 Task: Play online Dominion games in medium mode.
Action: Mouse moved to (486, 599)
Screenshot: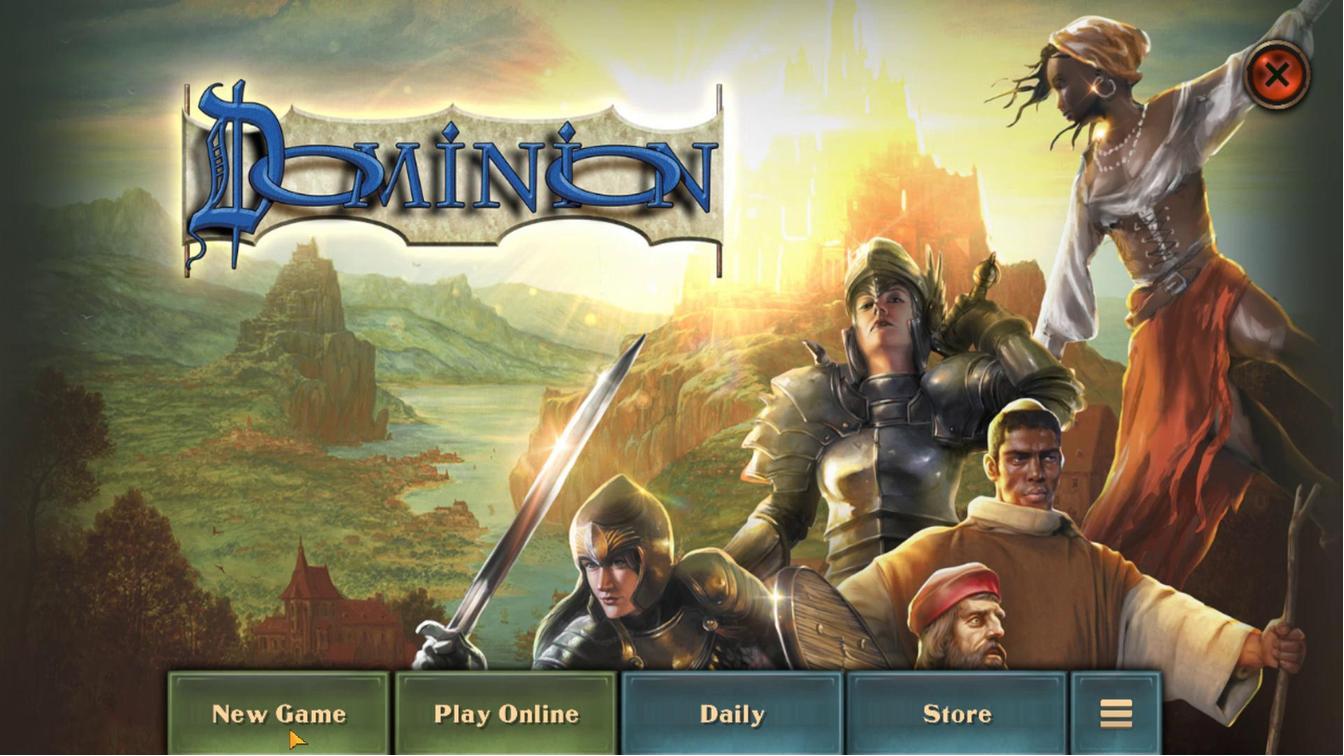 
Action: Mouse pressed left at (486, 599)
Screenshot: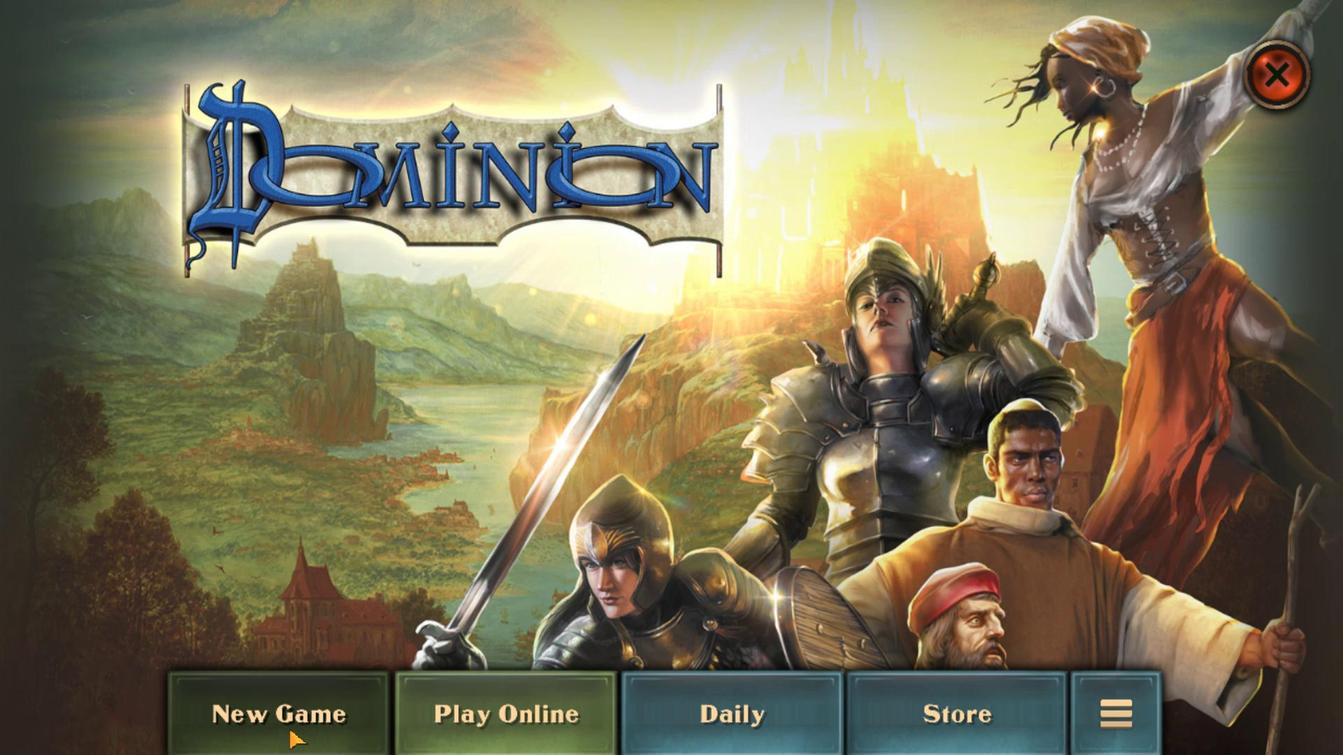 
Action: Mouse moved to (644, 568)
Screenshot: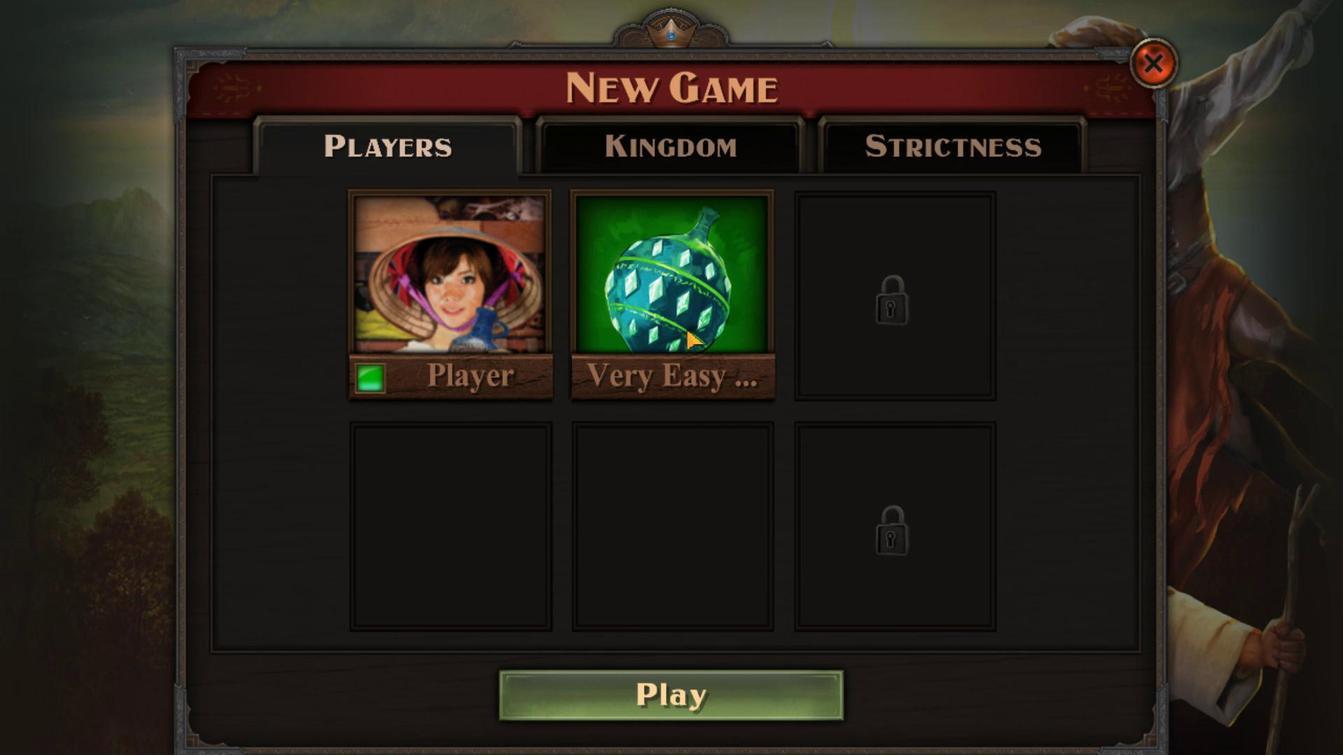 
Action: Mouse pressed left at (644, 568)
Screenshot: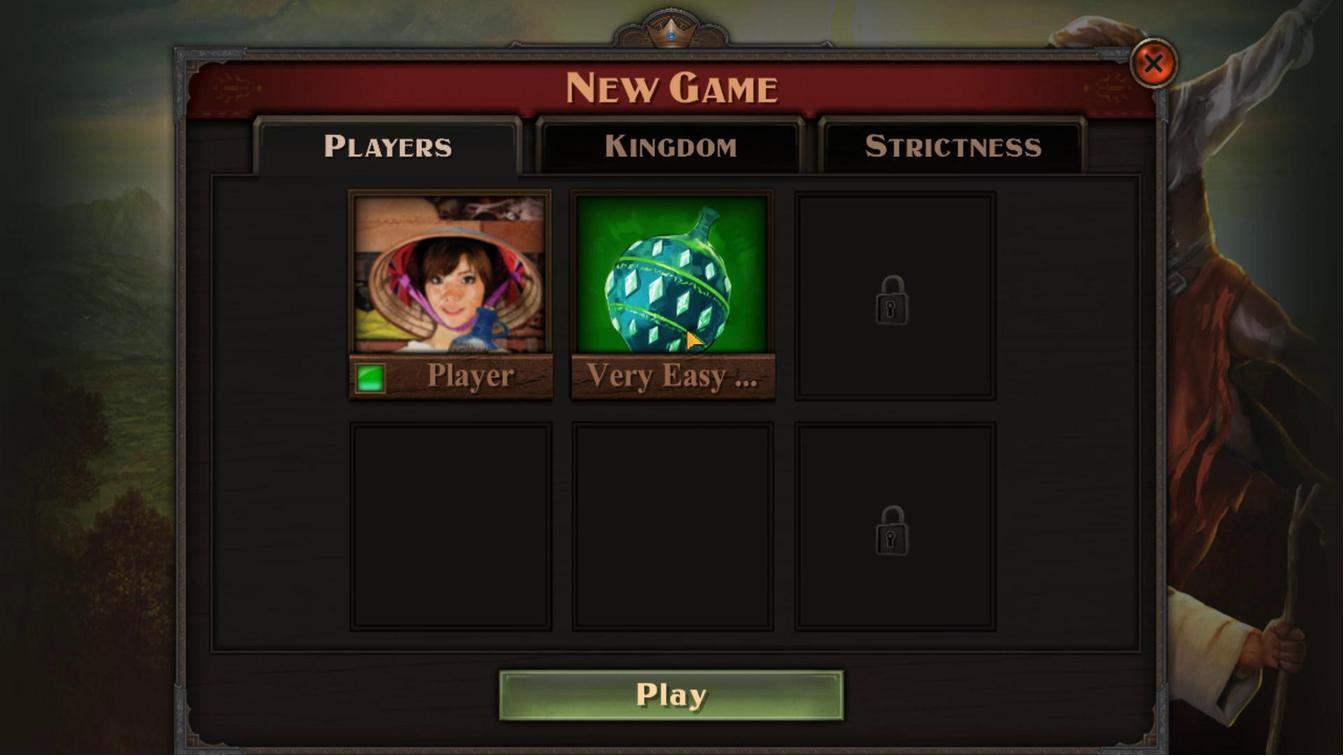 
Action: Mouse moved to (531, 582)
Screenshot: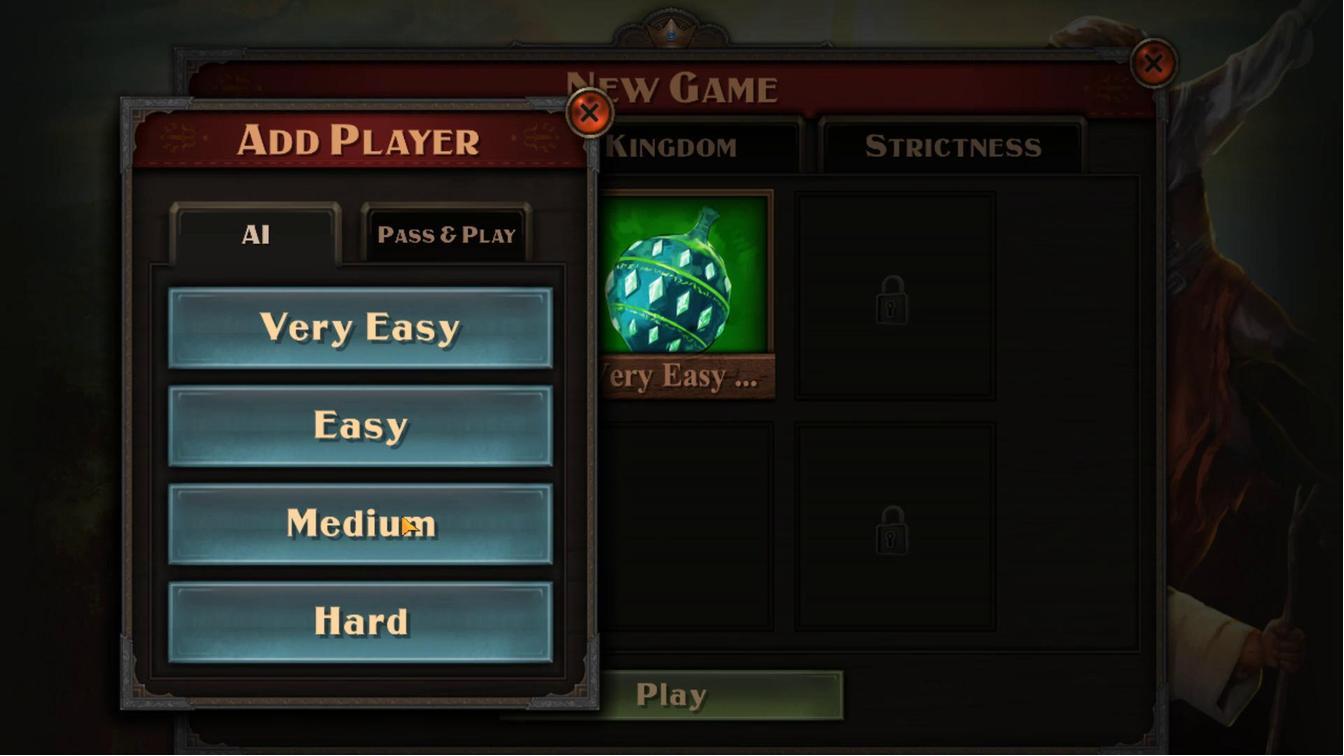 
Action: Mouse pressed left at (531, 582)
Screenshot: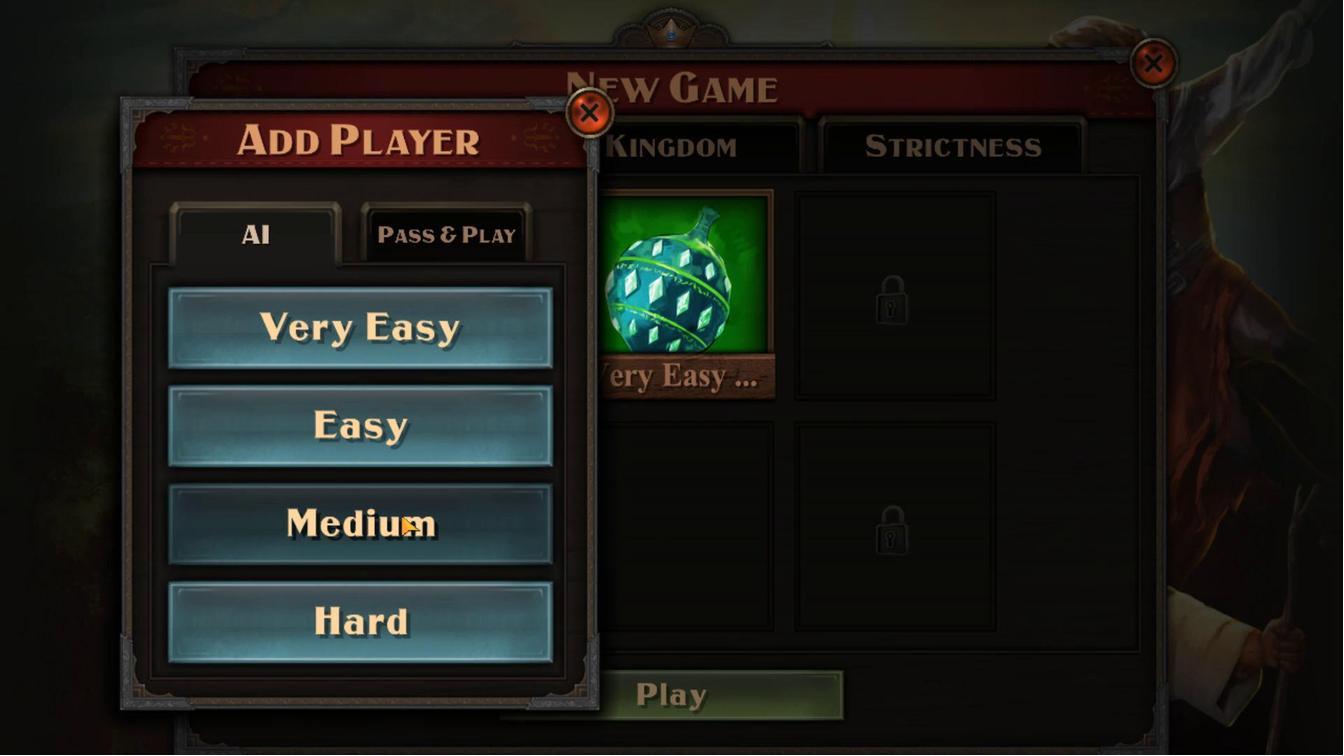 
Action: Mouse moved to (658, 596)
Screenshot: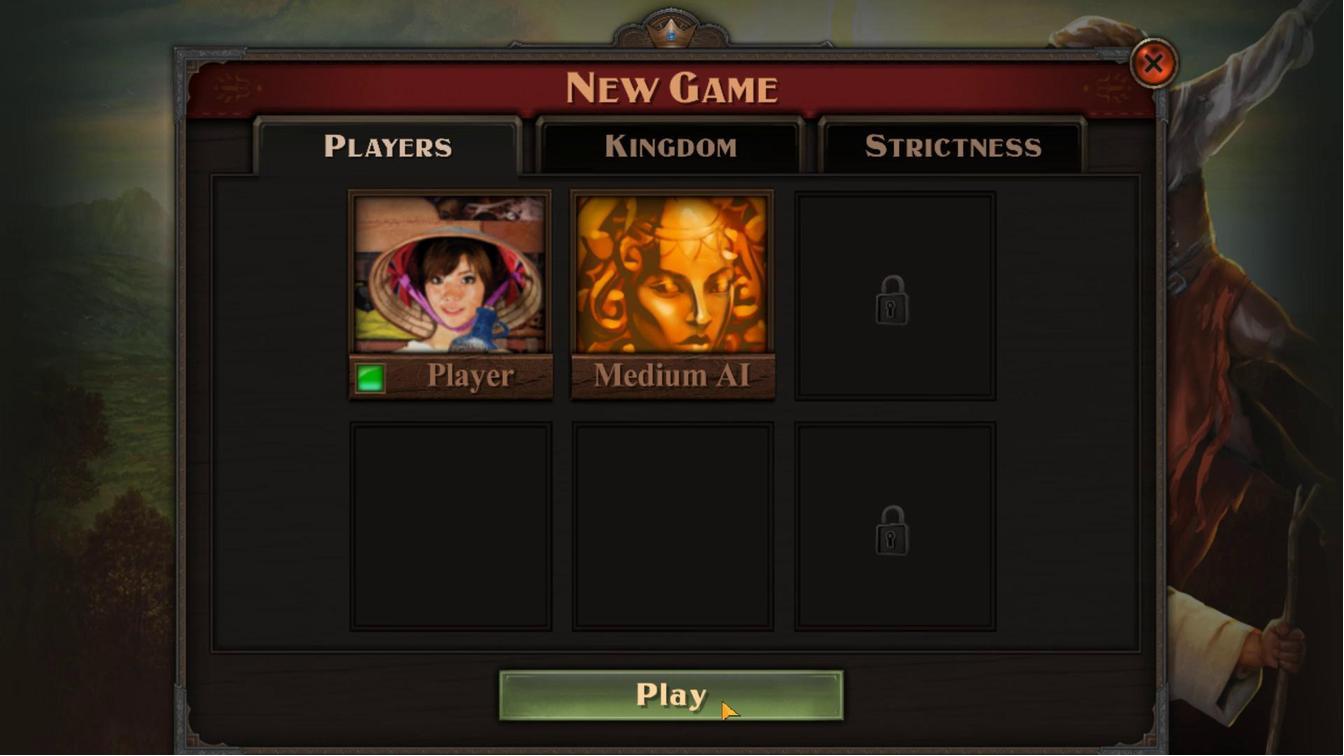 
Action: Mouse pressed left at (658, 596)
Screenshot: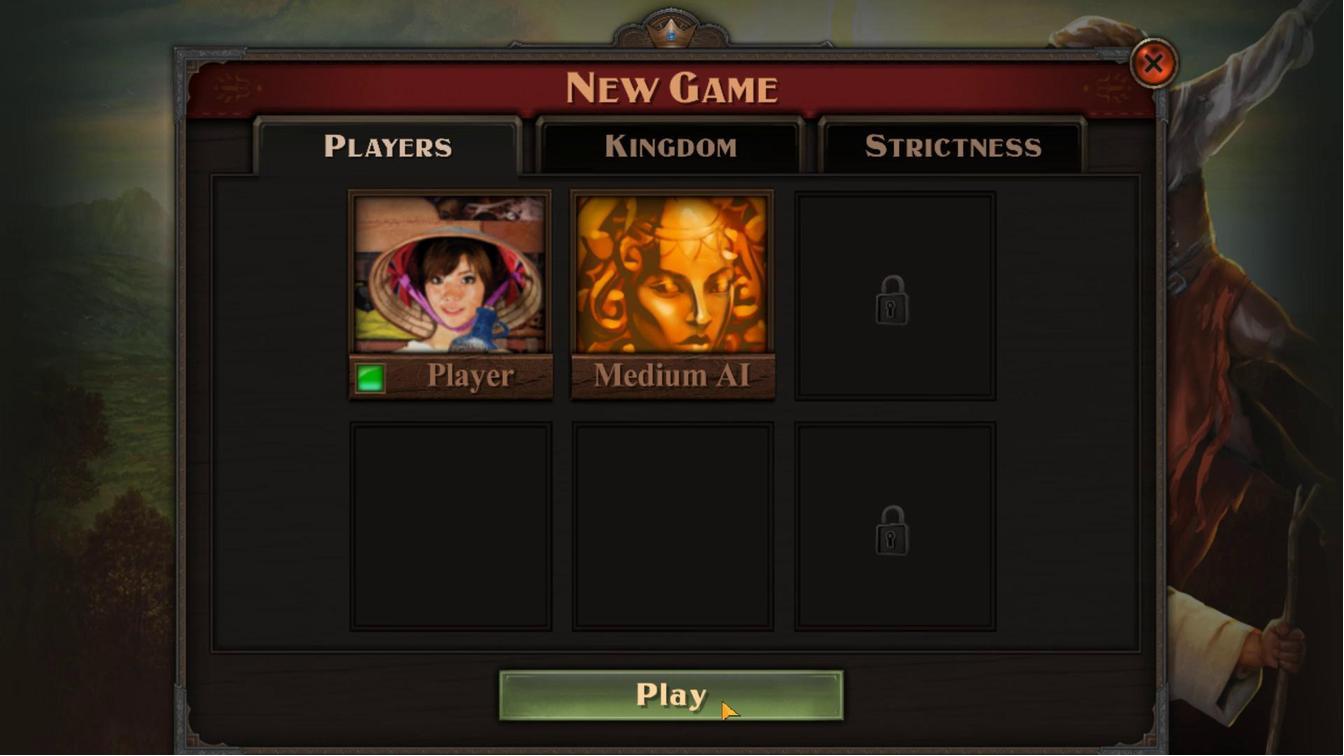 
Action: Mouse moved to (621, 593)
Screenshot: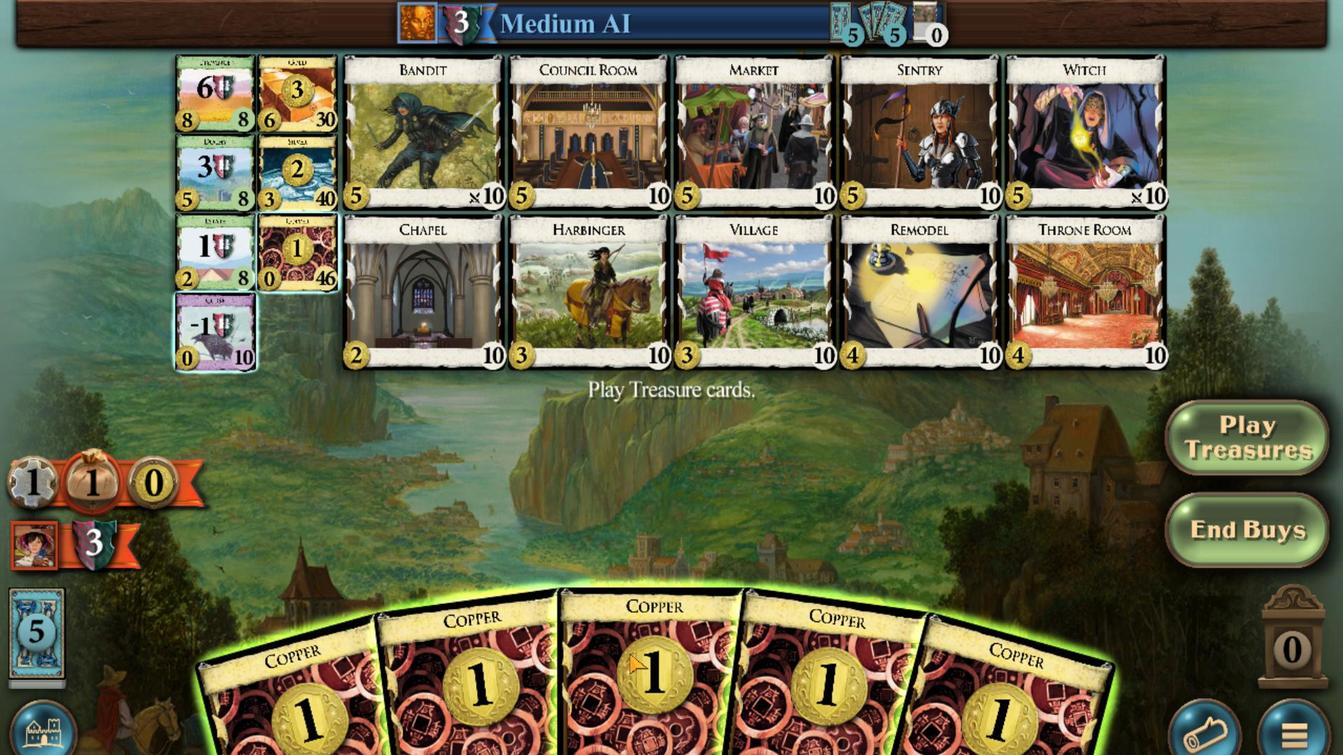 
Action: Mouse scrolled (621, 593) with delta (0, 0)
Screenshot: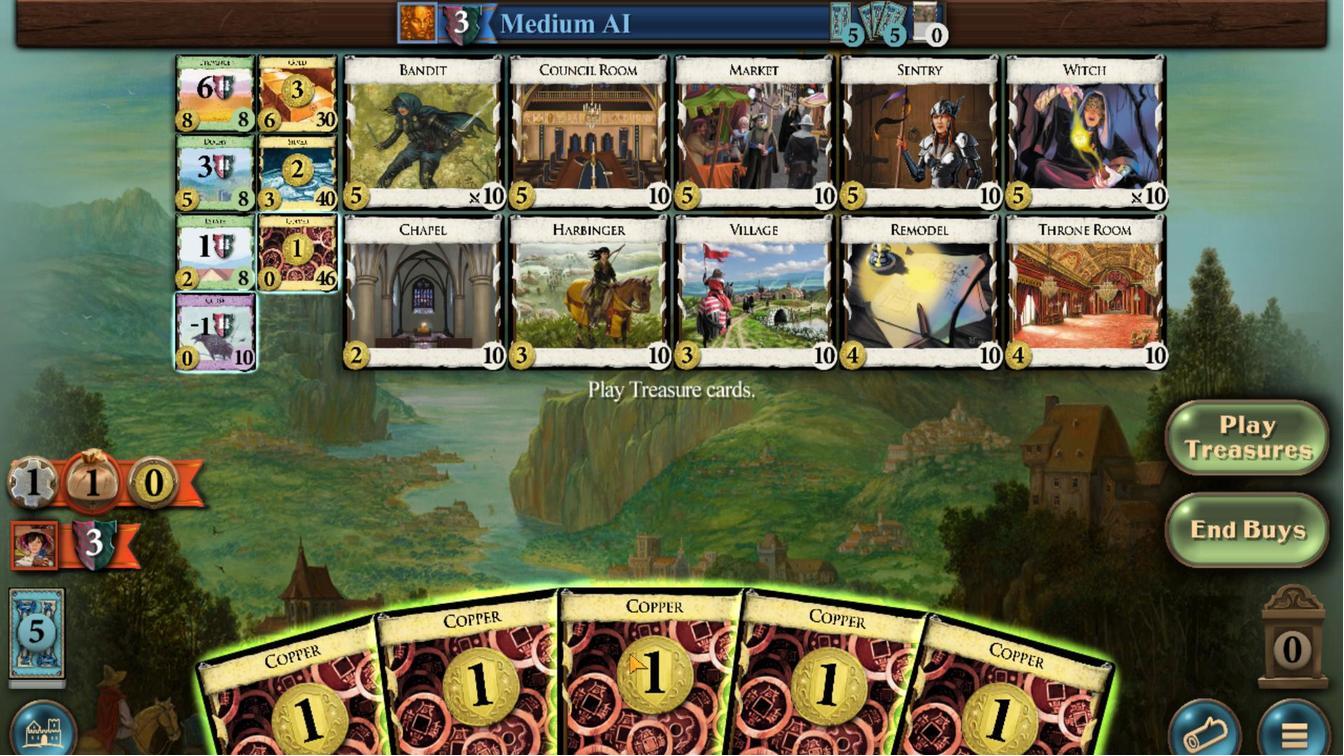 
Action: Mouse moved to (597, 594)
Screenshot: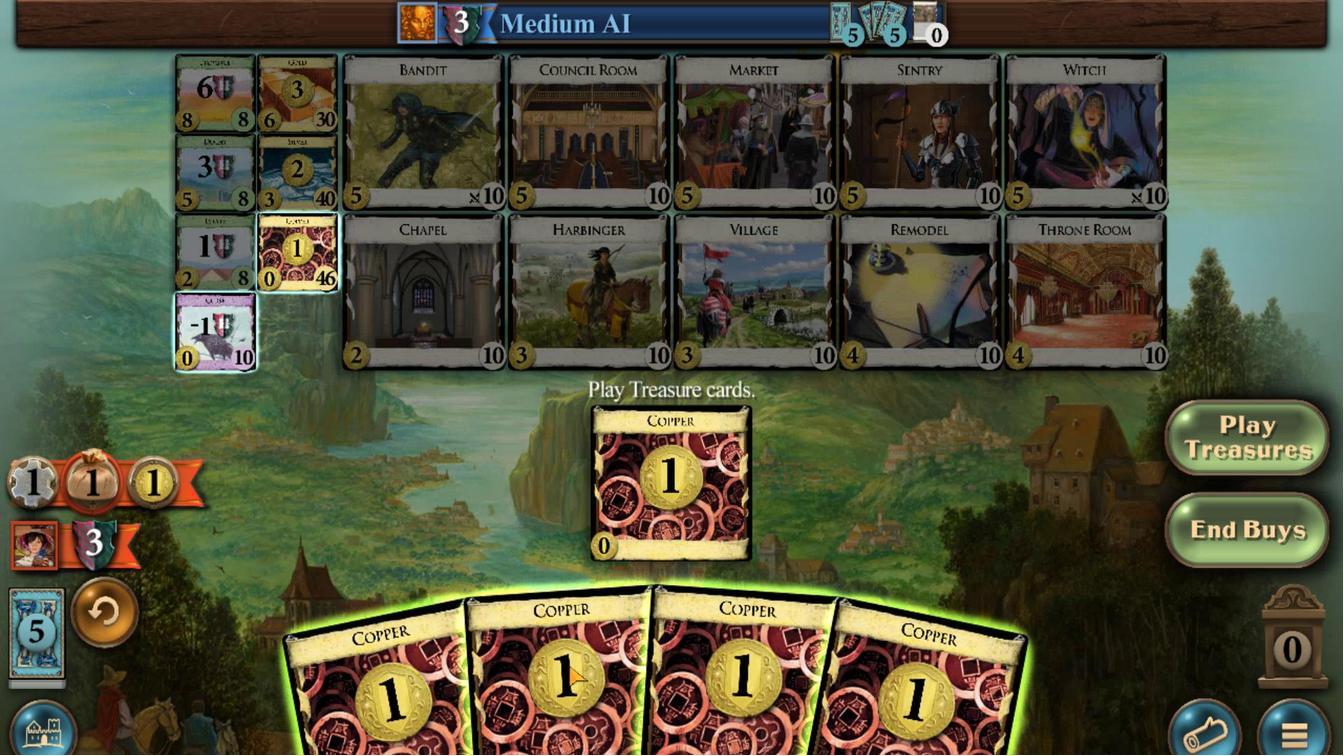 
Action: Mouse scrolled (597, 594) with delta (0, 0)
Screenshot: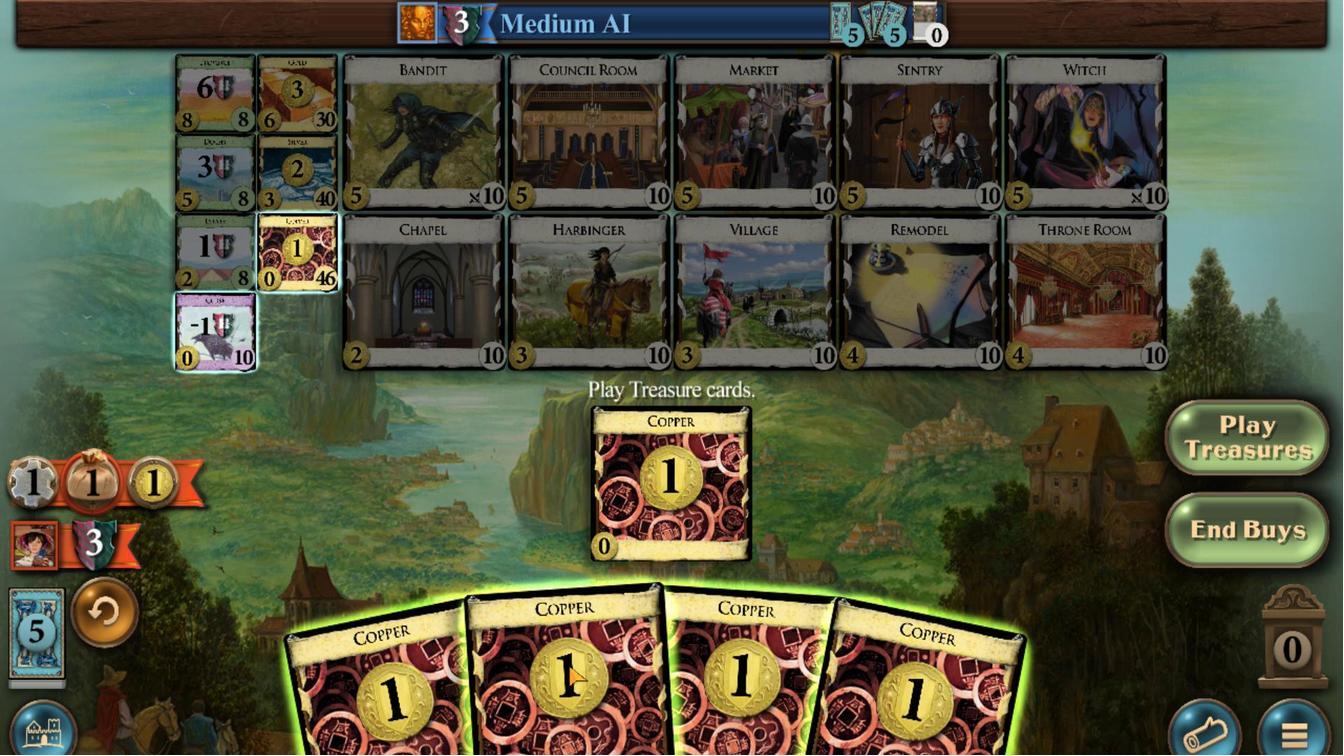 
Action: Mouse moved to (585, 594)
Screenshot: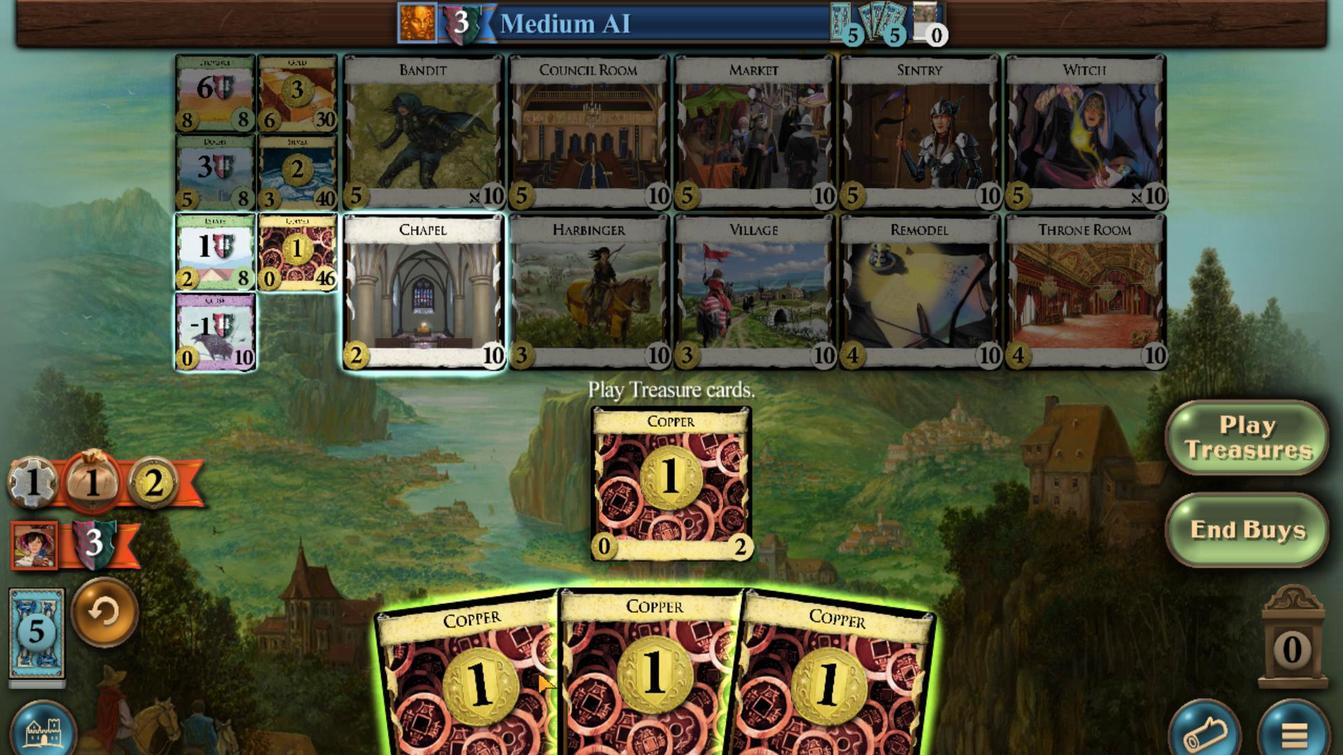 
Action: Mouse scrolled (585, 594) with delta (0, 0)
Screenshot: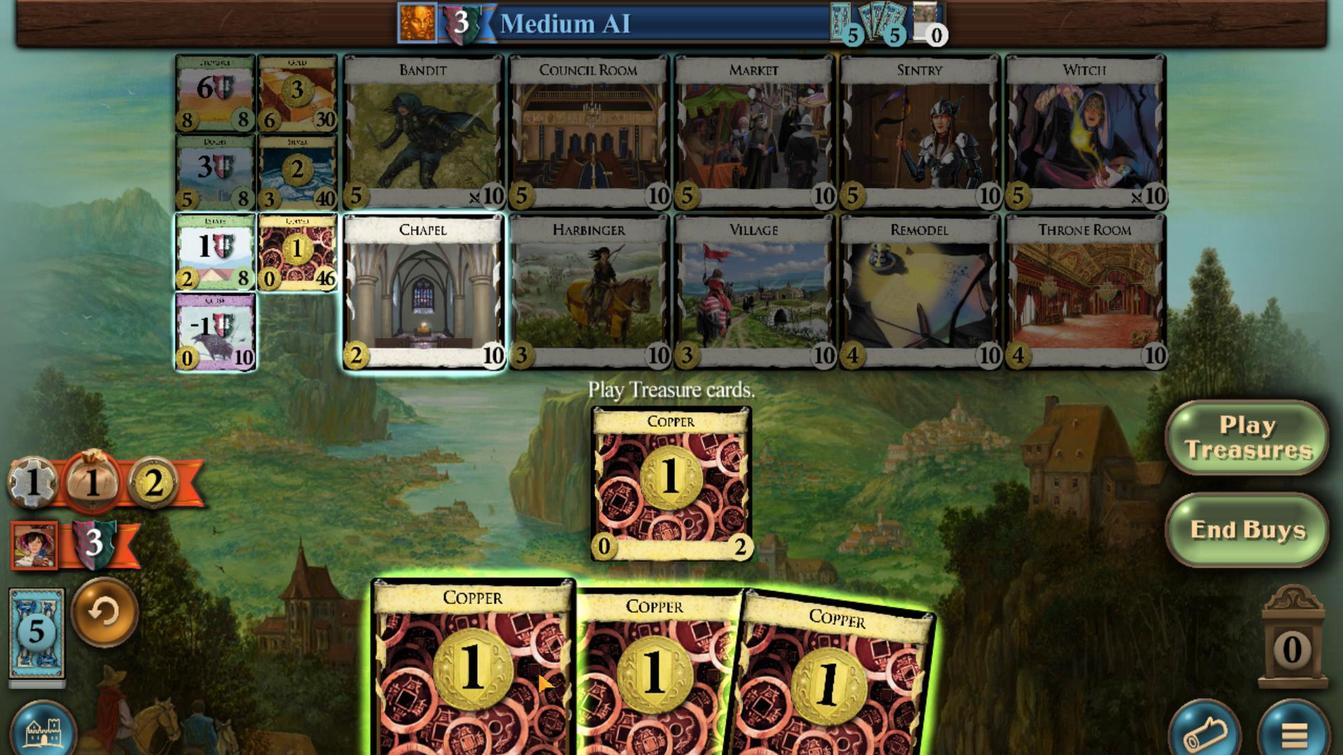 
Action: Mouse moved to (603, 594)
Screenshot: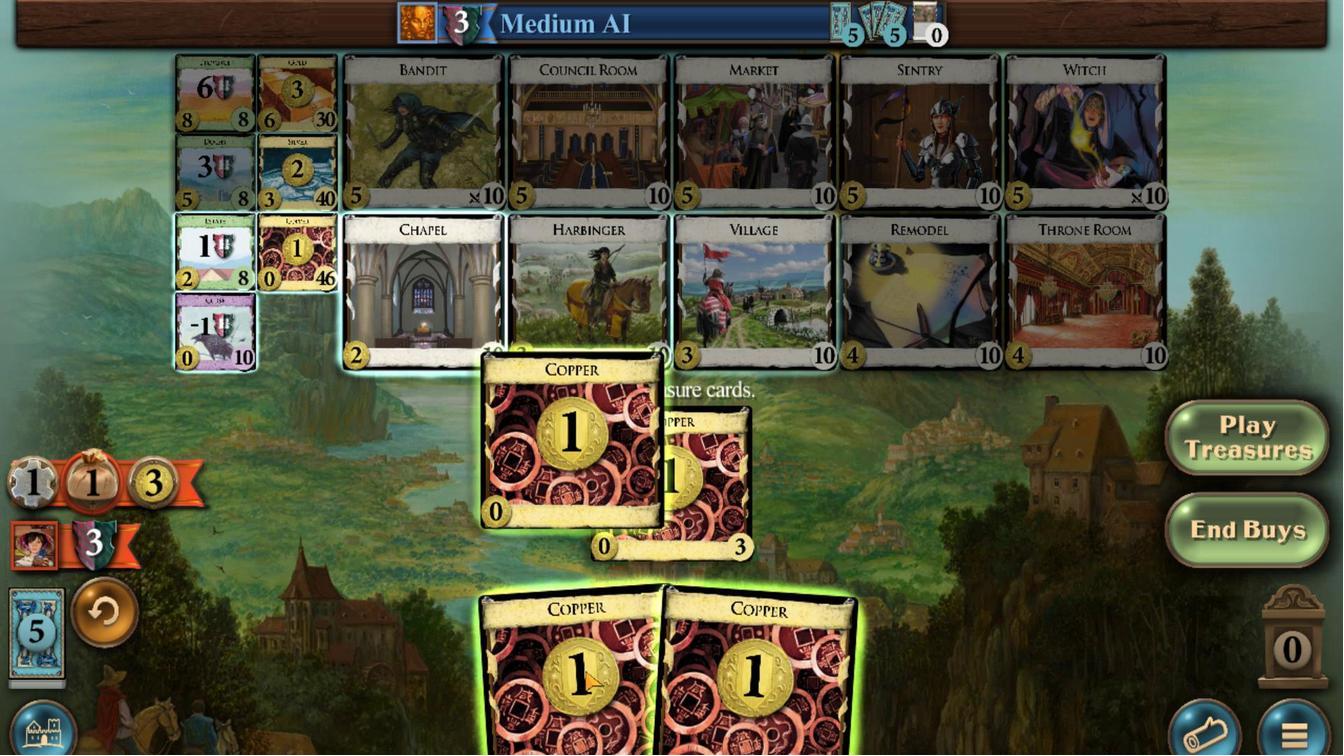 
Action: Mouse scrolled (603, 594) with delta (0, 0)
Screenshot: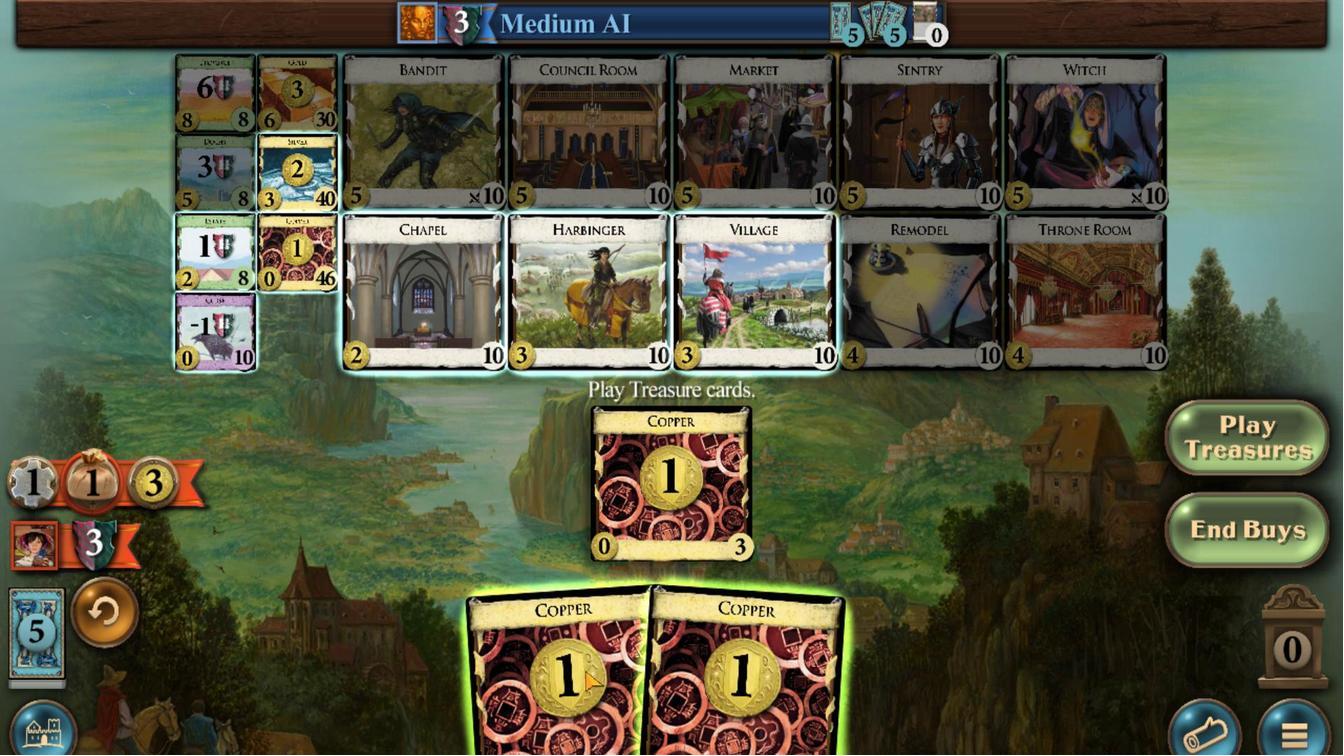 
Action: Mouse moved to (629, 594)
Screenshot: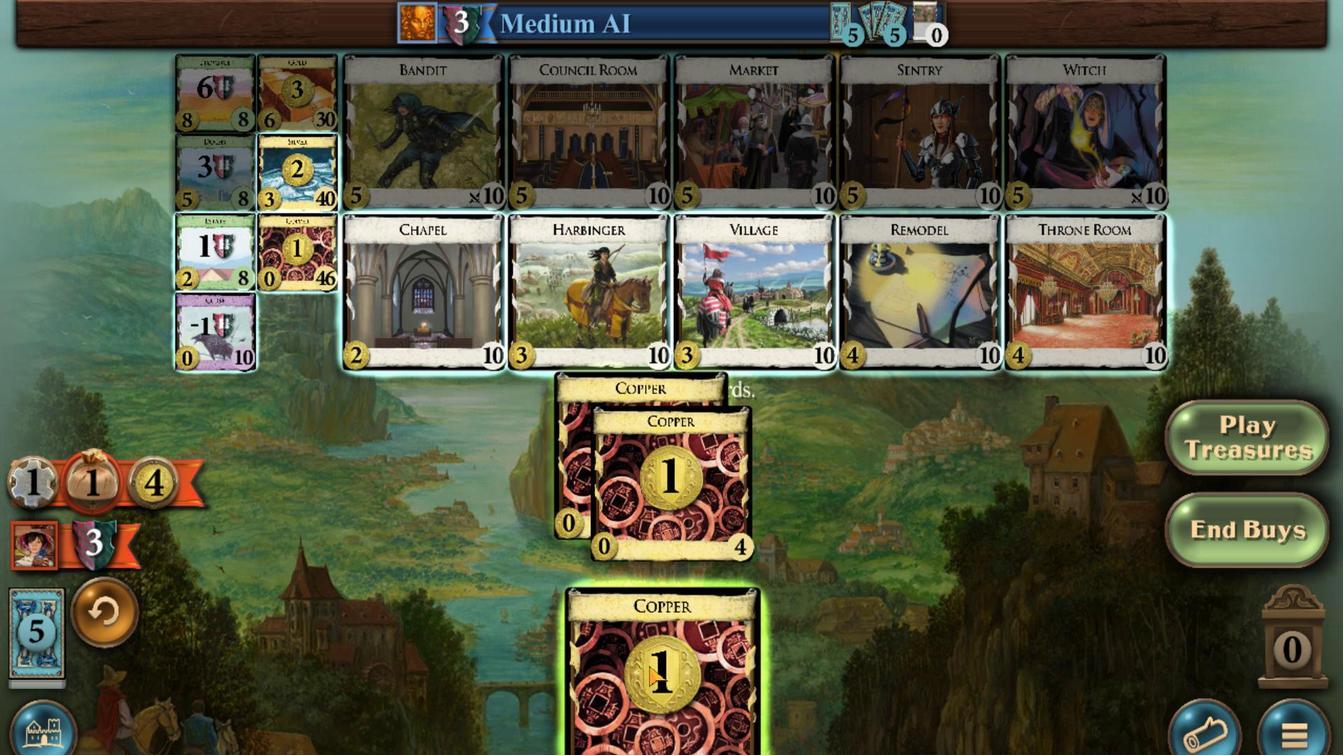 
Action: Mouse scrolled (629, 594) with delta (0, 0)
Screenshot: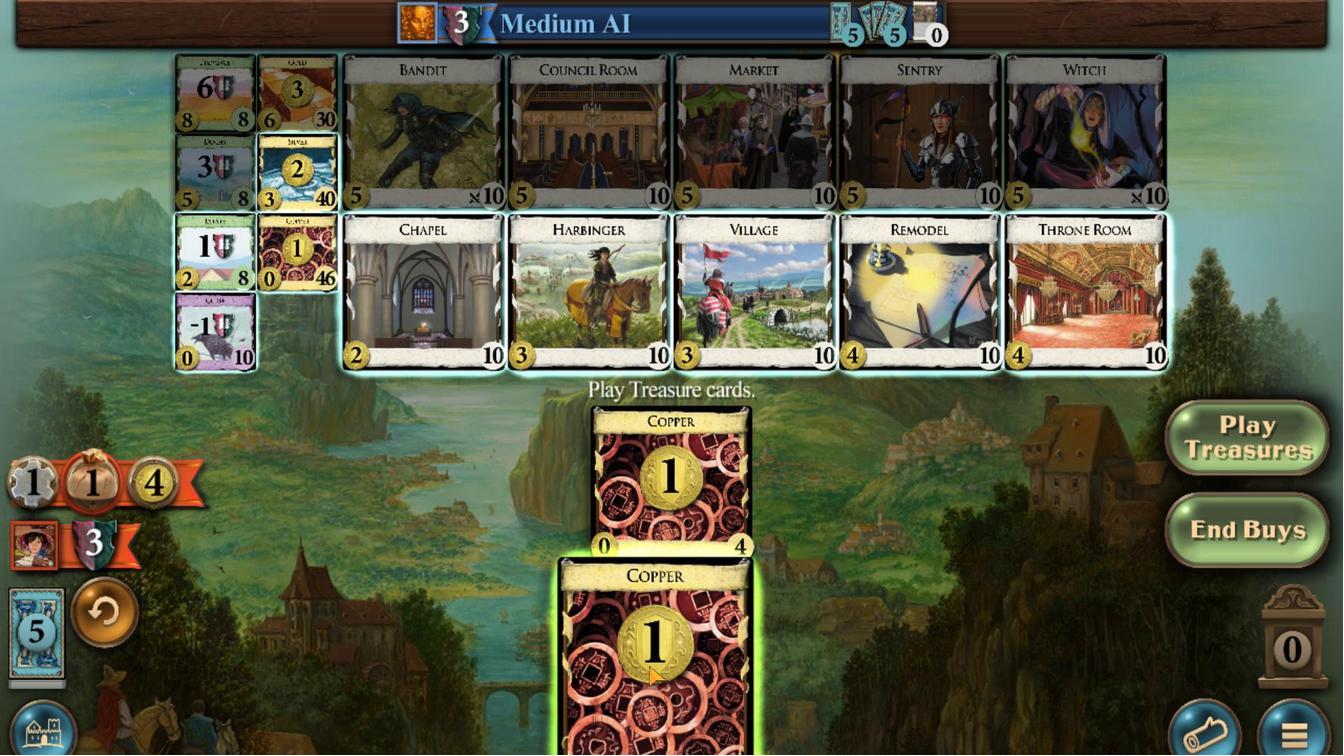 
Action: Mouse moved to (460, 558)
Screenshot: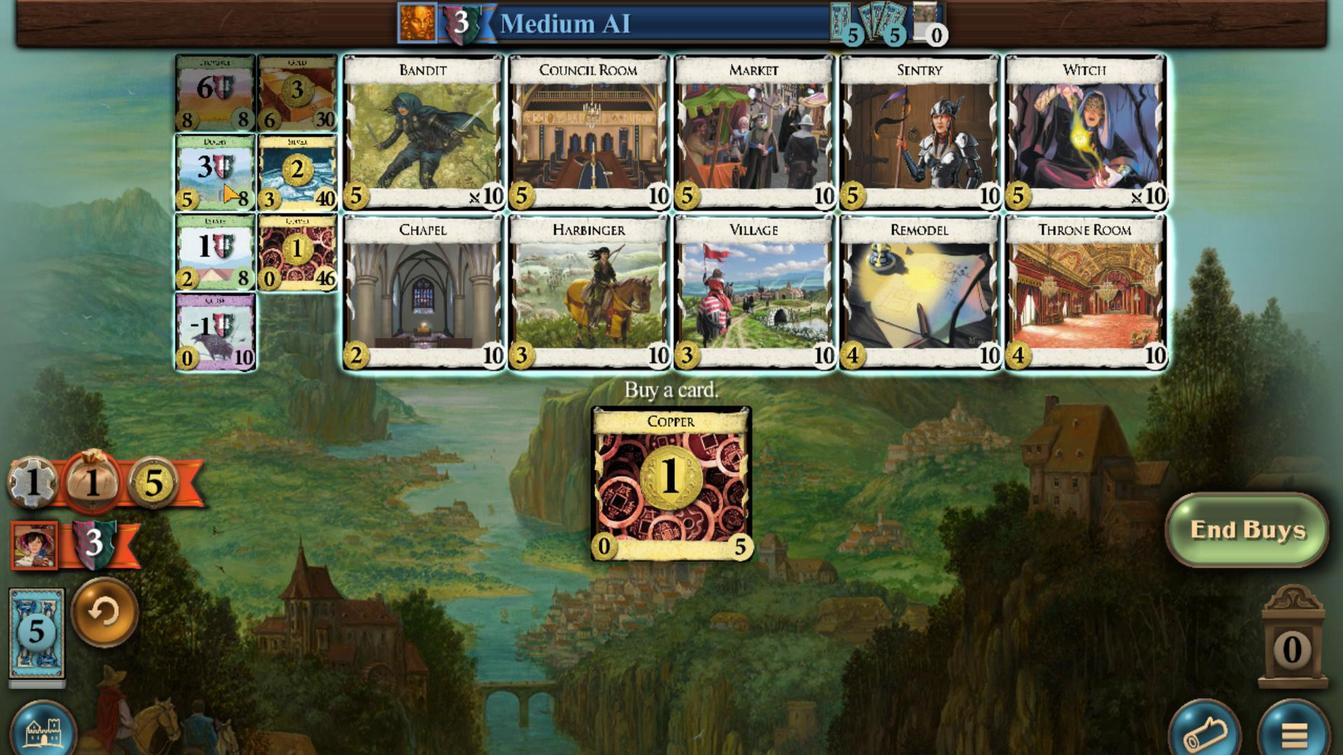 
Action: Mouse scrolled (460, 558) with delta (0, 0)
Screenshot: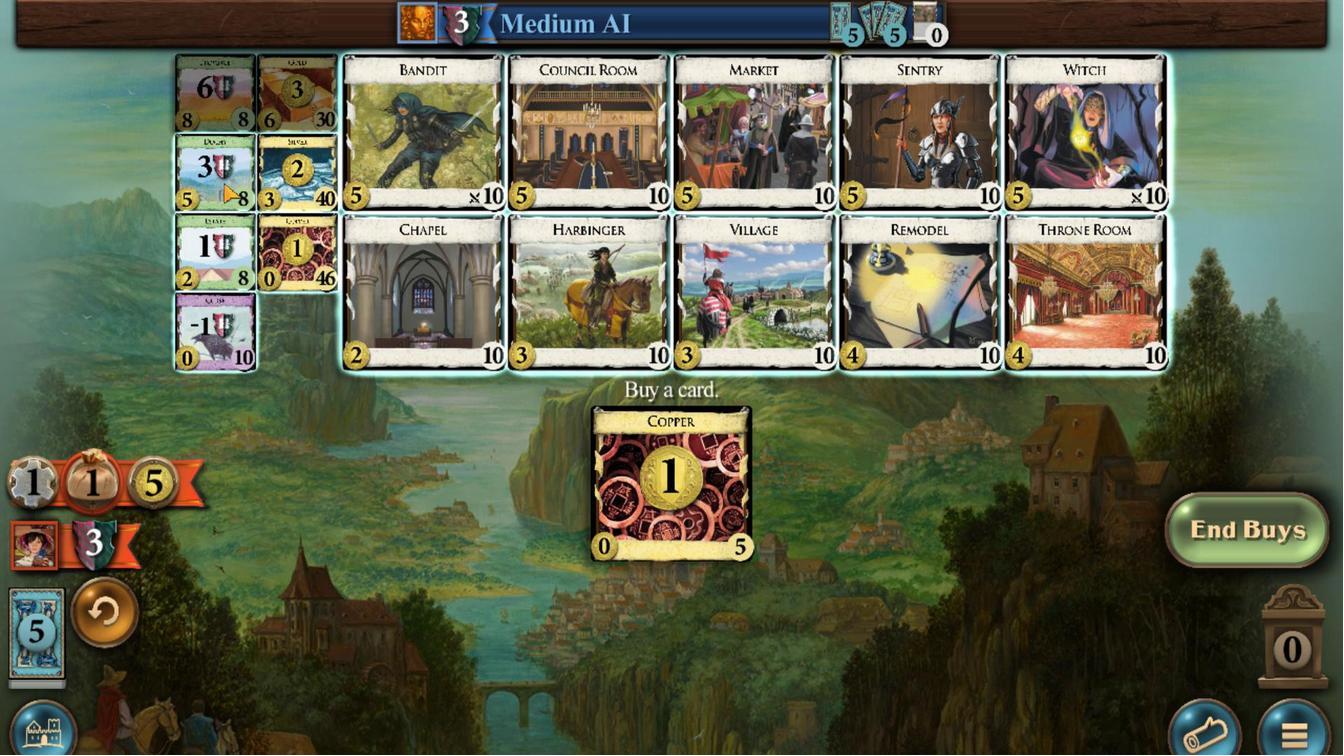 
Action: Mouse scrolled (460, 558) with delta (0, 0)
Screenshot: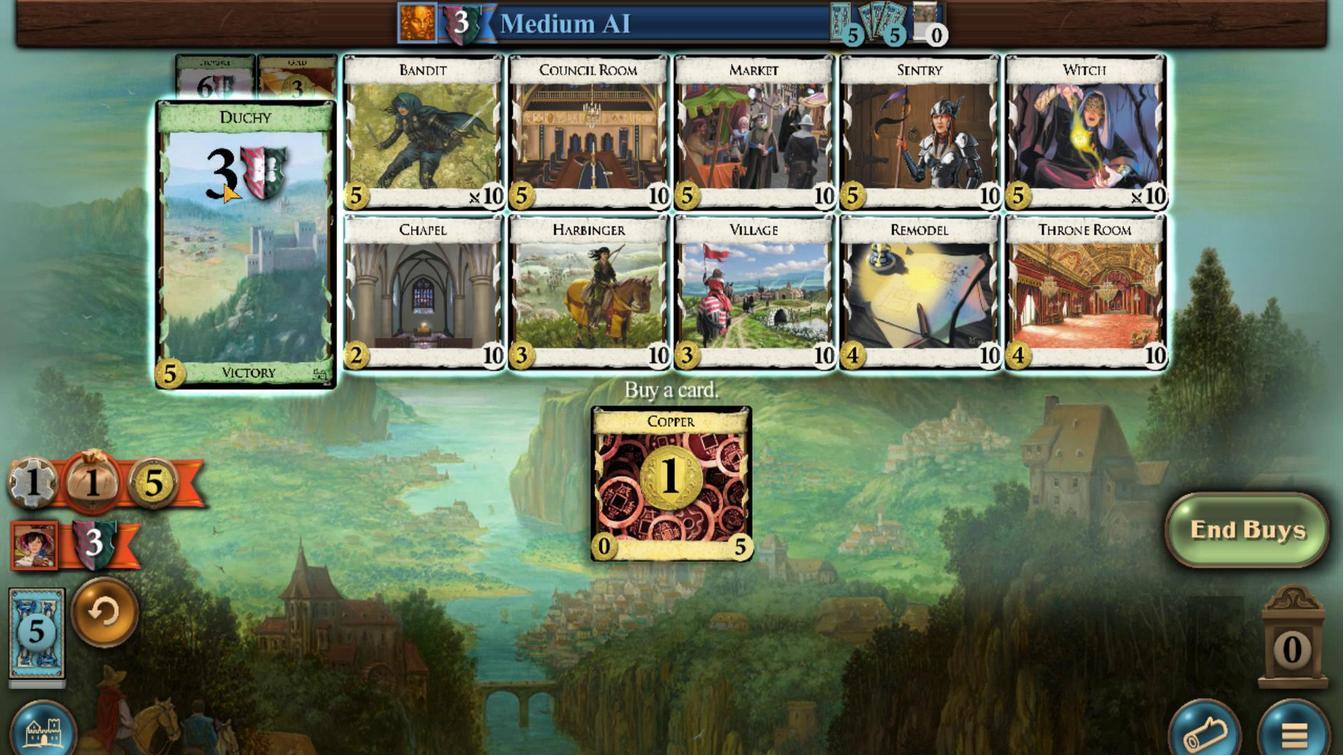 
Action: Mouse scrolled (460, 558) with delta (0, 0)
Screenshot: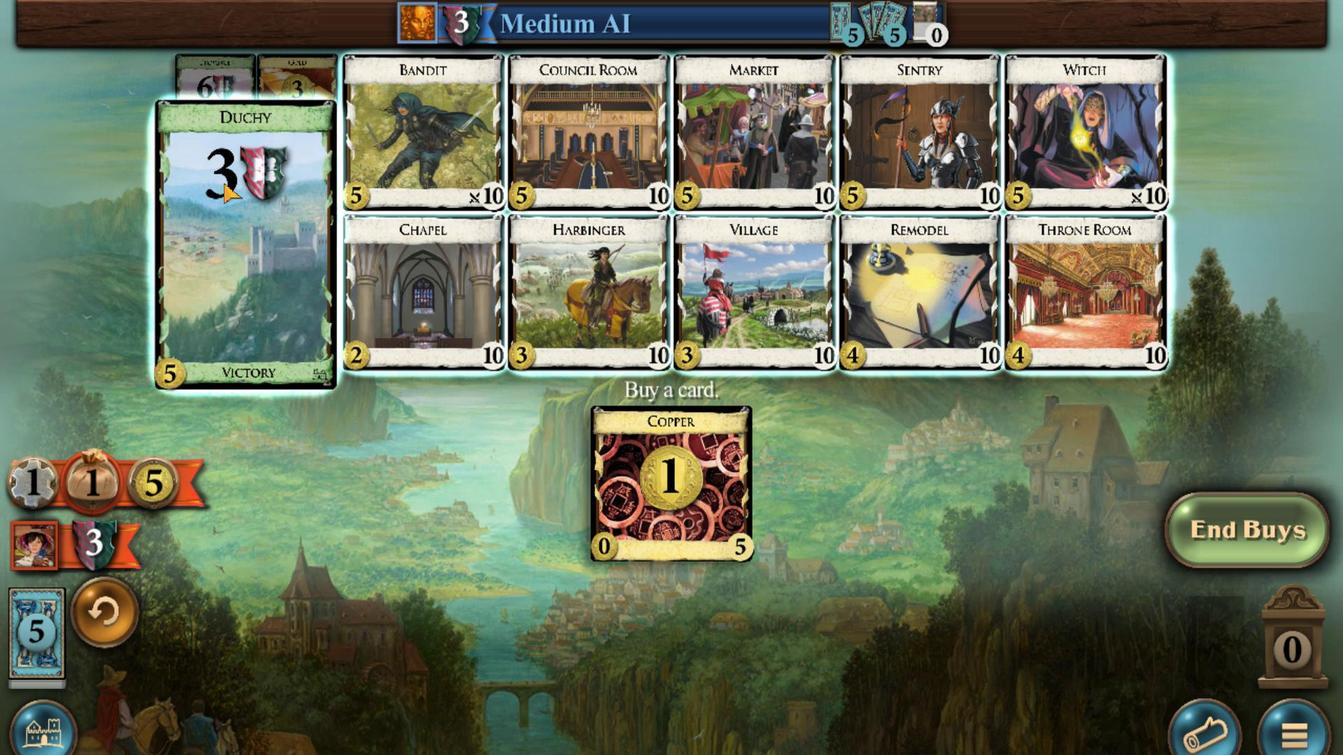 
Action: Mouse scrolled (460, 558) with delta (0, 0)
Screenshot: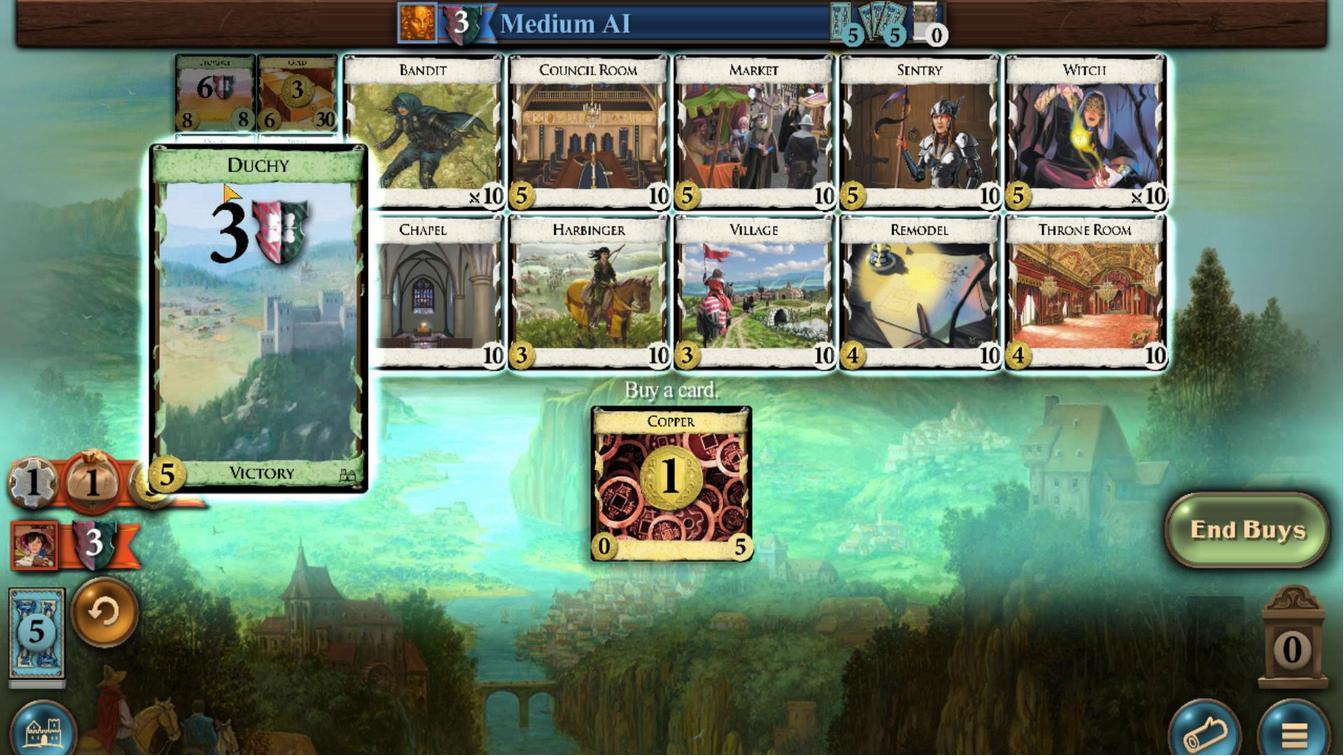 
Action: Mouse scrolled (460, 558) with delta (0, 0)
Screenshot: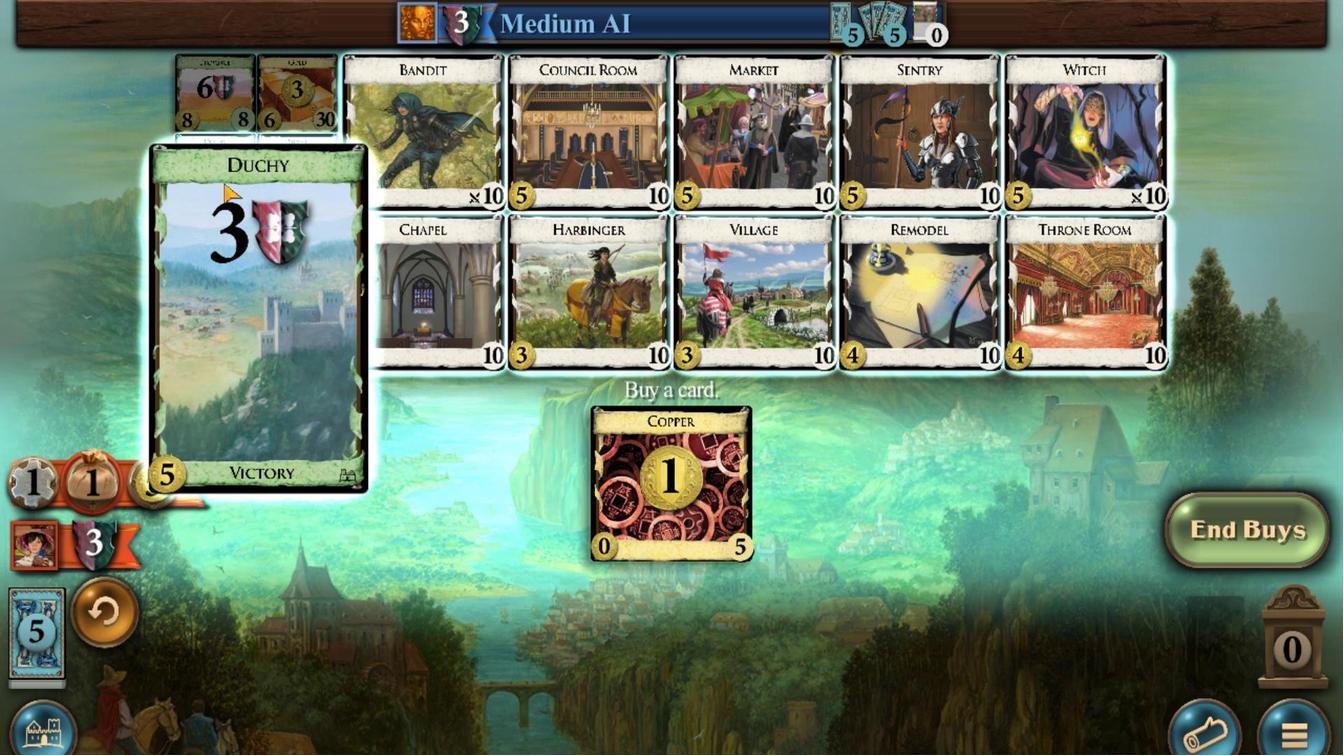 
Action: Mouse scrolled (460, 558) with delta (0, 0)
Screenshot: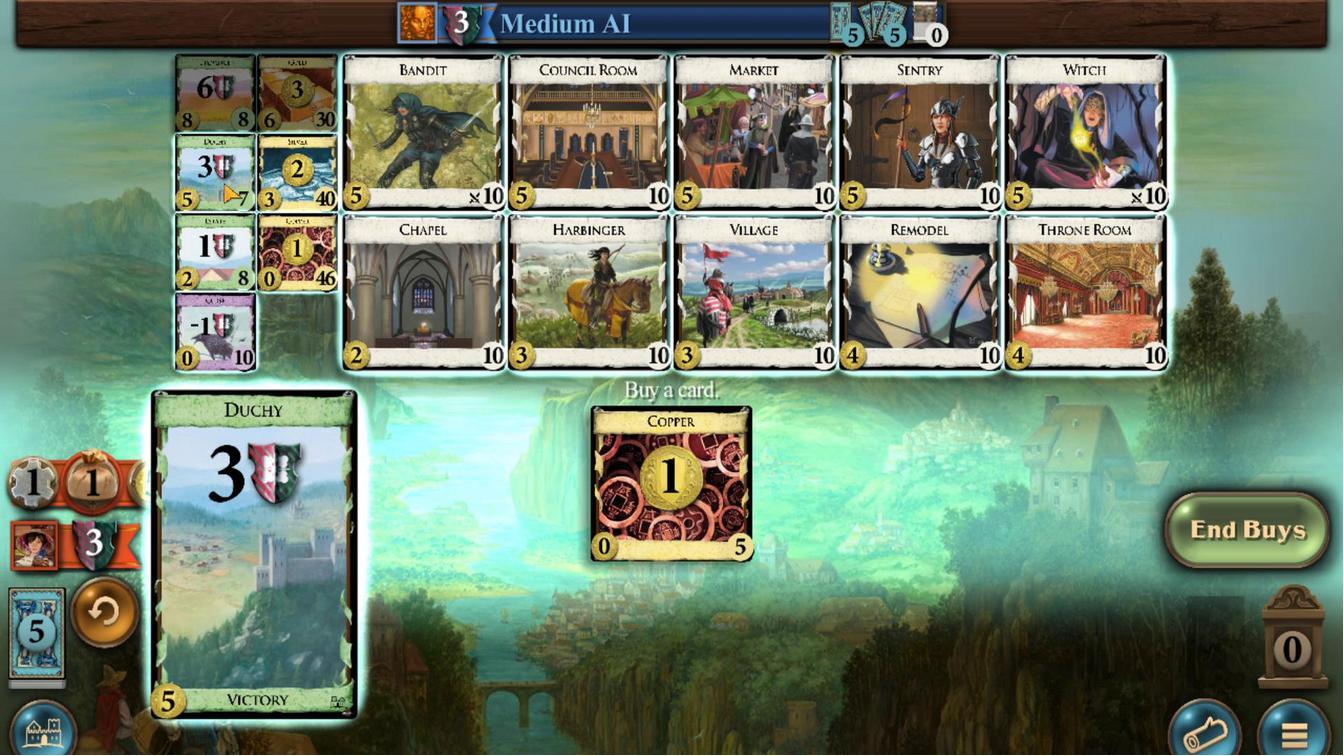 
Action: Mouse moved to (585, 595)
Screenshot: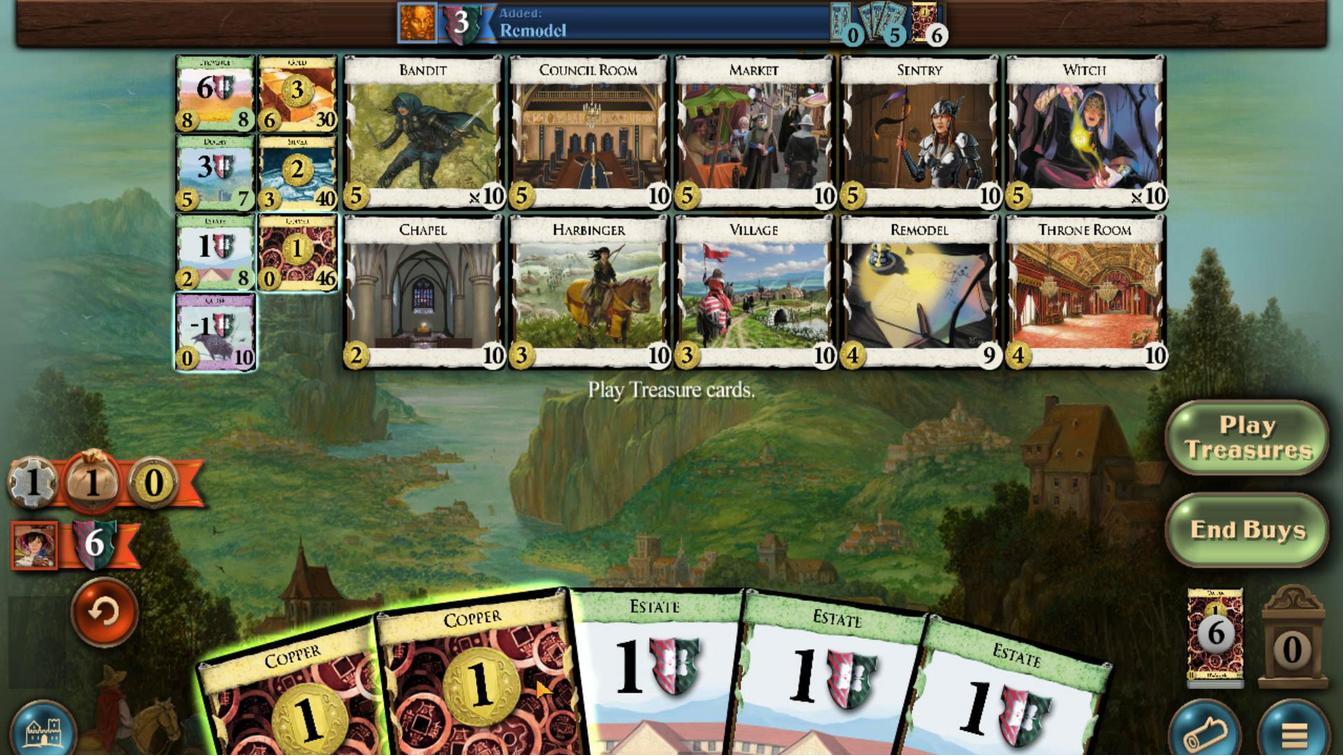 
Action: Mouse scrolled (585, 595) with delta (0, 0)
Screenshot: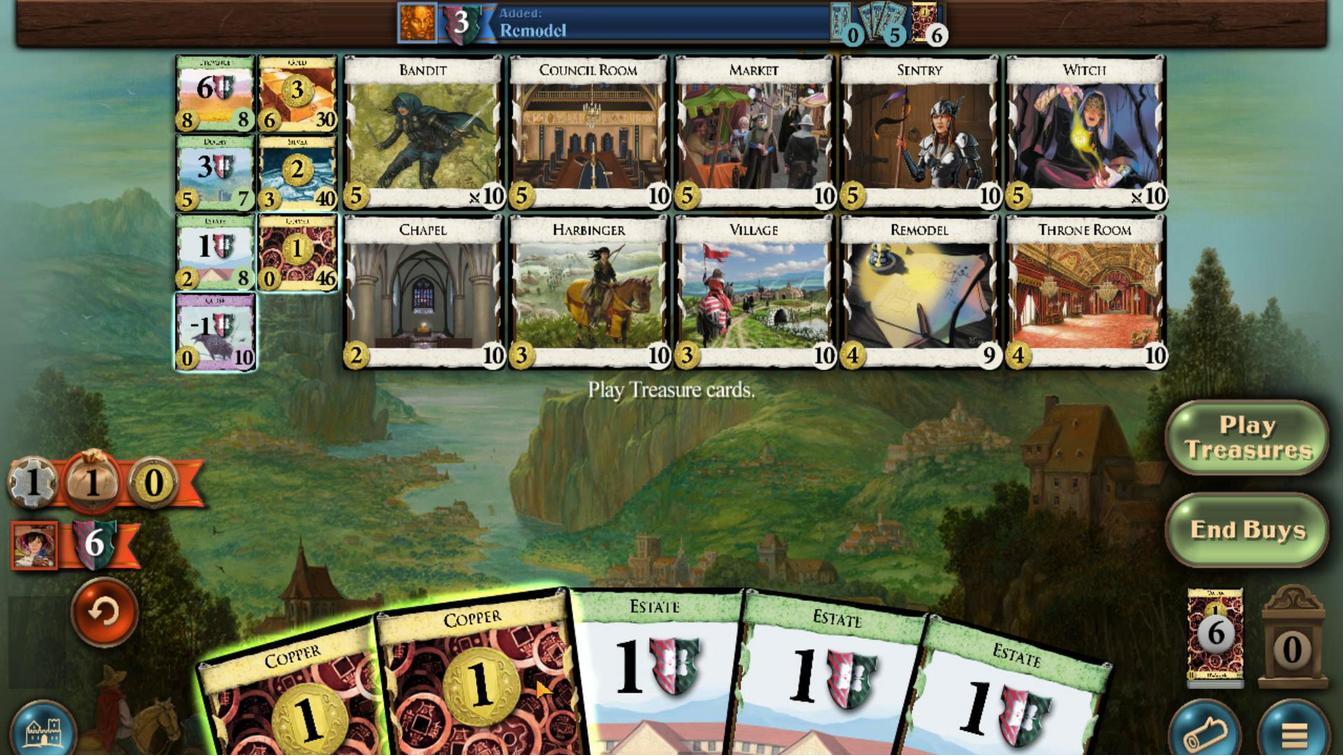 
Action: Mouse moved to (551, 596)
Screenshot: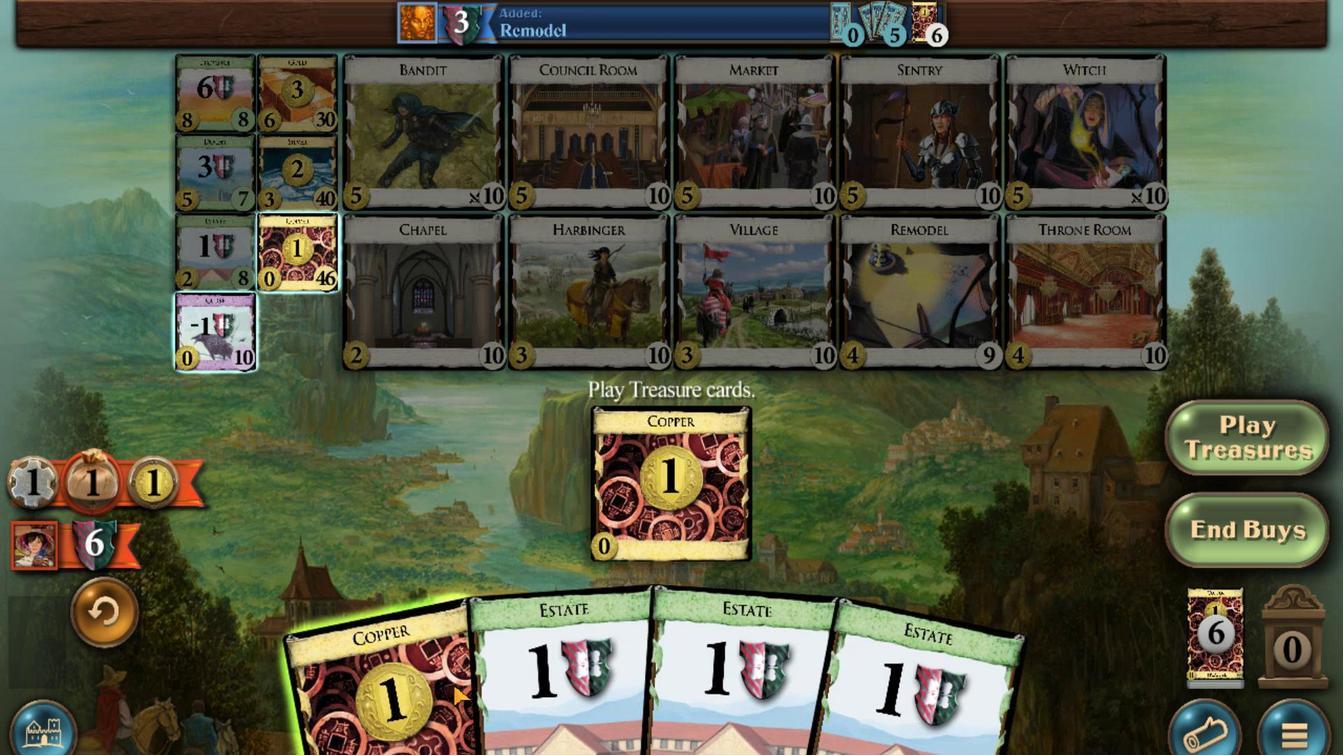 
Action: Mouse scrolled (551, 596) with delta (0, 0)
Screenshot: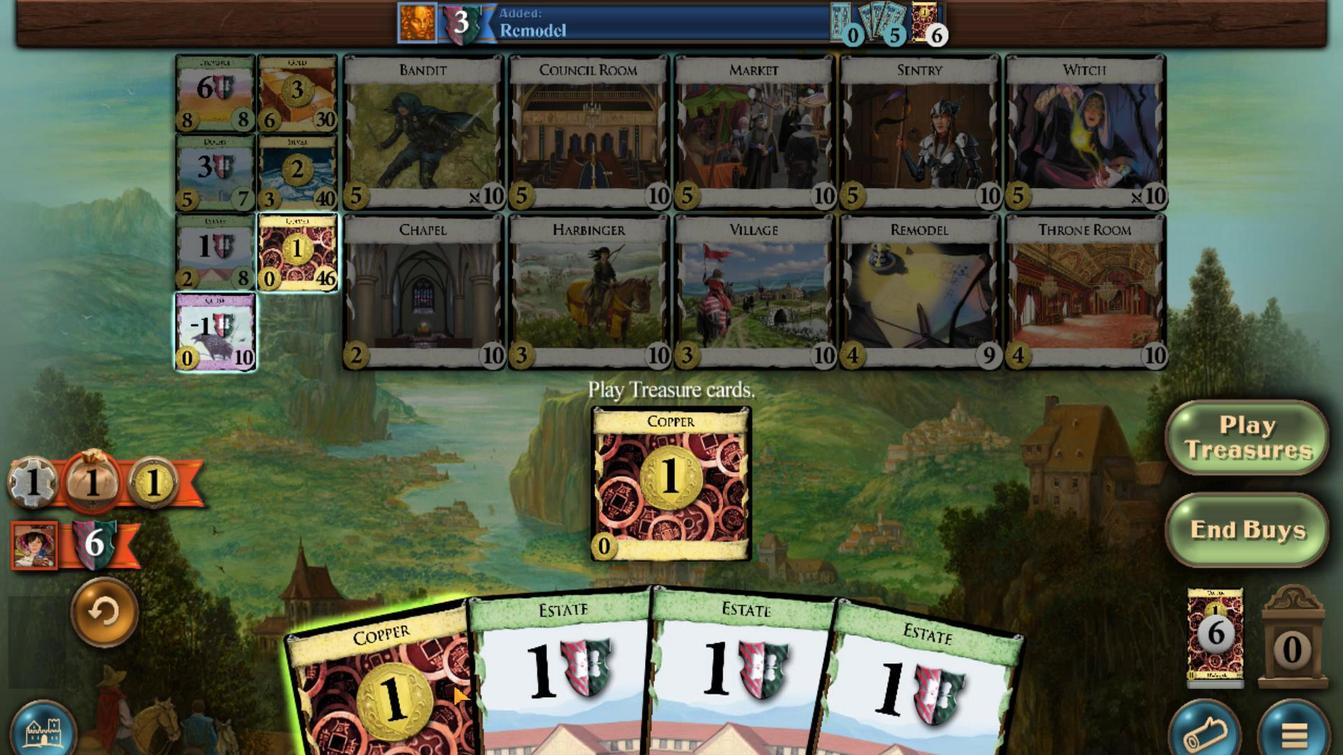 
Action: Mouse moved to (459, 563)
Screenshot: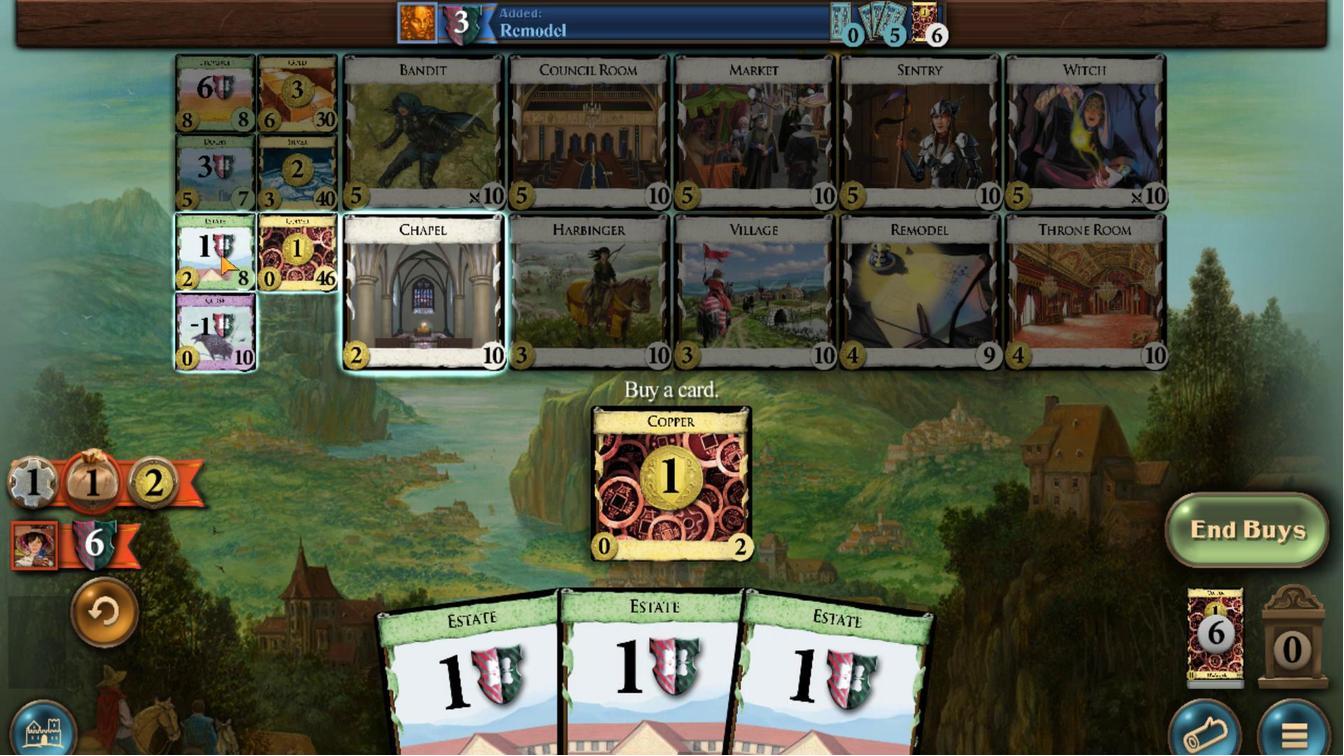 
Action: Mouse scrolled (459, 563) with delta (0, 0)
Screenshot: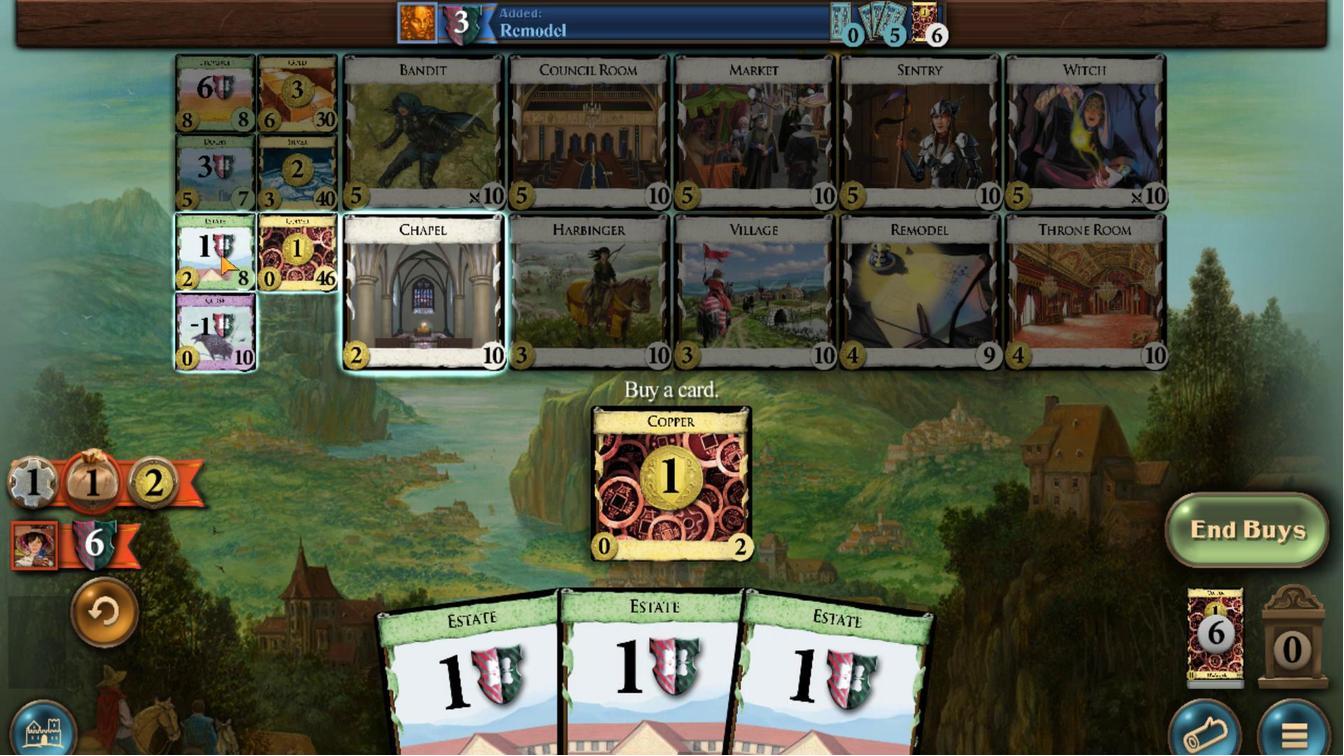 
Action: Mouse scrolled (459, 563) with delta (0, 0)
Screenshot: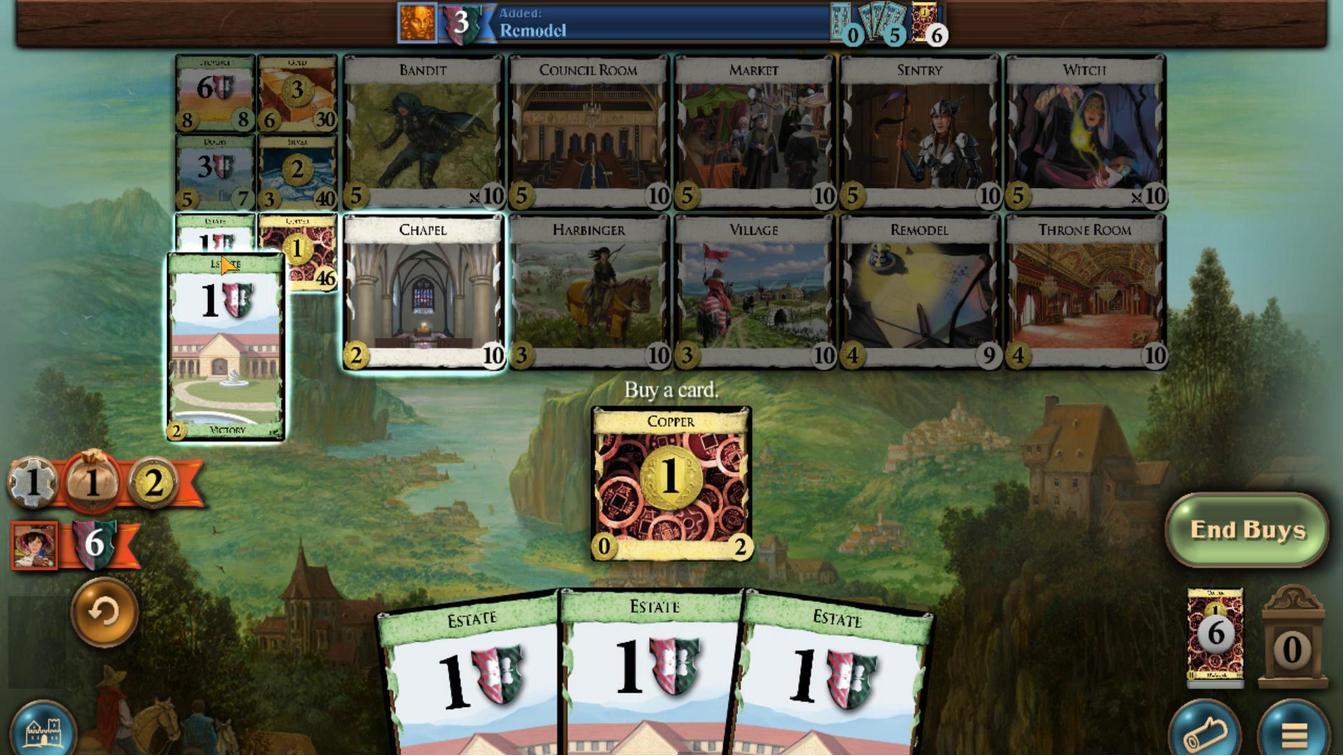 
Action: Mouse scrolled (459, 563) with delta (0, 0)
Screenshot: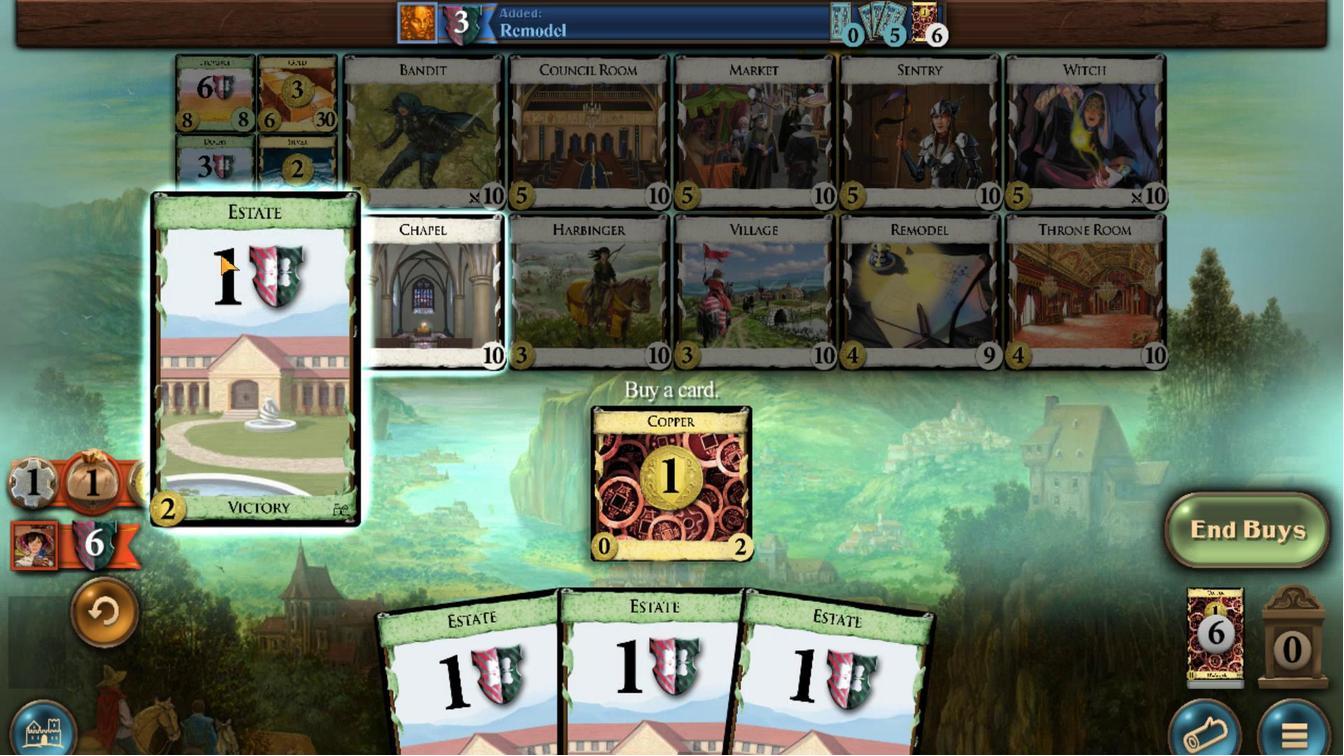 
Action: Mouse scrolled (459, 563) with delta (0, 0)
Screenshot: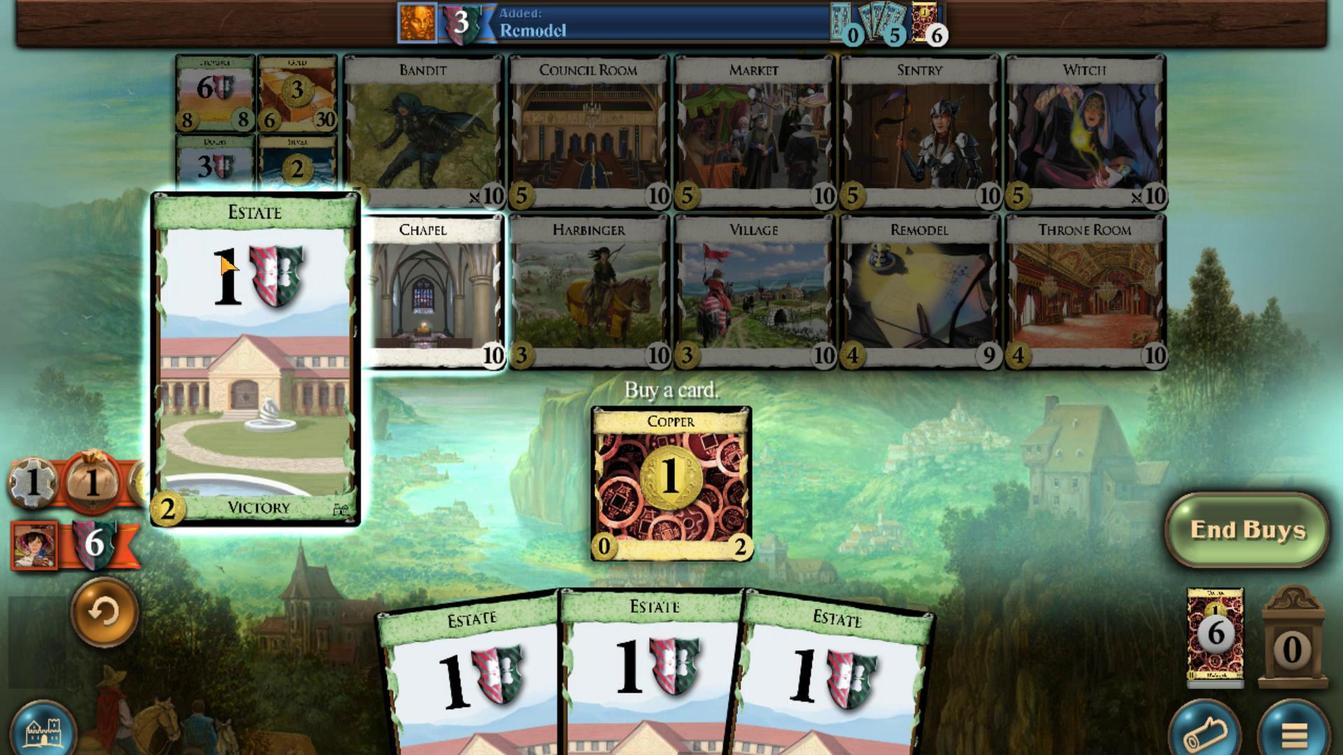 
Action: Mouse moved to (619, 593)
Screenshot: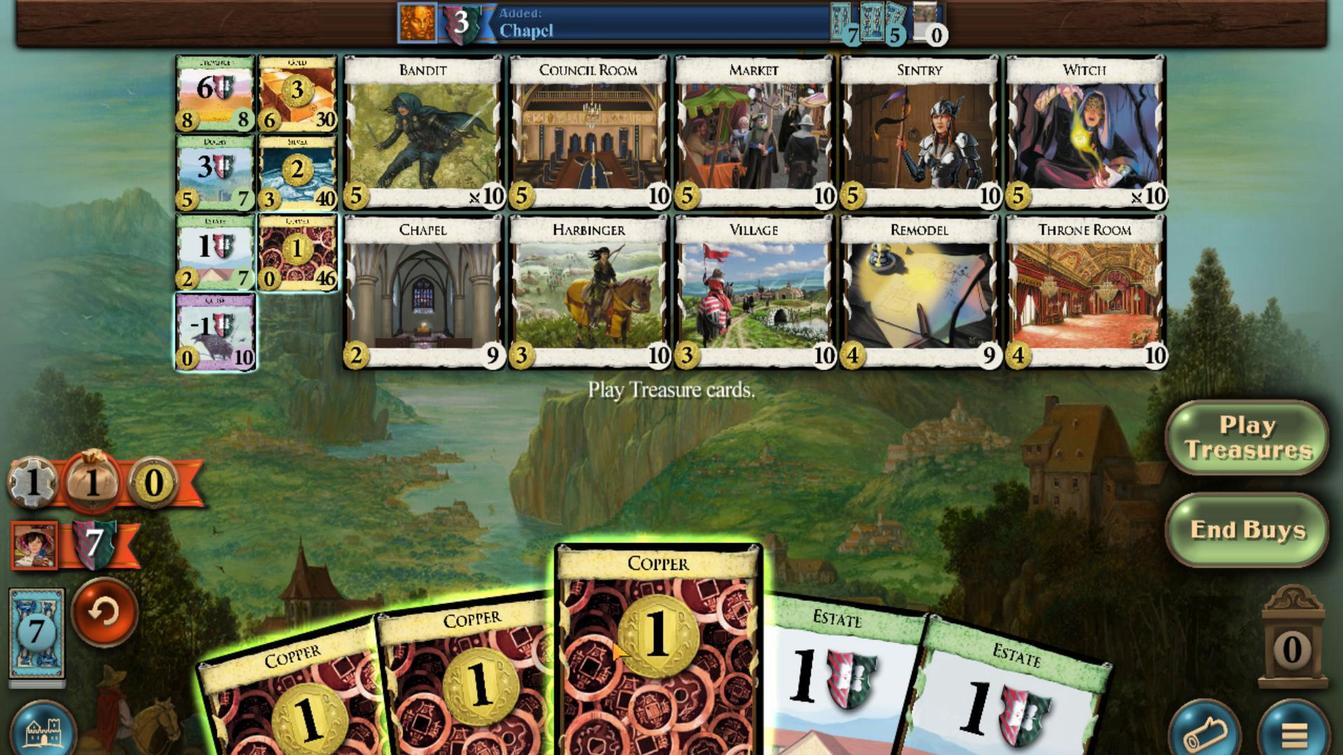 
Action: Mouse scrolled (619, 593) with delta (0, 0)
Screenshot: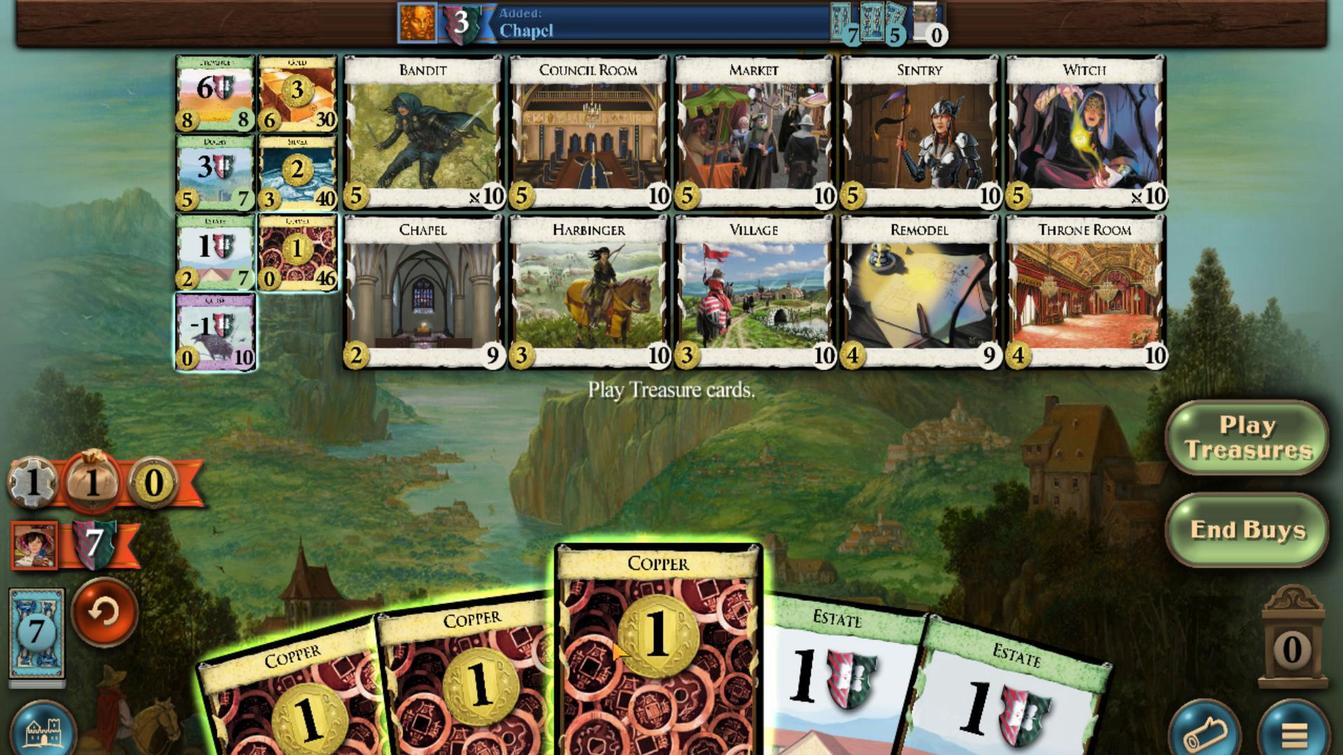 
Action: Mouse moved to (582, 592)
Screenshot: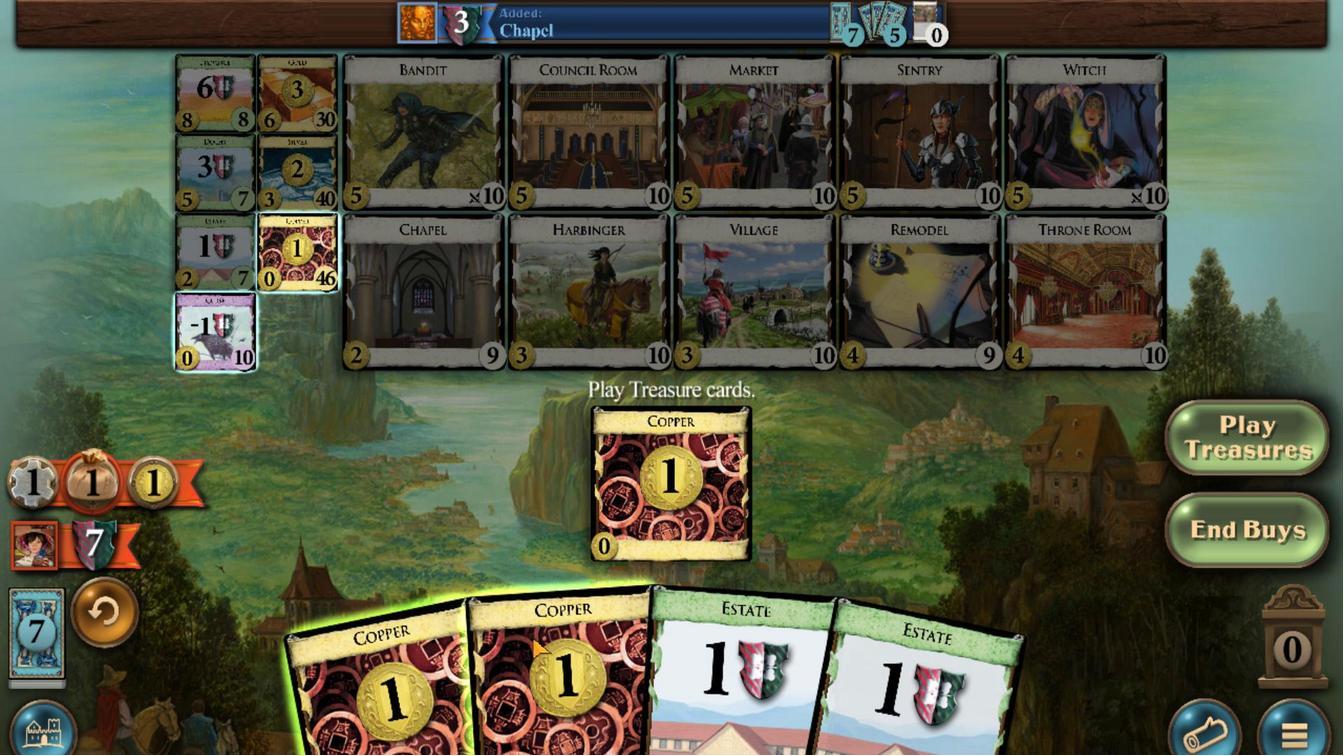 
Action: Mouse scrolled (582, 592) with delta (0, 0)
Screenshot: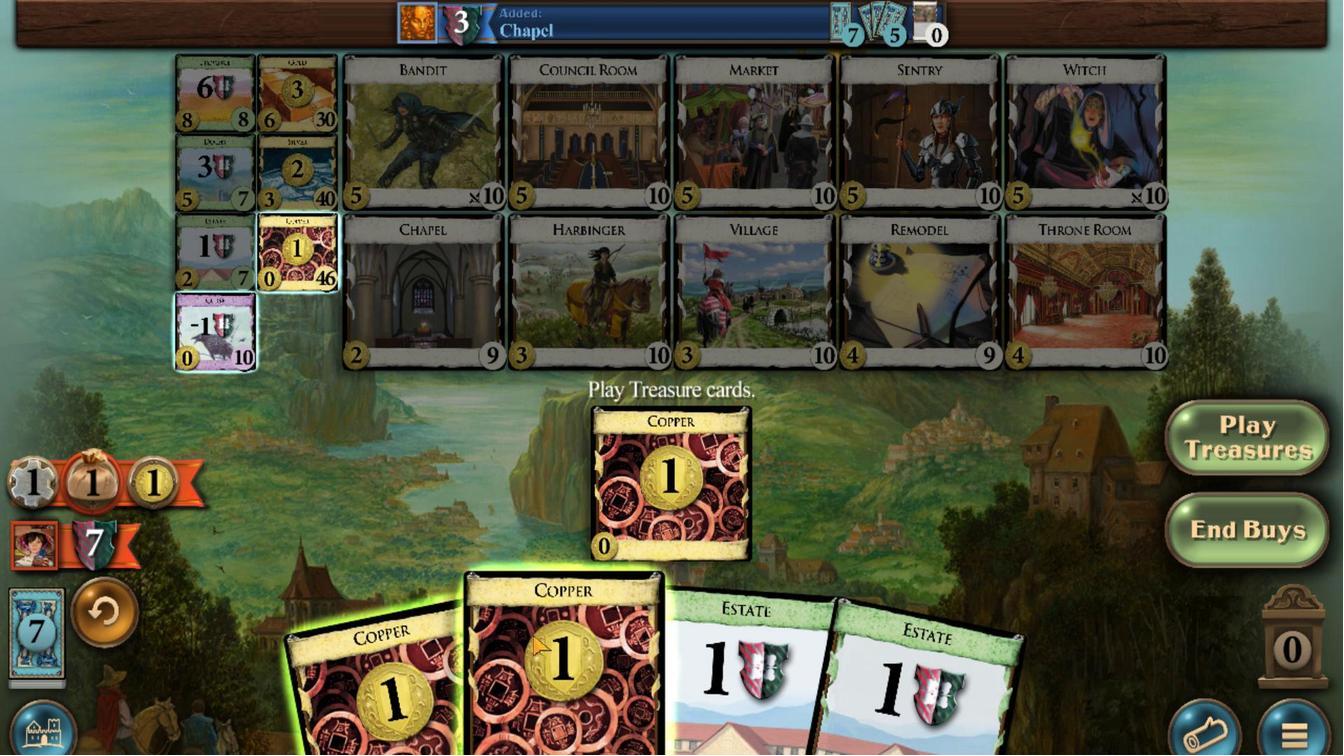 
Action: Mouse moved to (566, 591)
Screenshot: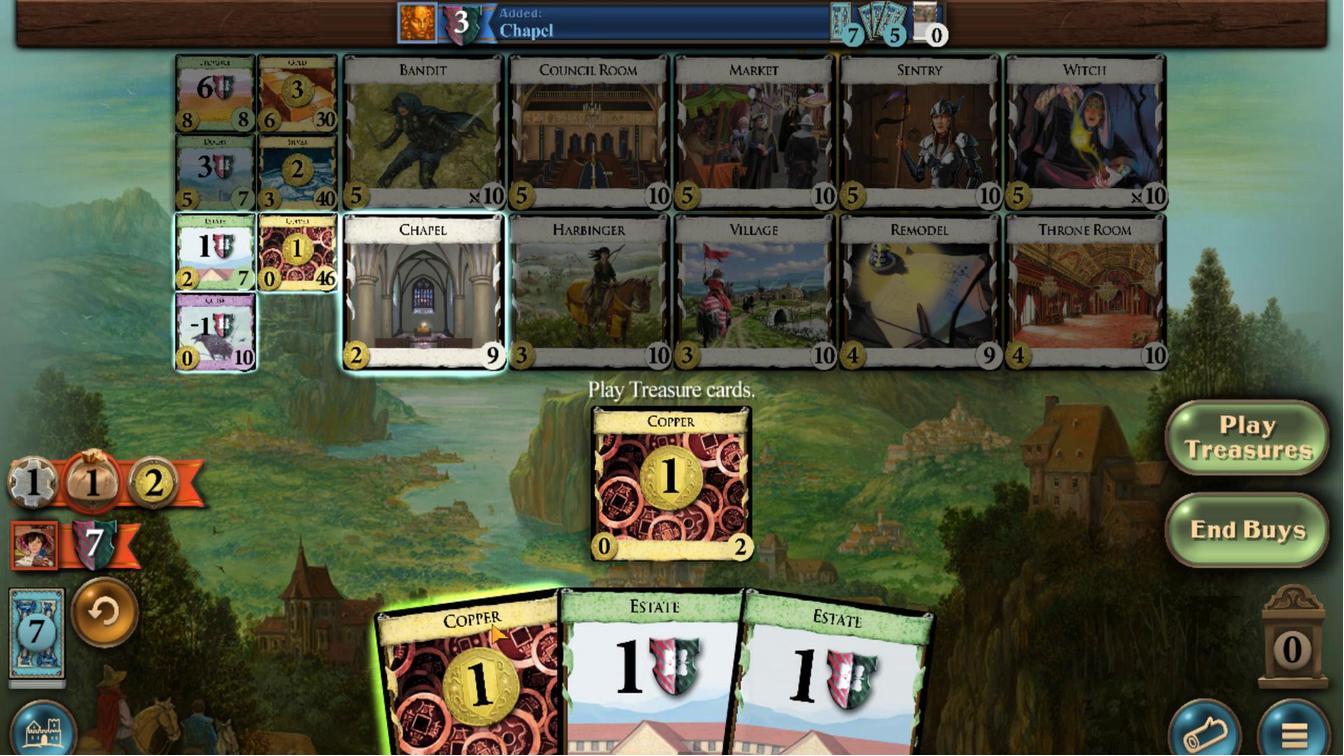 
Action: Mouse scrolled (566, 591) with delta (0, 0)
Screenshot: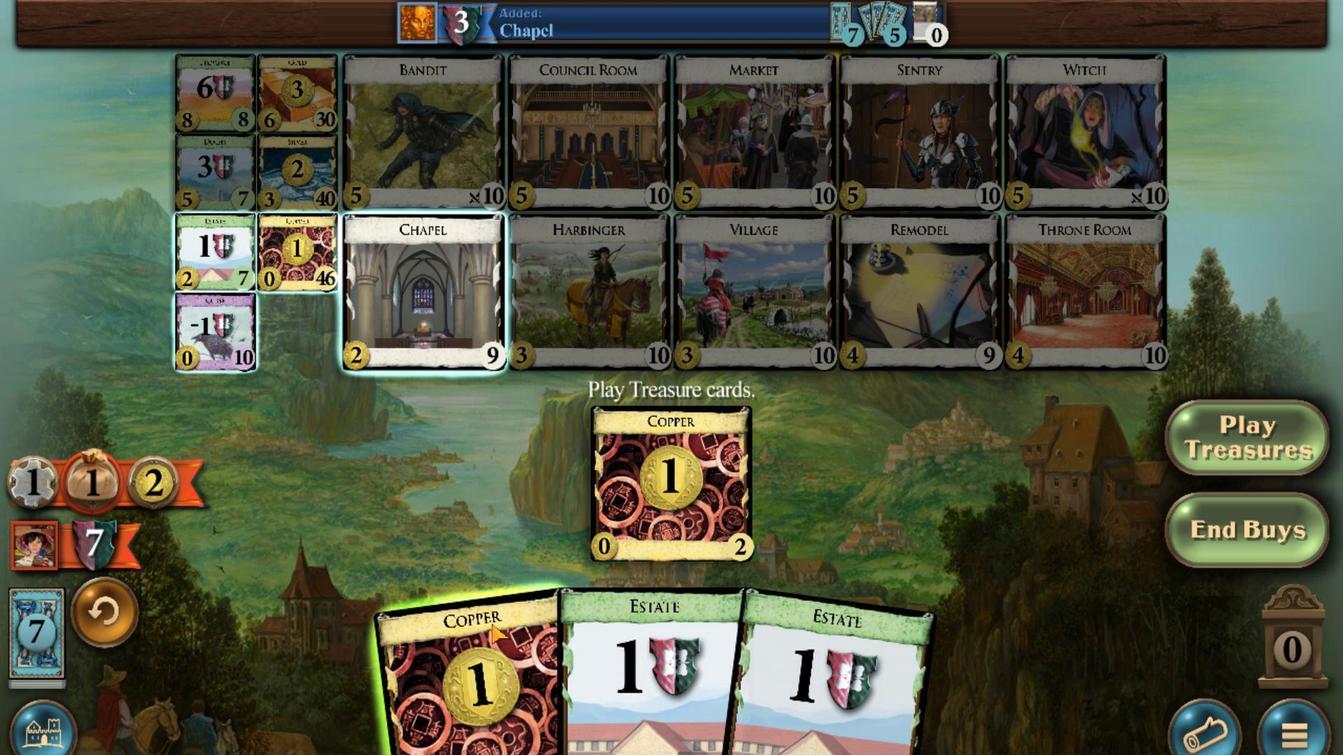 
Action: Mouse moved to (489, 558)
Screenshot: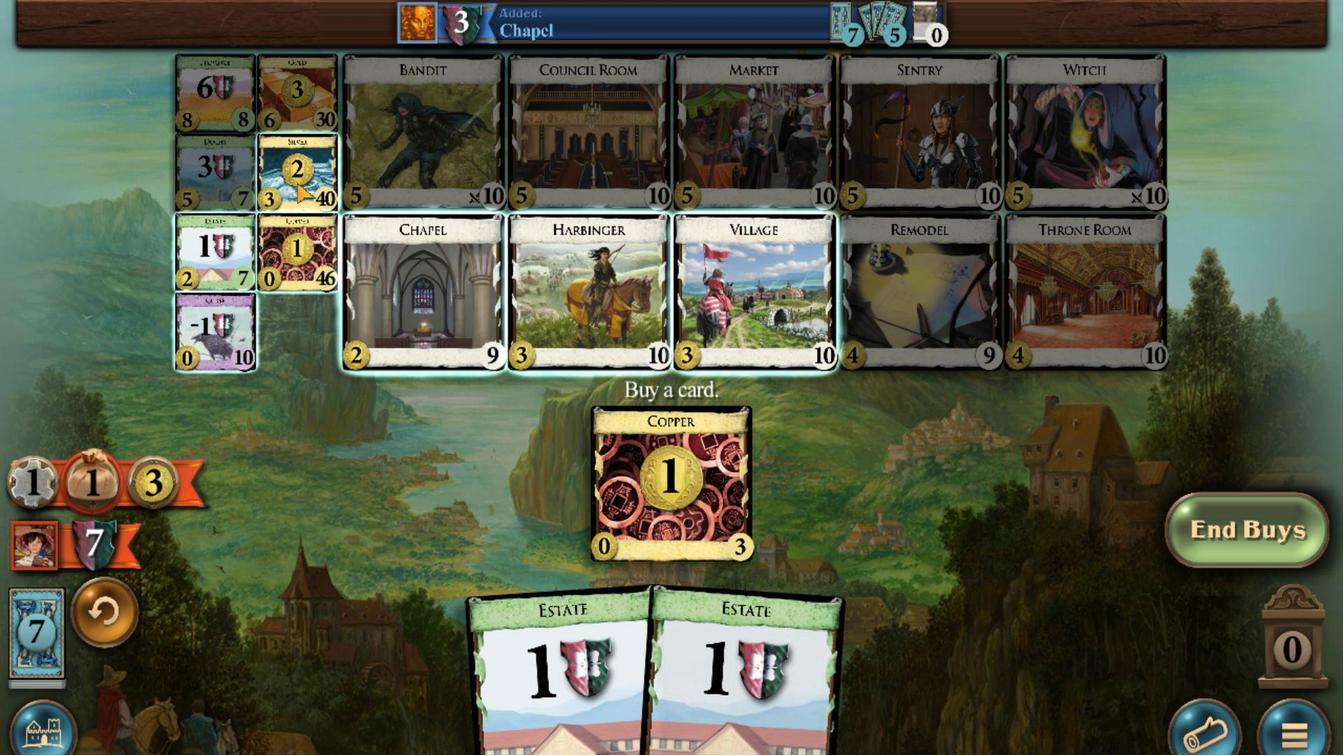 
Action: Mouse scrolled (489, 558) with delta (0, 0)
Screenshot: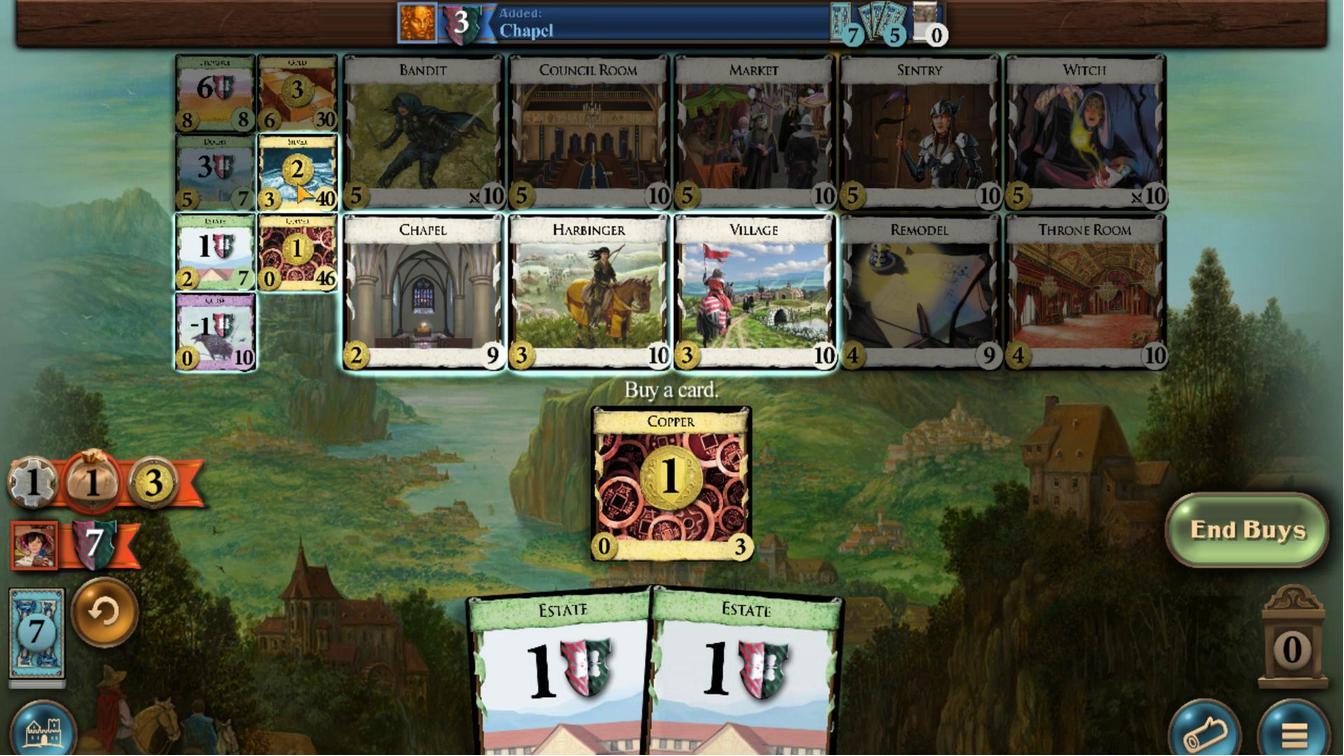 
Action: Mouse scrolled (489, 558) with delta (0, 0)
Screenshot: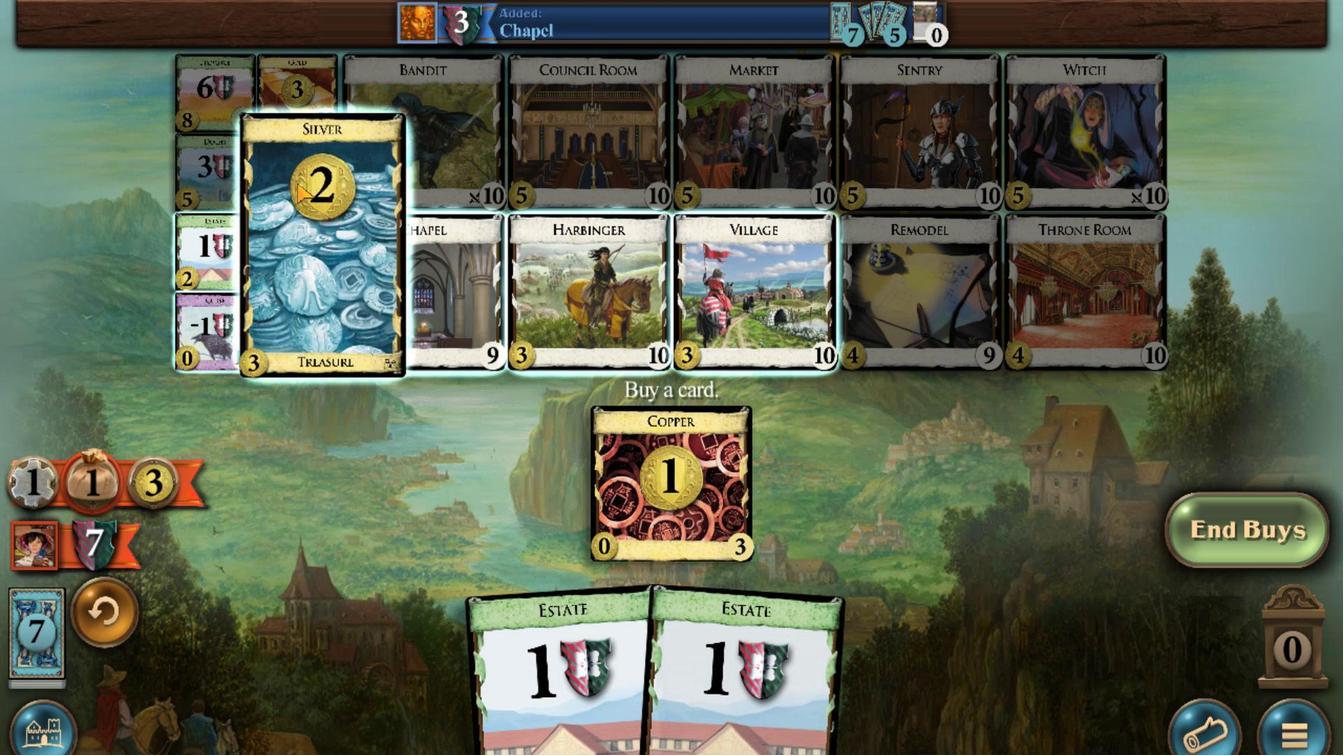 
Action: Mouse scrolled (489, 558) with delta (0, 0)
Screenshot: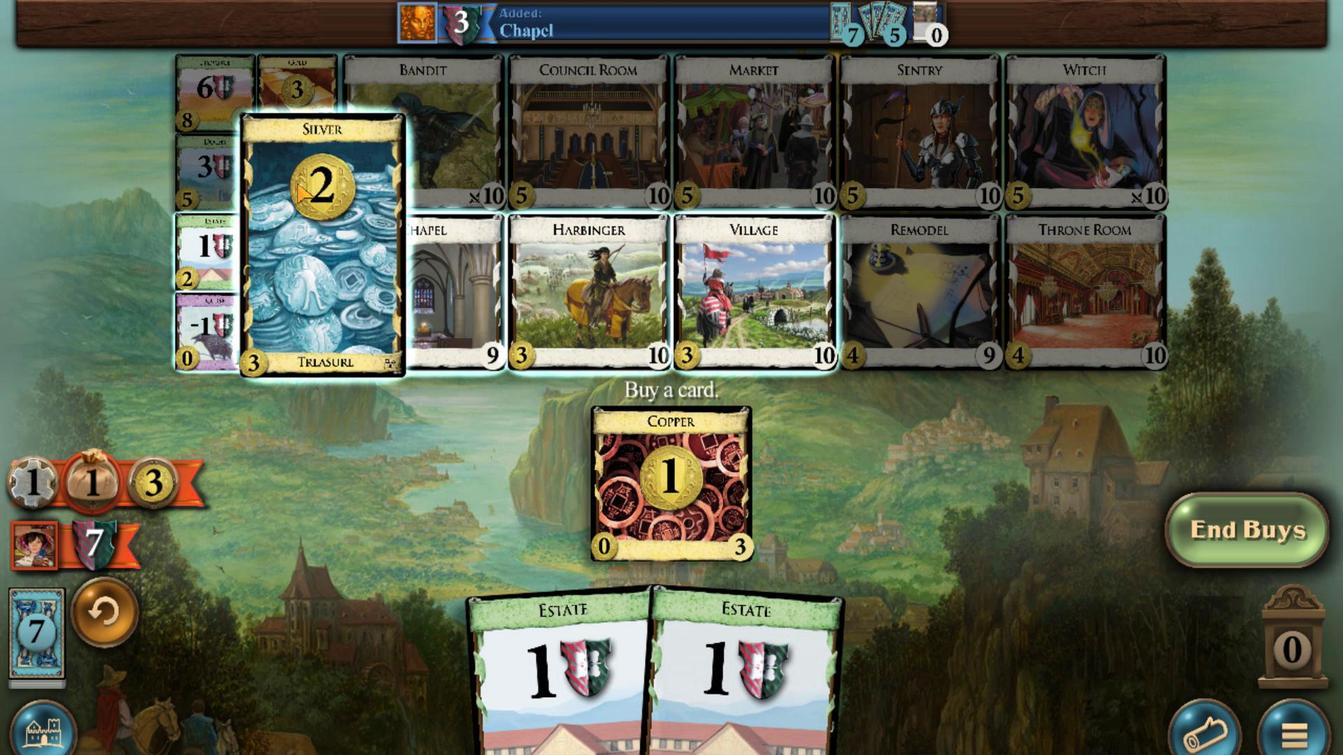 
Action: Mouse scrolled (489, 558) with delta (0, 0)
Screenshot: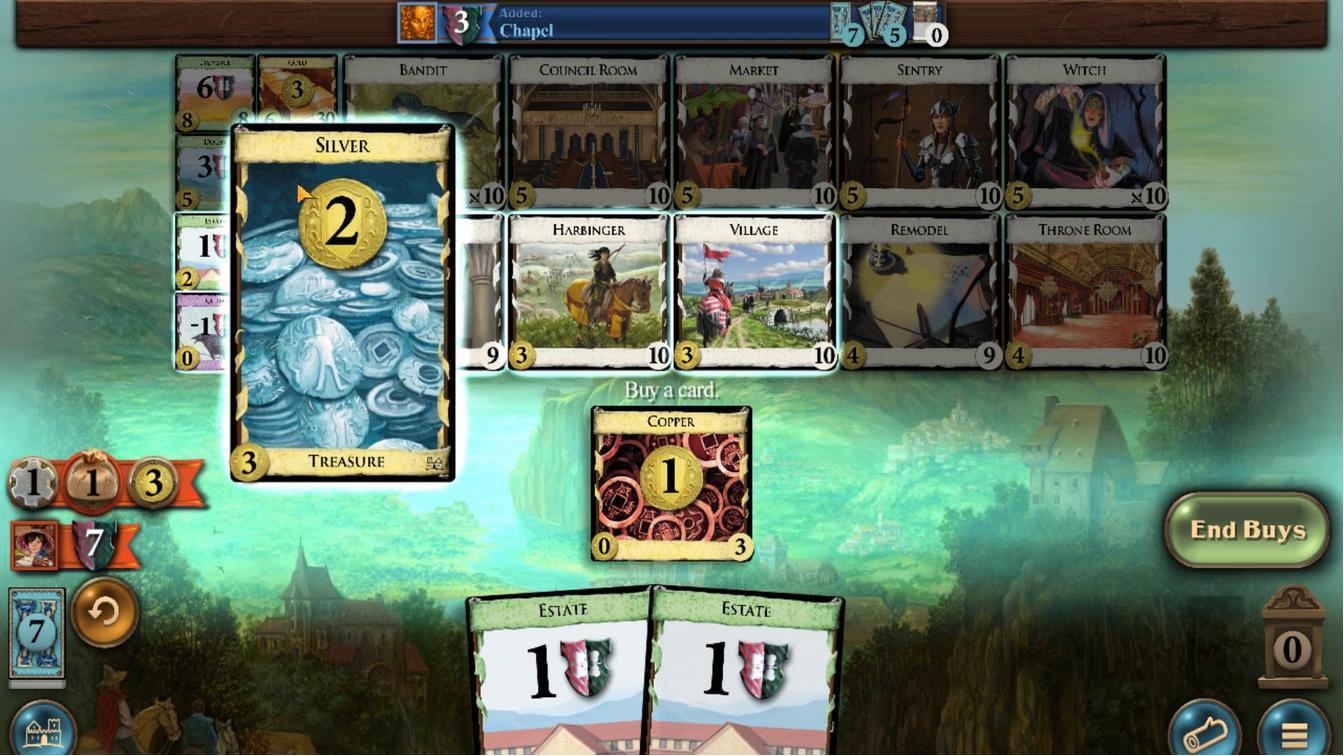 
Action: Mouse scrolled (489, 558) with delta (0, 0)
Screenshot: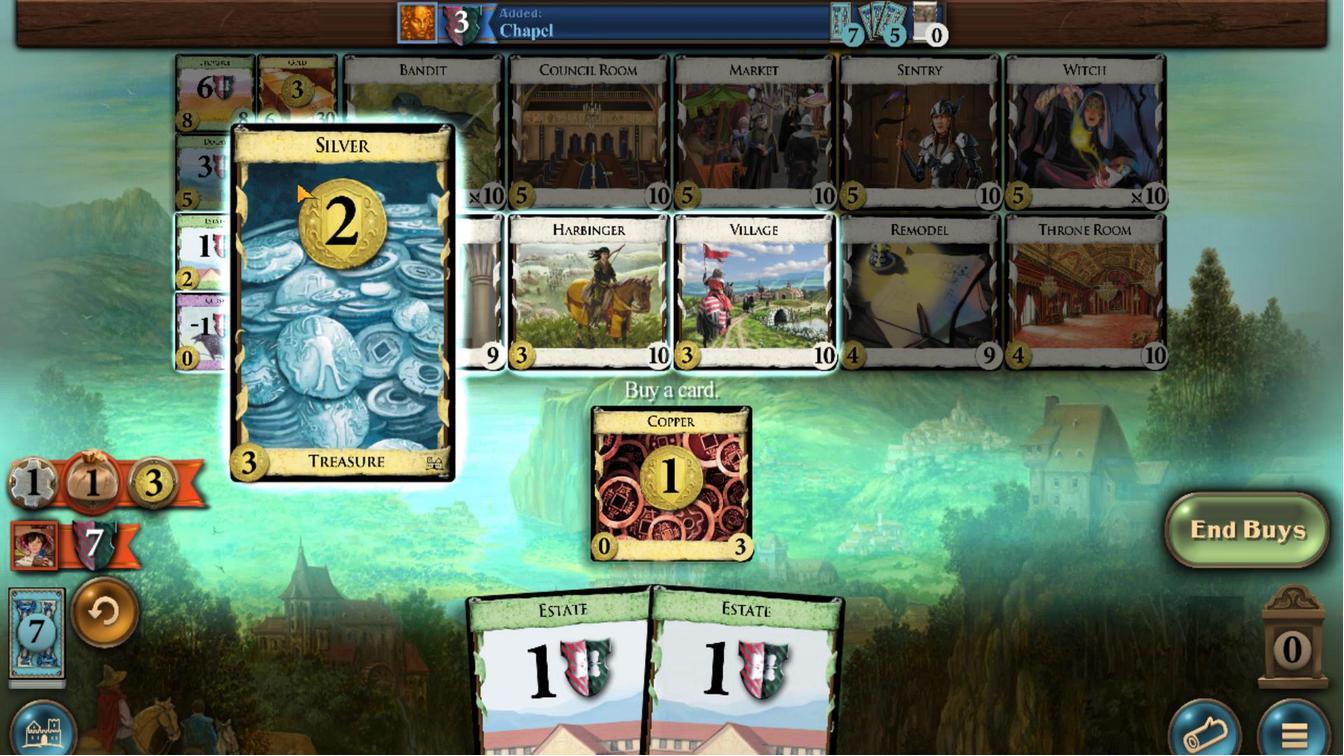 
Action: Mouse scrolled (489, 558) with delta (0, 0)
Screenshot: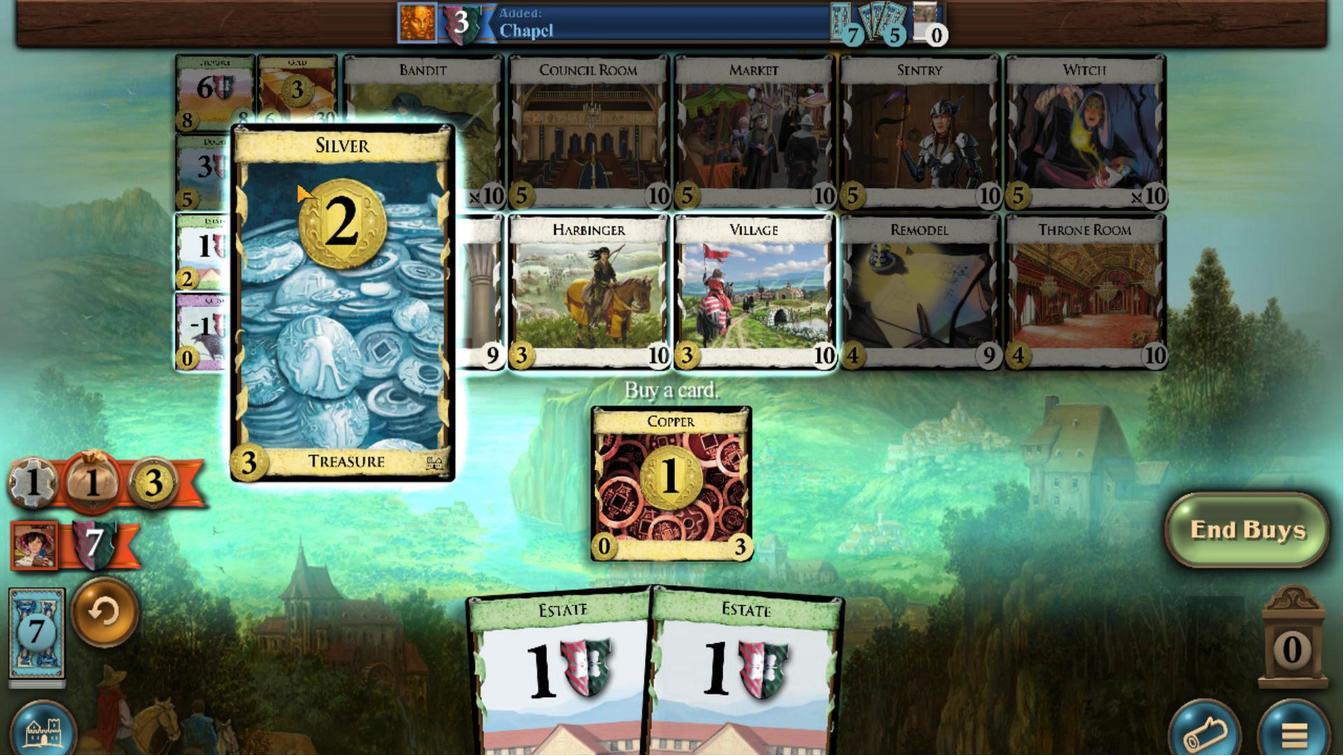 
Action: Mouse moved to (620, 591)
Screenshot: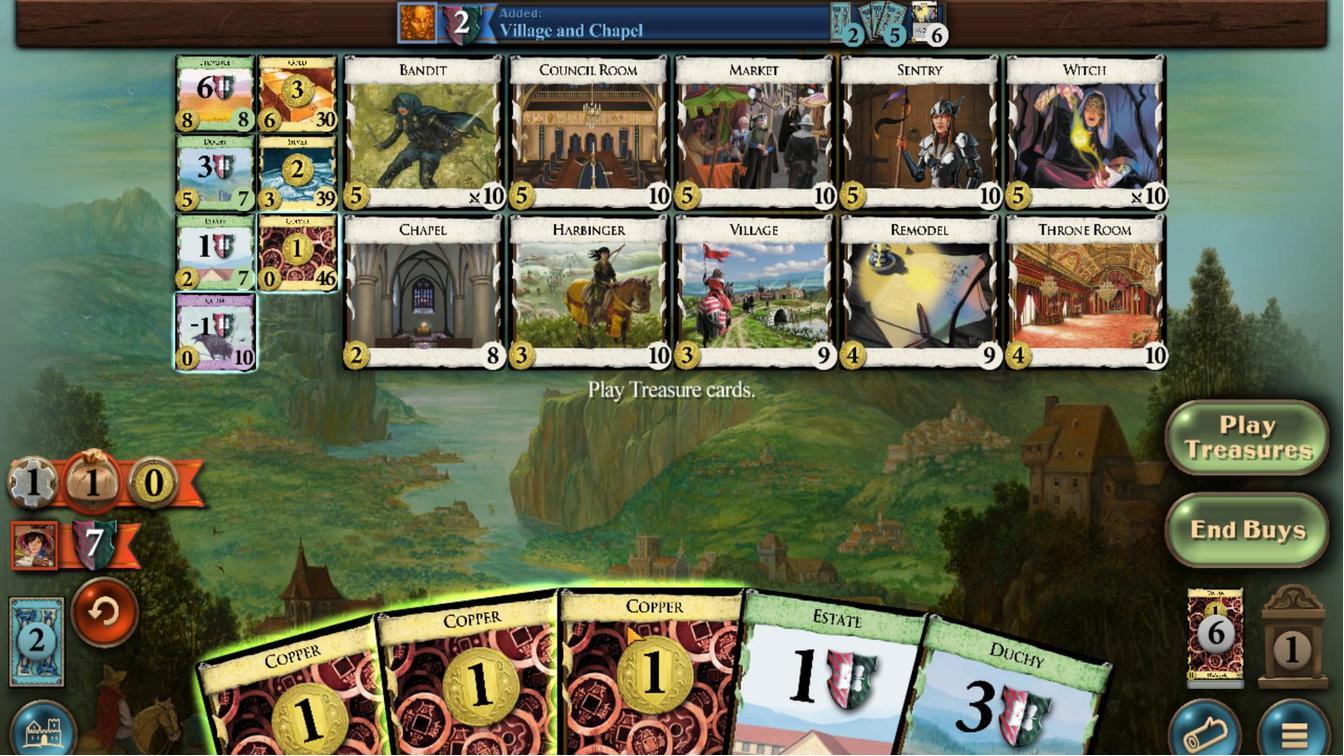 
Action: Mouse scrolled (620, 591) with delta (0, 0)
Screenshot: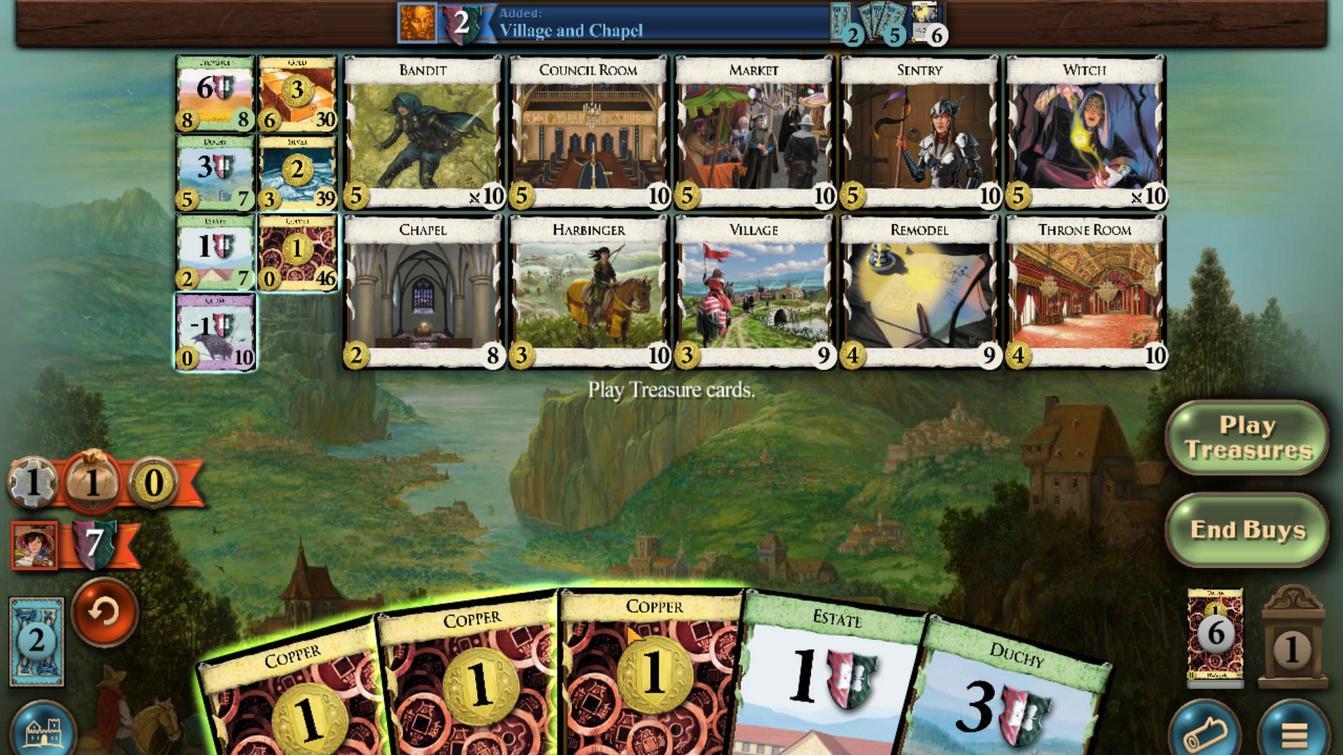 
Action: Mouse moved to (588, 593)
Screenshot: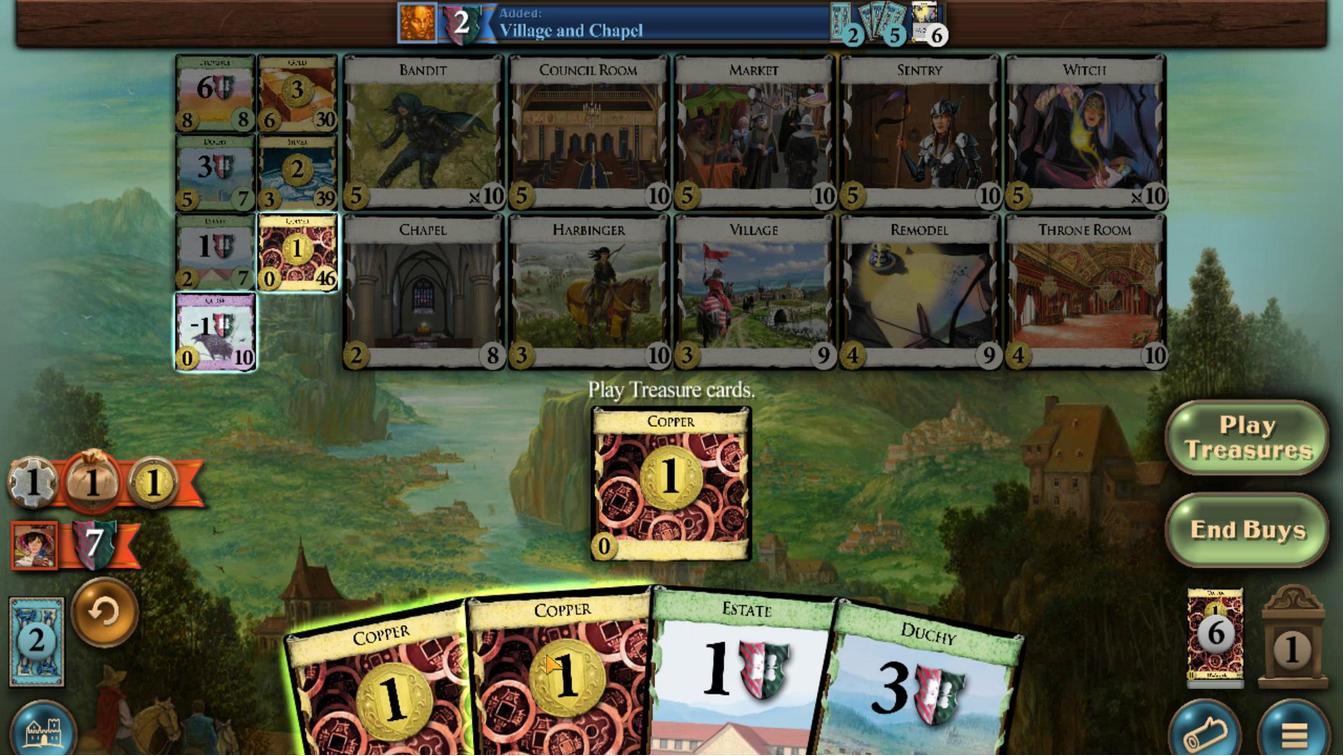 
Action: Mouse scrolled (588, 593) with delta (0, 0)
Screenshot: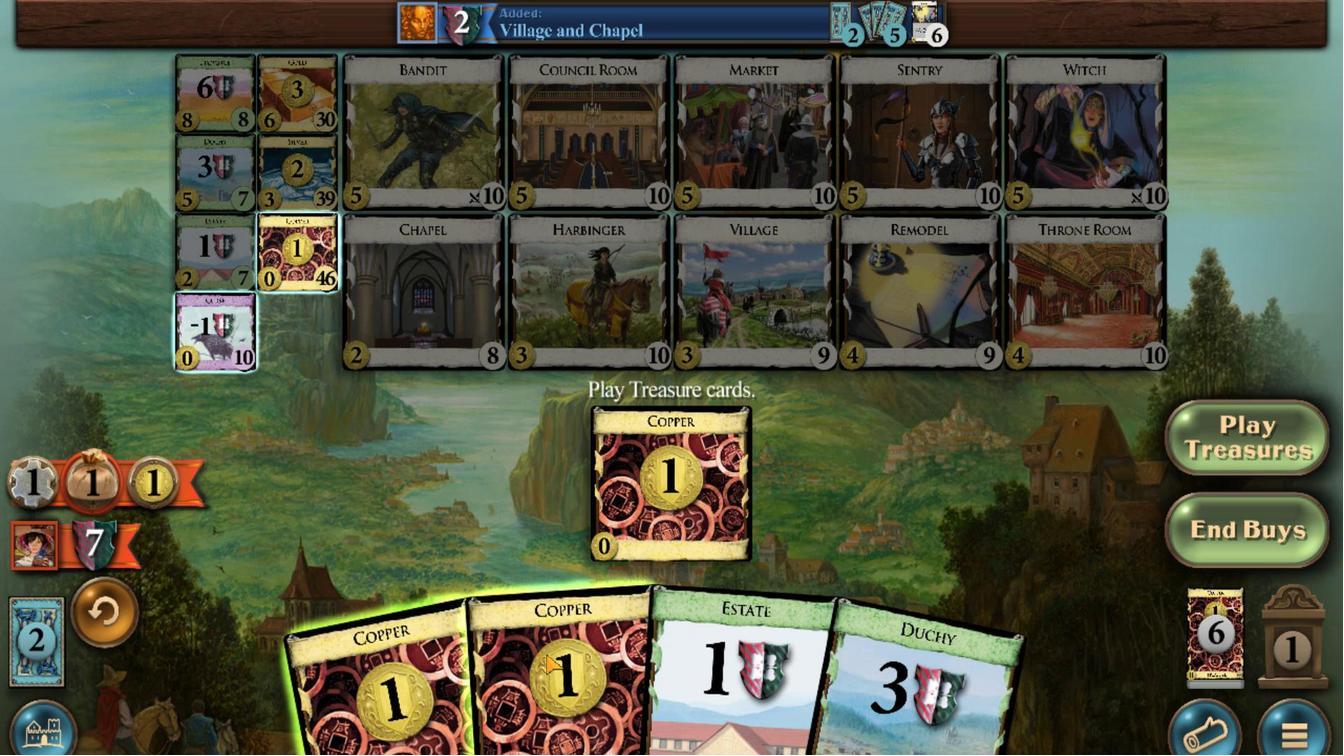 
Action: Mouse moved to (578, 596)
Screenshot: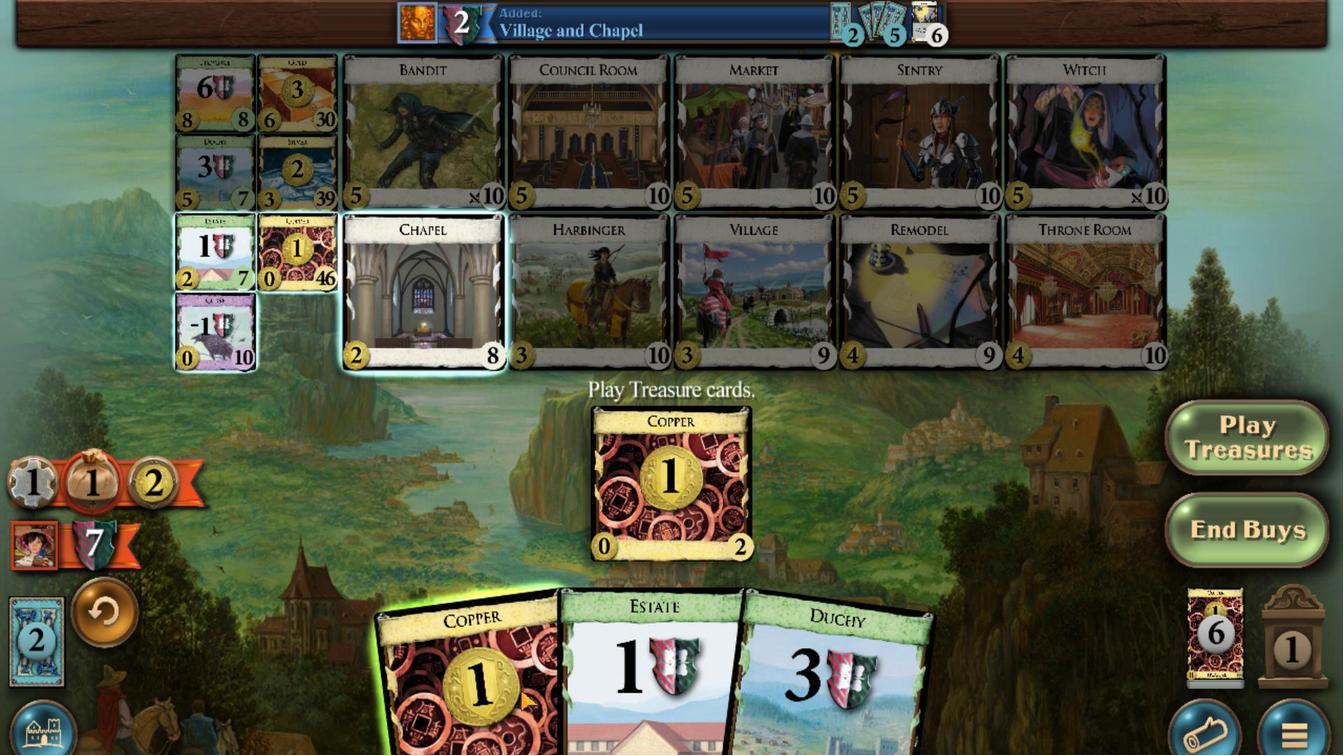 
Action: Mouse scrolled (578, 596) with delta (0, 0)
Screenshot: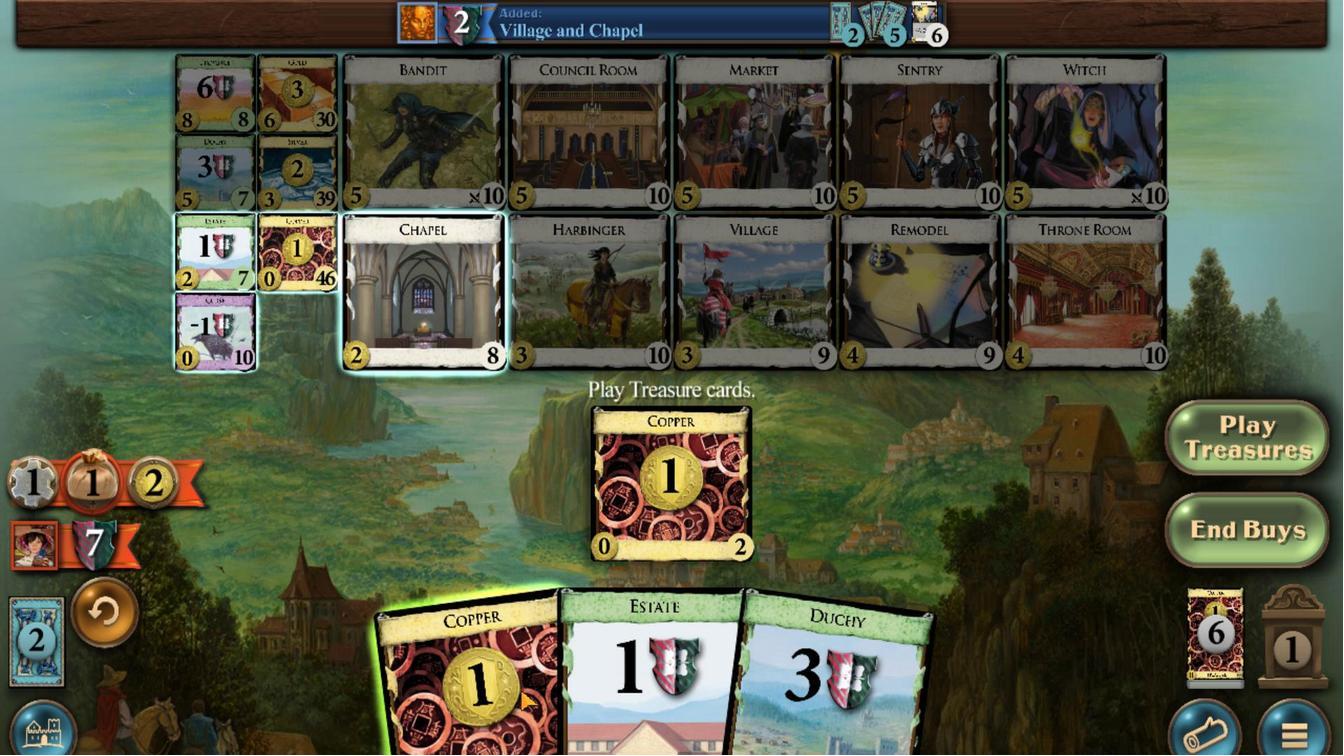 
Action: Mouse moved to (489, 557)
Screenshot: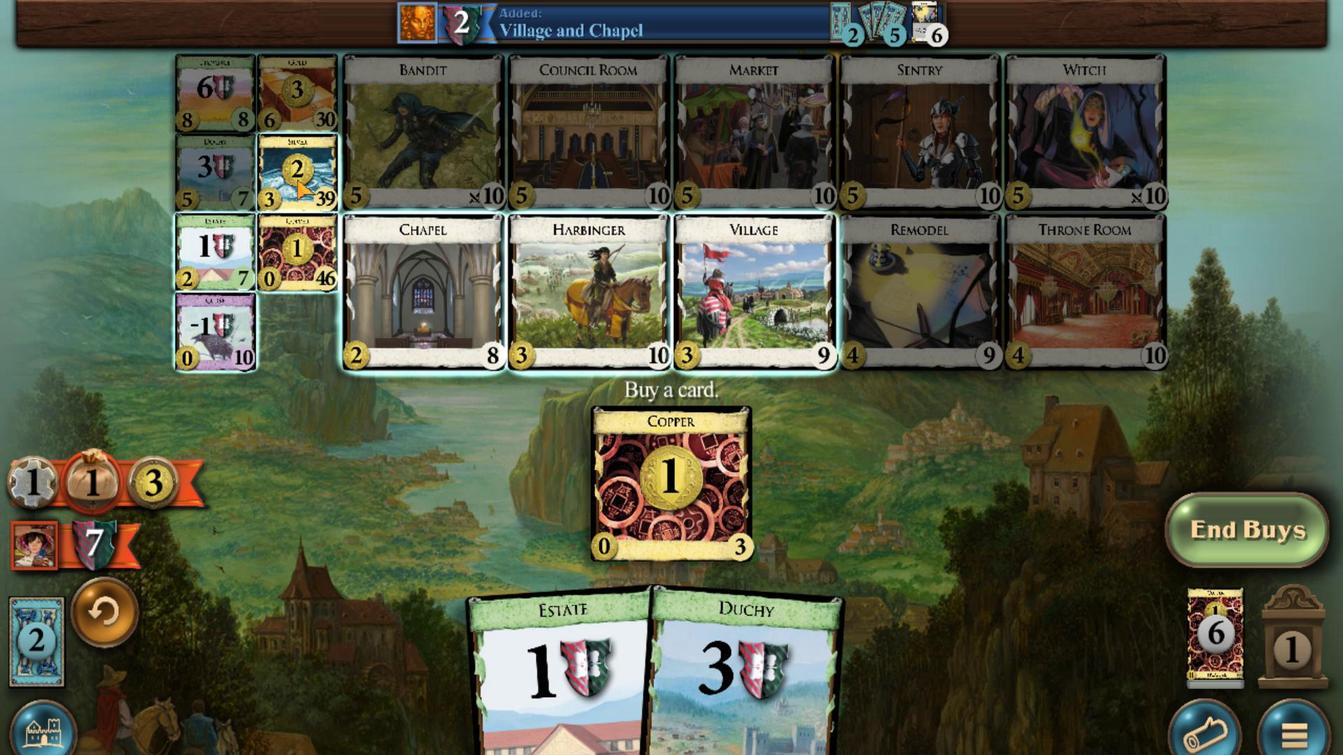 
Action: Mouse scrolled (489, 557) with delta (0, 0)
Screenshot: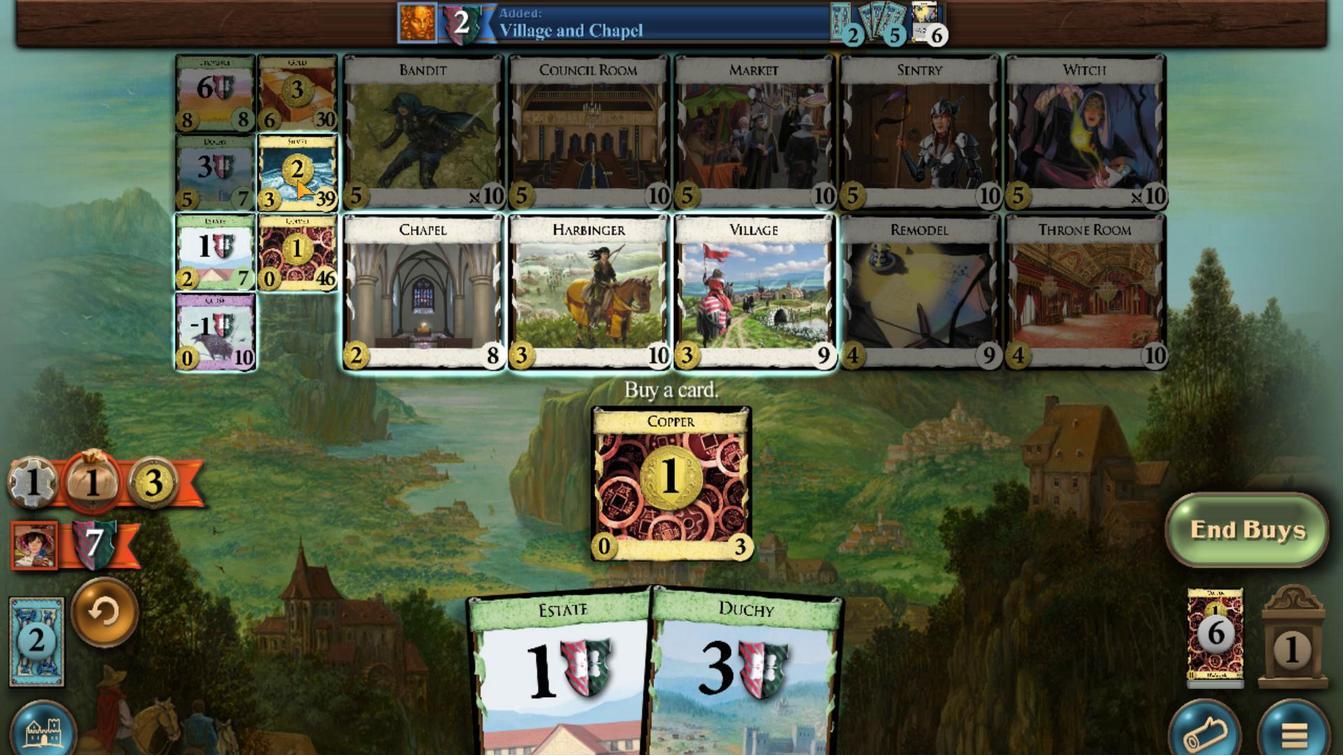 
Action: Mouse scrolled (489, 557) with delta (0, 0)
Screenshot: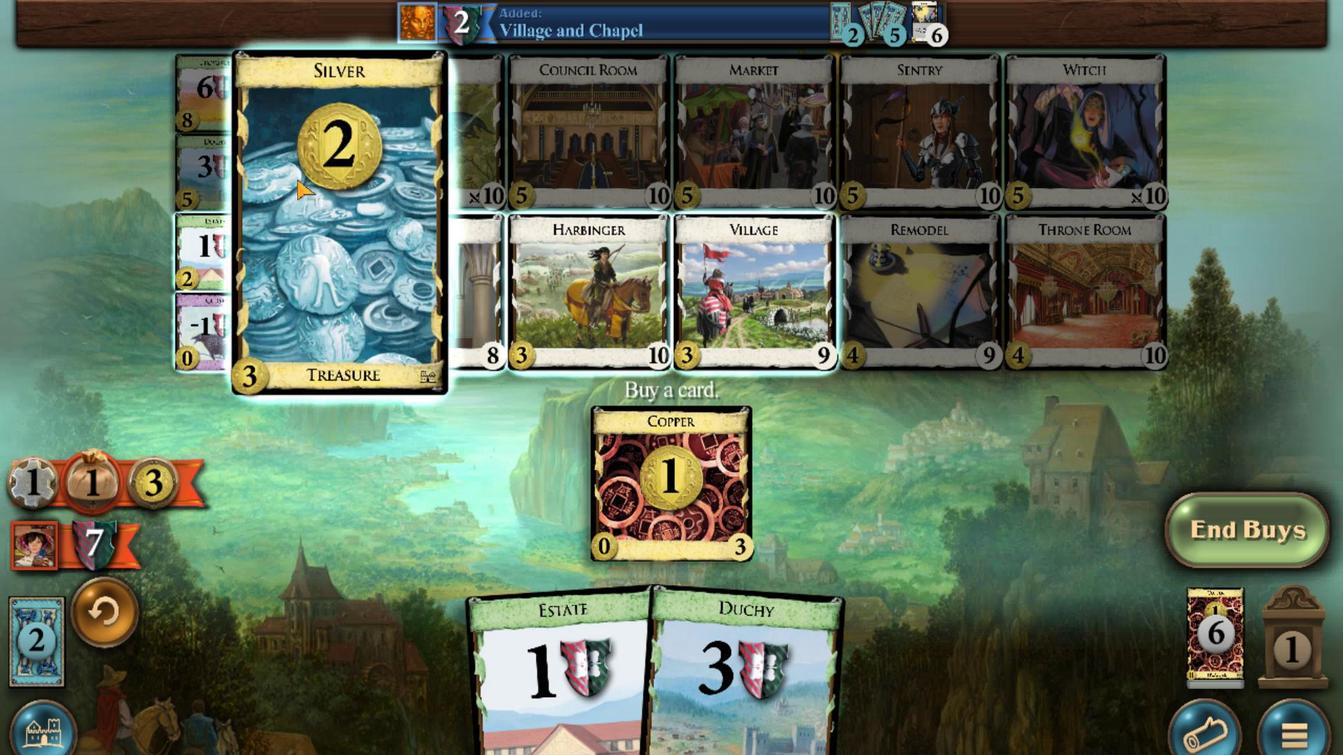 
Action: Mouse scrolled (489, 557) with delta (0, 0)
Screenshot: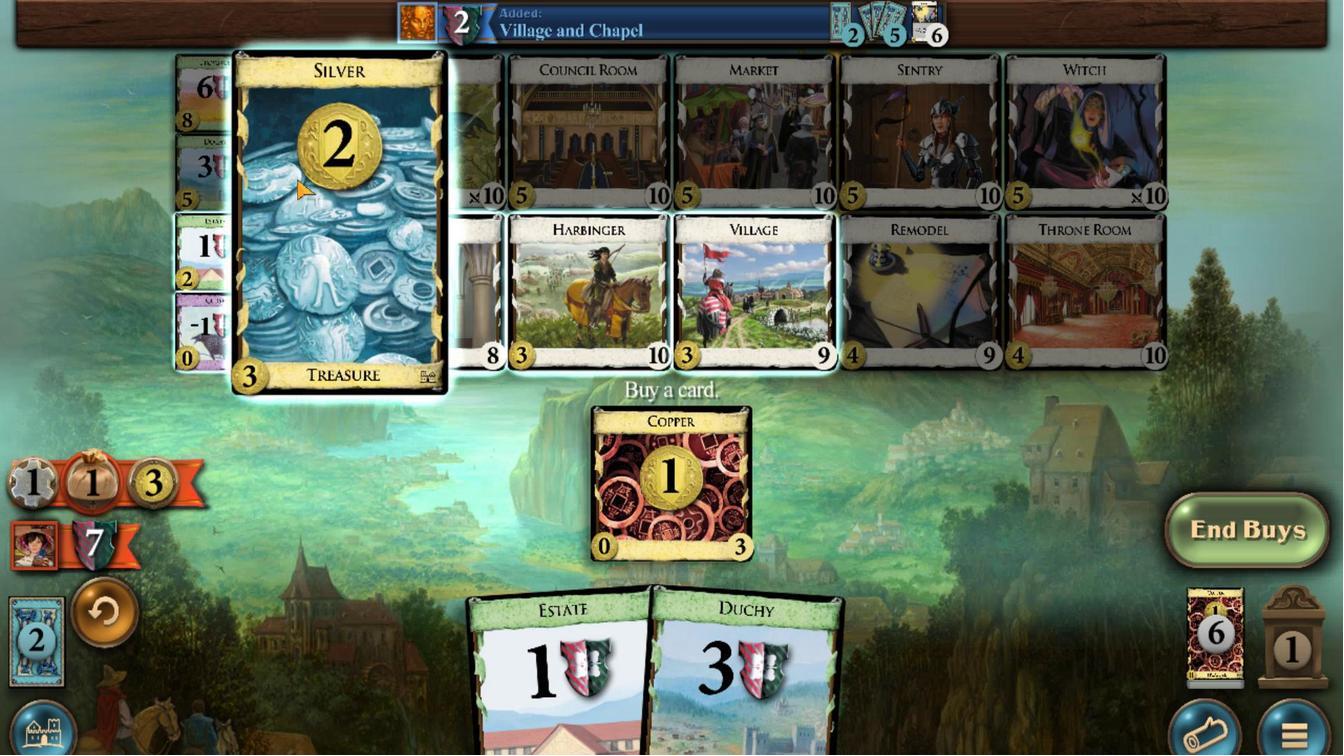 
Action: Mouse scrolled (489, 557) with delta (0, 0)
Screenshot: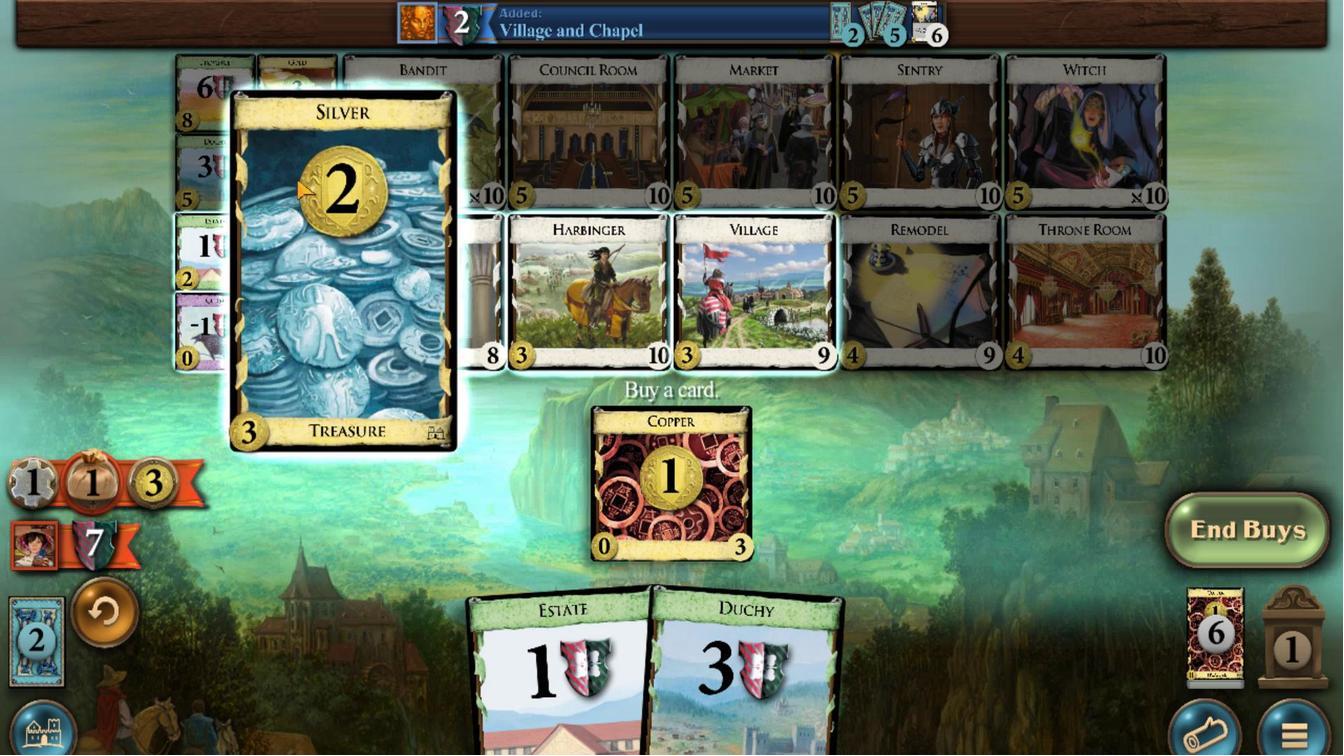 
Action: Mouse scrolled (489, 557) with delta (0, 0)
Screenshot: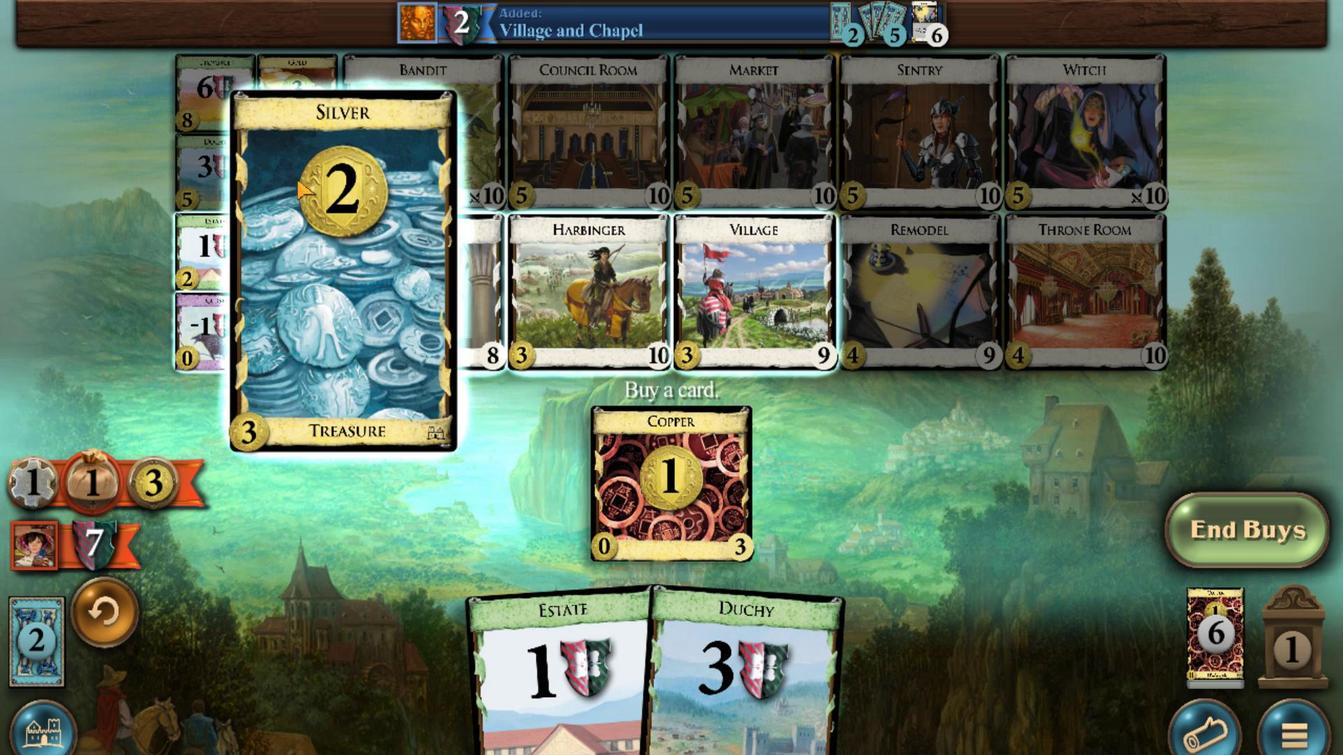 
Action: Mouse moved to (631, 590)
Screenshot: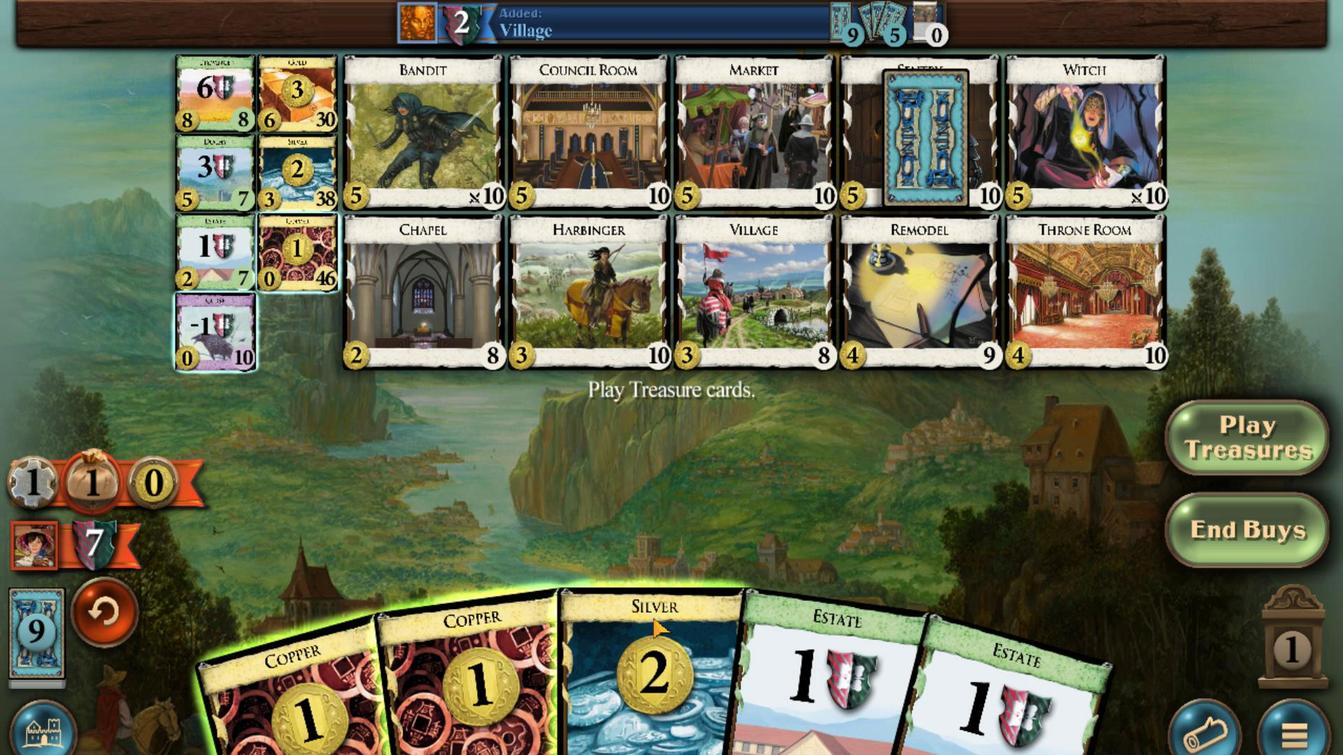 
Action: Mouse scrolled (631, 590) with delta (0, 0)
Screenshot: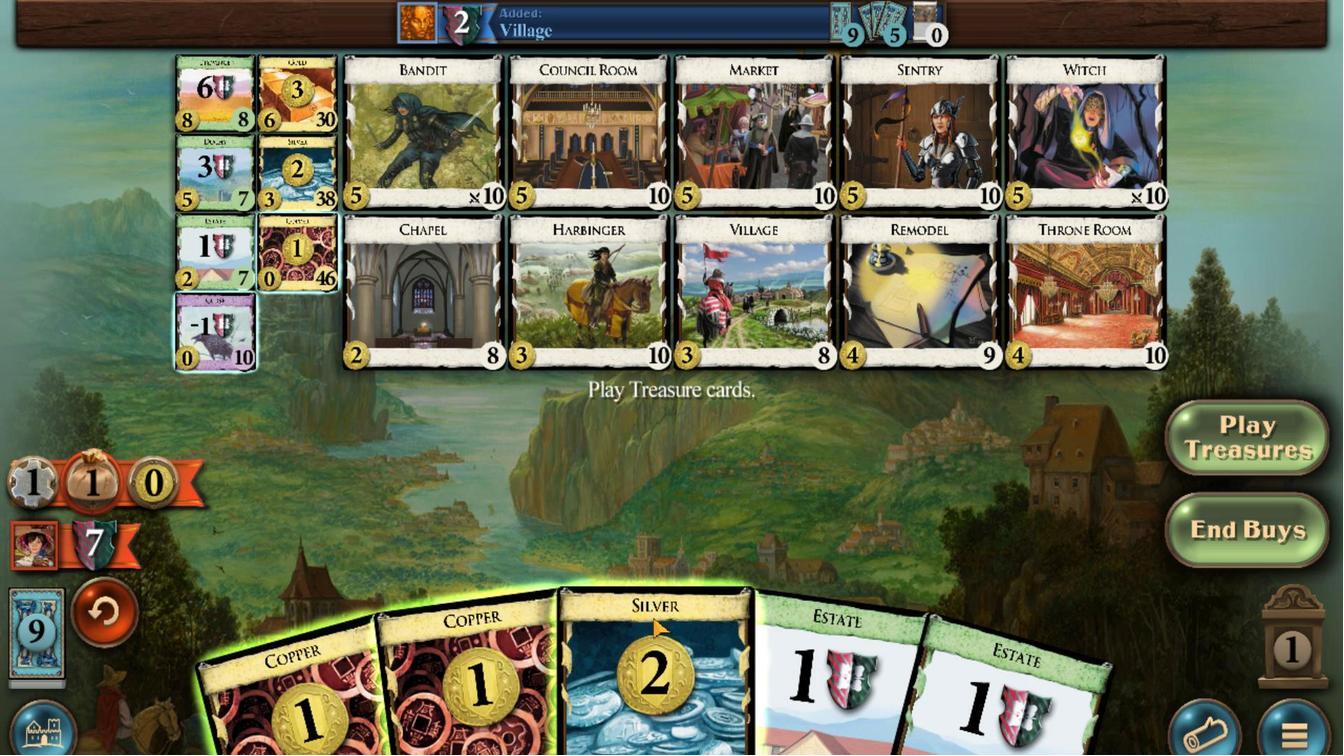 
Action: Mouse moved to (608, 591)
Screenshot: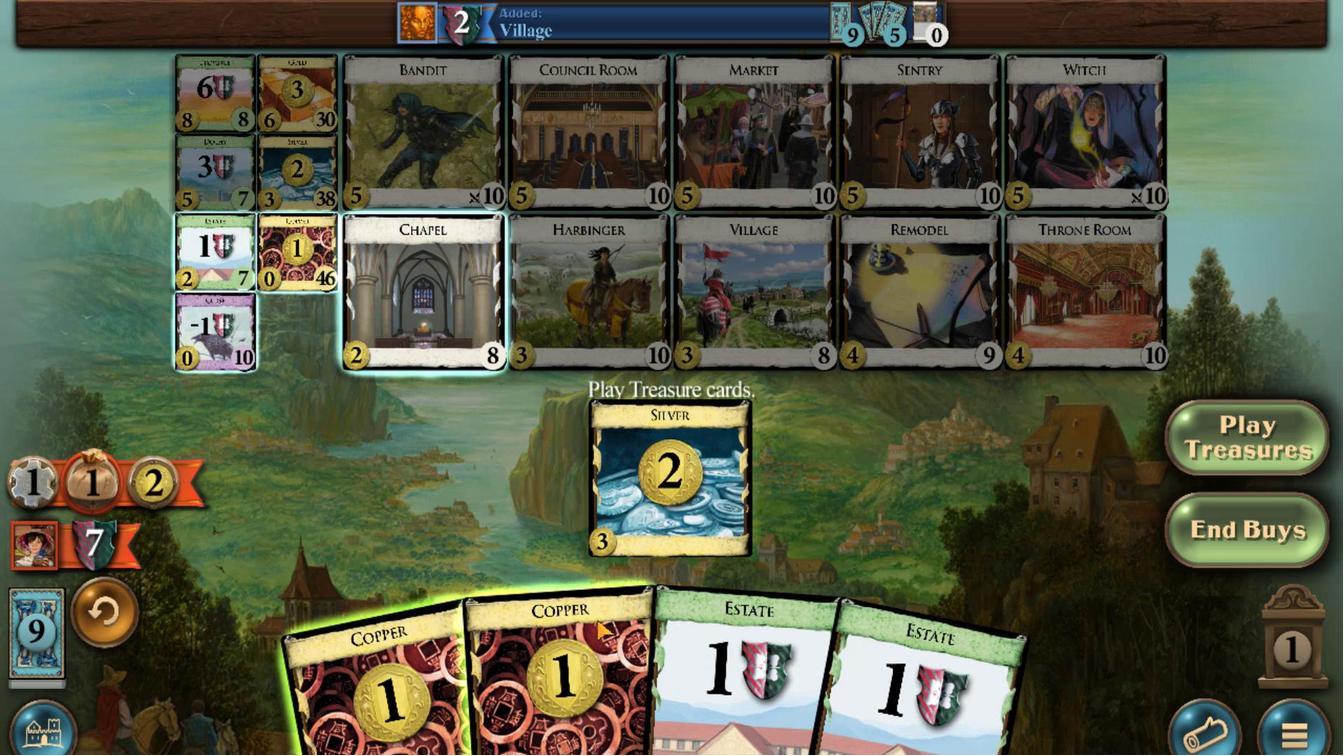 
Action: Mouse scrolled (608, 591) with delta (0, 0)
Screenshot: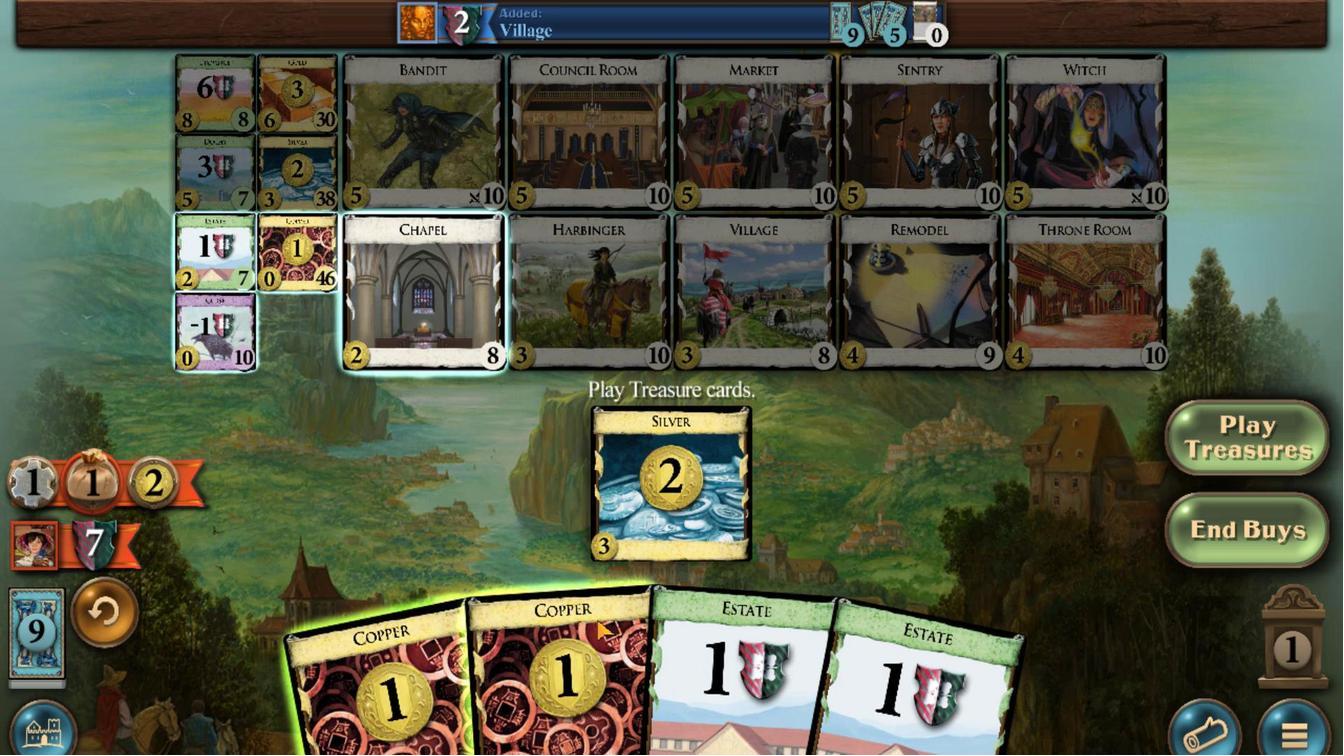
Action: Mouse moved to (572, 592)
Screenshot: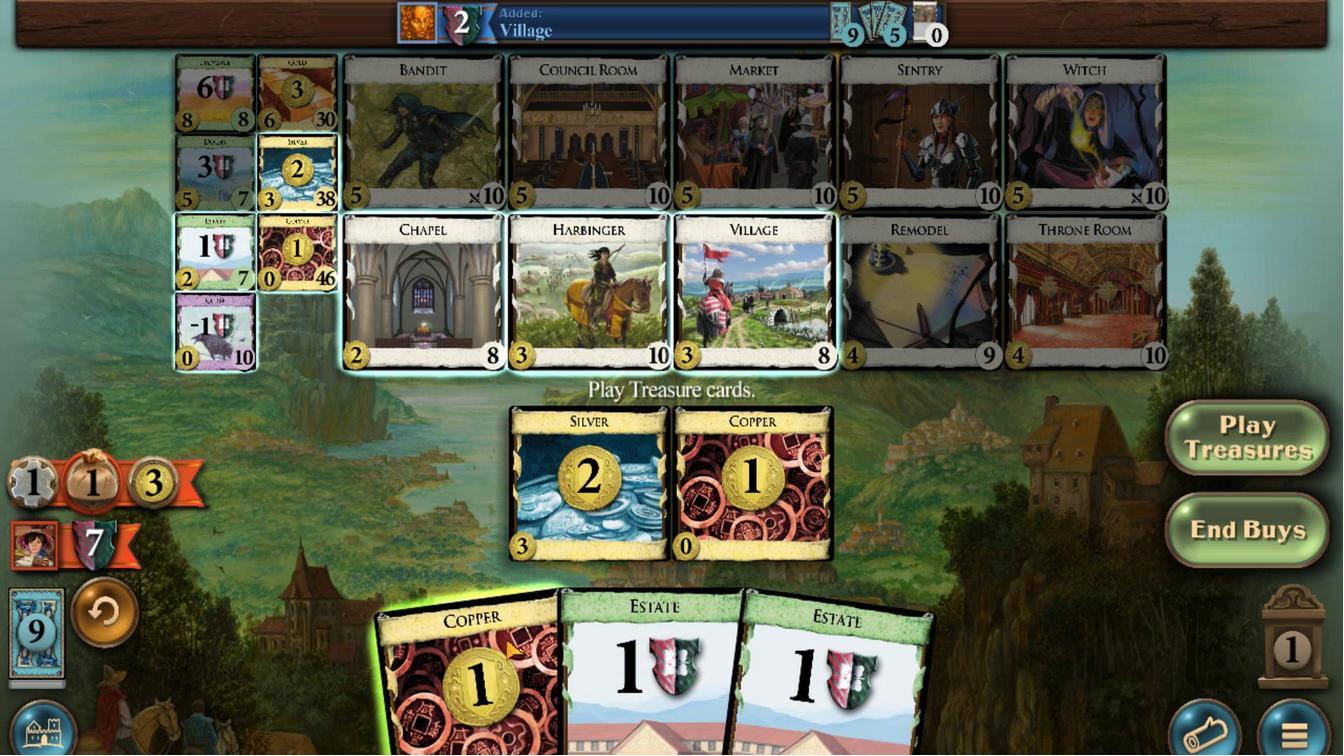 
Action: Mouse scrolled (572, 592) with delta (0, 0)
Screenshot: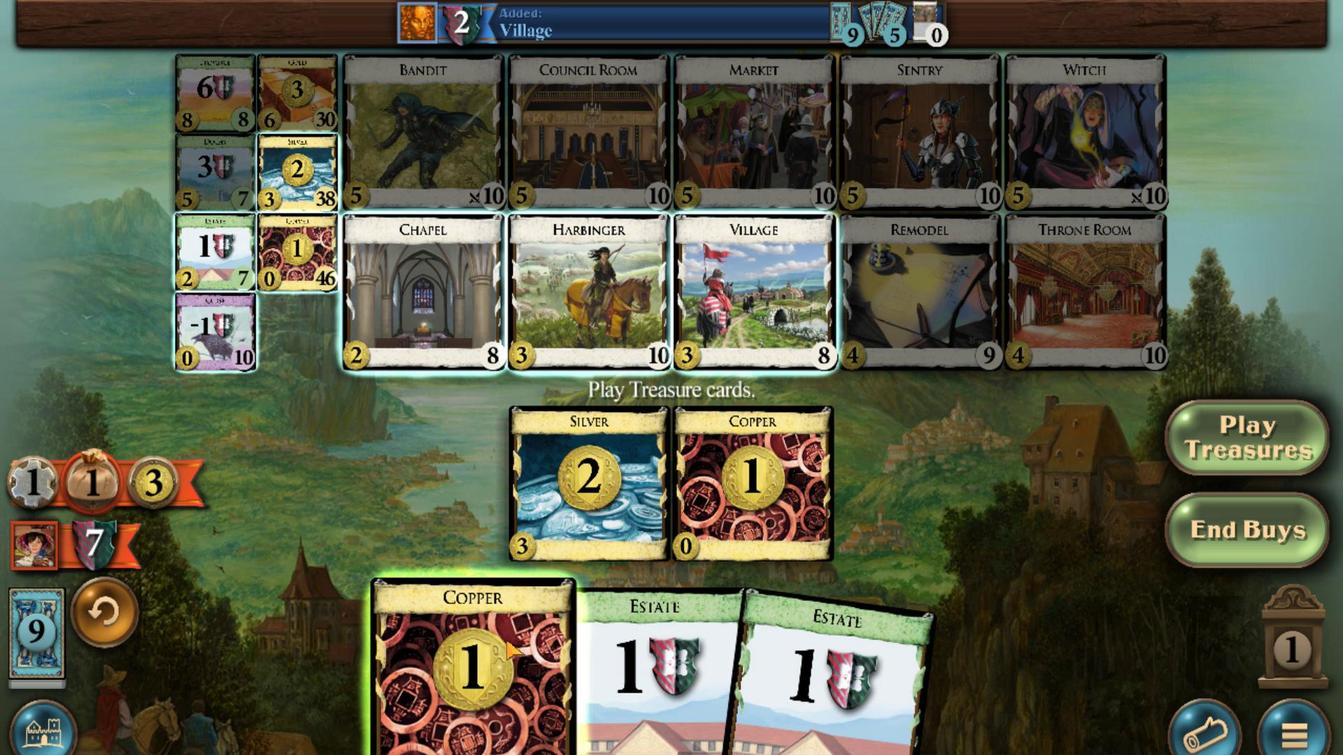 
Action: Mouse moved to (490, 555)
Screenshot: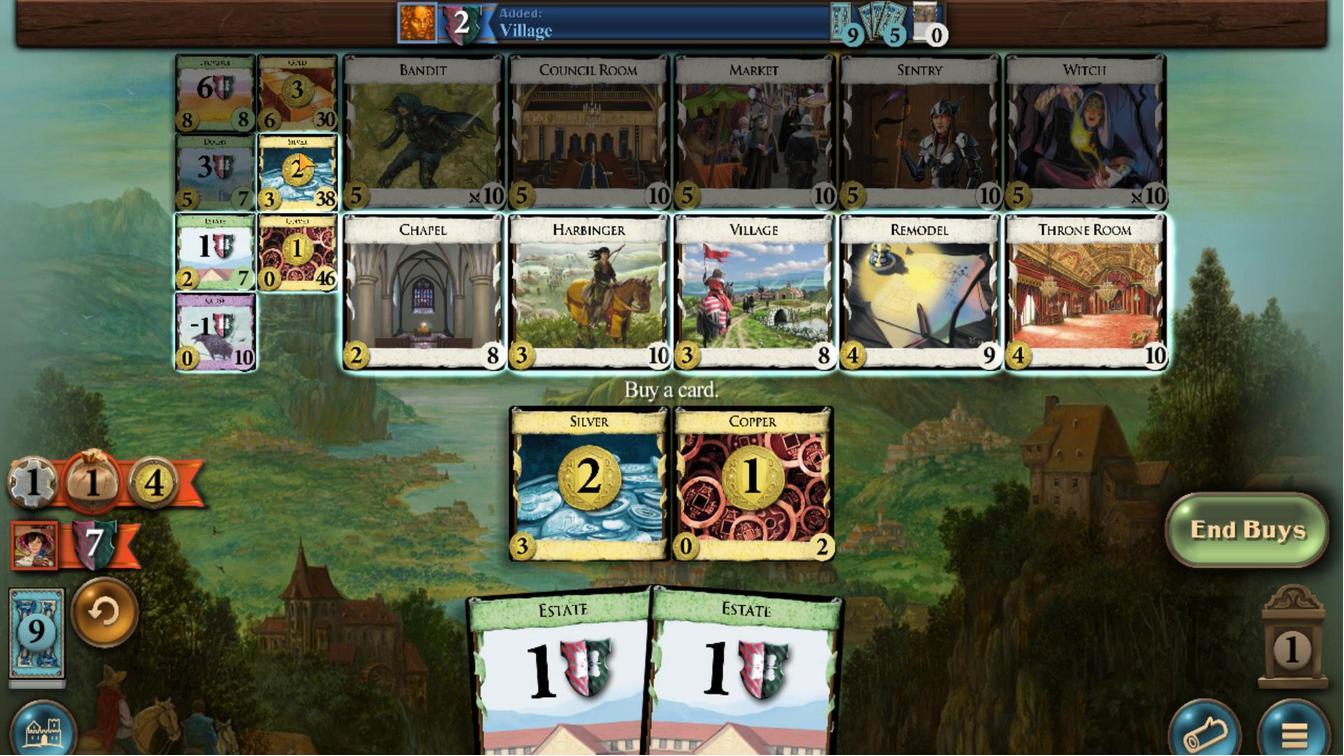 
Action: Mouse scrolled (490, 555) with delta (0, 0)
Screenshot: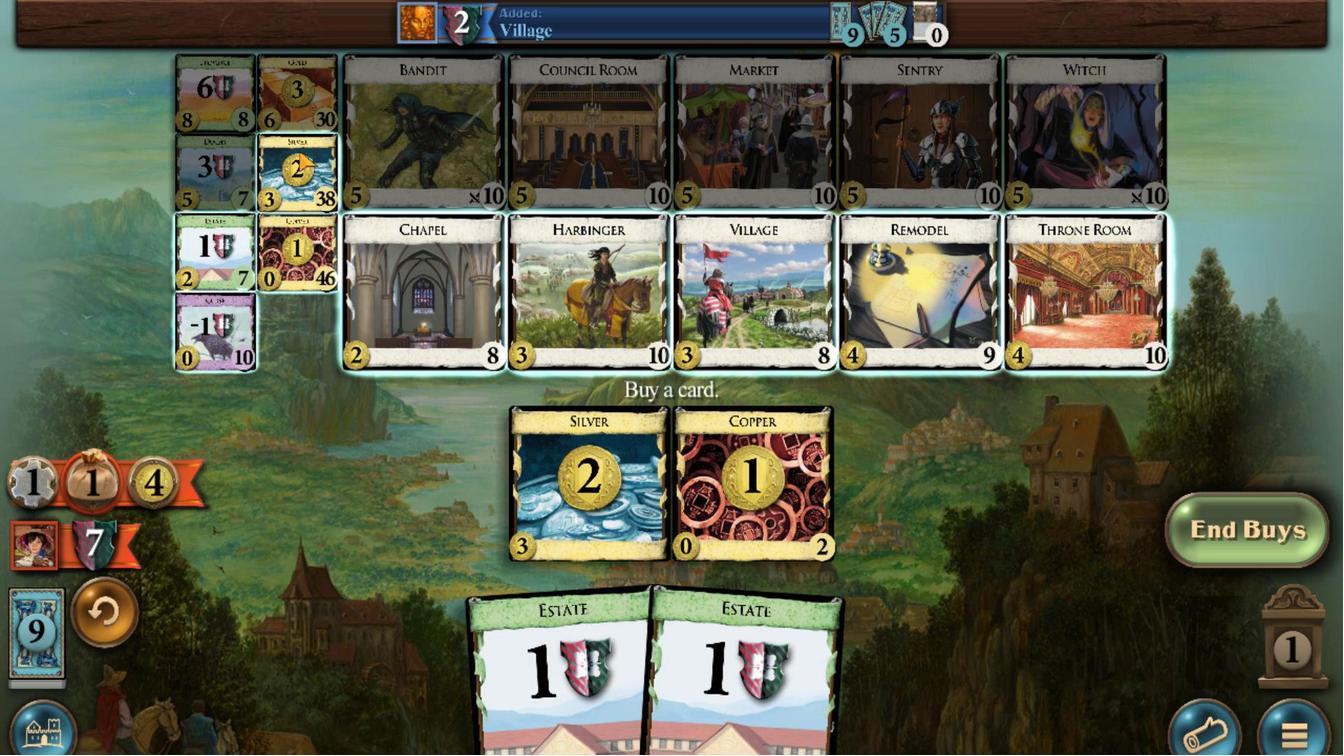 
Action: Mouse scrolled (490, 555) with delta (0, 0)
Screenshot: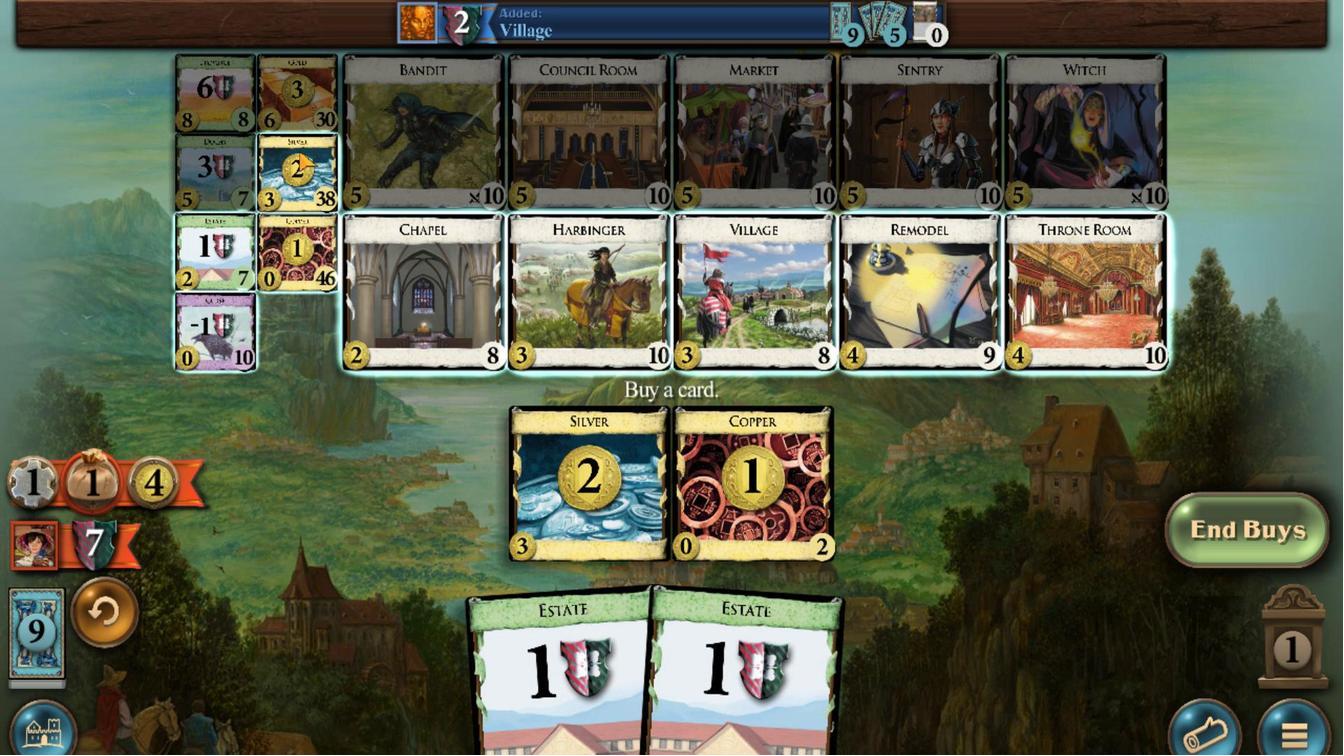 
Action: Mouse scrolled (490, 555) with delta (0, 0)
Screenshot: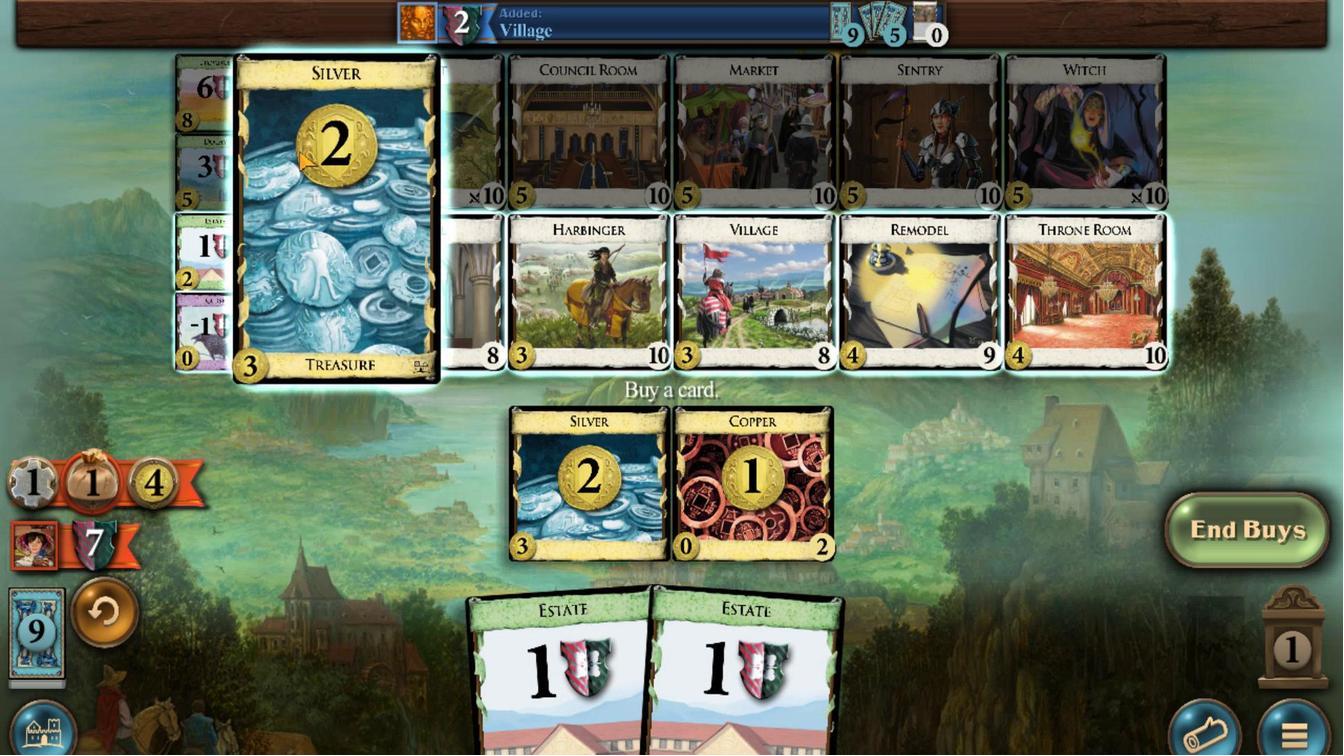 
Action: Mouse scrolled (490, 555) with delta (0, 0)
Screenshot: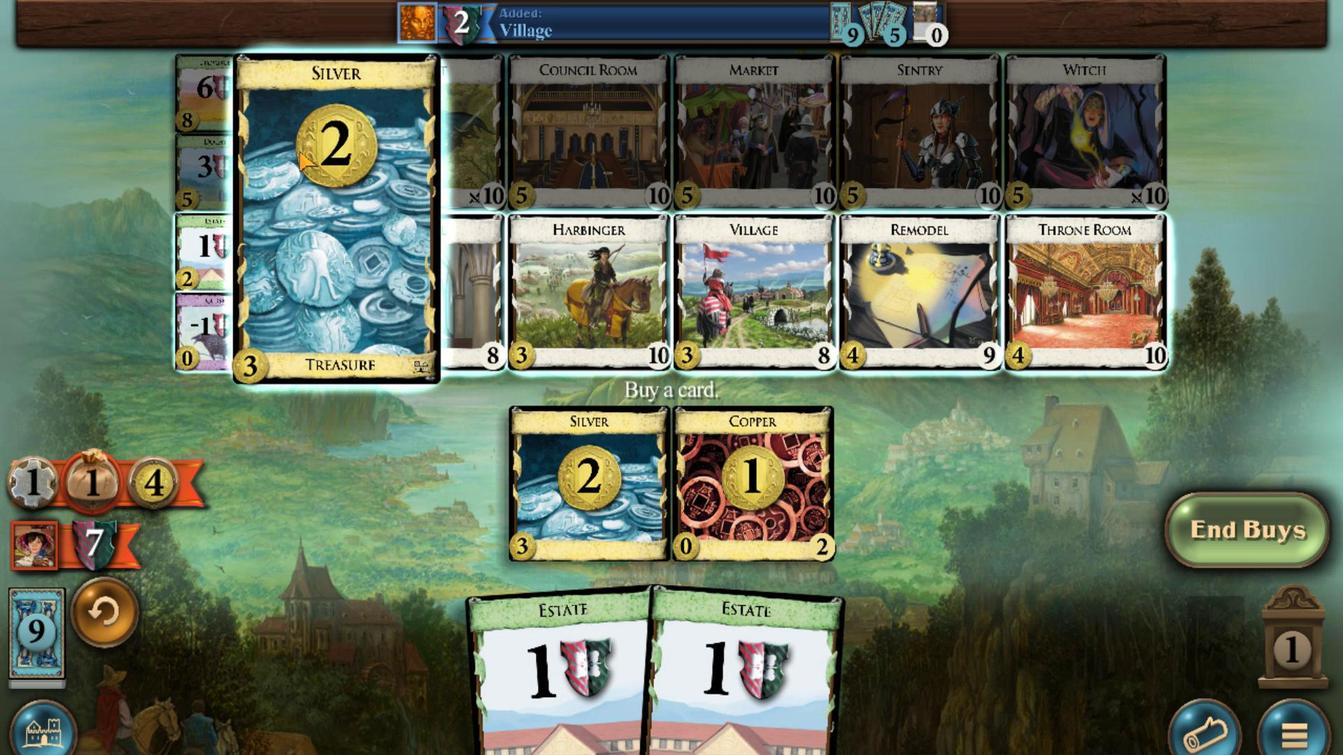 
Action: Mouse scrolled (490, 555) with delta (0, 0)
Screenshot: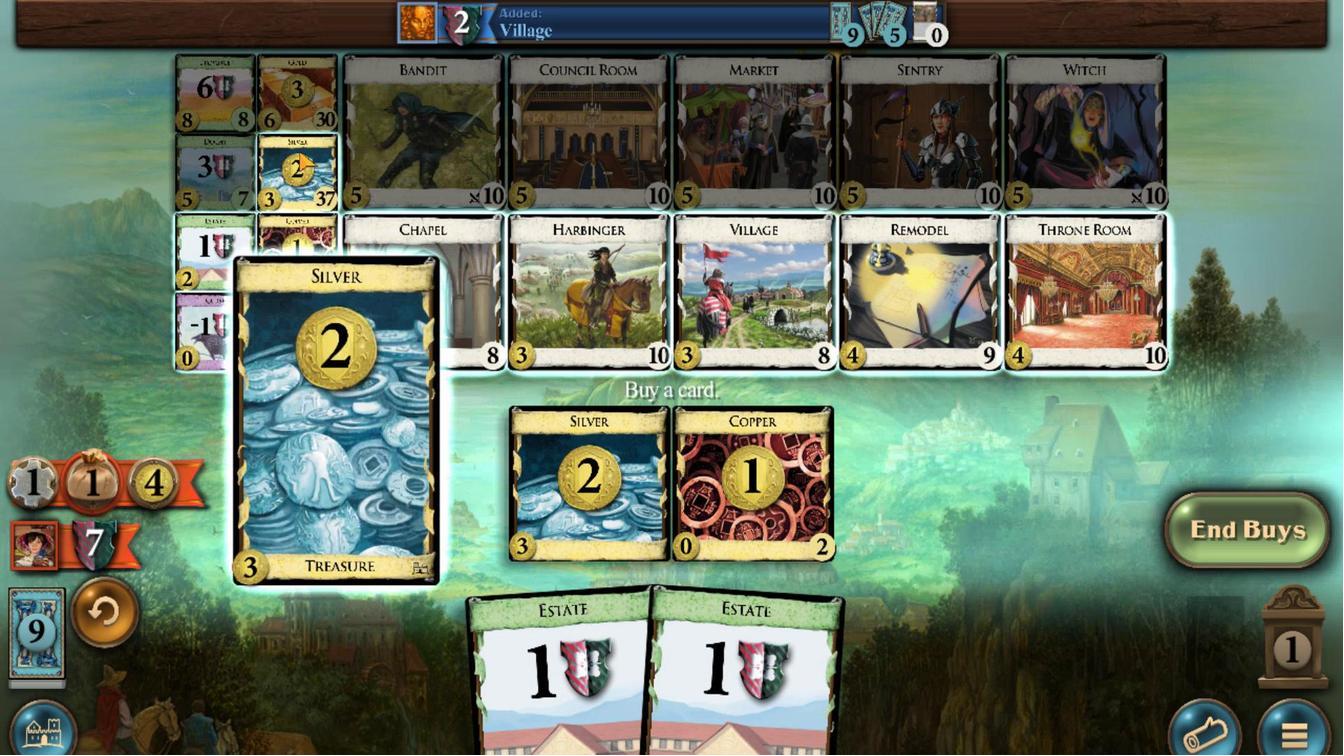 
Action: Mouse moved to (619, 590)
Screenshot: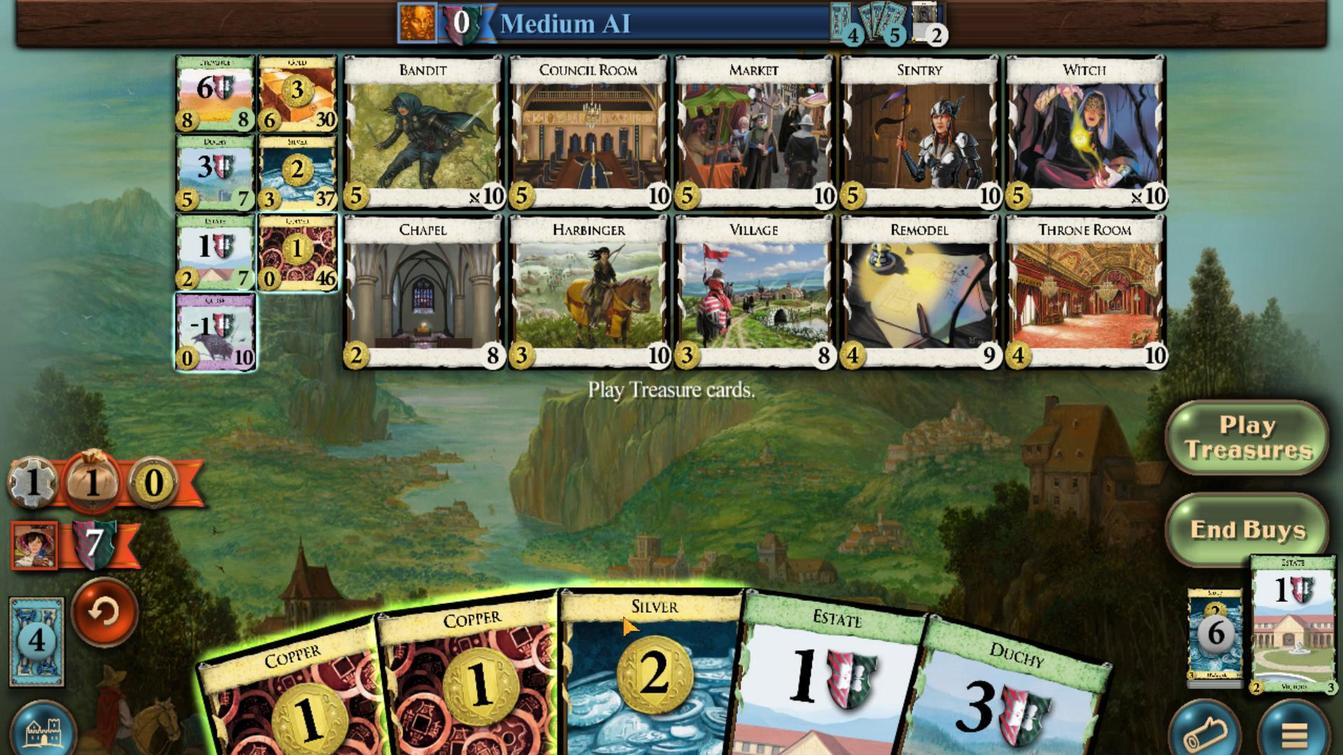 
Action: Mouse scrolled (619, 590) with delta (0, 0)
Screenshot: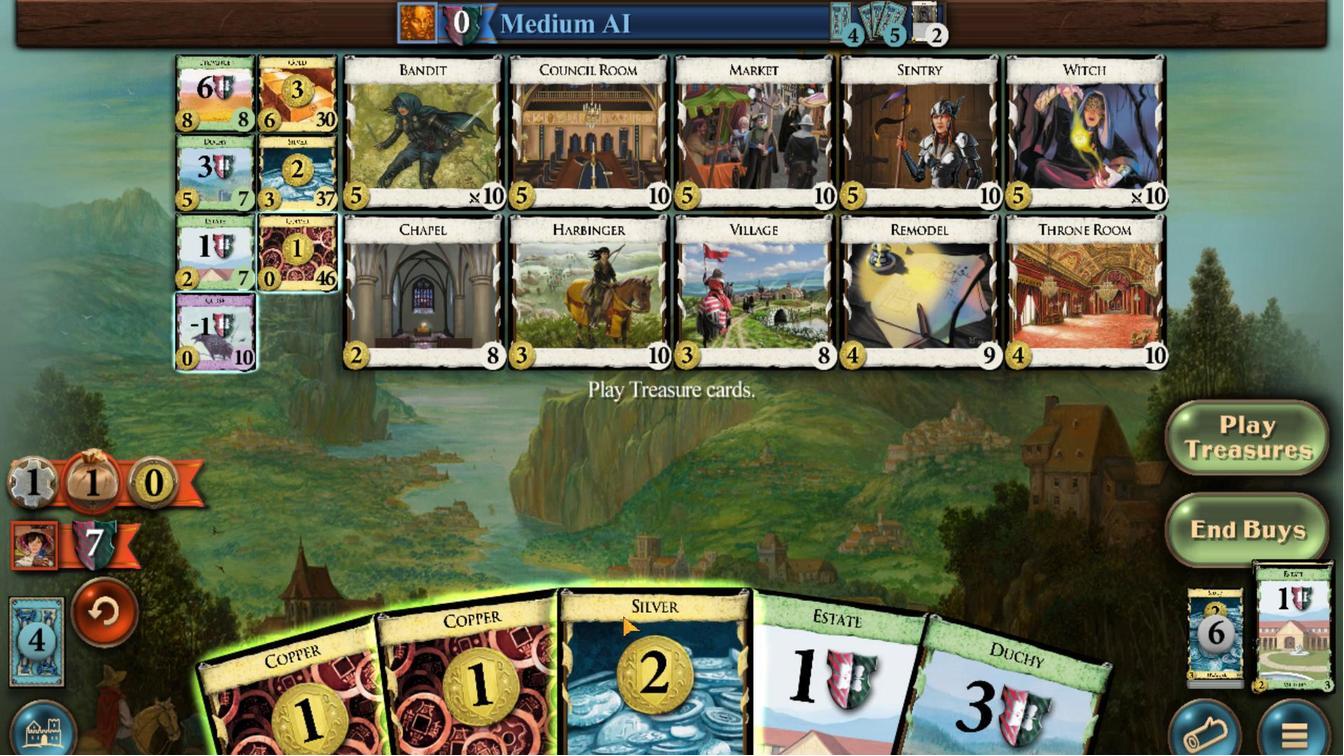 
Action: Mouse moved to (599, 592)
Screenshot: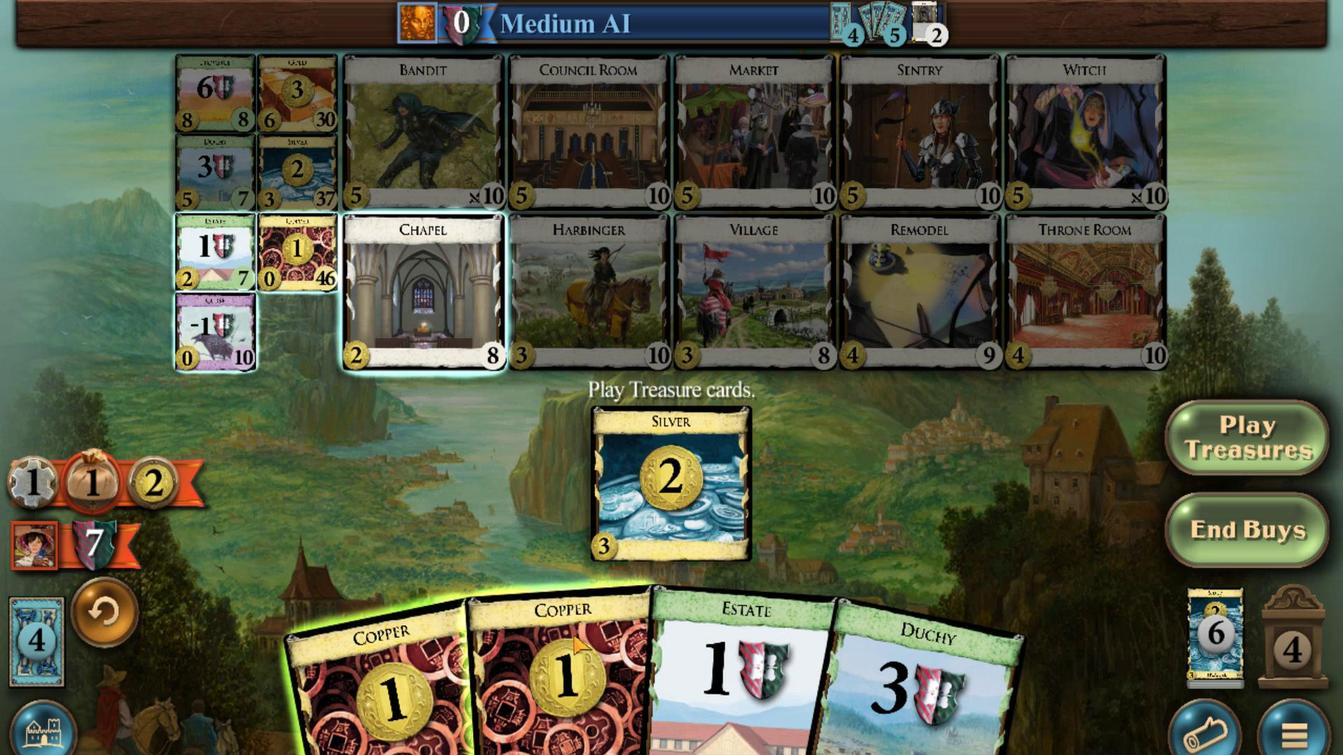 
Action: Mouse scrolled (599, 592) with delta (0, 0)
Screenshot: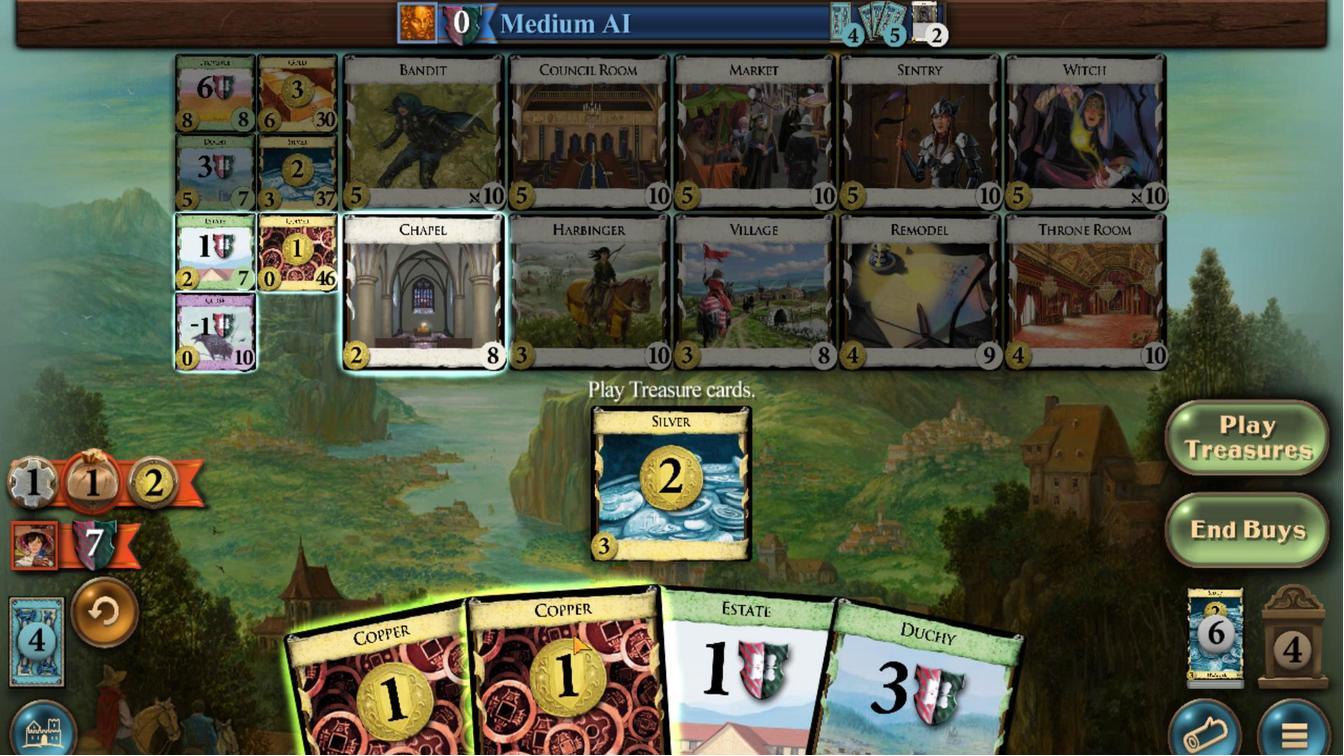 
Action: Mouse moved to (574, 592)
Screenshot: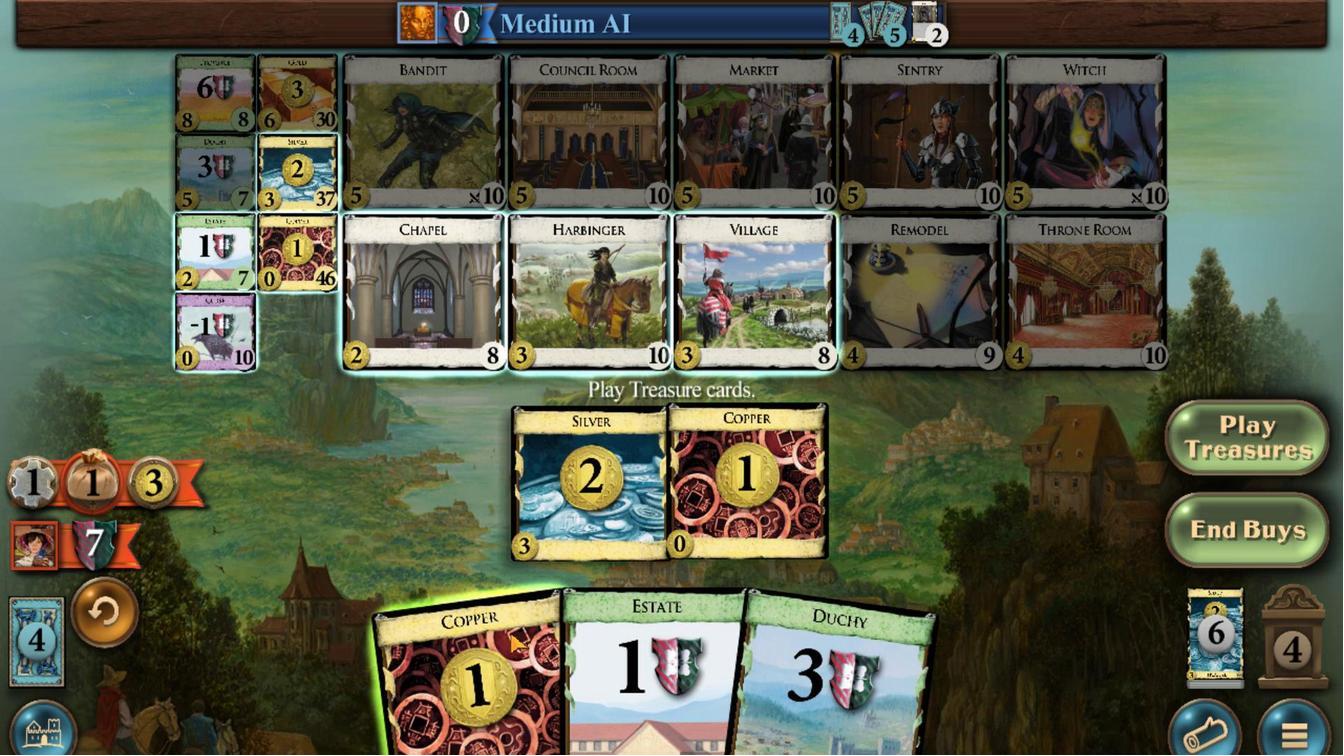 
Action: Mouse scrolled (574, 592) with delta (0, 0)
Screenshot: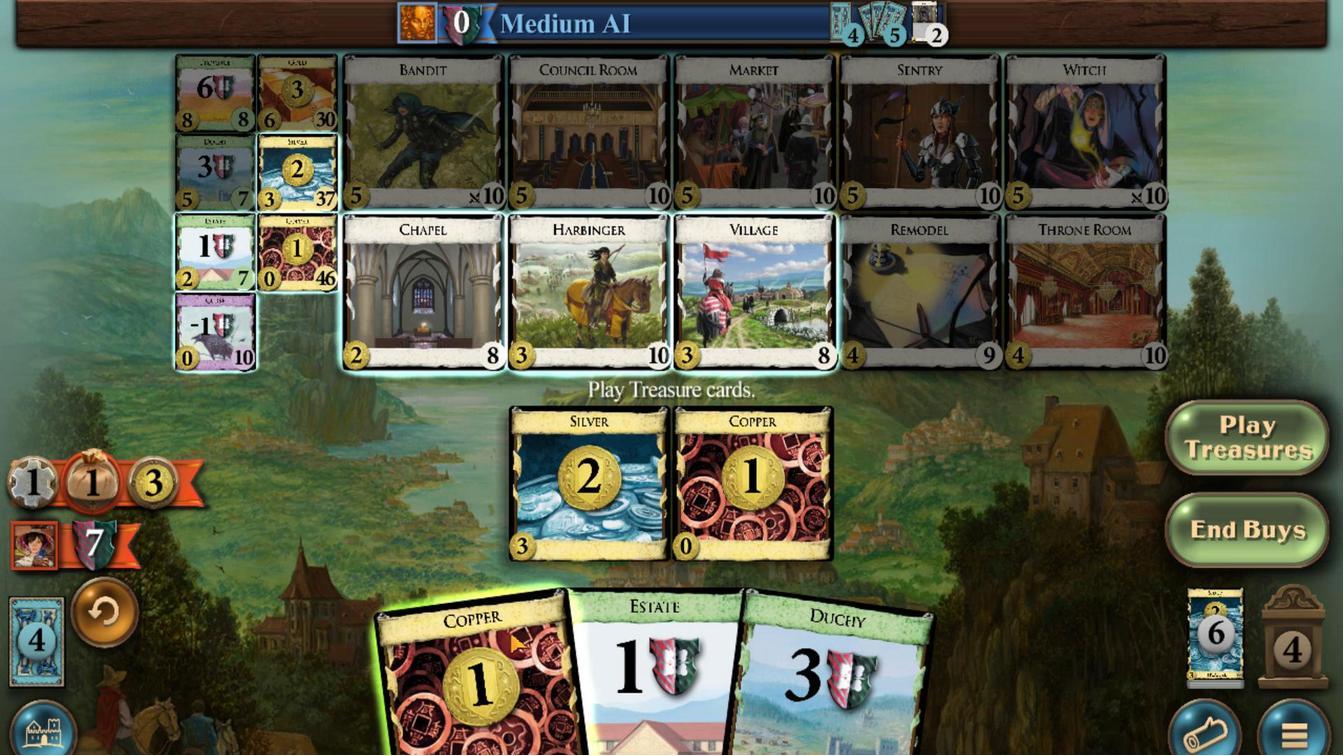 
Action: Mouse moved to (492, 559)
Screenshot: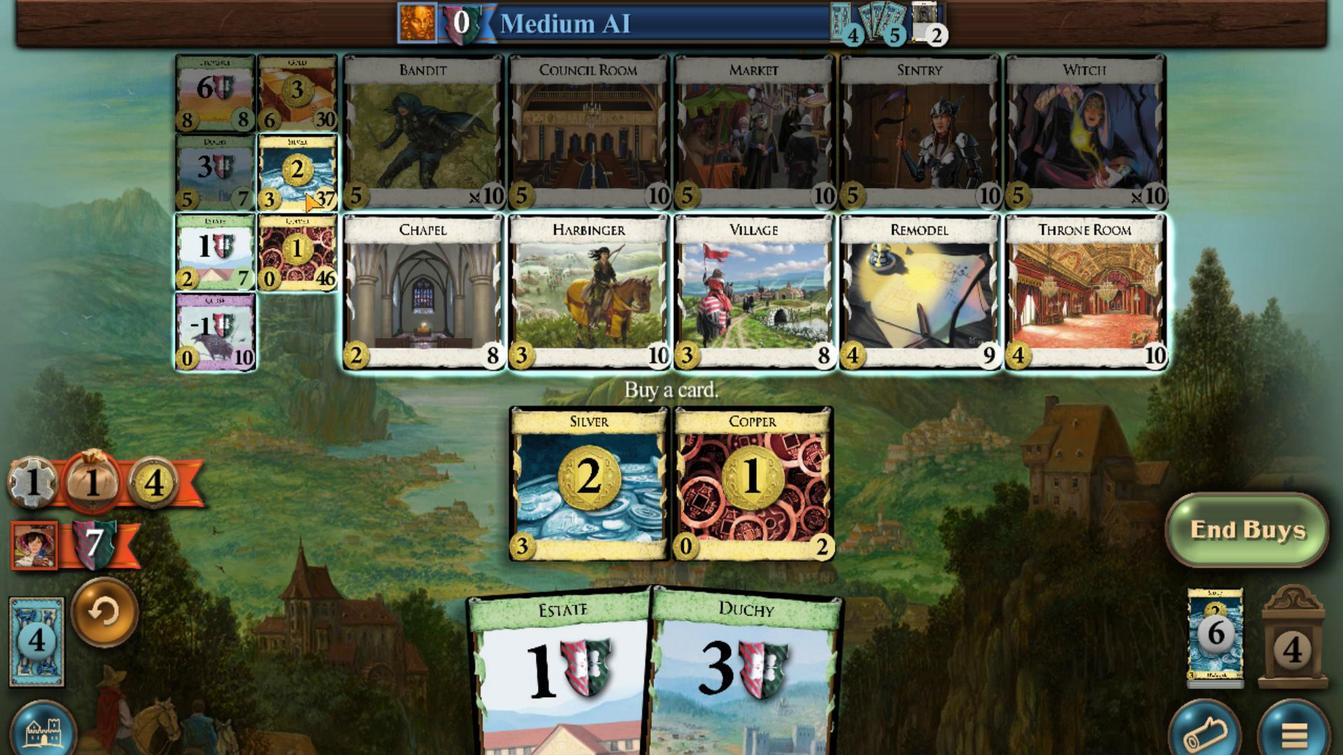 
Action: Mouse scrolled (492, 559) with delta (0, 0)
Screenshot: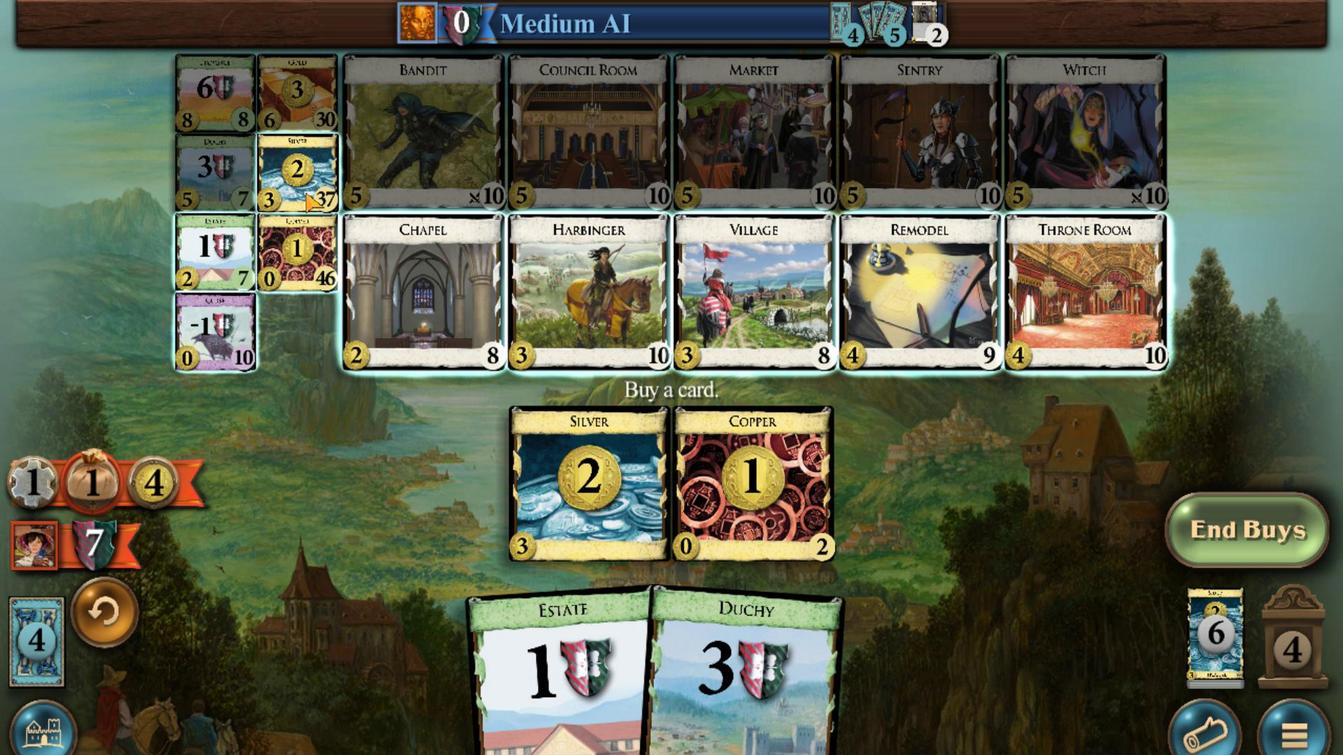 
Action: Mouse scrolled (492, 559) with delta (0, 0)
Screenshot: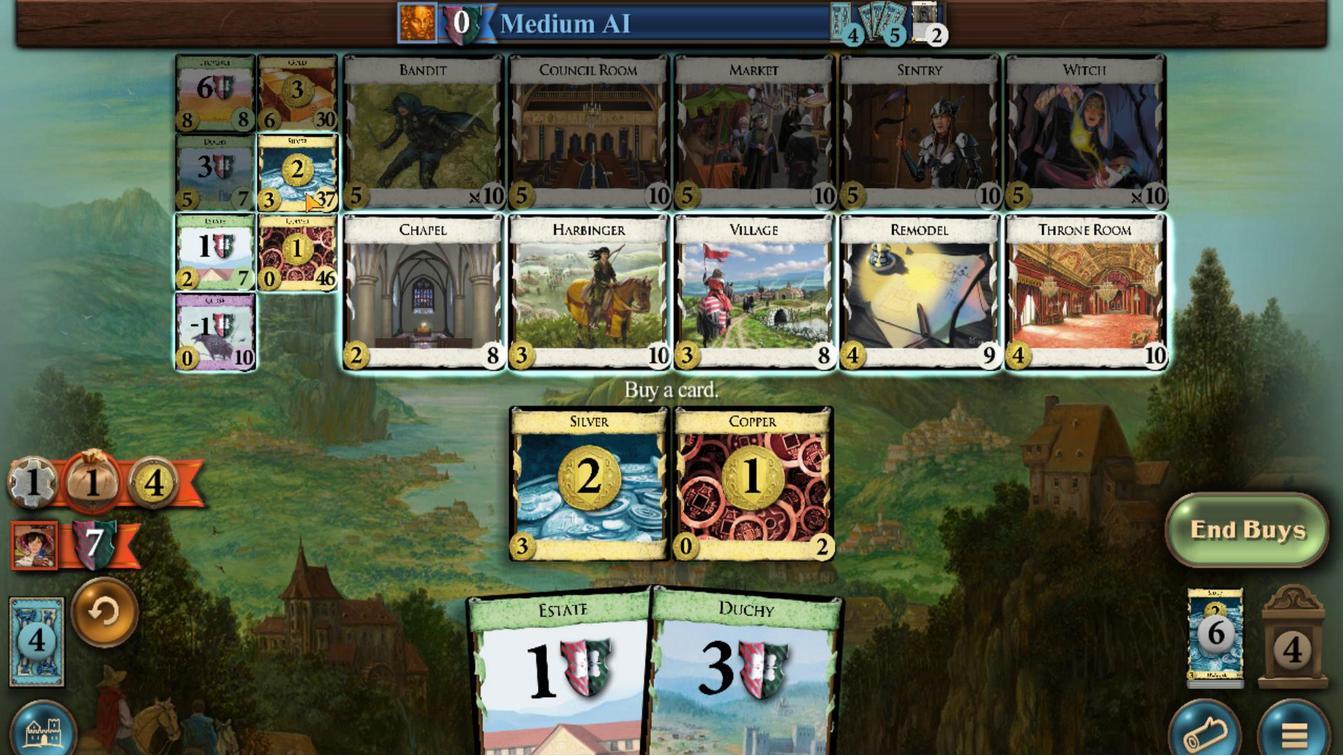 
Action: Mouse scrolled (492, 559) with delta (0, 0)
Screenshot: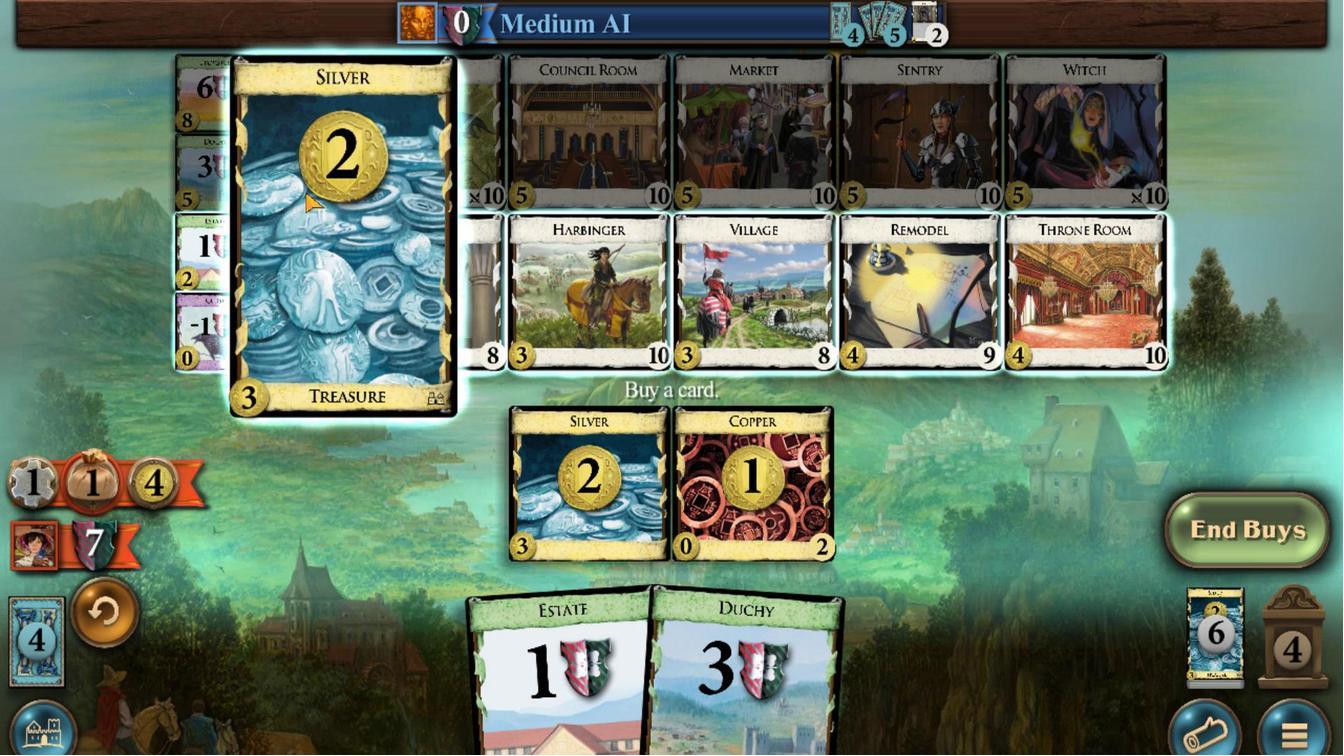 
Action: Mouse scrolled (492, 559) with delta (0, 0)
Screenshot: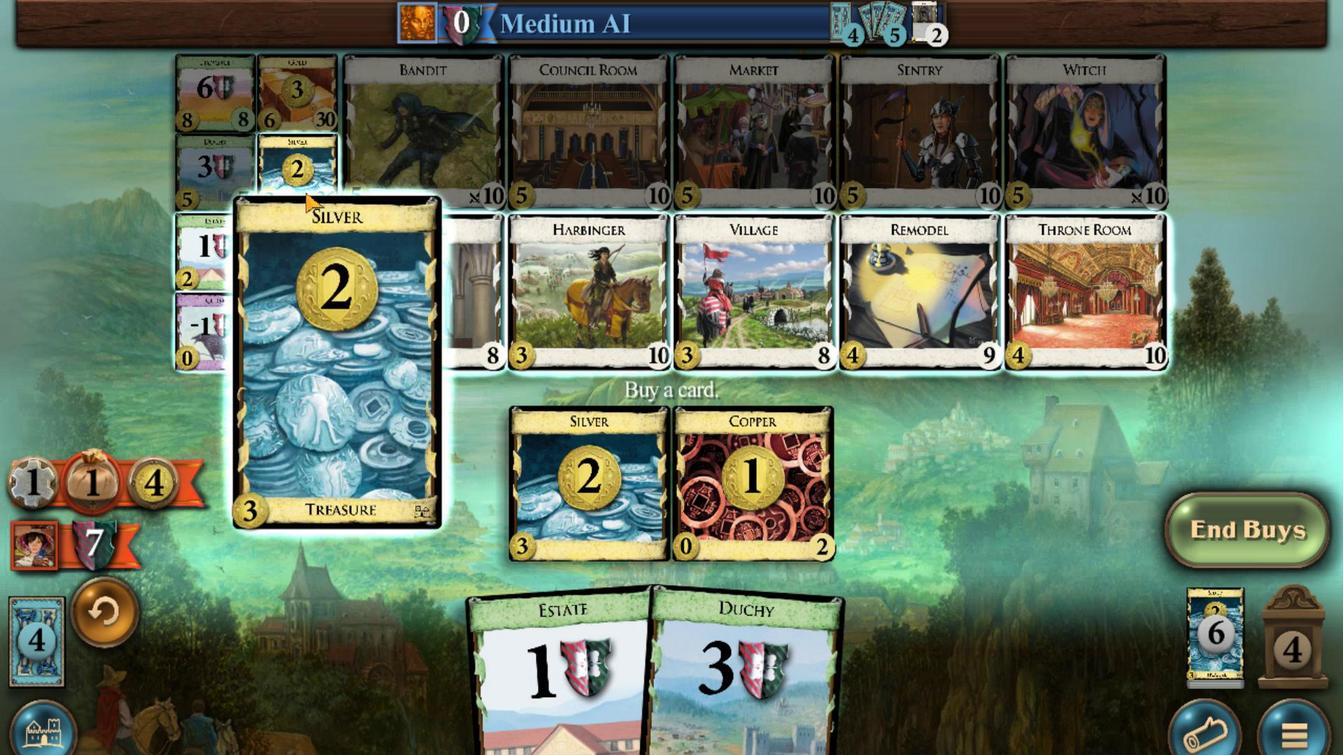 
Action: Mouse scrolled (492, 559) with delta (0, 0)
Screenshot: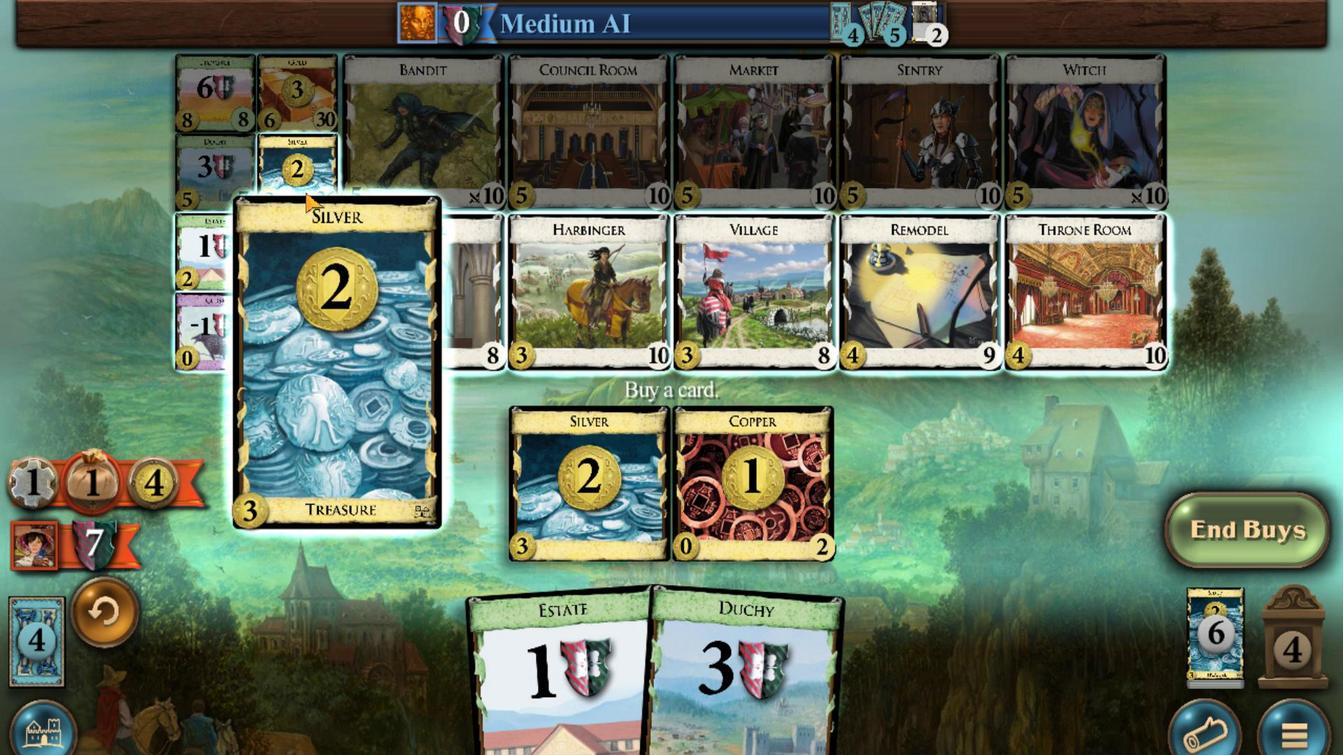 
Action: Mouse moved to (722, 593)
Screenshot: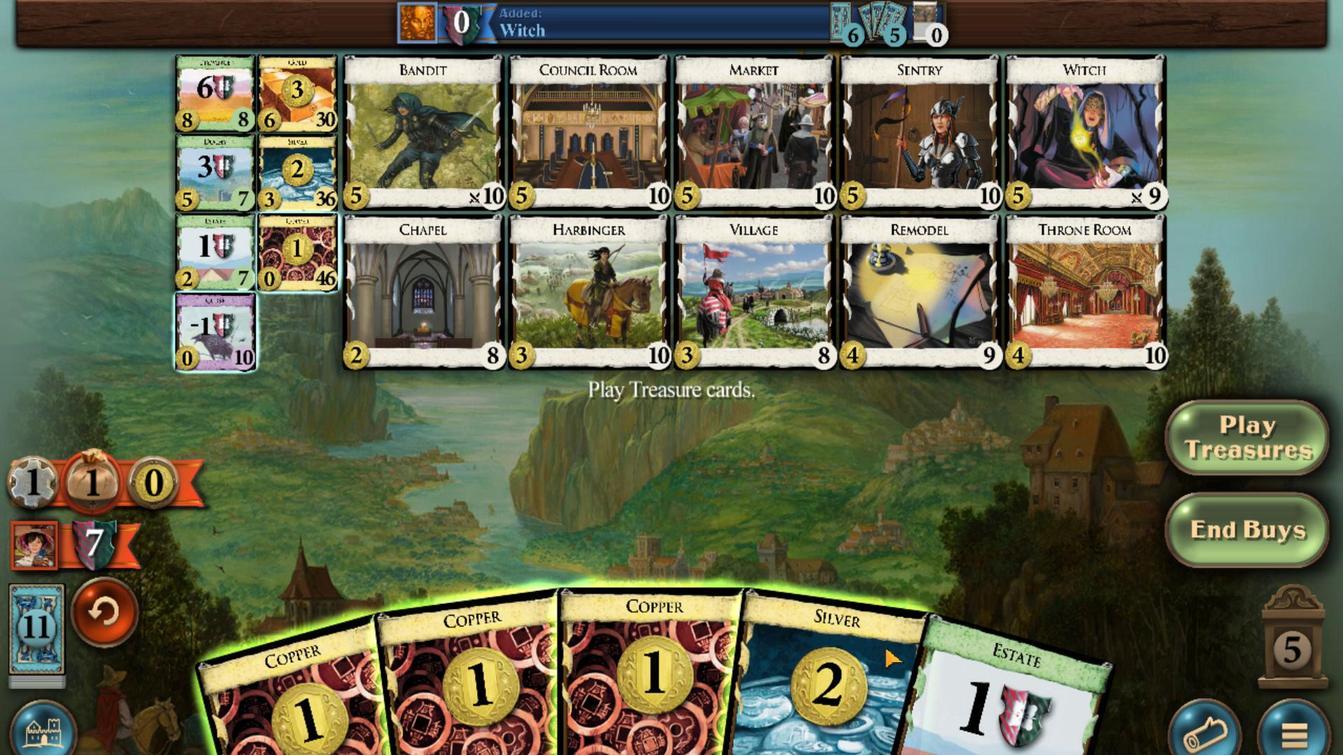 
Action: Mouse scrolled (722, 593) with delta (0, 0)
Screenshot: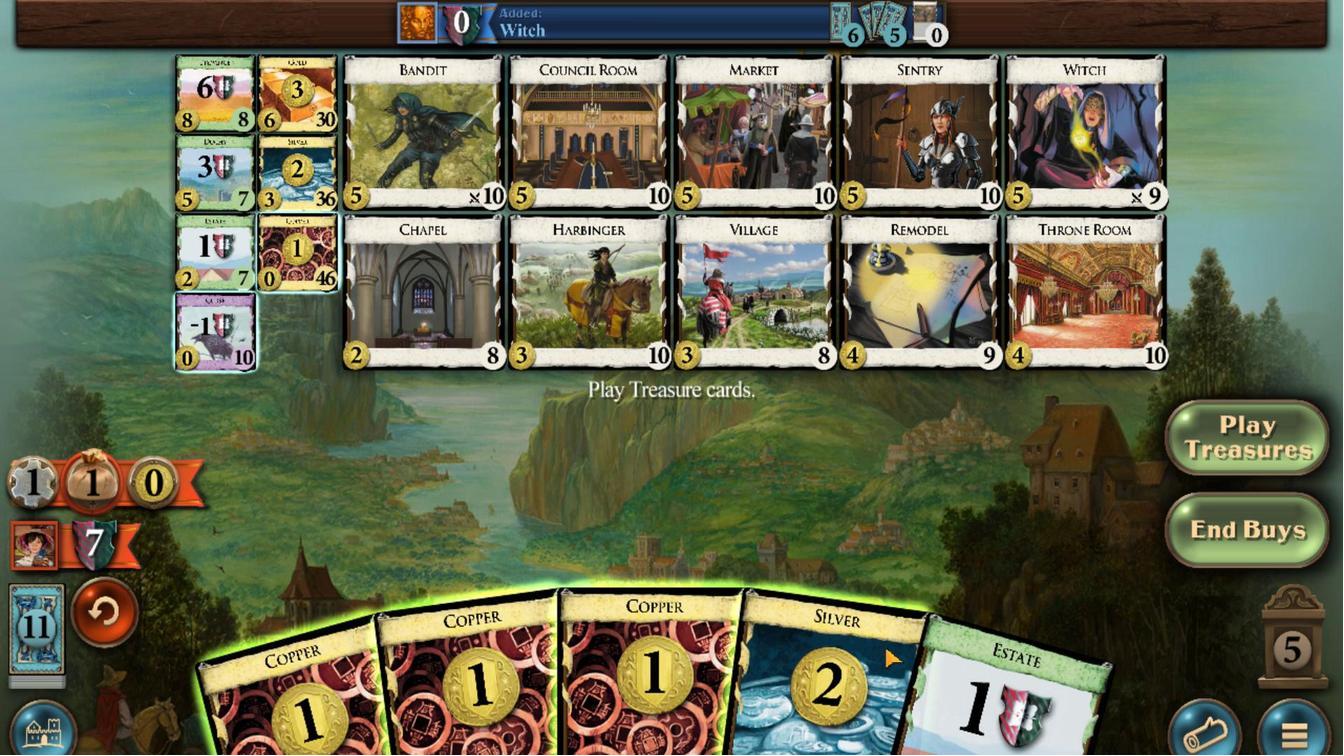 
Action: Mouse moved to (681, 593)
Screenshot: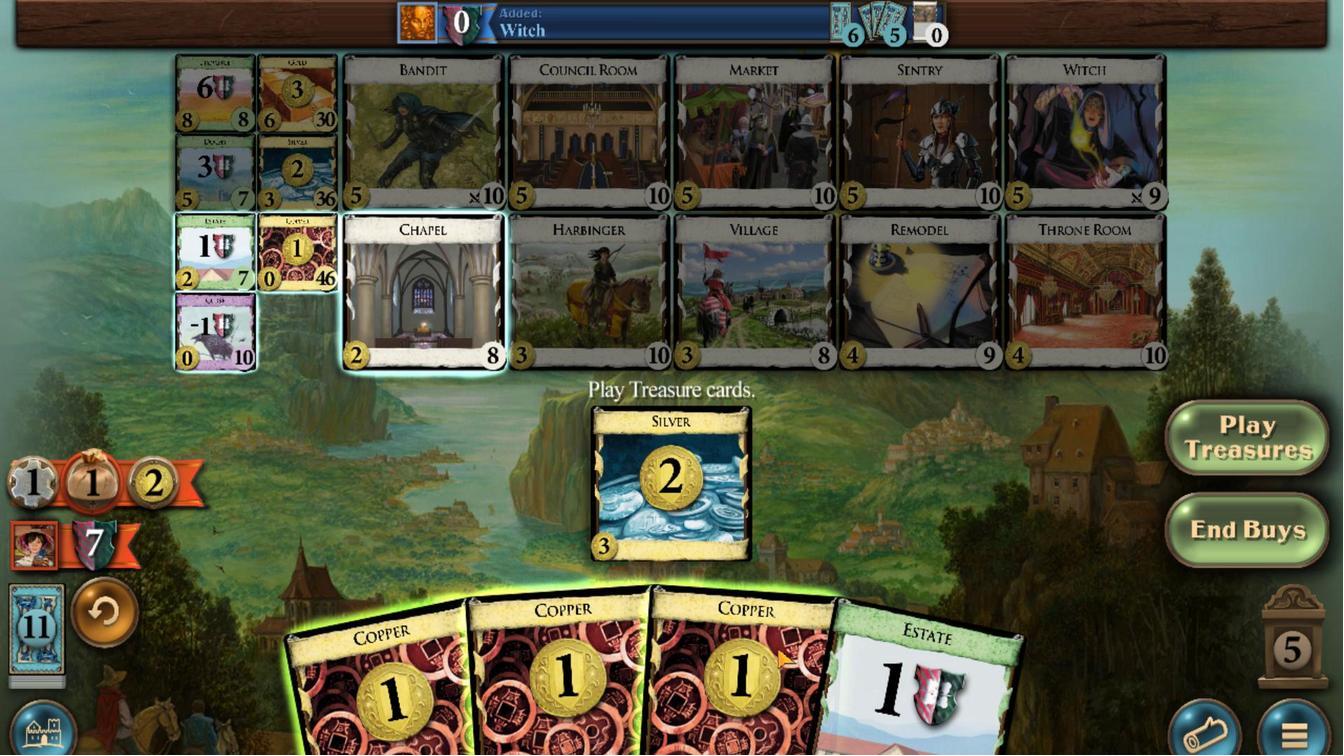 
Action: Mouse scrolled (681, 593) with delta (0, 0)
Screenshot: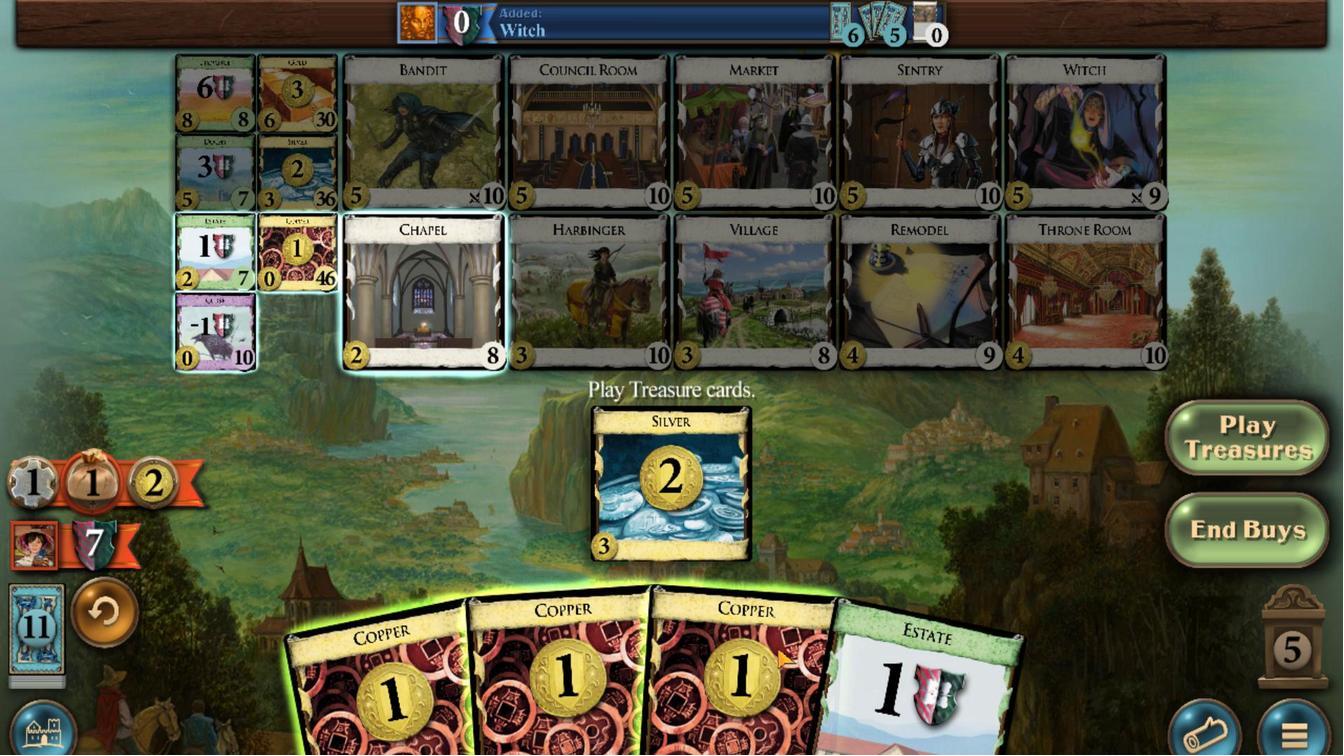 
Action: Mouse moved to (643, 592)
Screenshot: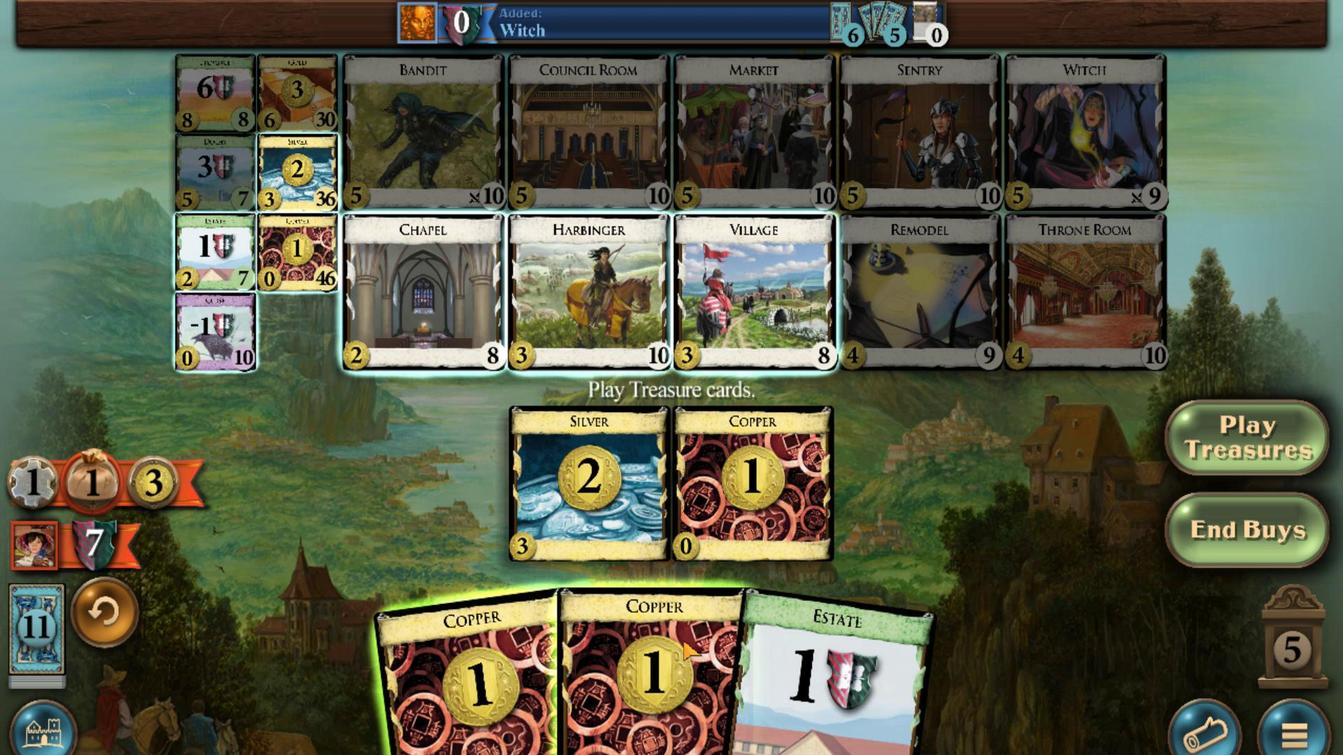 
Action: Mouse scrolled (643, 592) with delta (0, 0)
Screenshot: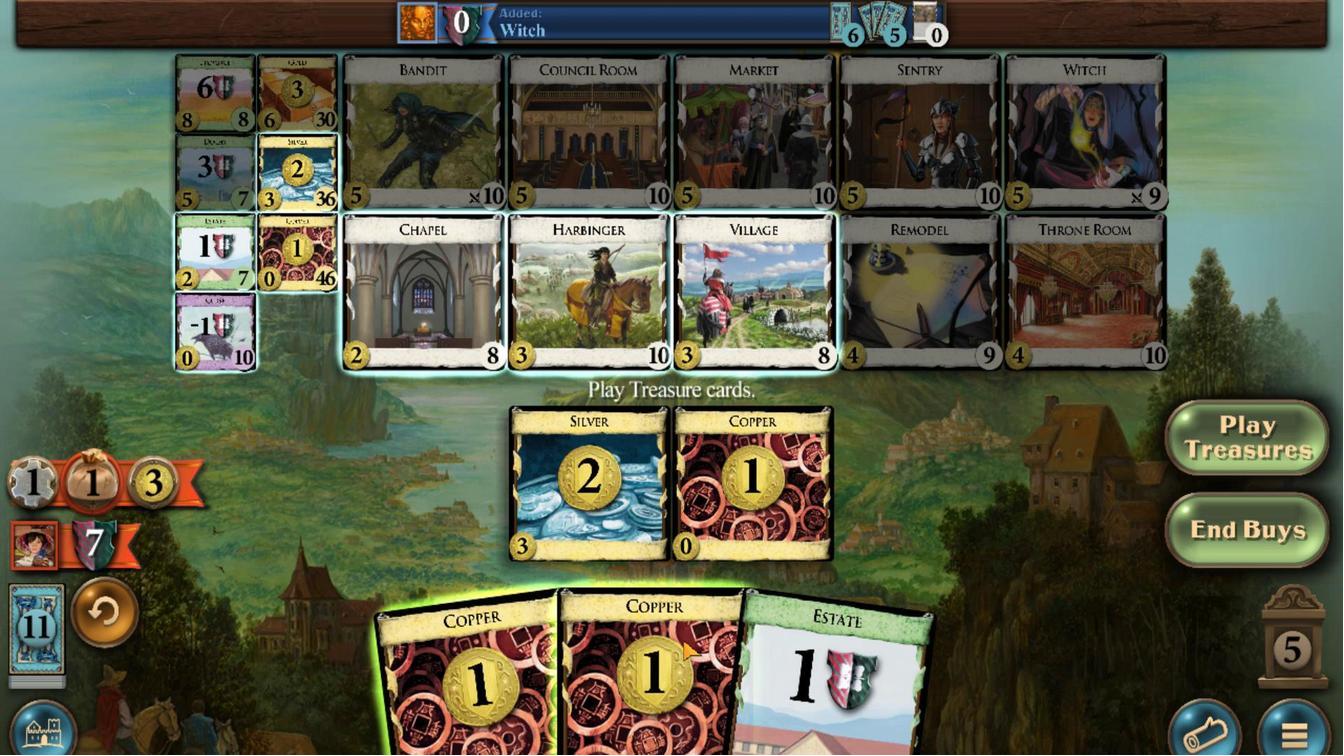 
Action: Mouse moved to (601, 591)
Screenshot: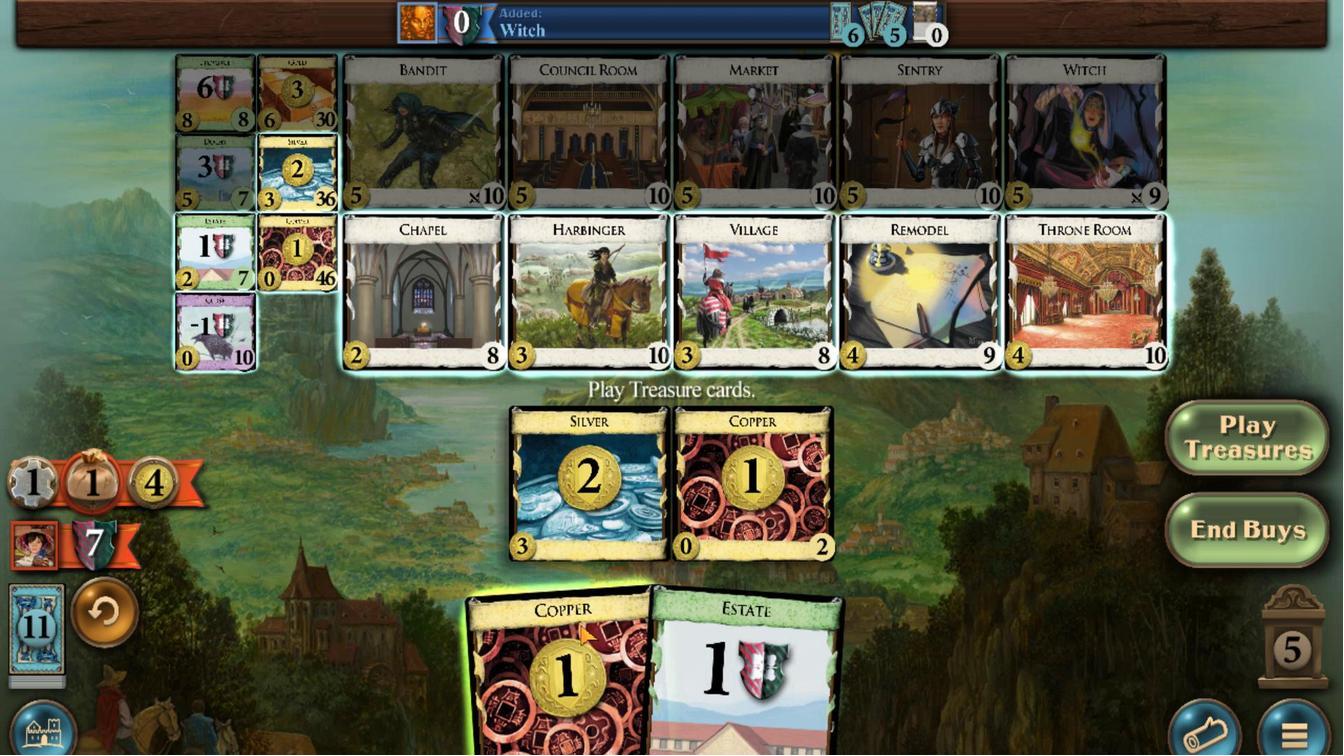 
Action: Mouse scrolled (601, 591) with delta (0, 0)
Screenshot: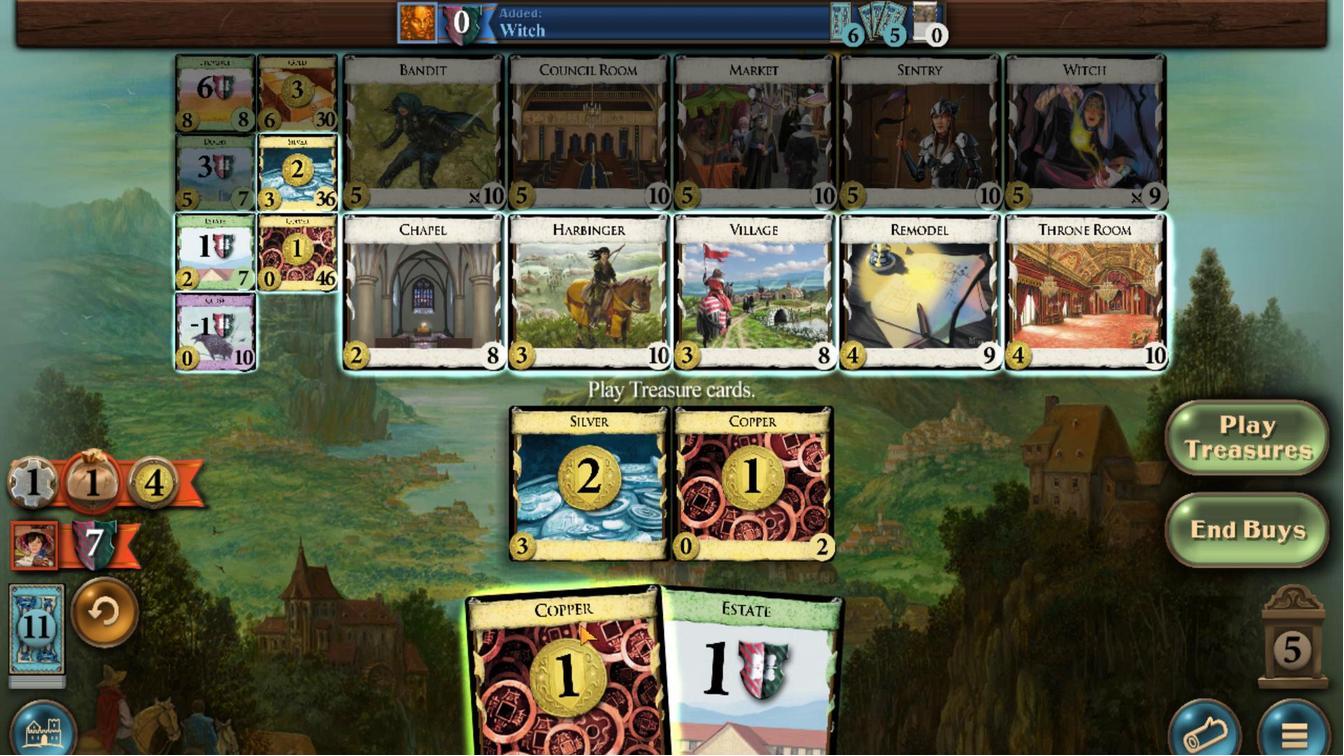 
Action: Mouse moved to (458, 557)
Screenshot: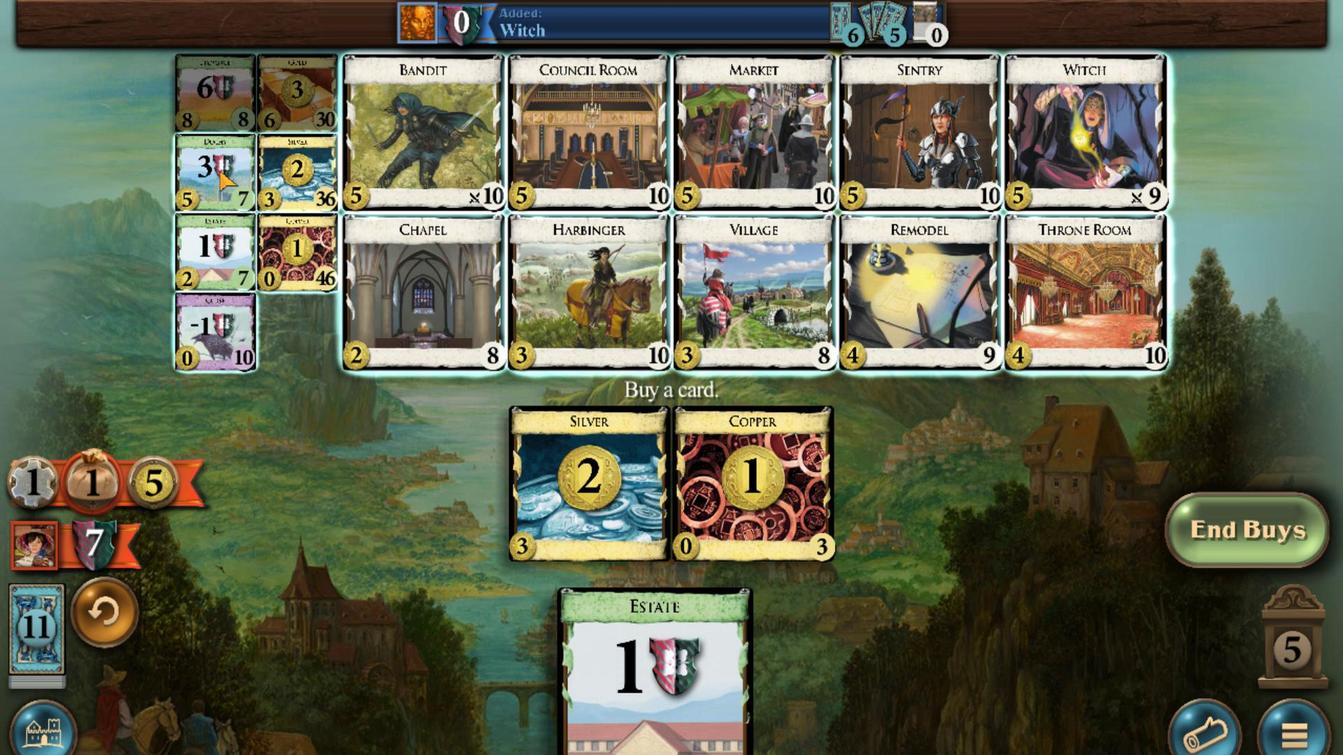 
Action: Mouse scrolled (458, 557) with delta (0, 0)
Screenshot: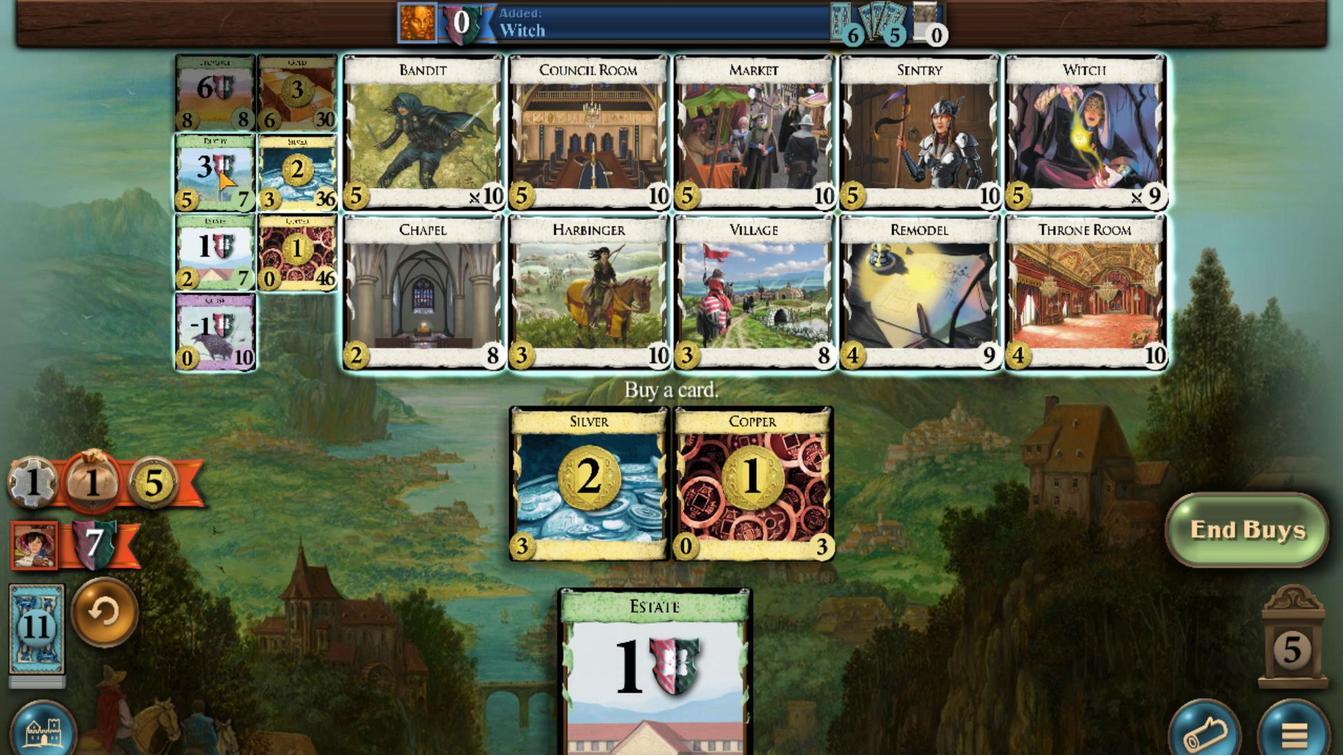 
Action: Mouse scrolled (458, 557) with delta (0, 0)
Screenshot: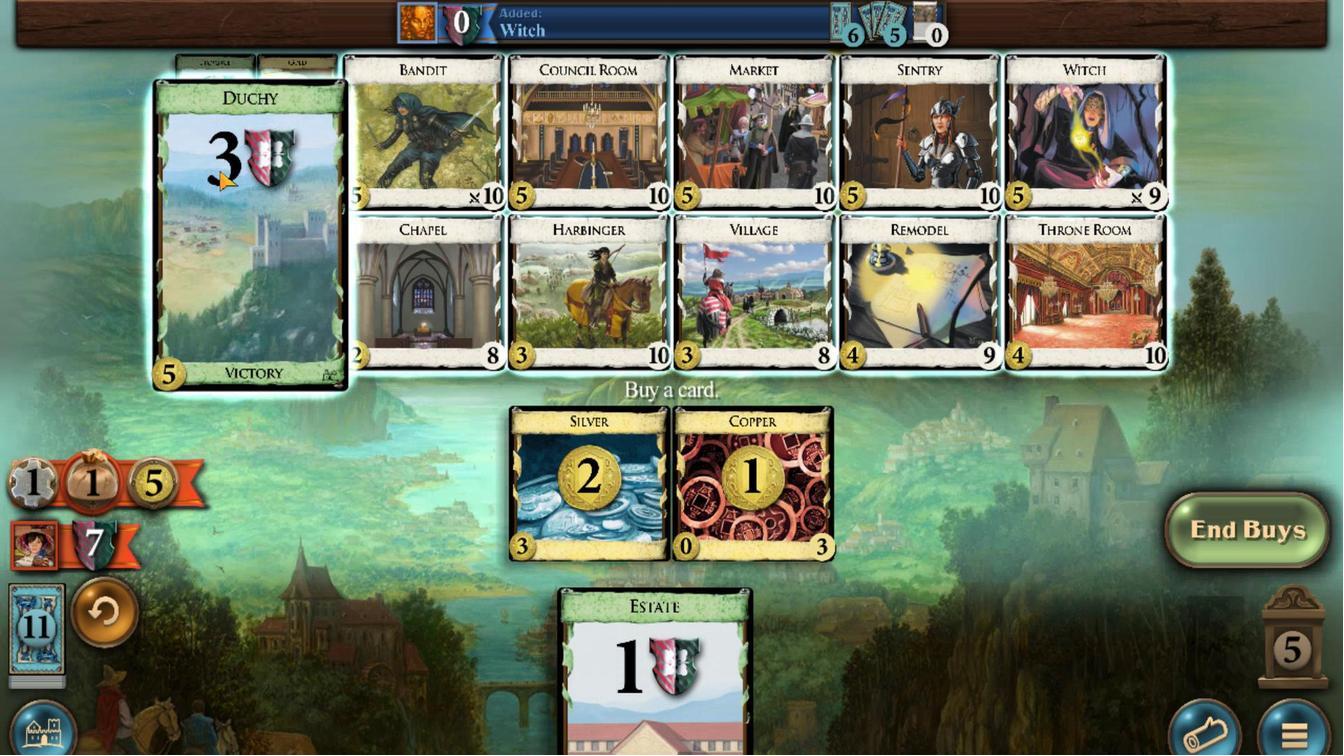 
Action: Mouse scrolled (458, 557) with delta (0, 0)
Screenshot: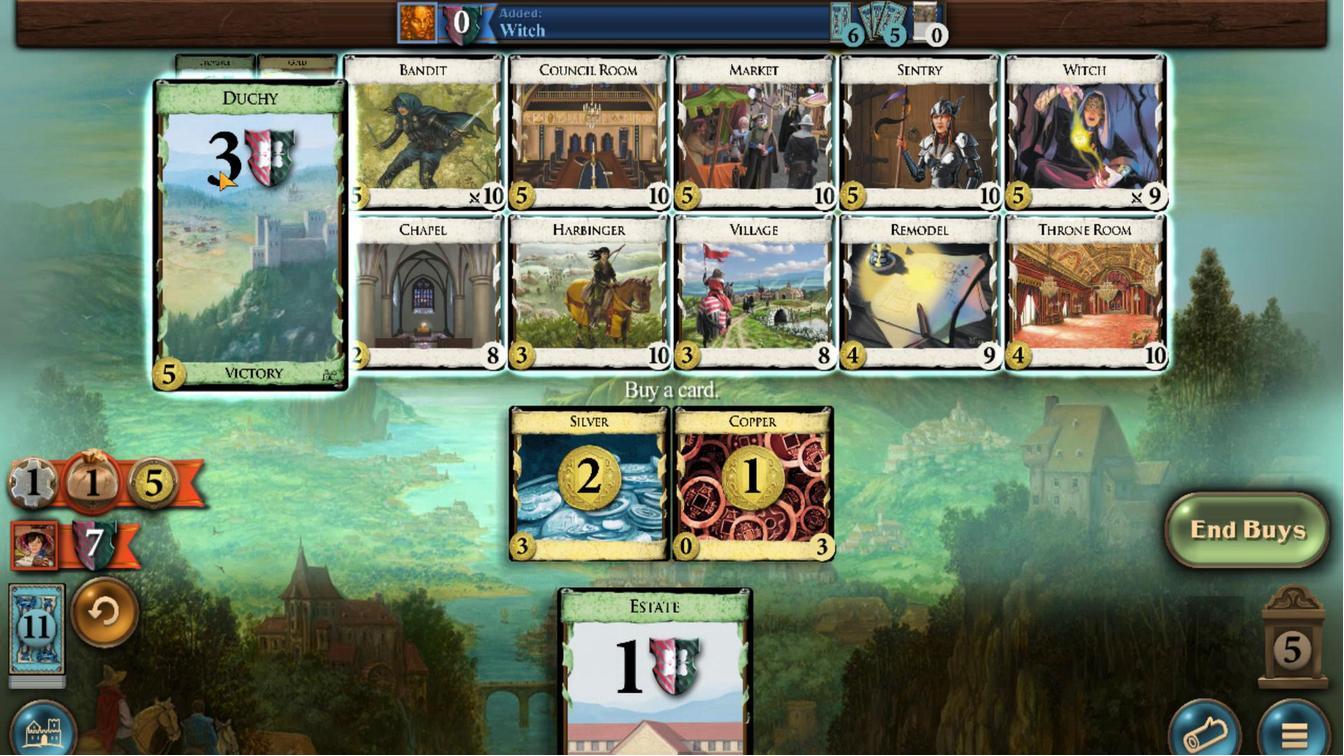 
Action: Mouse scrolled (458, 557) with delta (0, 0)
Screenshot: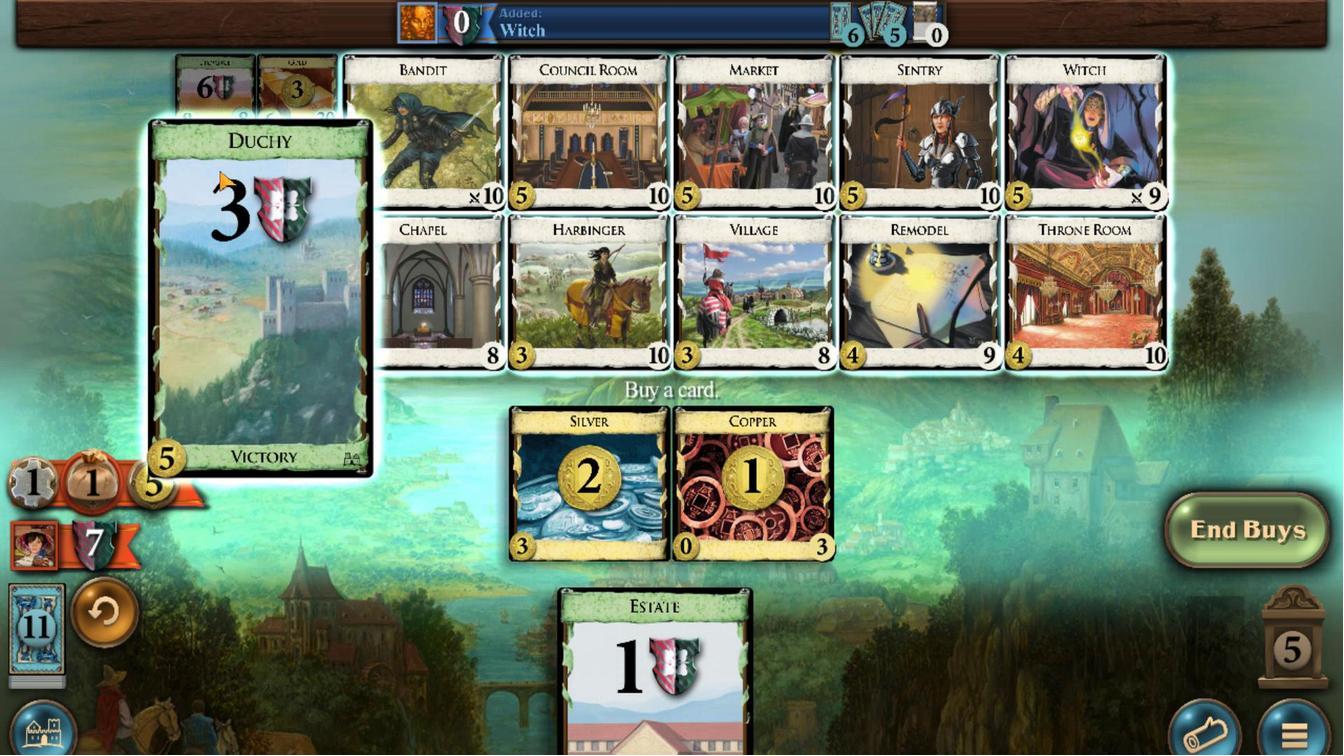 
Action: Mouse scrolled (458, 557) with delta (0, 0)
Screenshot: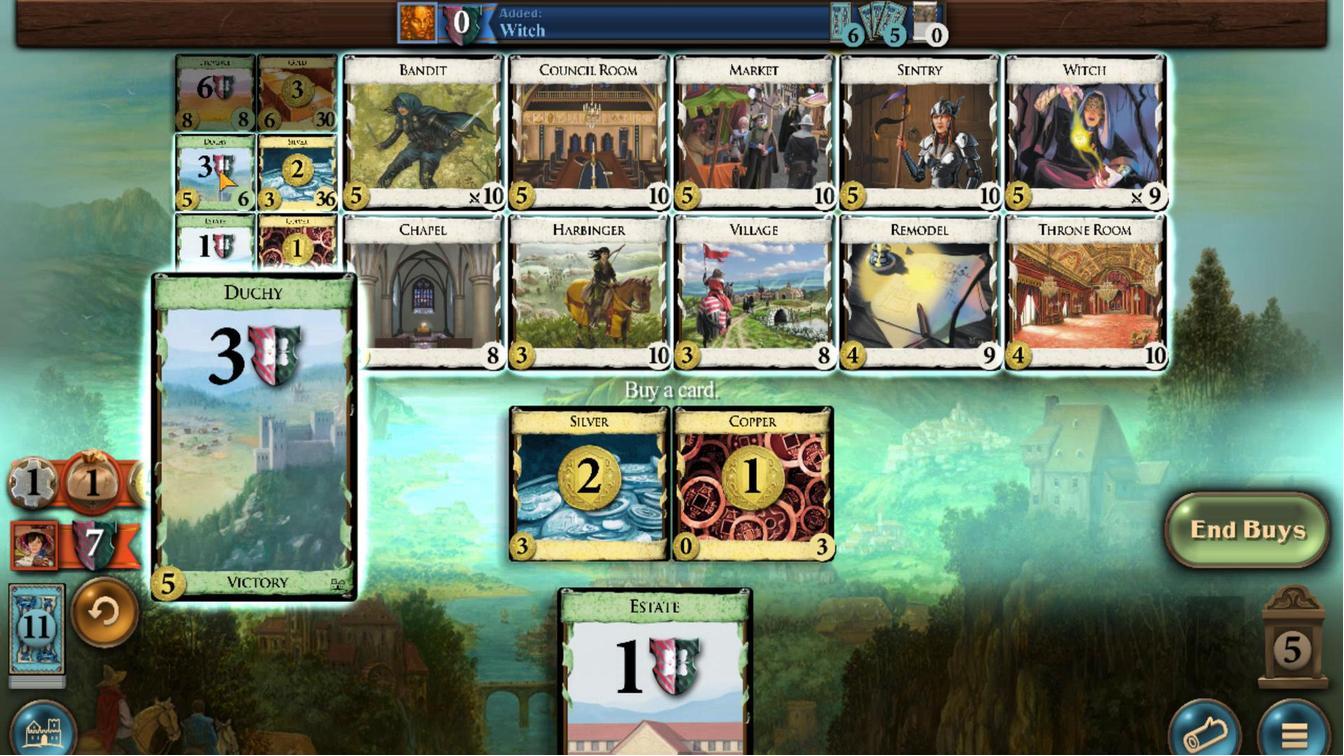 
Action: Mouse moved to (601, 590)
Screenshot: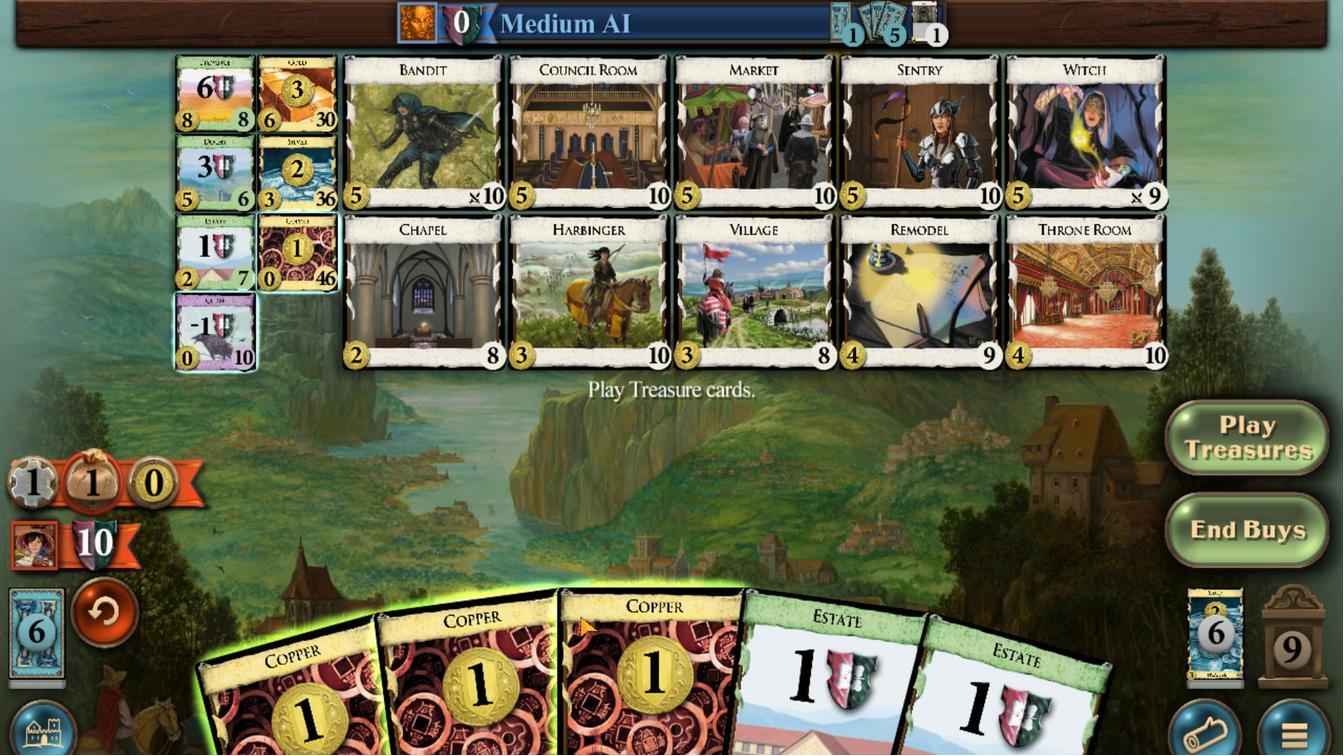 
Action: Mouse scrolled (601, 590) with delta (0, 0)
Screenshot: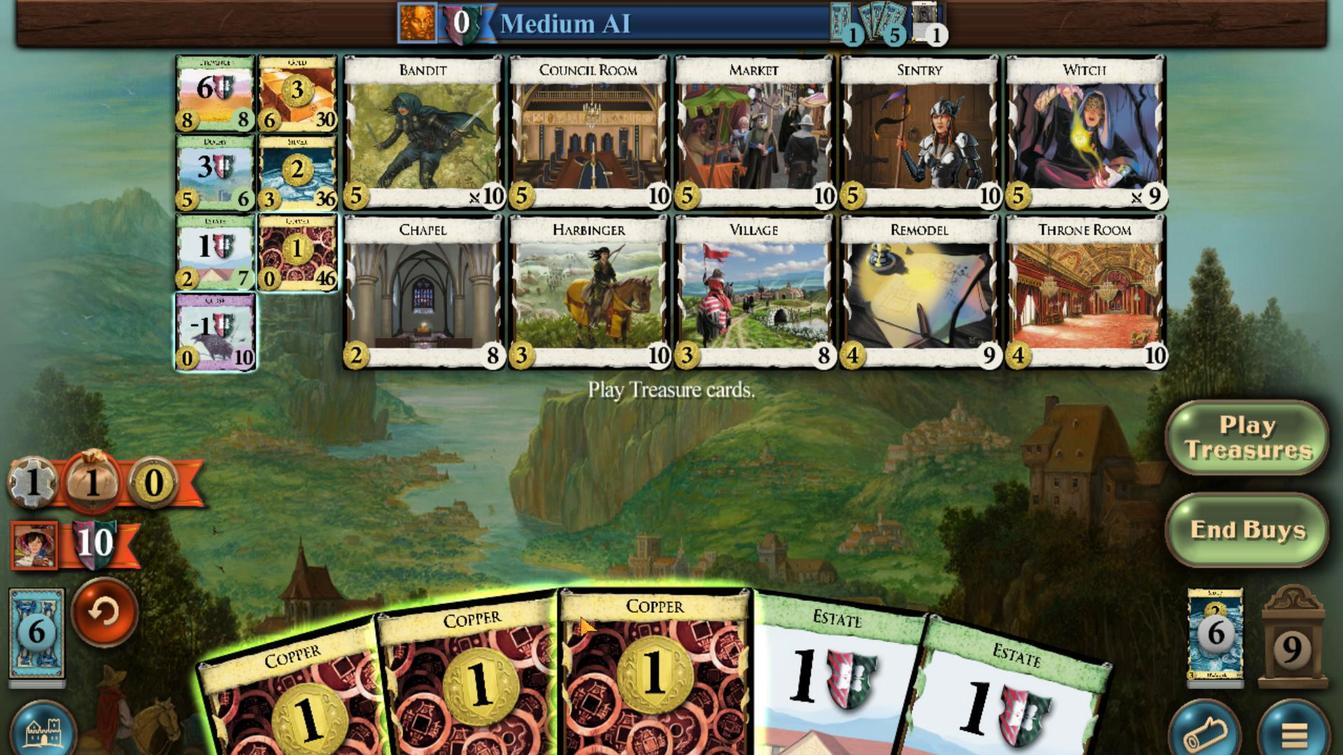 
Action: Mouse moved to (585, 591)
Screenshot: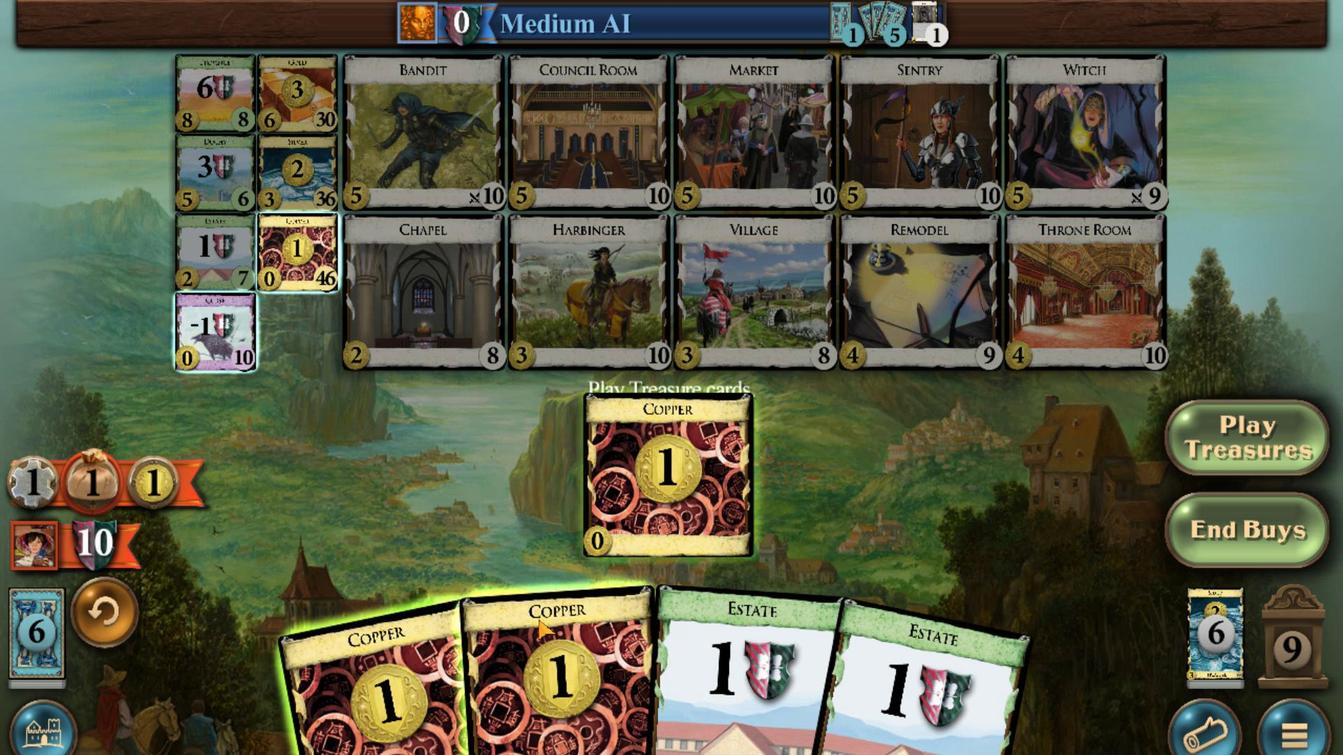 
Action: Mouse scrolled (585, 590) with delta (0, 0)
Screenshot: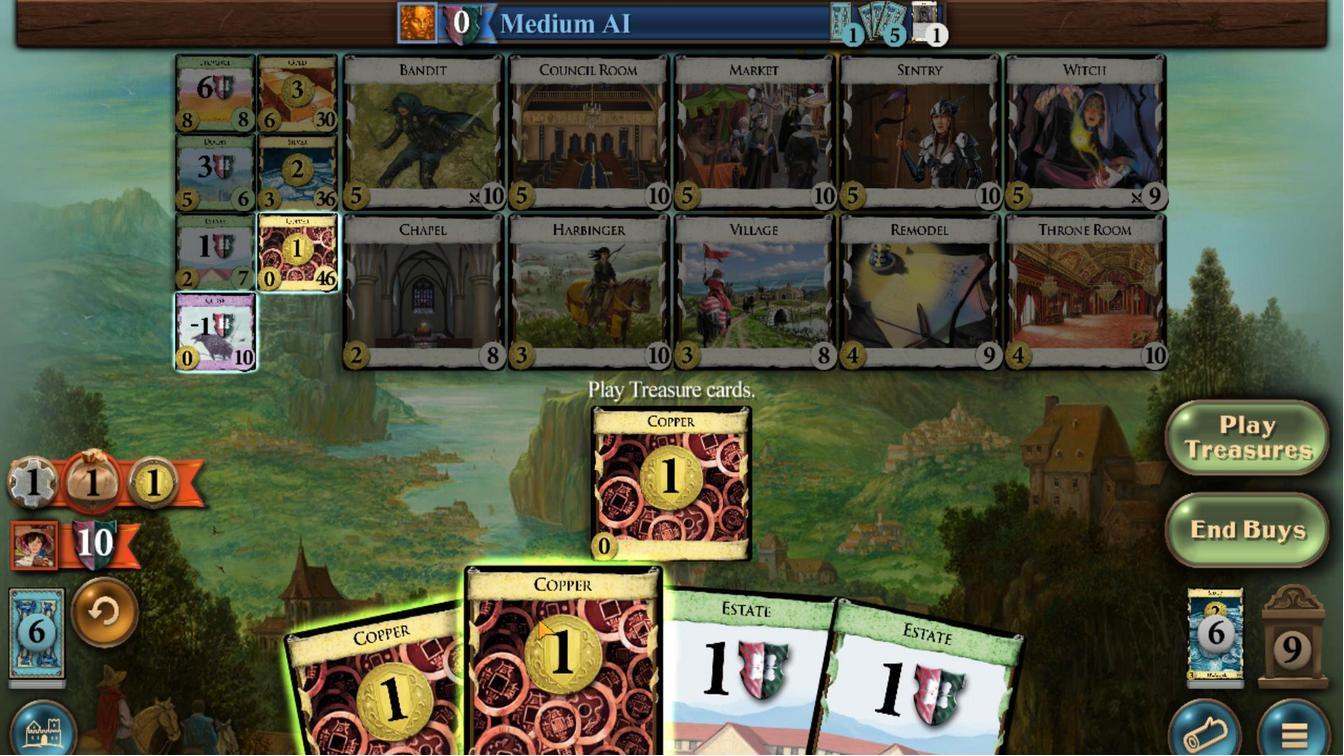 
Action: Mouse moved to (582, 592)
Screenshot: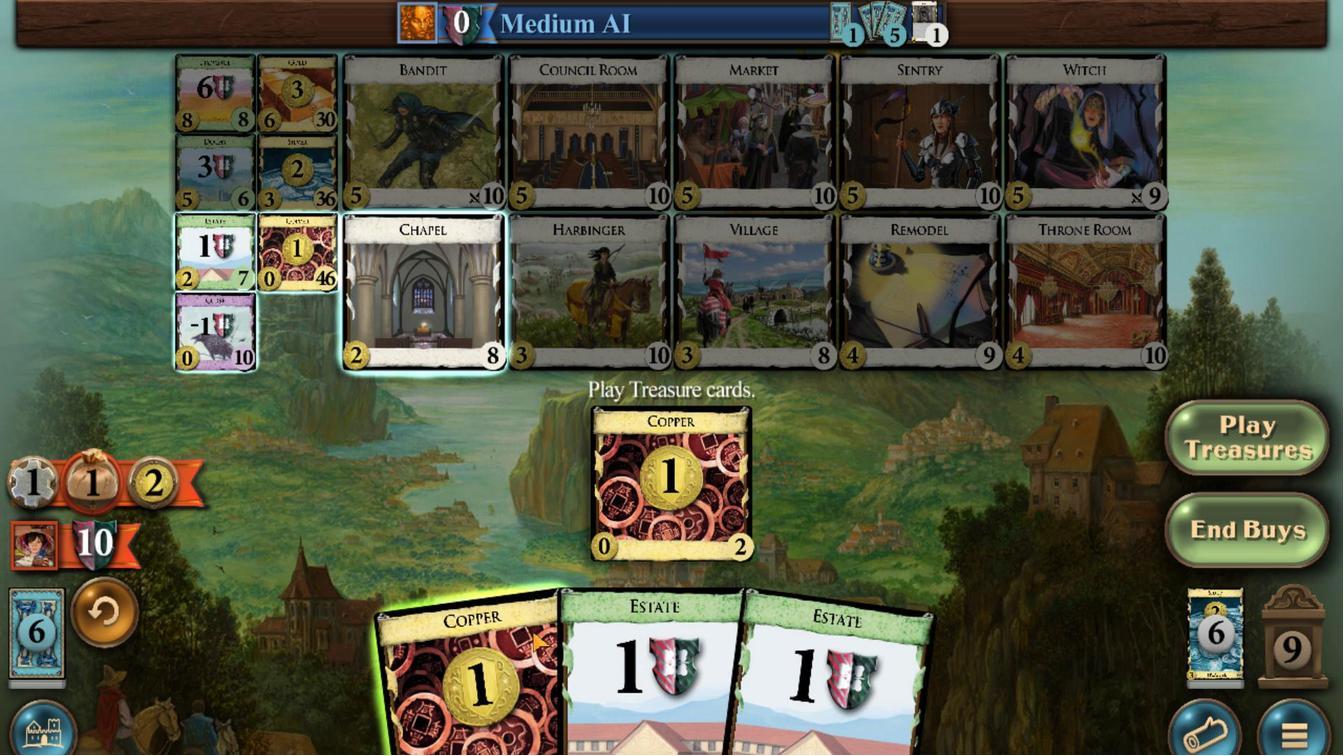 
Action: Mouse scrolled (582, 592) with delta (0, 0)
Screenshot: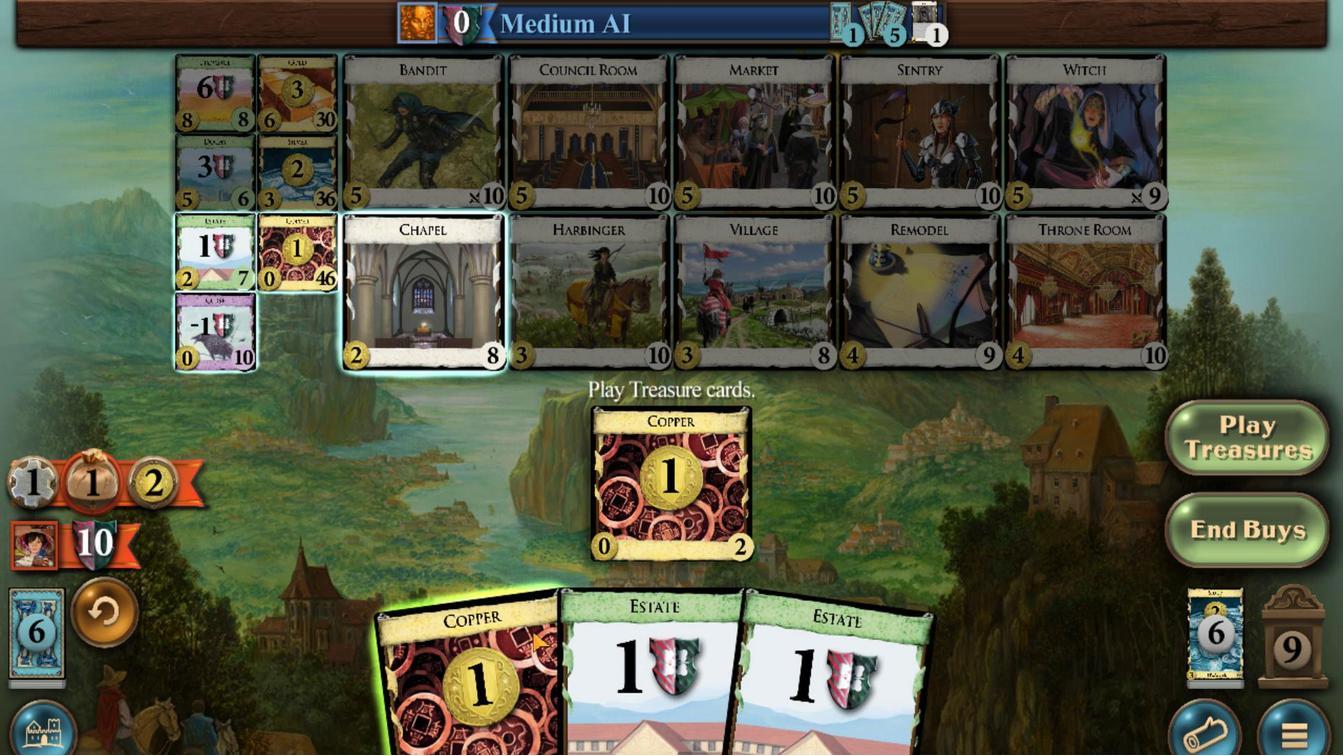 
Action: Mouse moved to (498, 556)
Screenshot: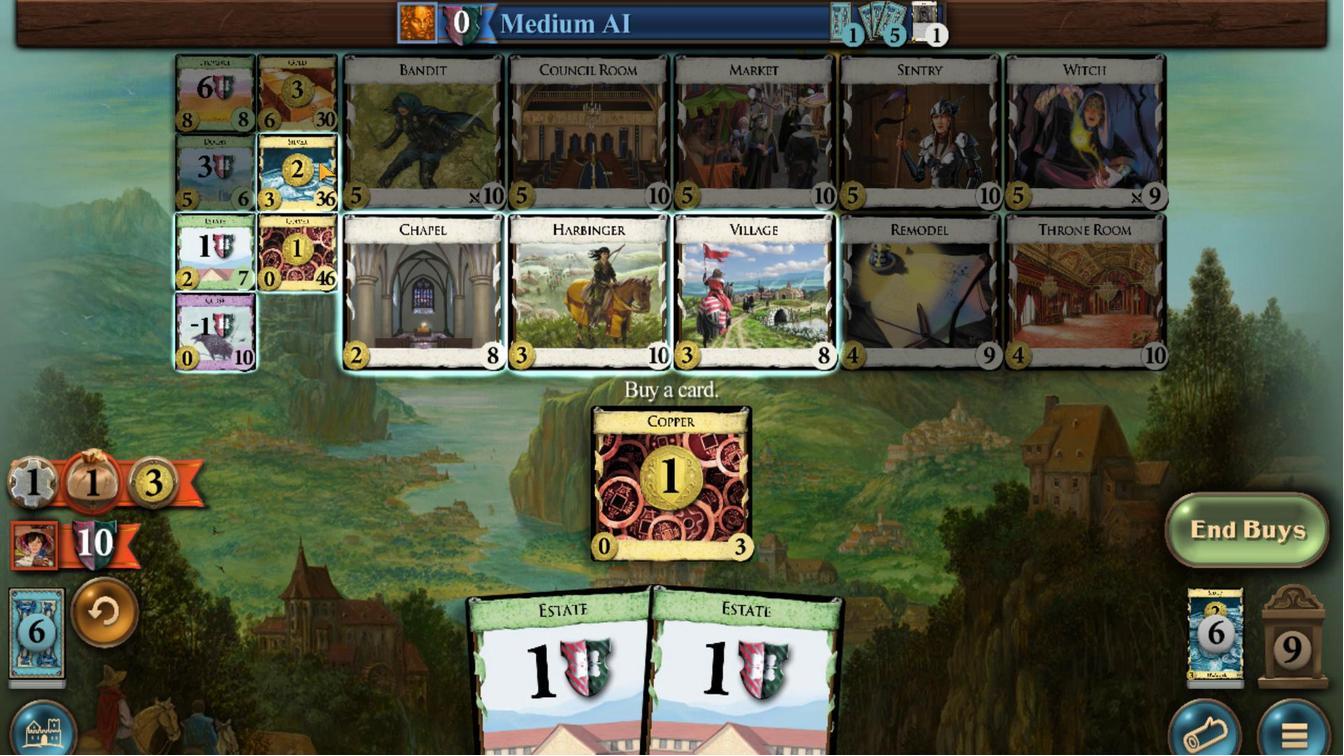 
Action: Mouse scrolled (498, 556) with delta (0, 0)
Screenshot: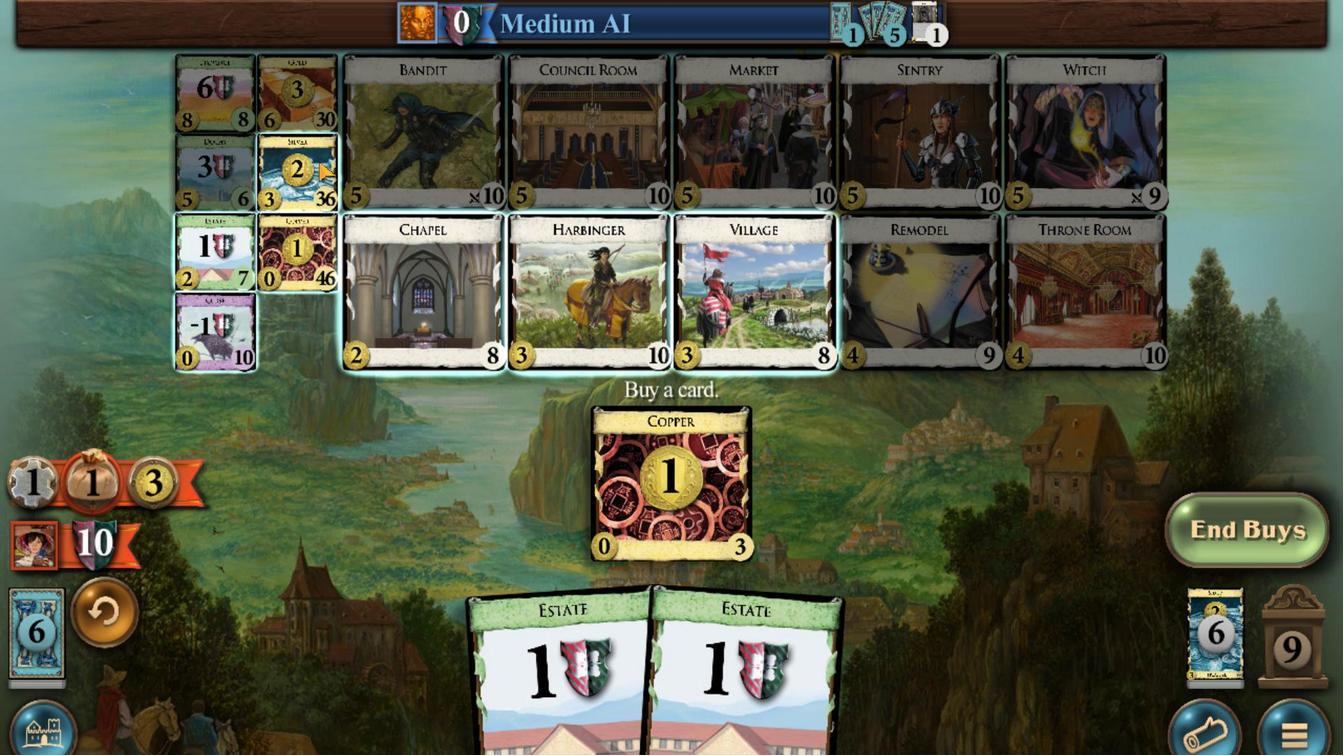 
Action: Mouse scrolled (498, 556) with delta (0, 0)
Screenshot: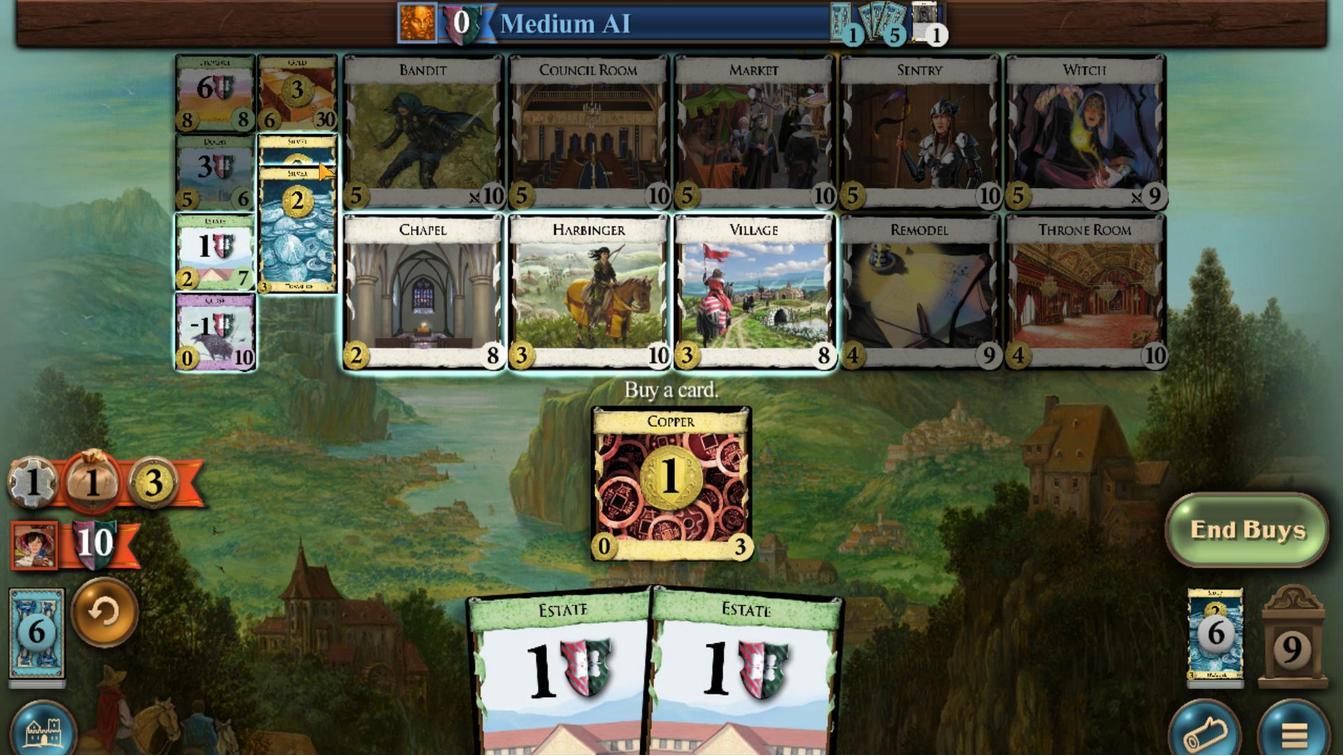 
Action: Mouse scrolled (498, 556) with delta (0, 0)
Screenshot: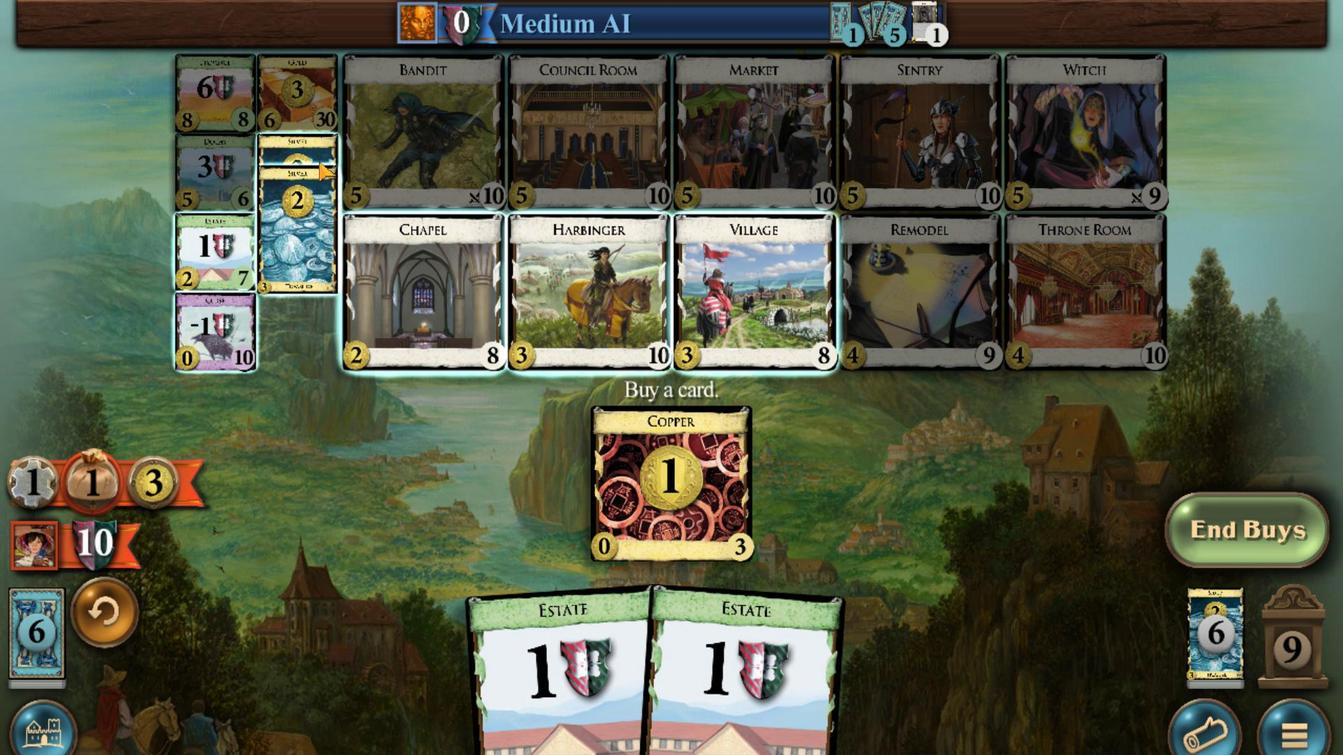 
Action: Mouse scrolled (498, 556) with delta (0, 0)
Screenshot: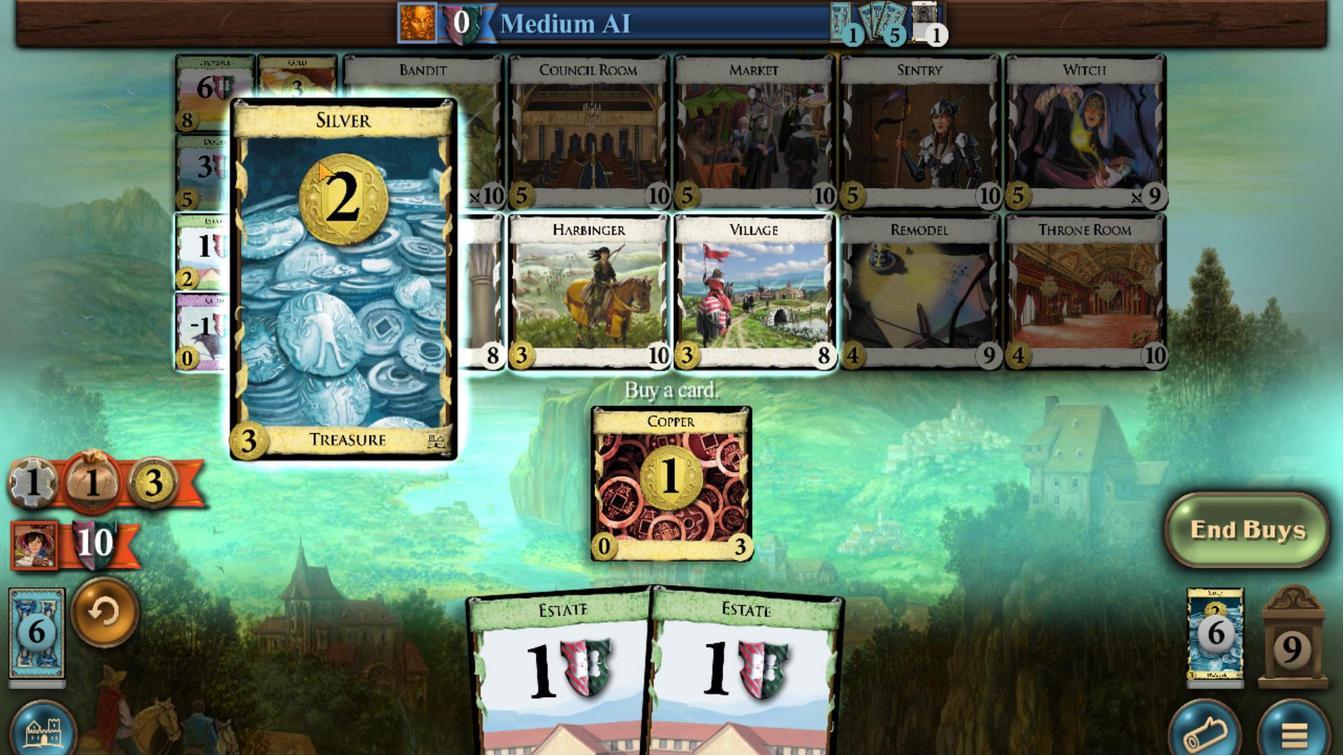 
Action: Mouse moved to (609, 589)
Screenshot: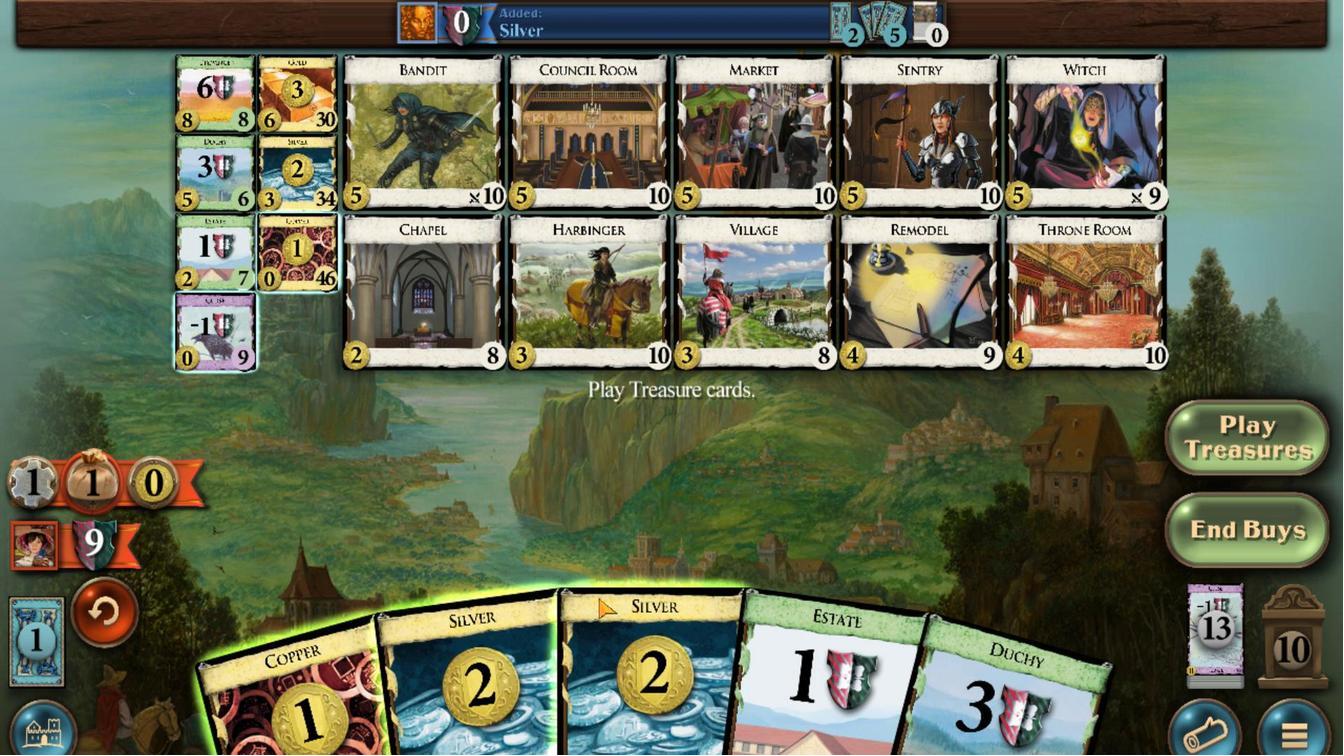 
Action: Mouse scrolled (609, 589) with delta (0, 0)
Screenshot: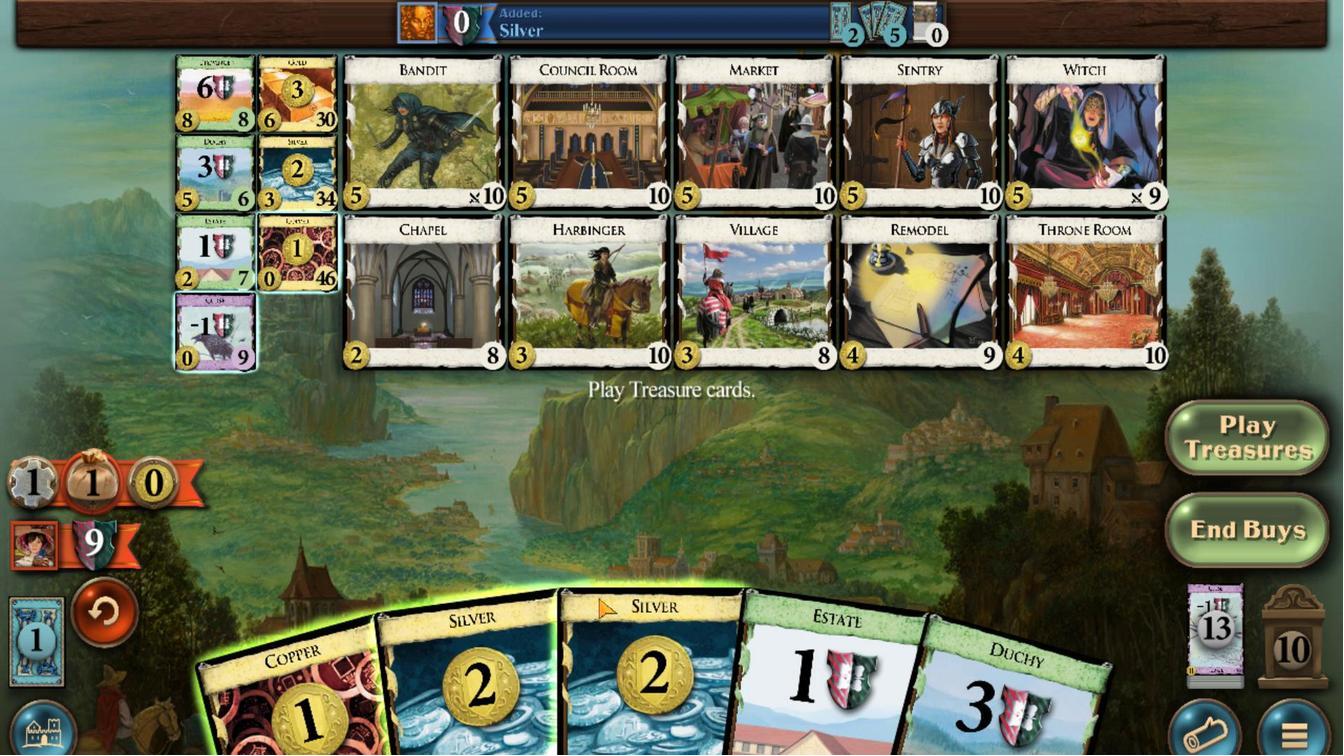 
Action: Mouse moved to (593, 589)
Screenshot: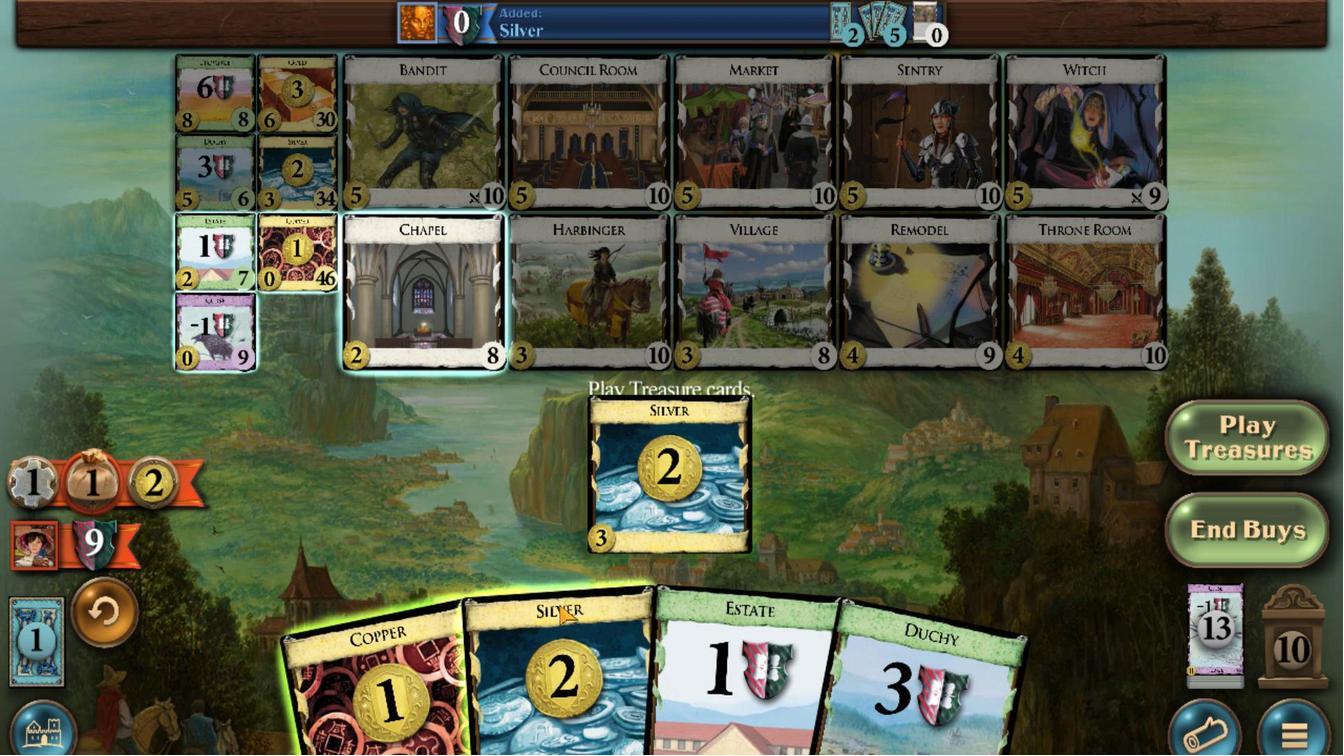 
Action: Mouse scrolled (593, 589) with delta (0, 0)
Screenshot: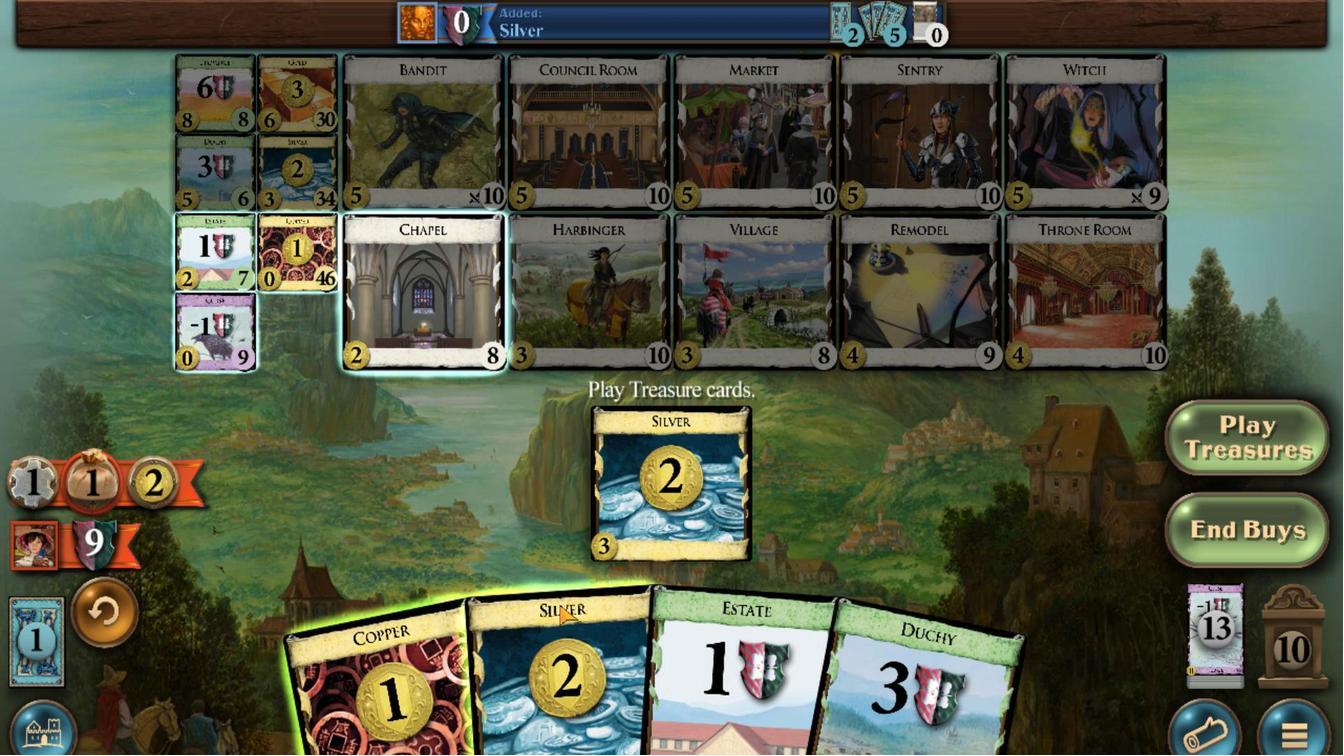 
Action: Mouse moved to (575, 591)
Screenshot: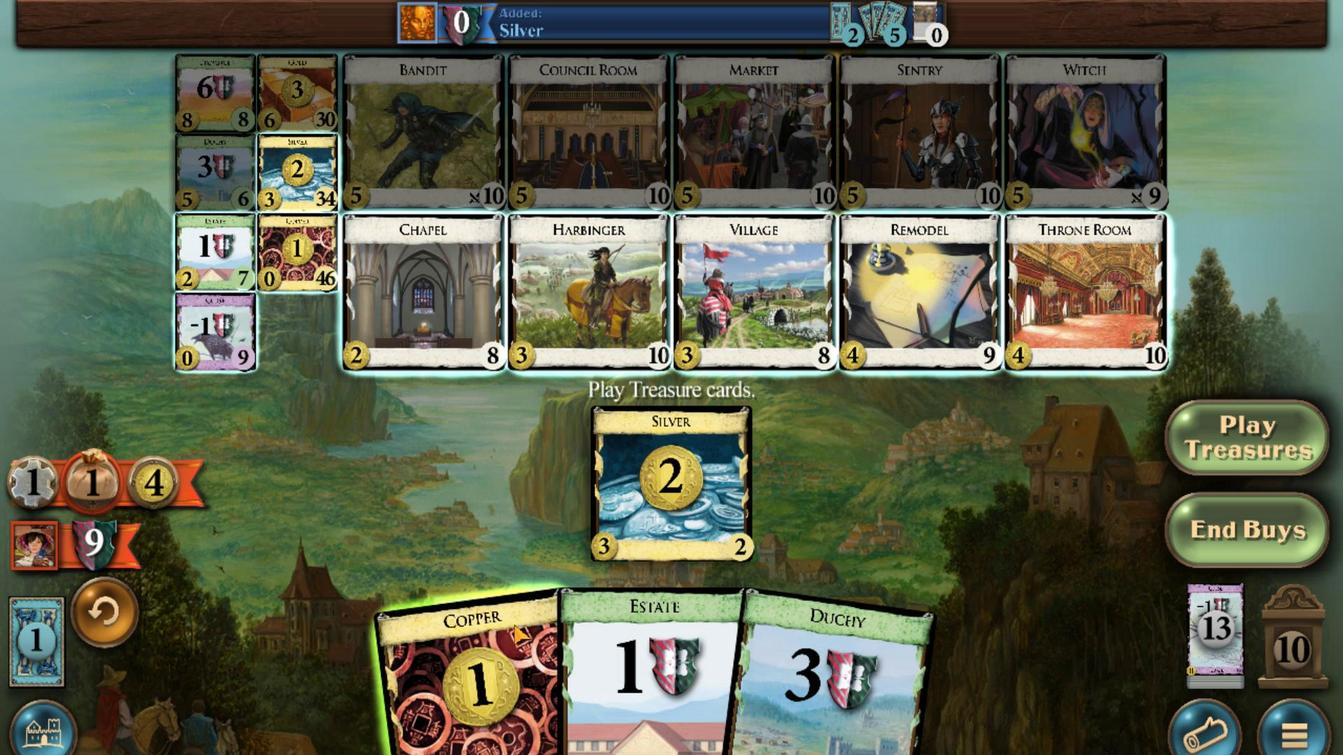 
Action: Mouse scrolled (575, 591) with delta (0, 0)
Screenshot: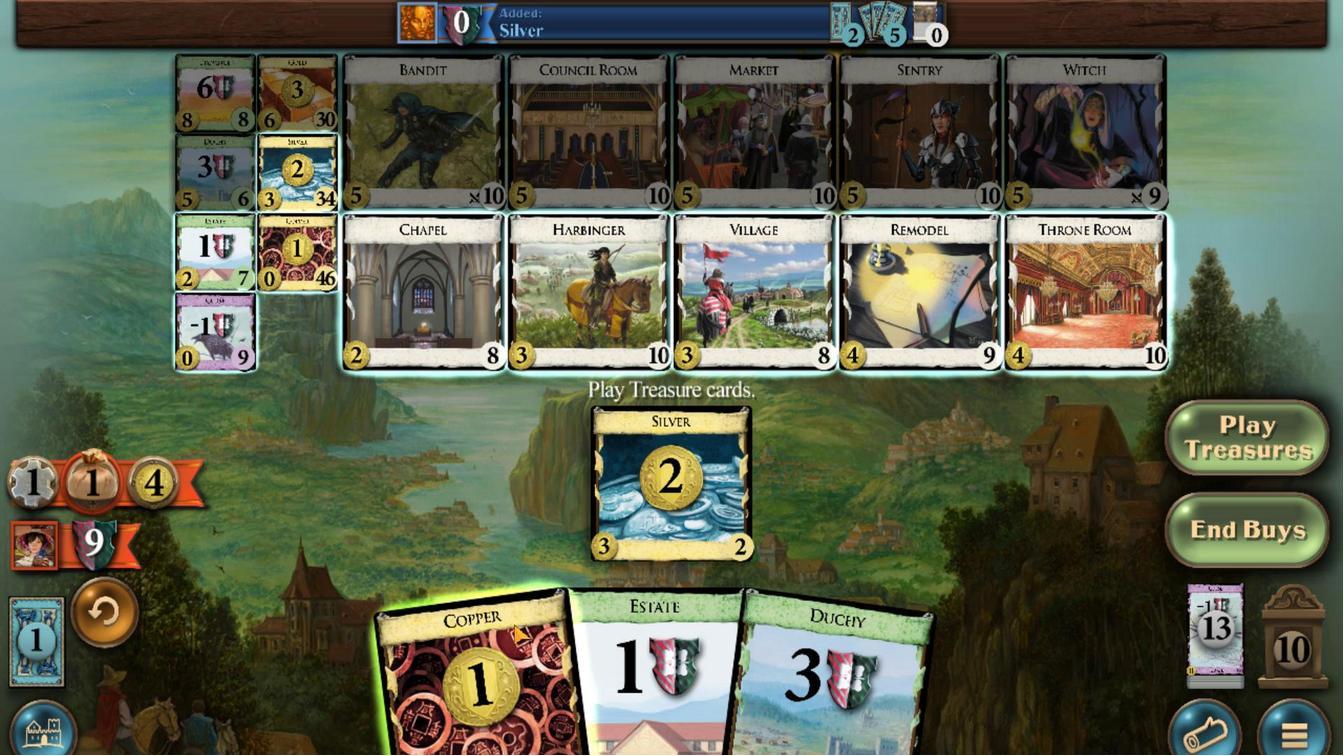 
Action: Mouse moved to (464, 556)
Screenshot: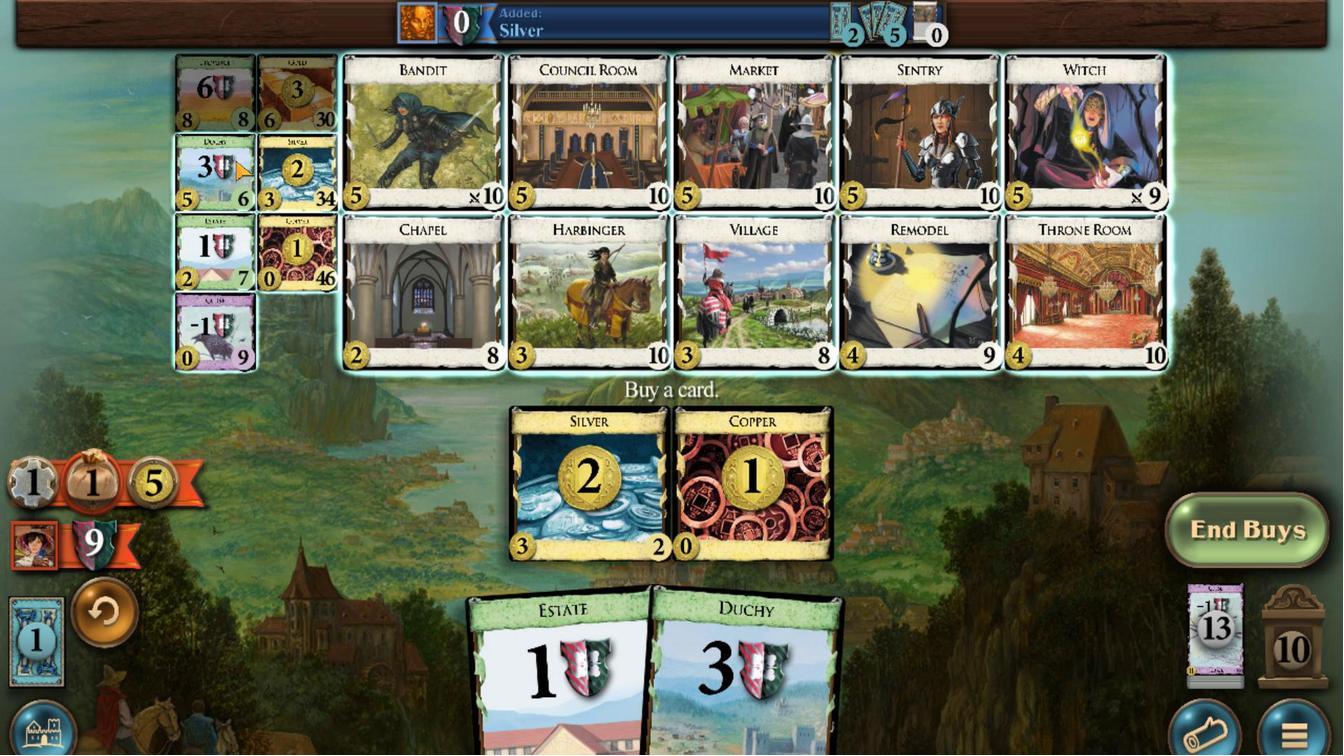 
Action: Mouse scrolled (464, 556) with delta (0, 0)
Screenshot: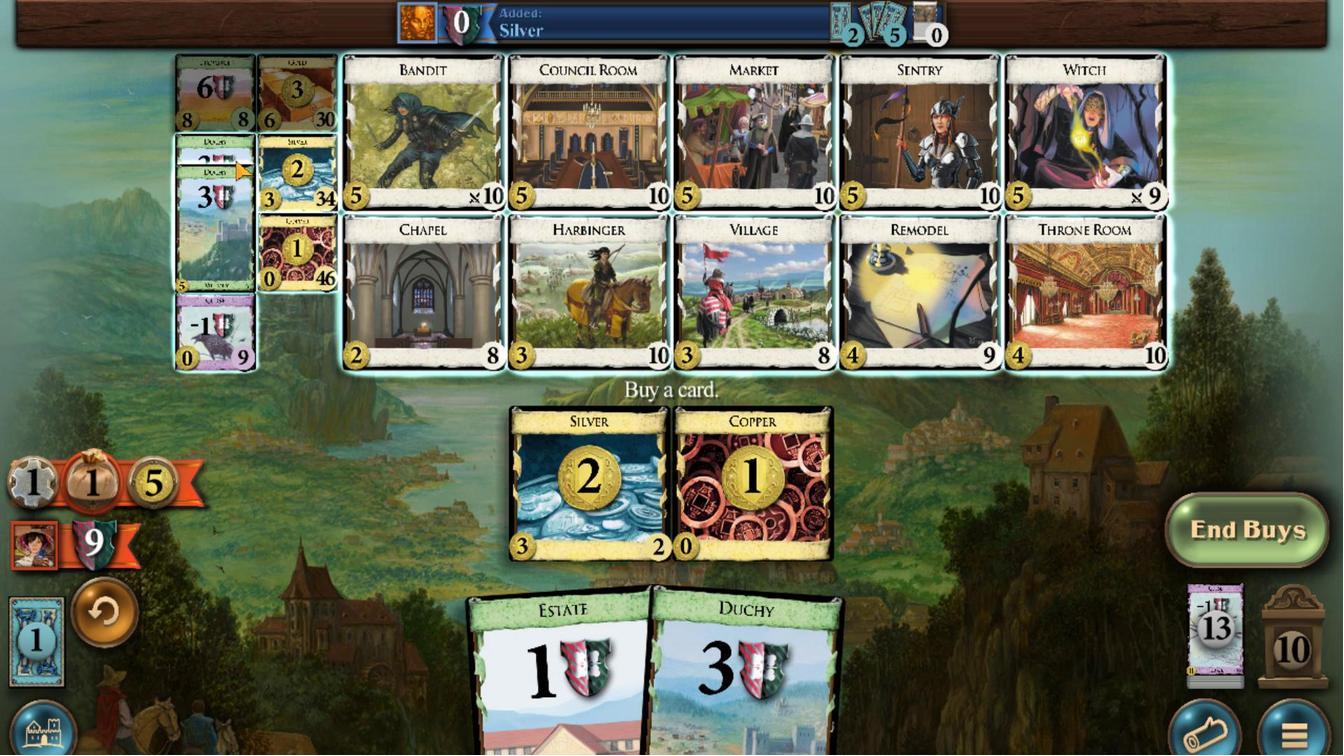 
Action: Mouse scrolled (464, 556) with delta (0, 0)
Screenshot: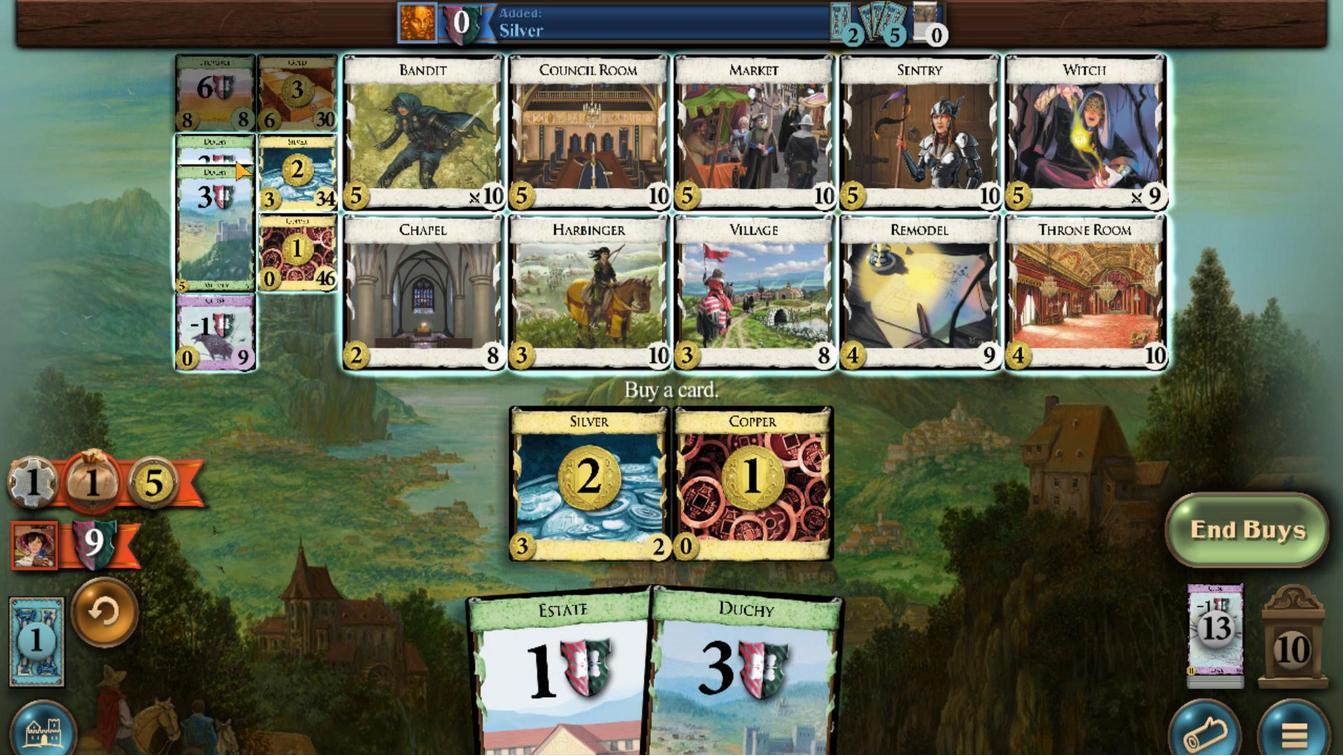 
Action: Mouse scrolled (464, 556) with delta (0, 0)
Screenshot: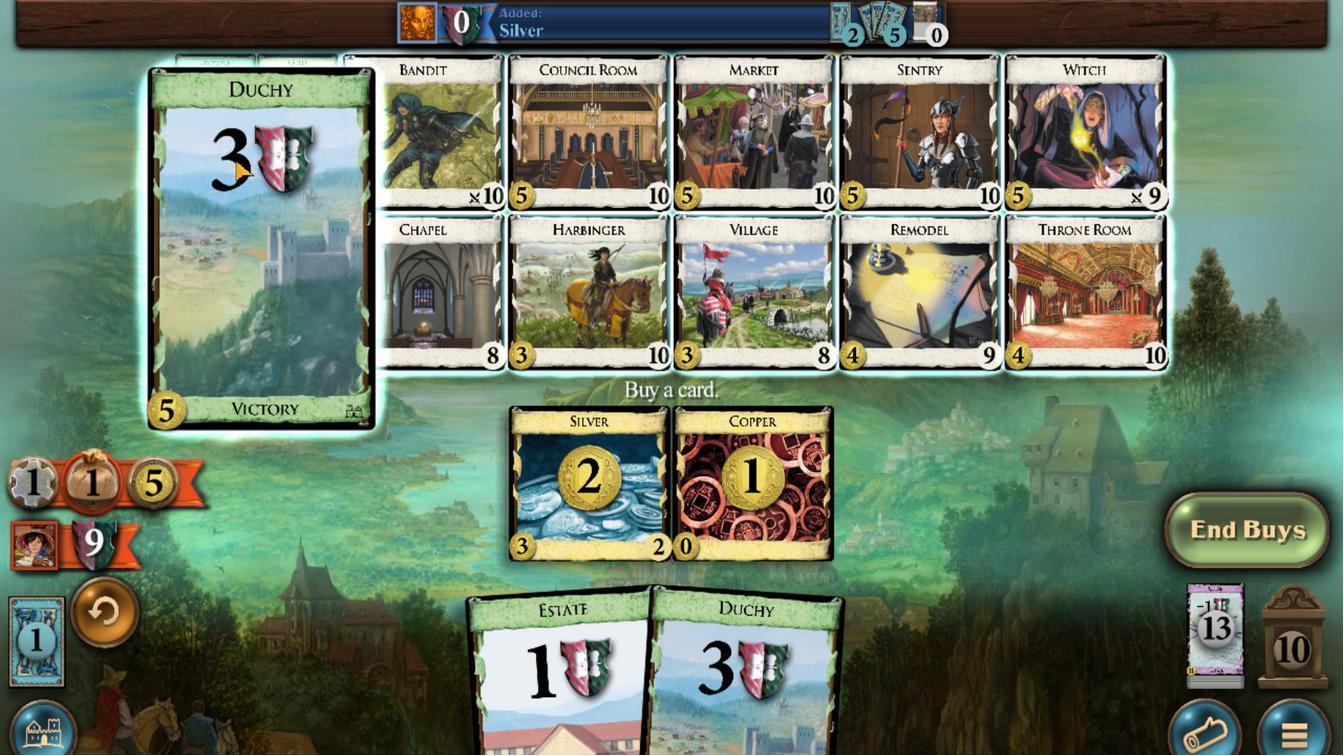 
Action: Mouse scrolled (464, 556) with delta (0, 0)
Screenshot: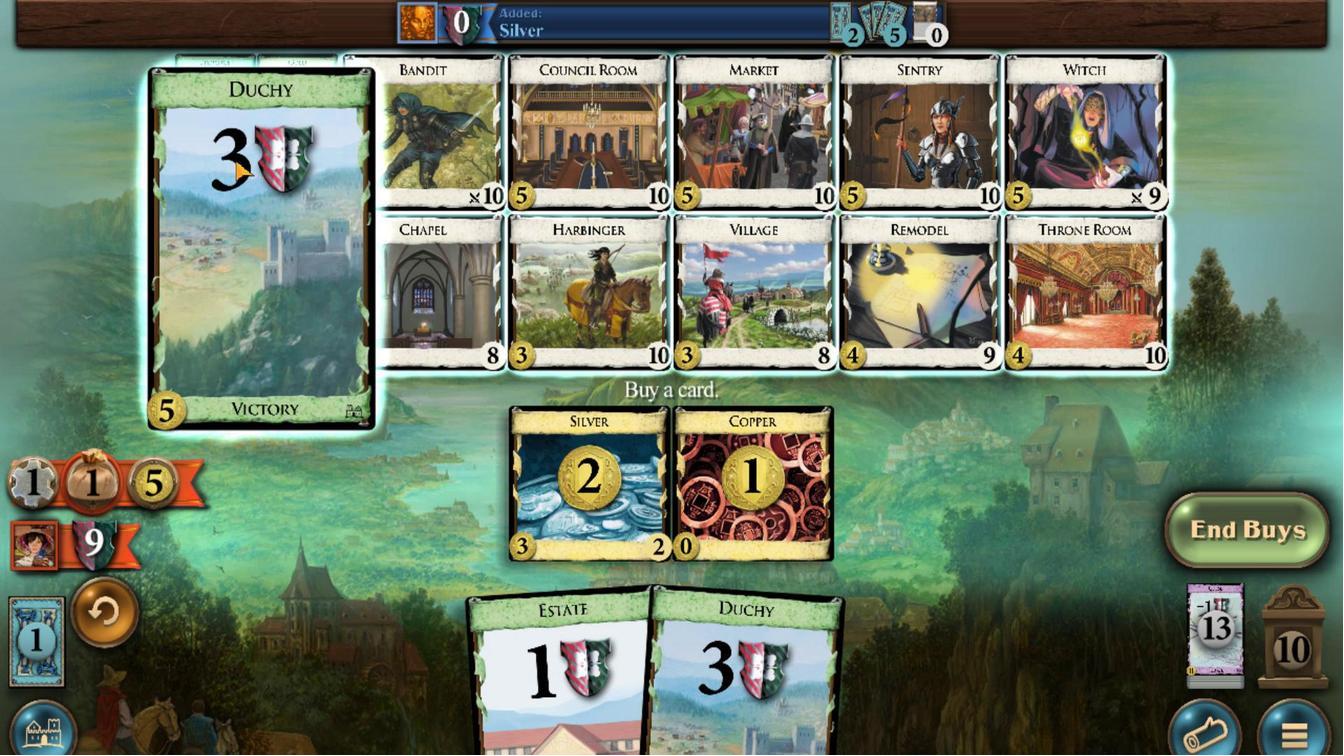 
Action: Mouse scrolled (464, 556) with delta (0, 0)
Screenshot: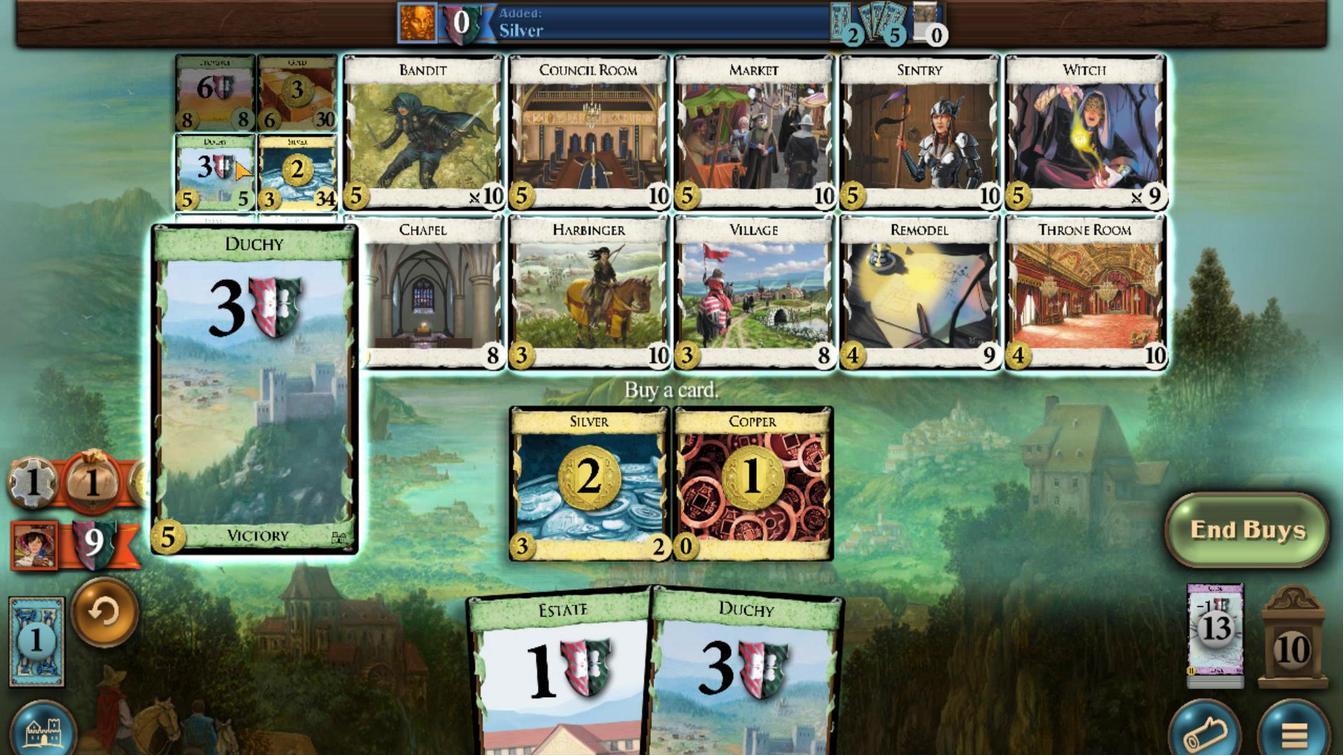 
Action: Mouse moved to (620, 592)
Screenshot: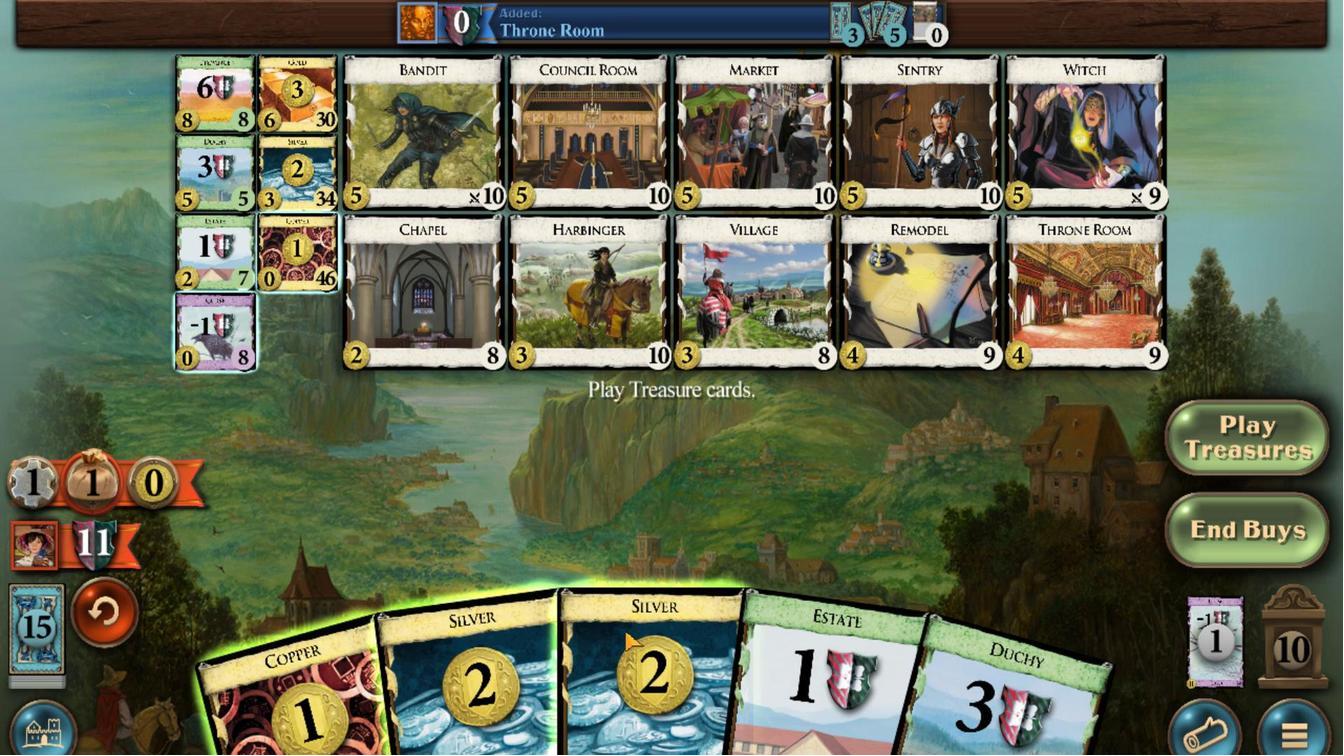 
Action: Mouse scrolled (620, 592) with delta (0, 0)
Screenshot: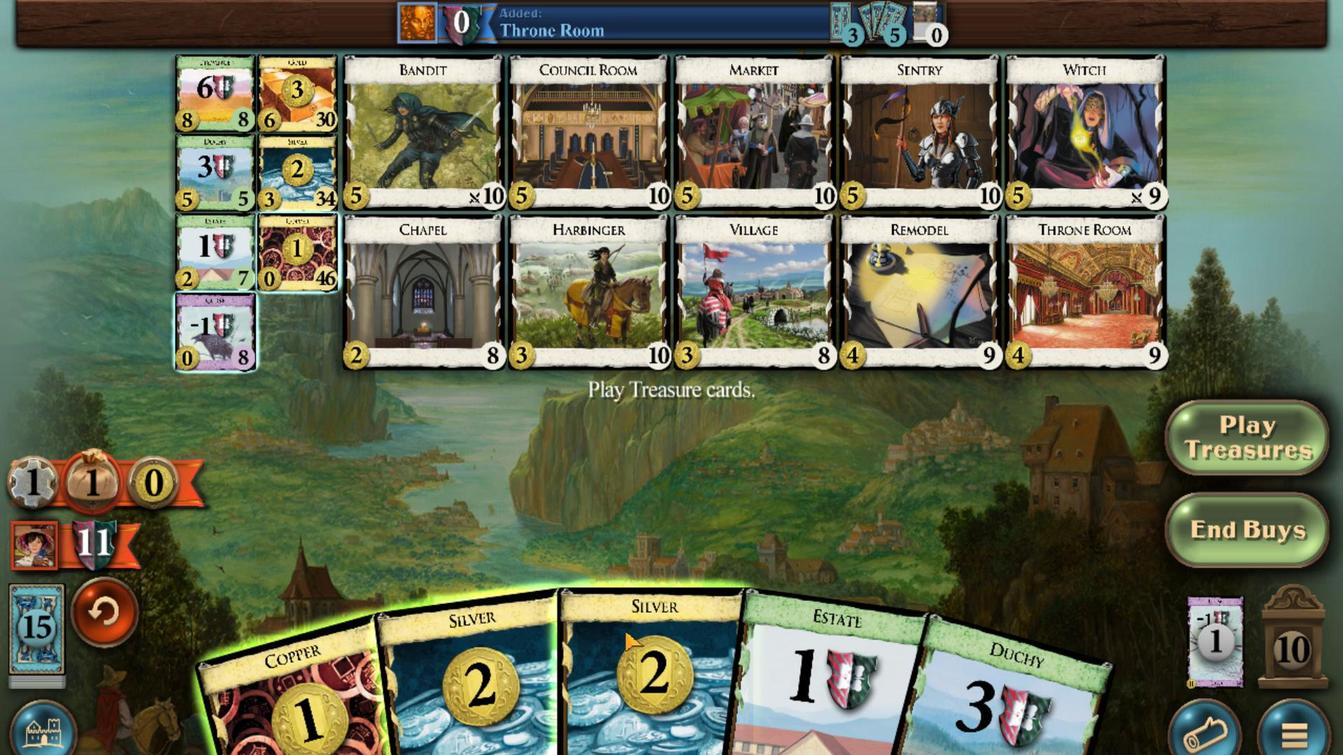 
Action: Mouse moved to (599, 592)
Screenshot: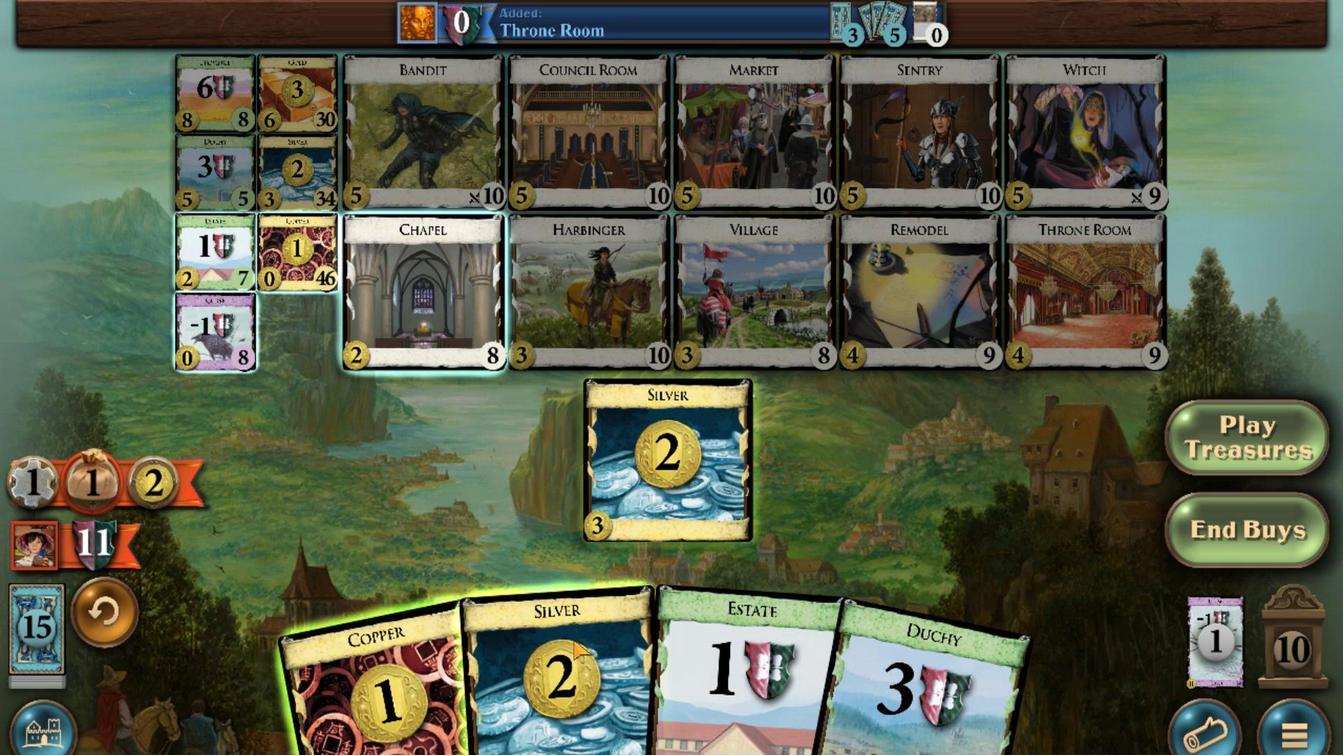 
Action: Mouse scrolled (599, 592) with delta (0, 0)
Screenshot: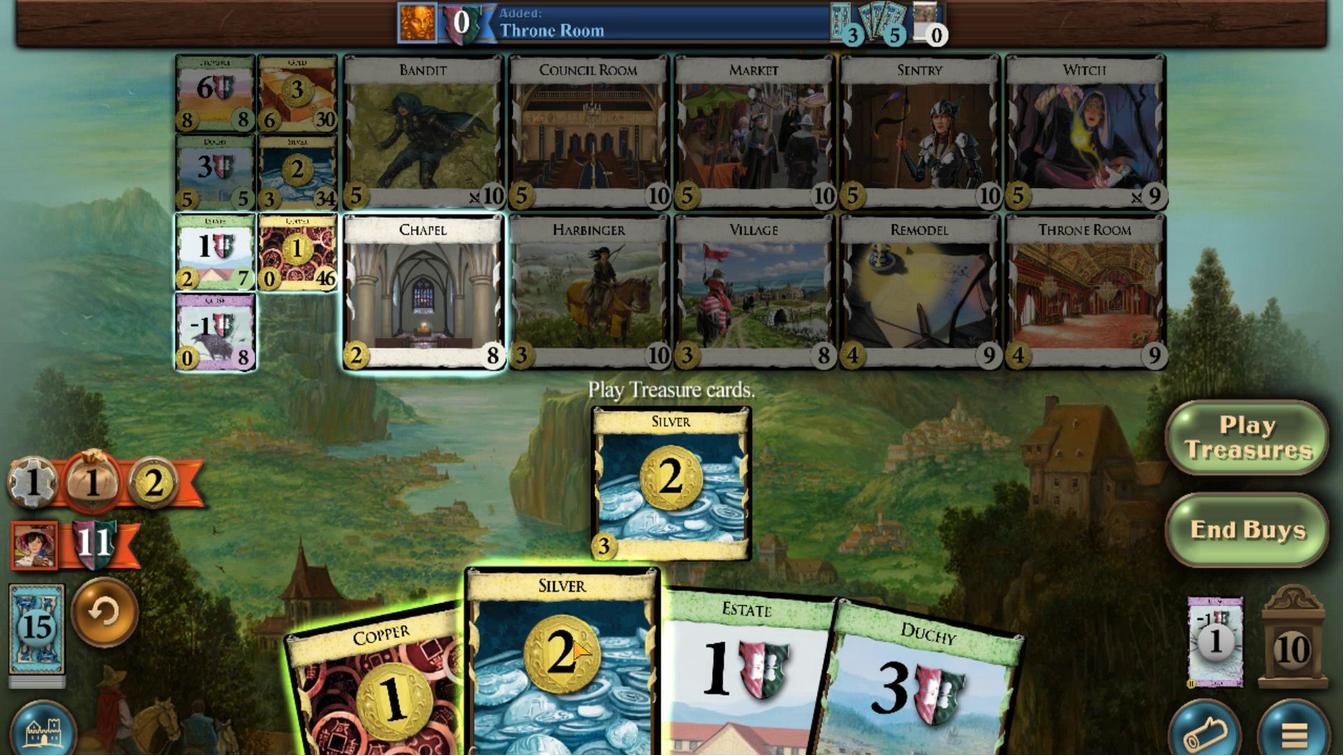 
Action: Mouse moved to (559, 592)
Screenshot: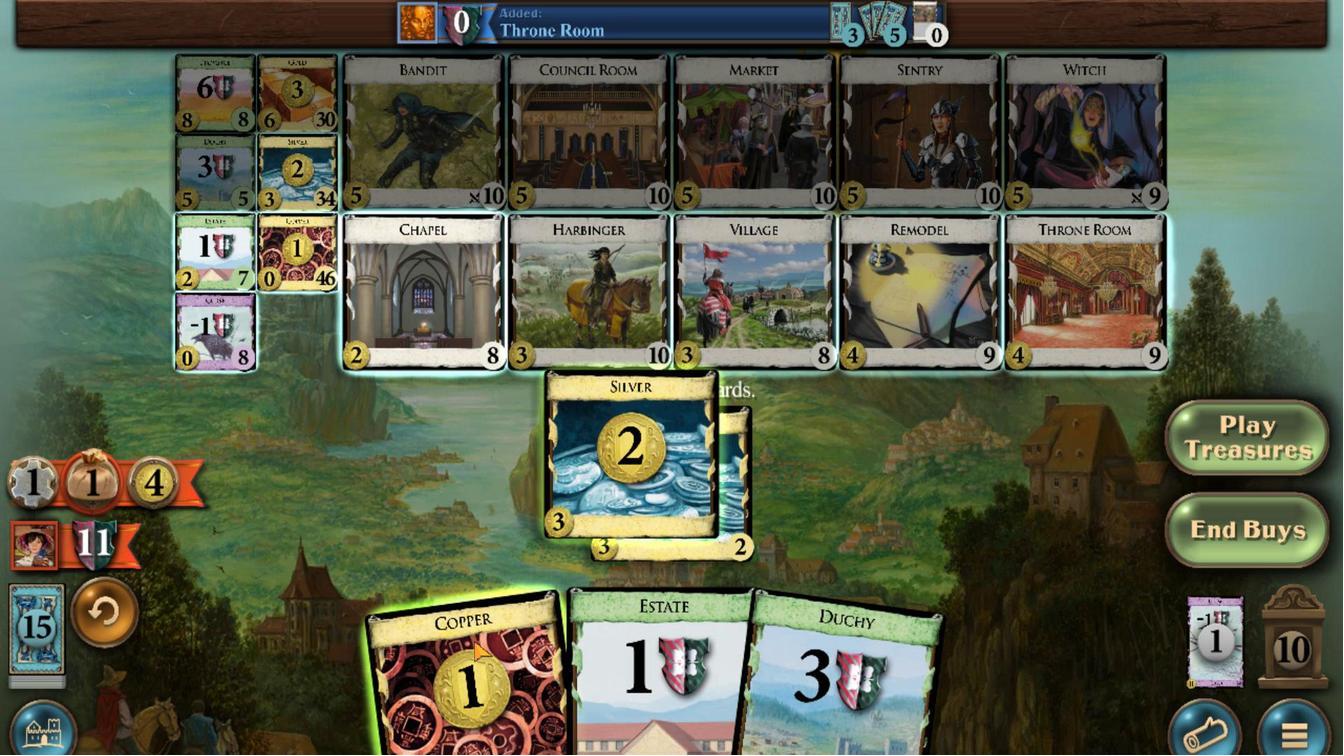
Action: Mouse scrolled (559, 592) with delta (0, 0)
Screenshot: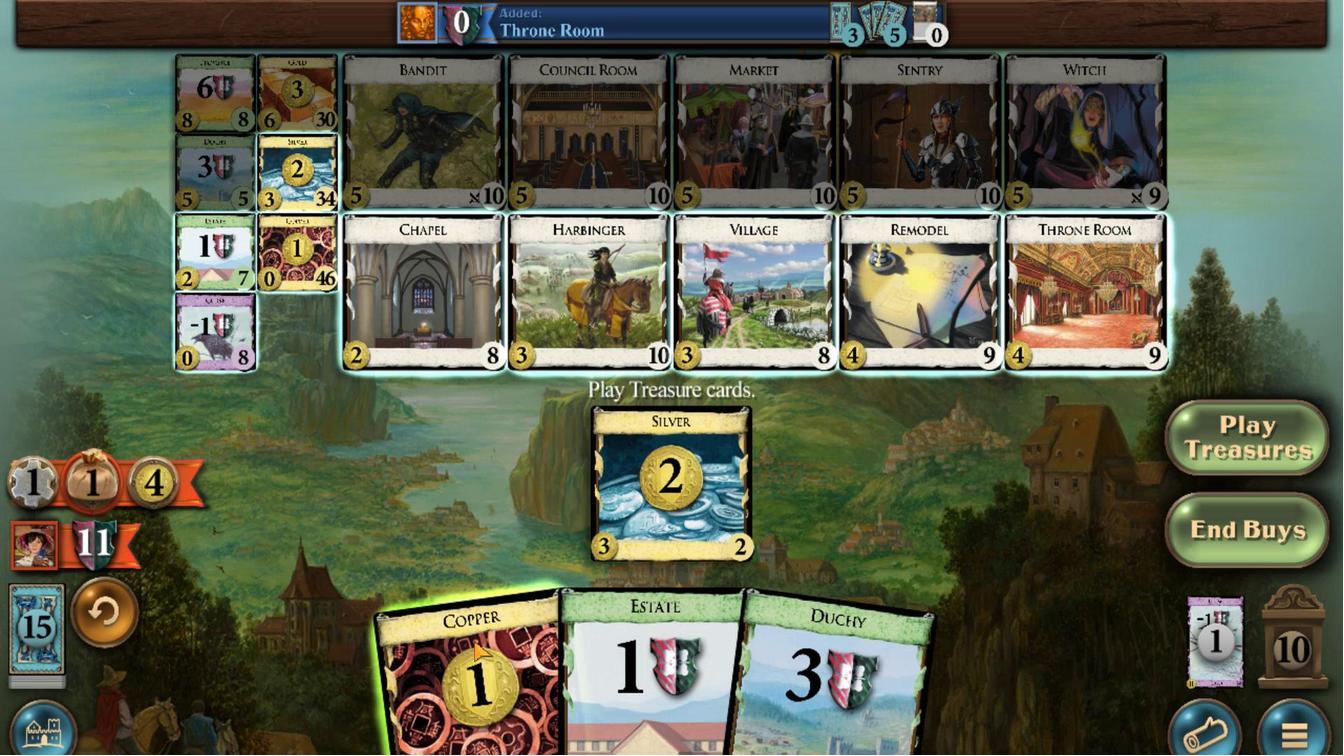 
Action: Mouse moved to (462, 558)
Screenshot: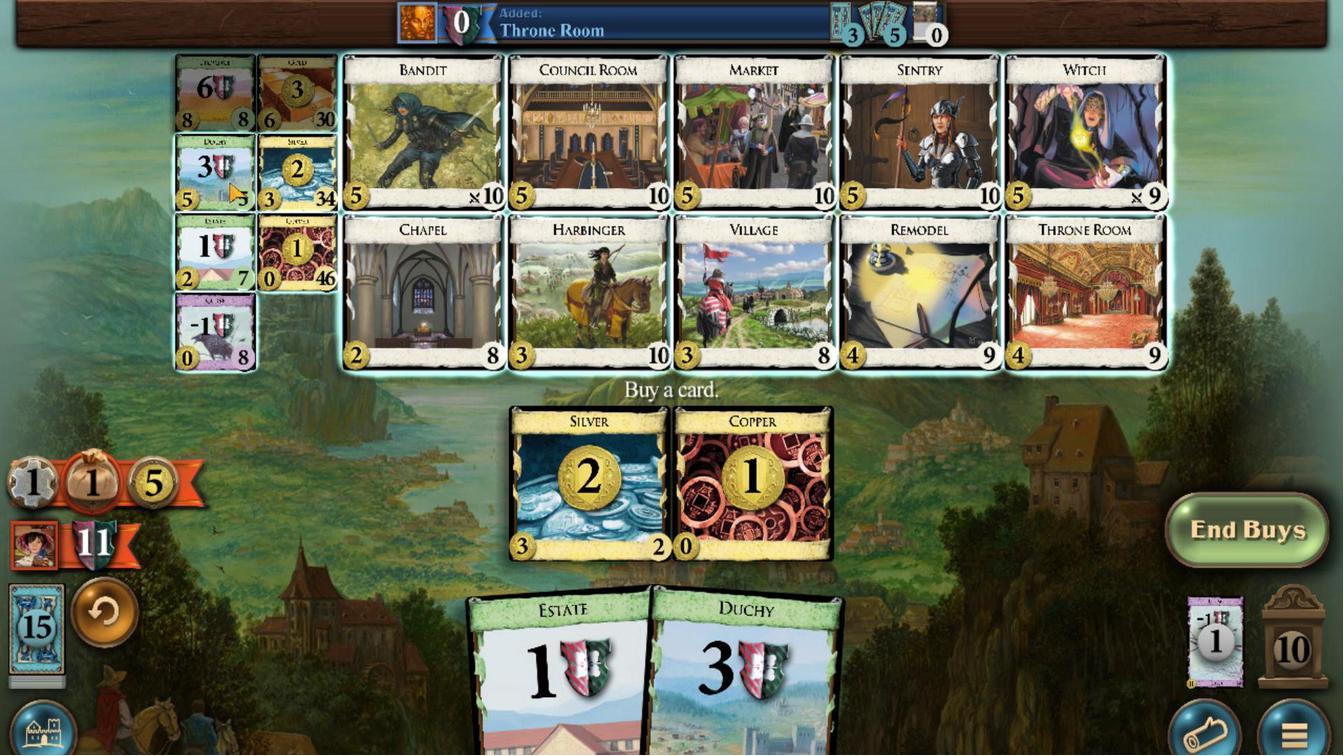
Action: Mouse scrolled (462, 558) with delta (0, 0)
Screenshot: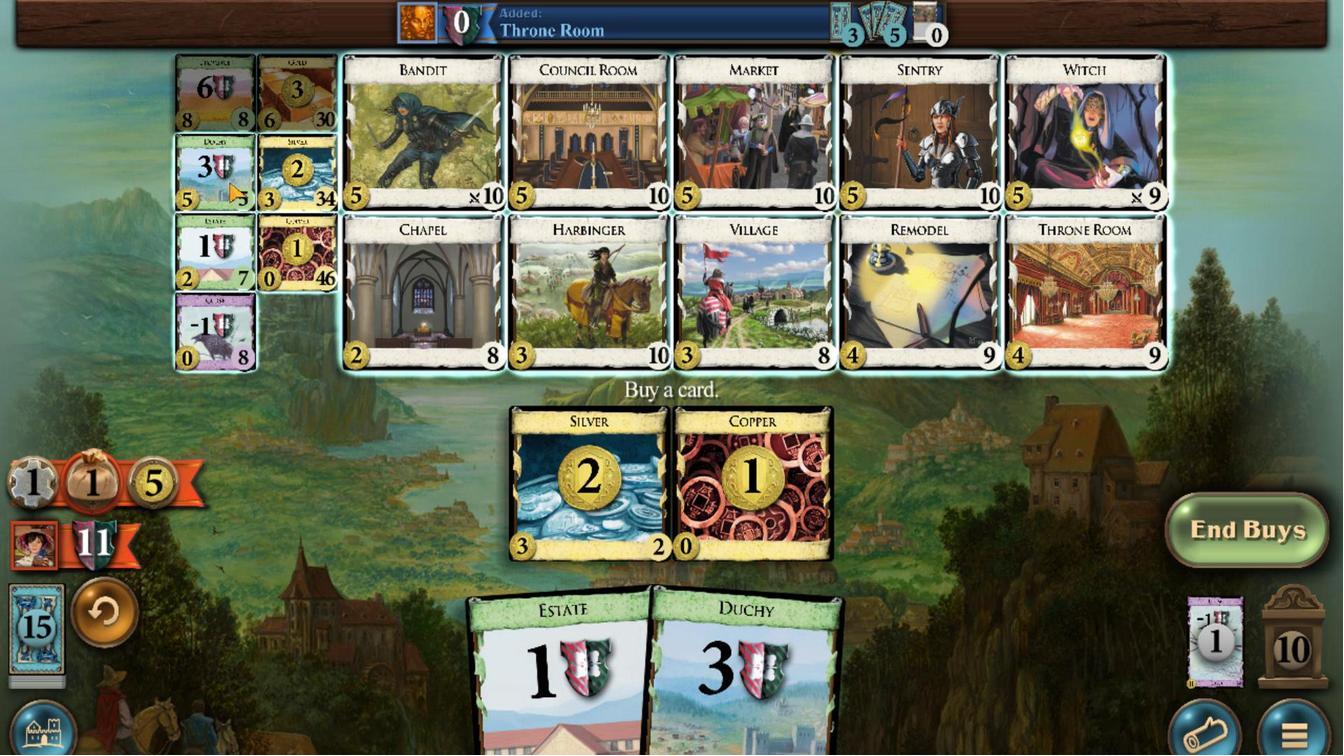 
Action: Mouse scrolled (462, 558) with delta (0, 0)
Screenshot: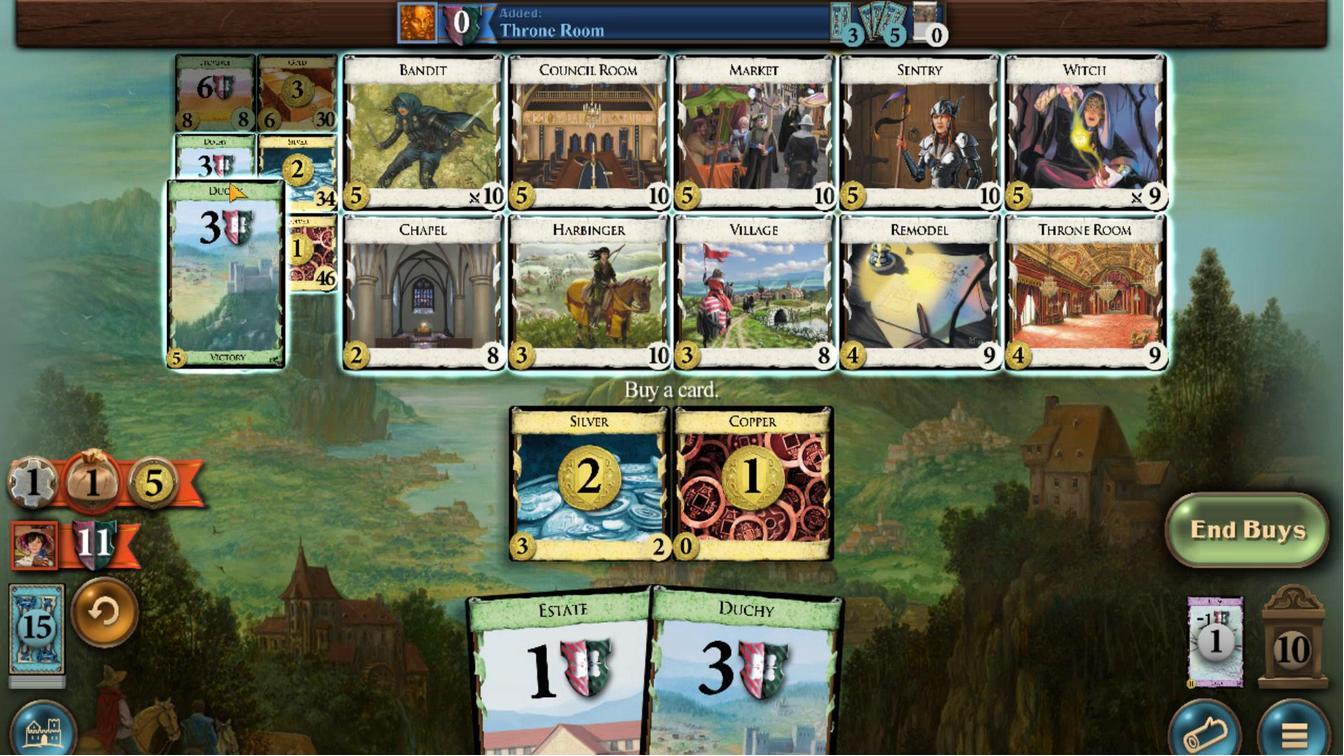 
Action: Mouse scrolled (462, 558) with delta (0, 0)
Screenshot: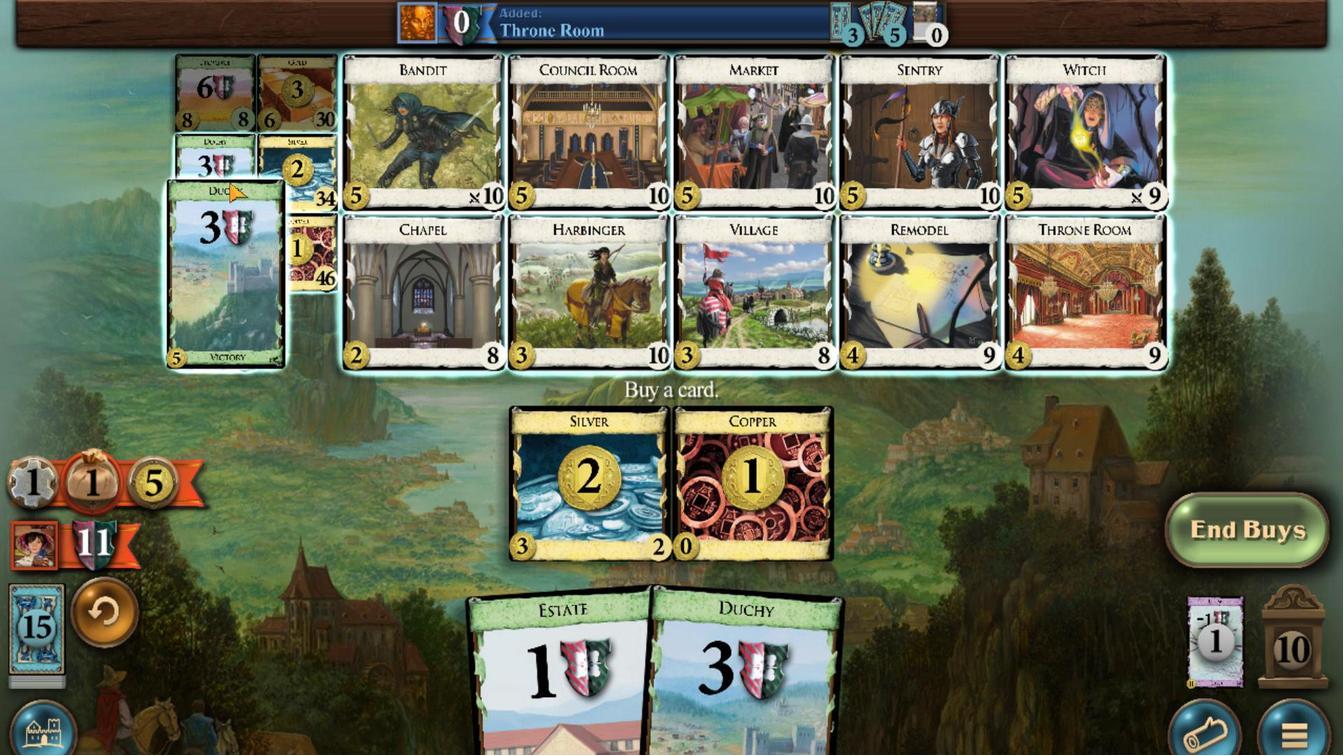 
Action: Mouse scrolled (462, 558) with delta (0, 0)
Screenshot: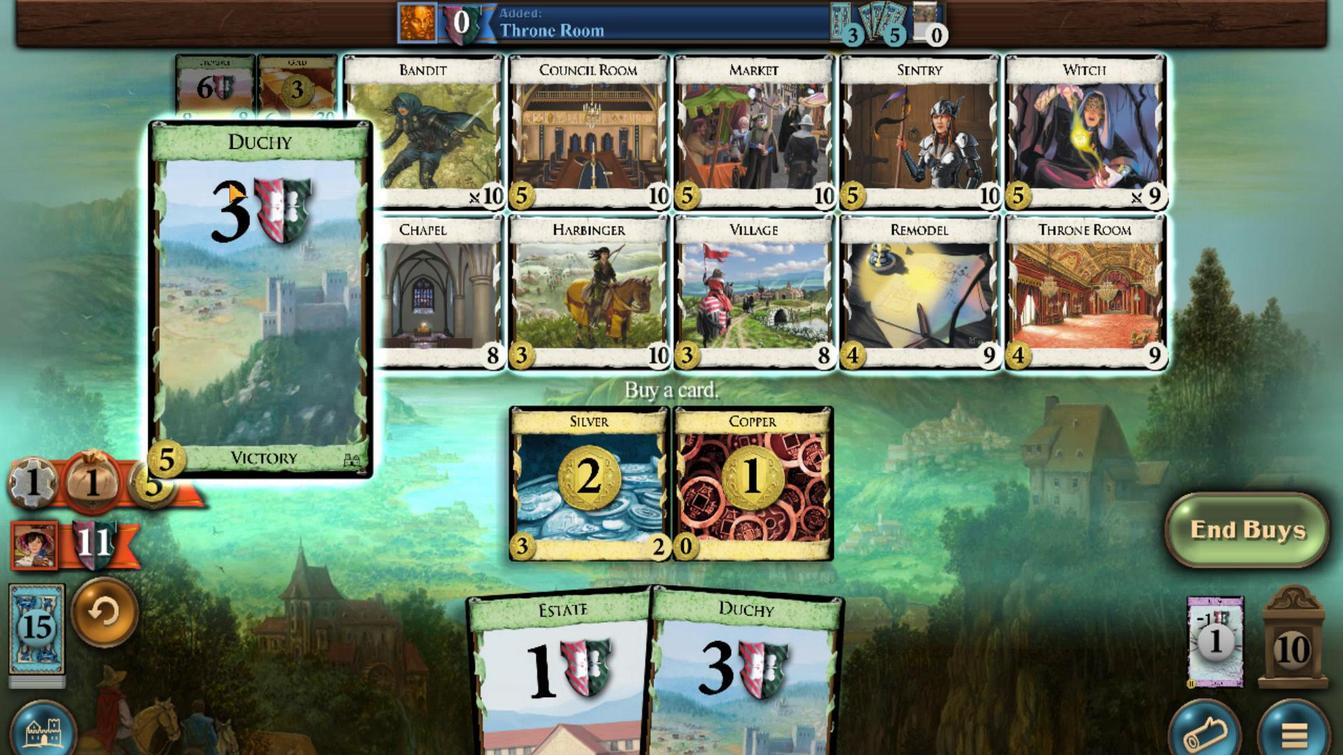 
Action: Mouse scrolled (462, 558) with delta (0, 0)
Screenshot: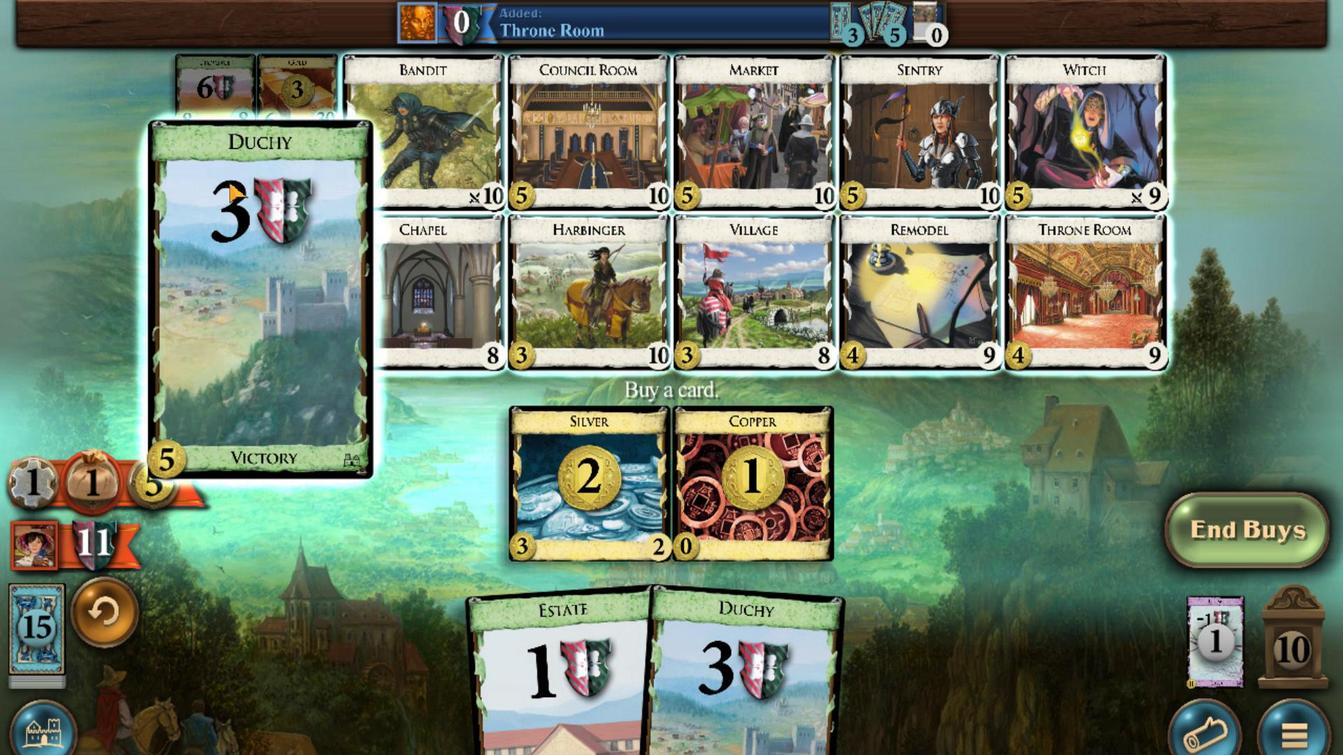 
Action: Mouse moved to (624, 589)
Screenshot: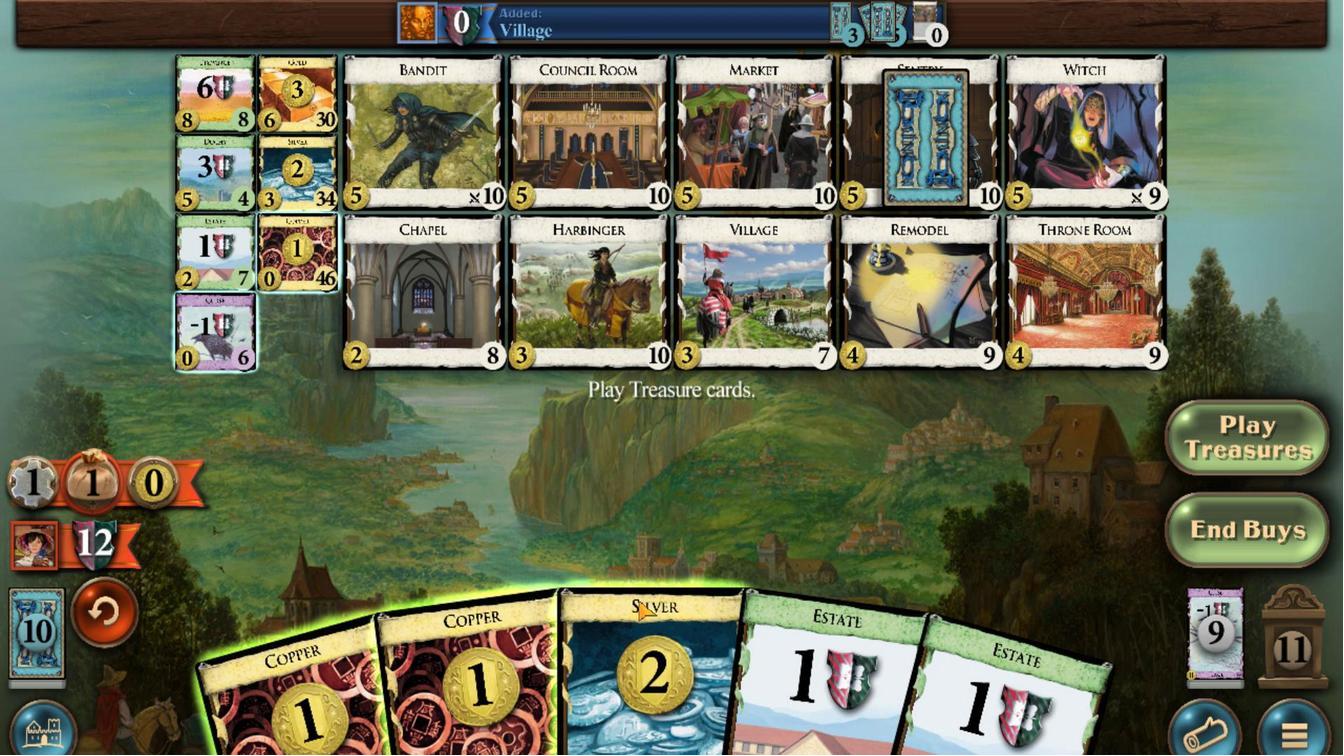 
Action: Mouse scrolled (624, 589) with delta (0, 0)
Screenshot: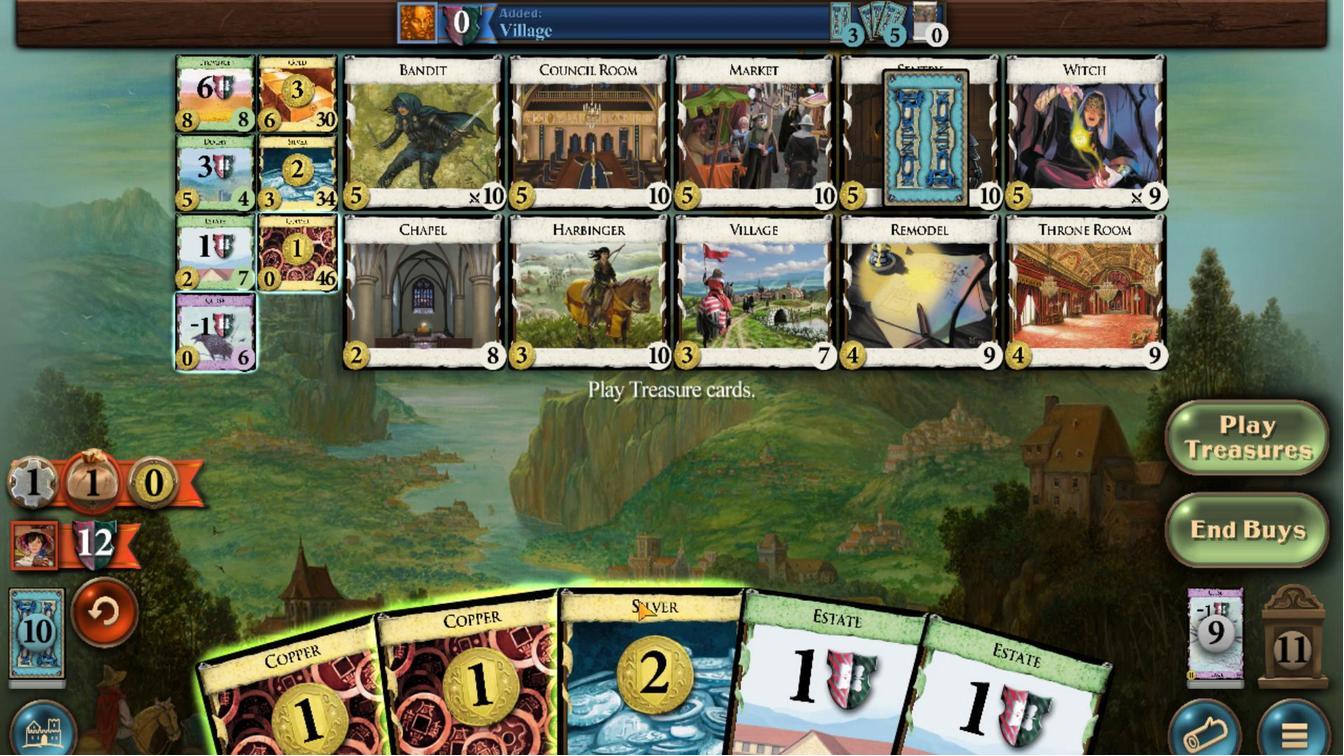 
Action: Mouse moved to (598, 590)
Screenshot: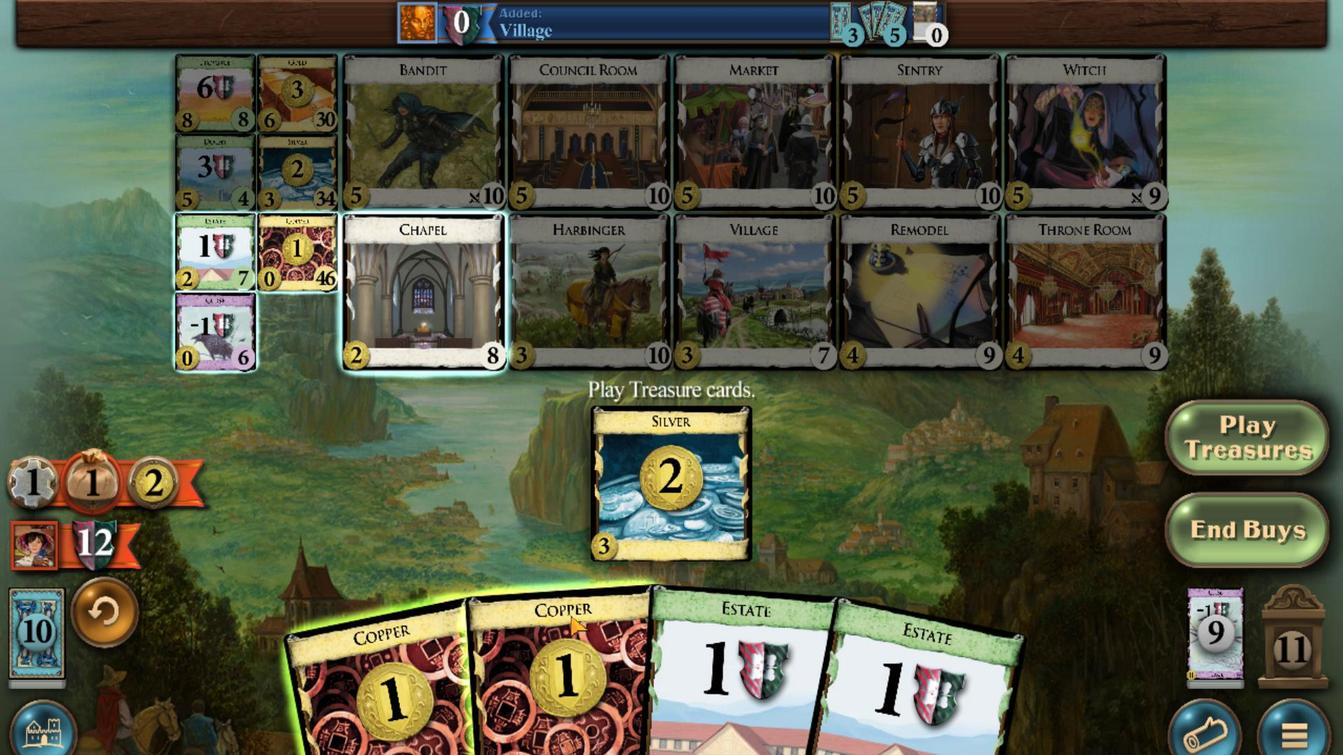 
Action: Mouse scrolled (598, 590) with delta (0, 0)
Screenshot: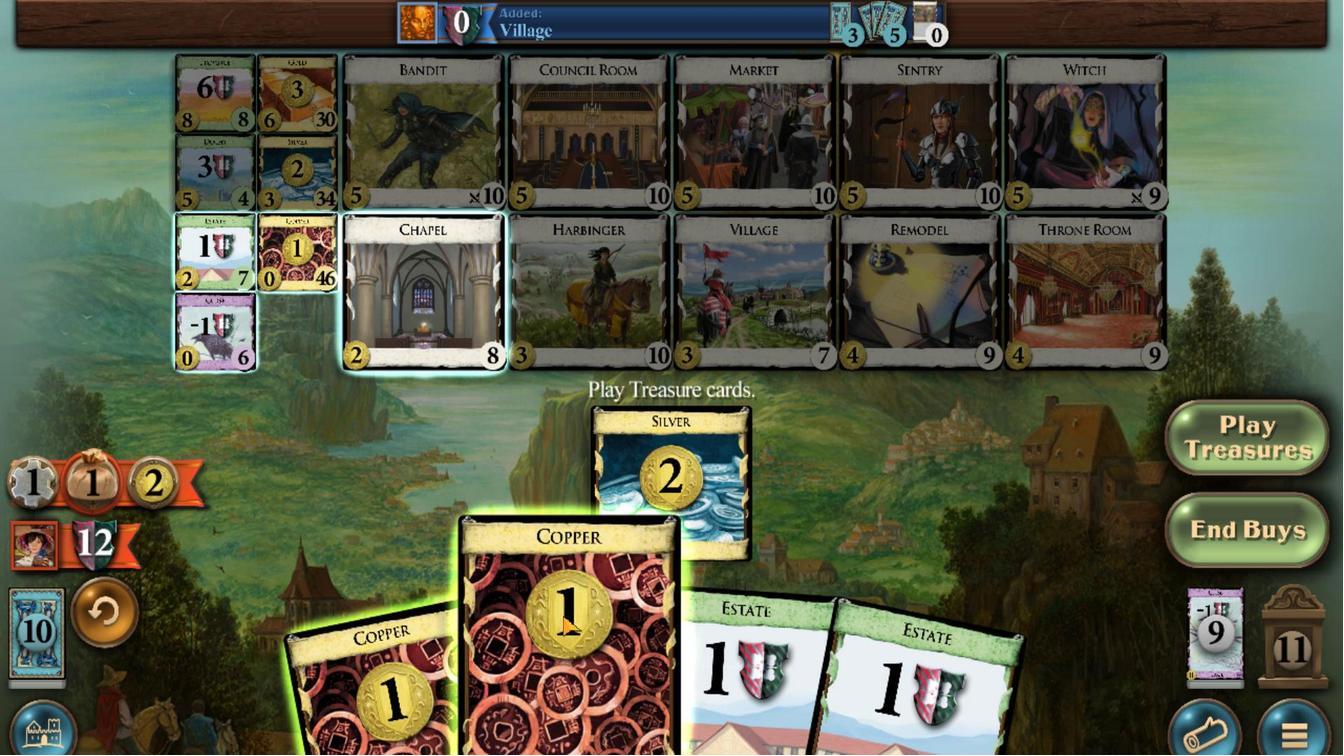 
Action: Mouse moved to (554, 592)
Screenshot: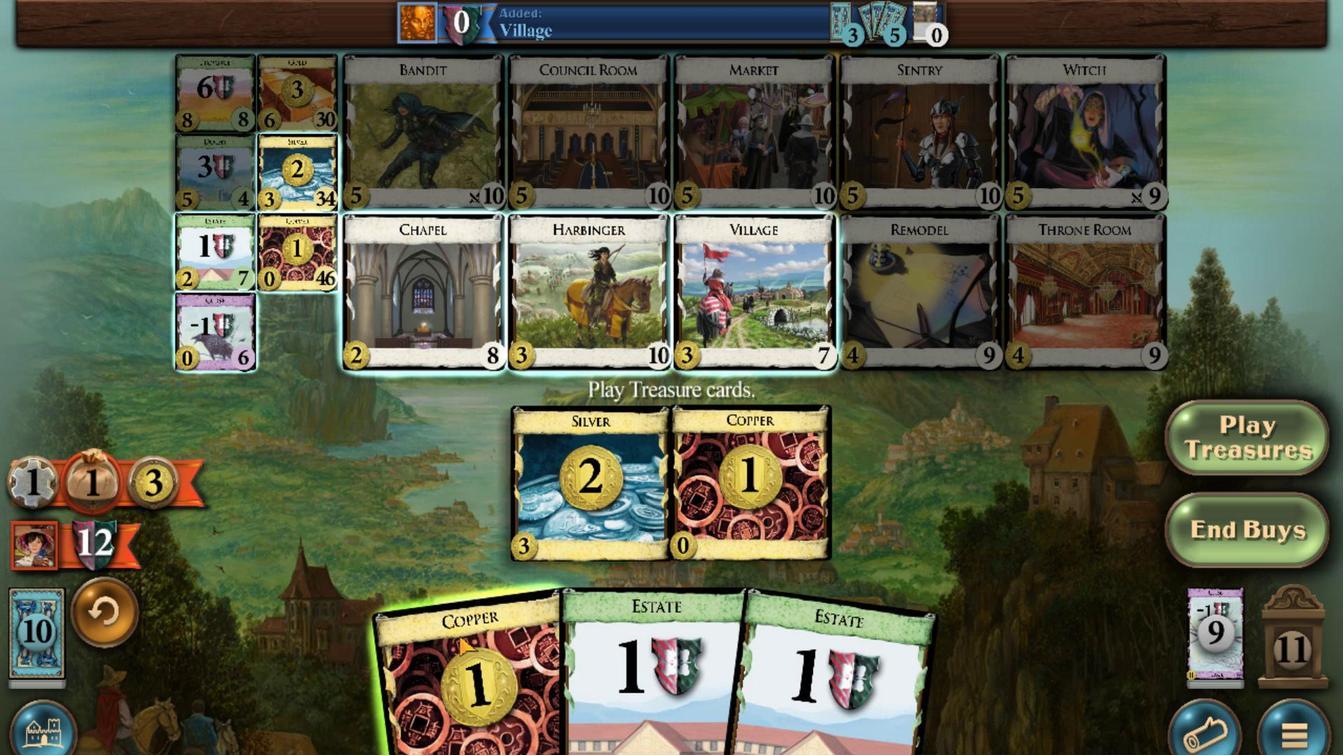 
Action: Mouse scrolled (554, 592) with delta (0, 0)
Screenshot: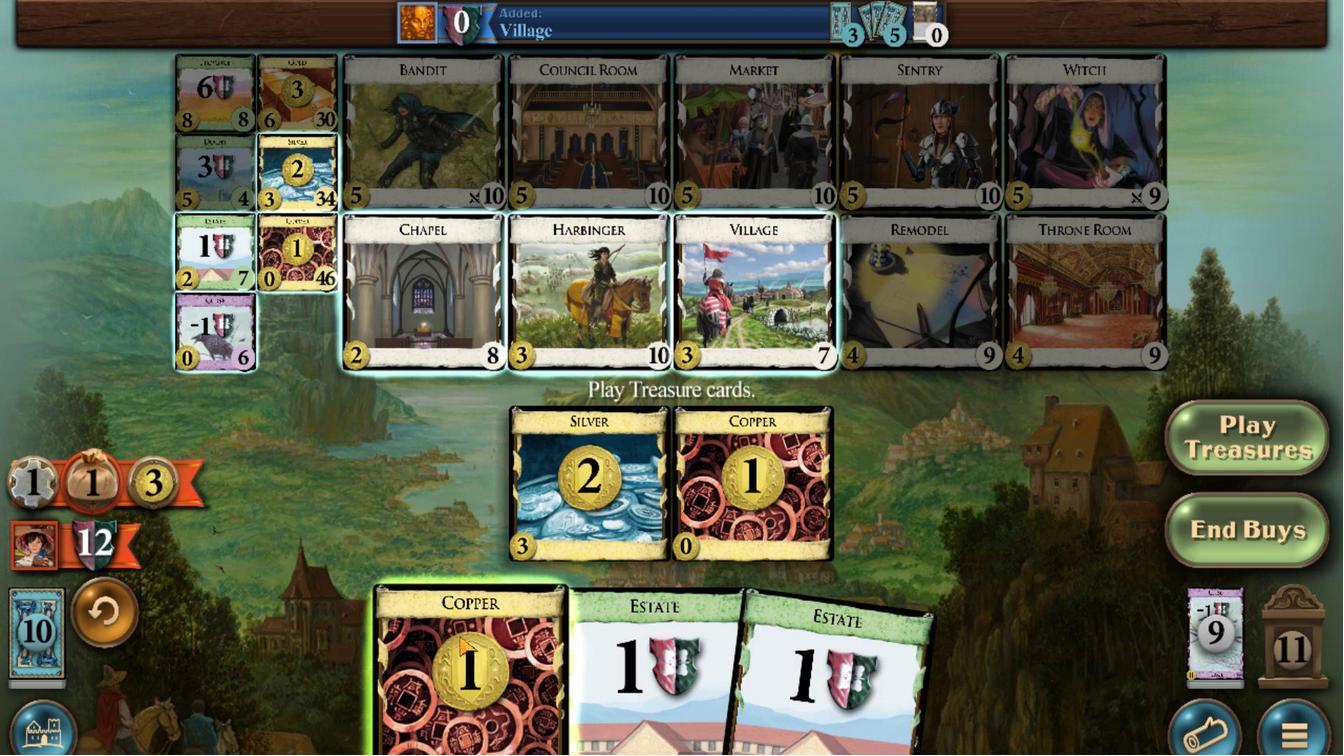 
Action: Mouse moved to (487, 557)
Screenshot: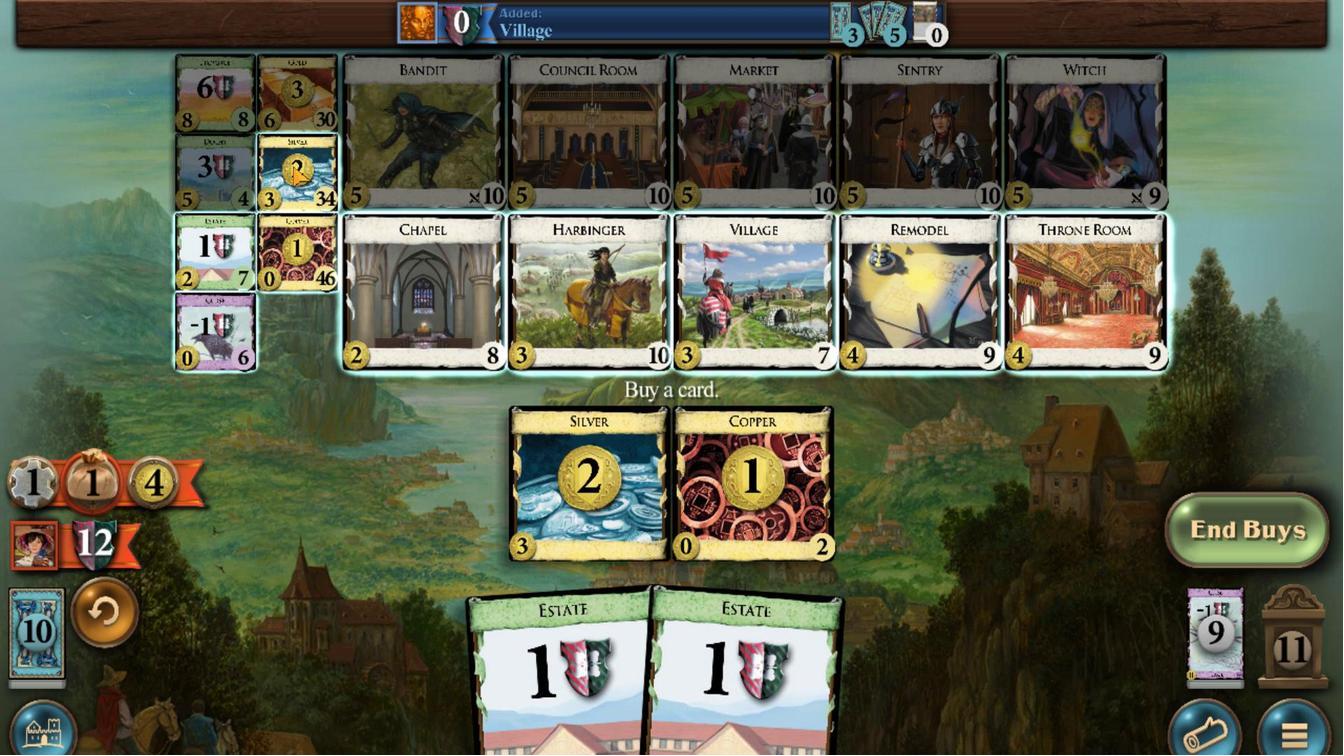 
Action: Mouse scrolled (487, 557) with delta (0, 0)
Screenshot: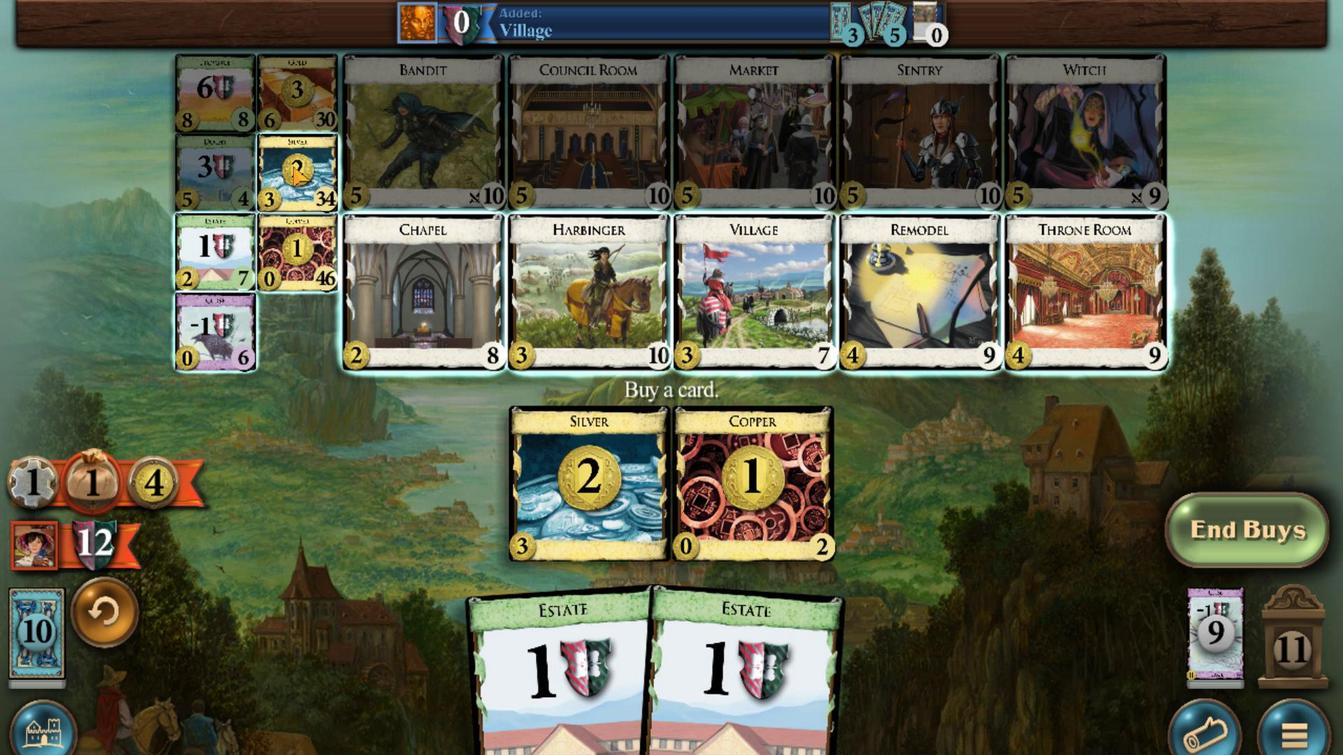 
Action: Mouse scrolled (487, 557) with delta (0, 0)
Screenshot: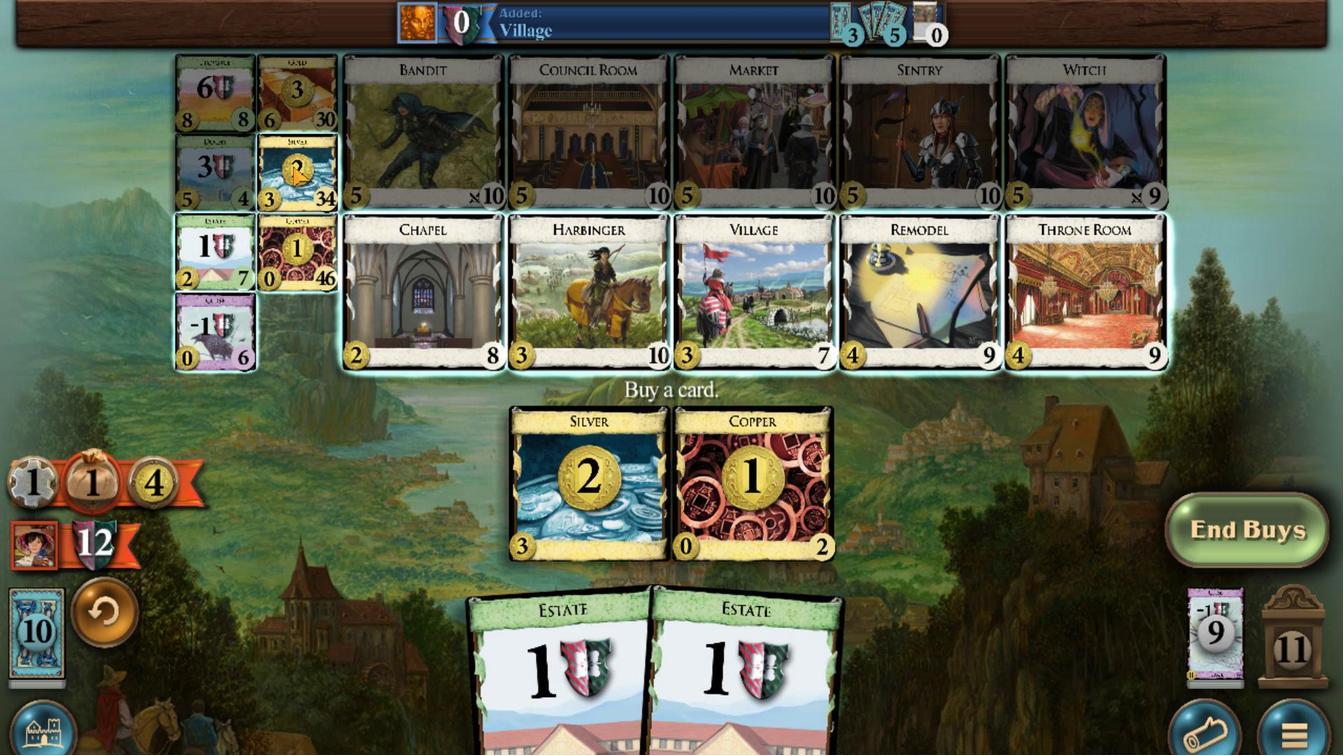 
Action: Mouse scrolled (487, 557) with delta (0, 0)
Screenshot: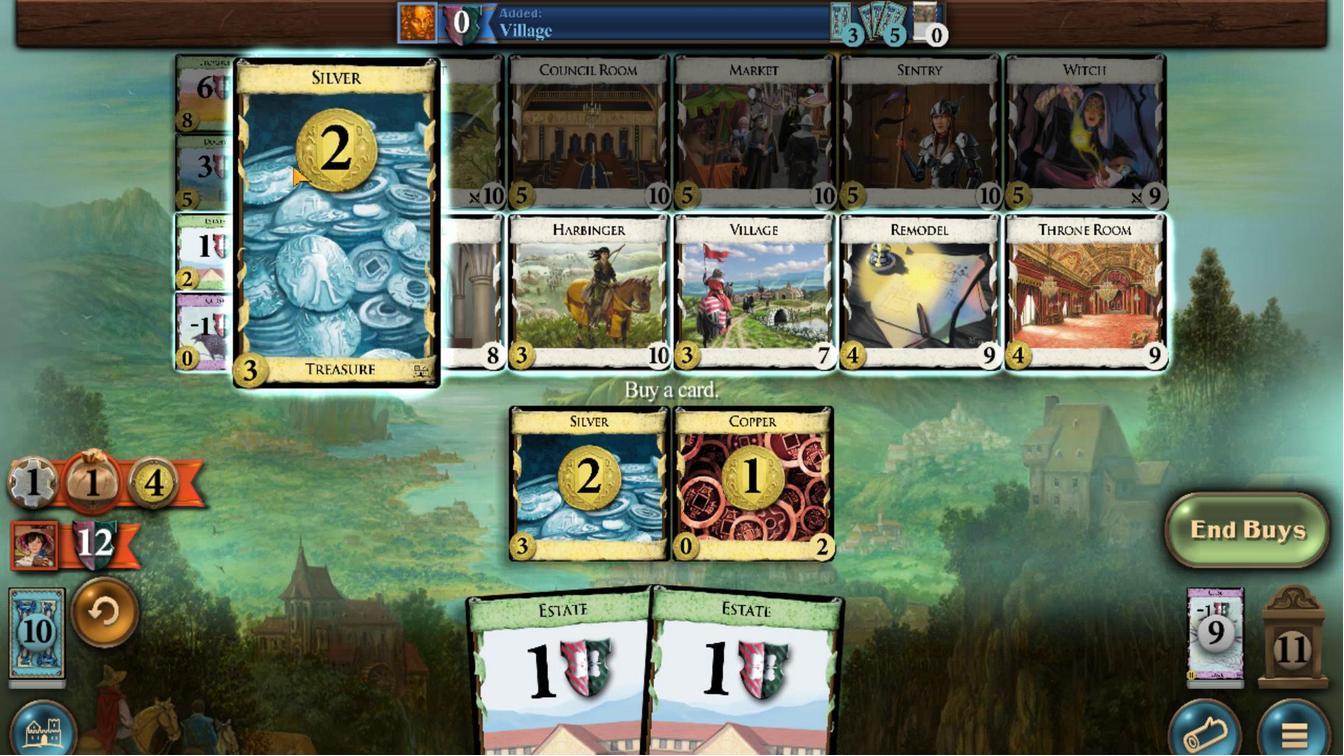 
Action: Mouse scrolled (487, 557) with delta (0, 0)
Screenshot: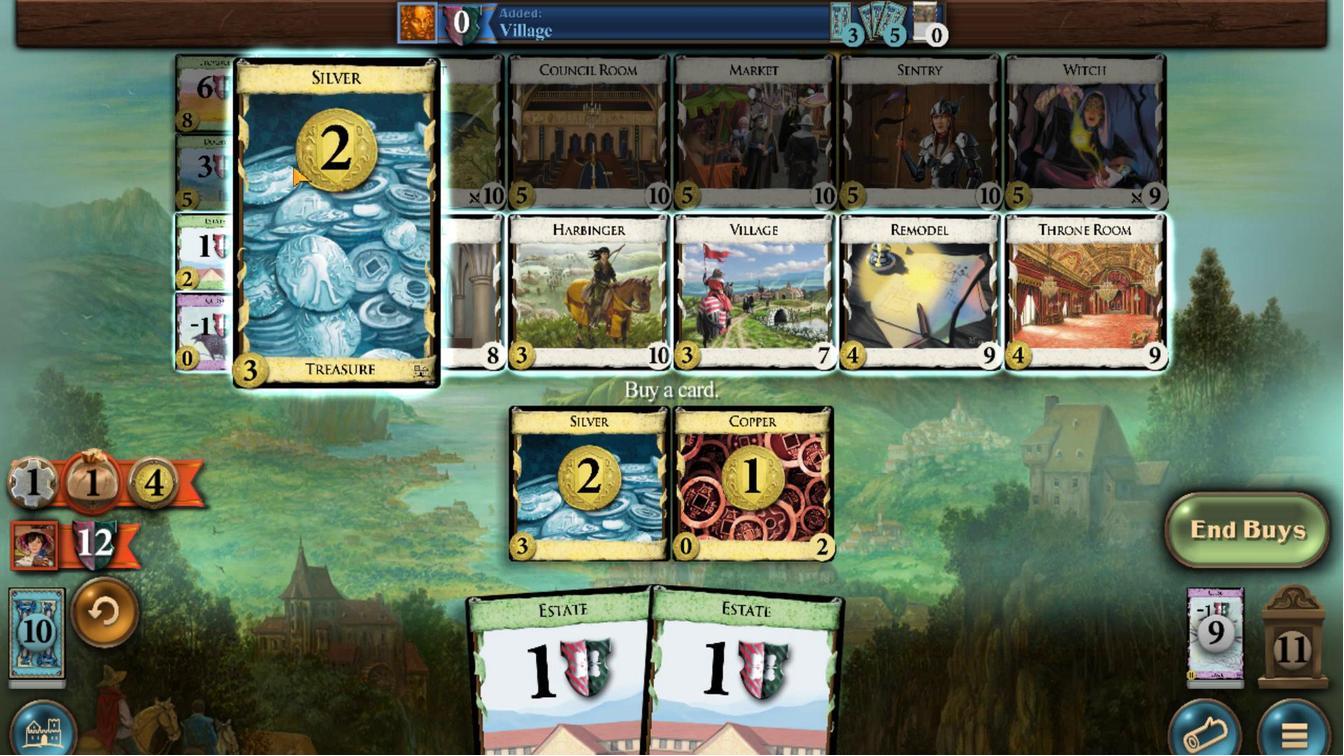 
Action: Mouse scrolled (487, 557) with delta (0, 0)
Screenshot: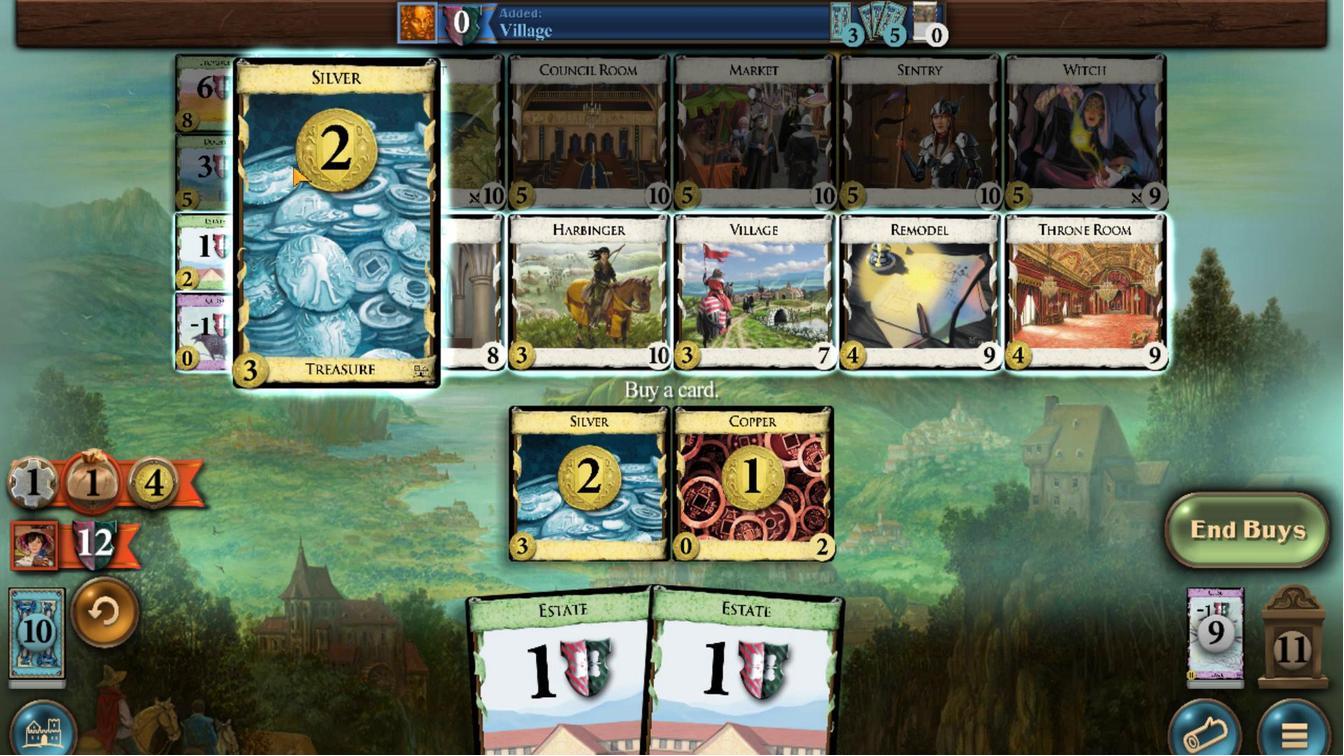 
Action: Mouse scrolled (487, 557) with delta (0, 0)
Screenshot: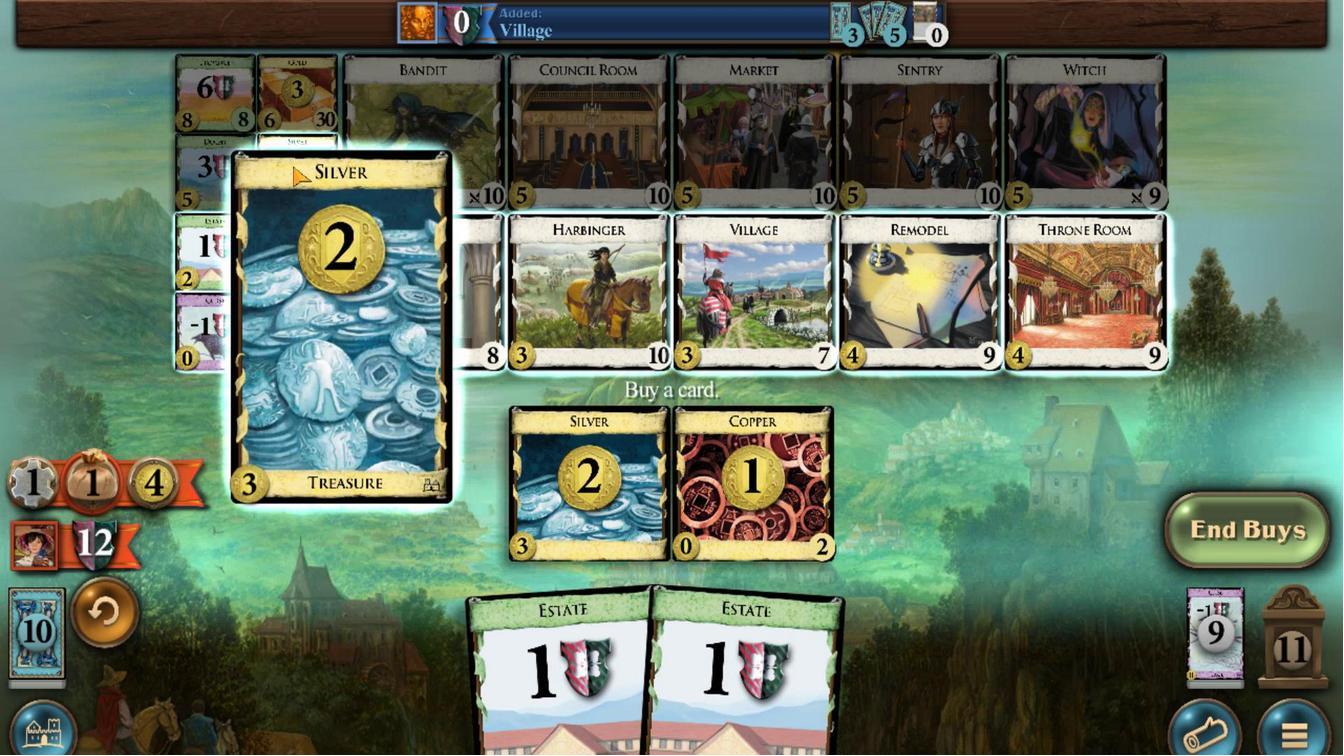 
Action: Mouse moved to (675, 591)
Screenshot: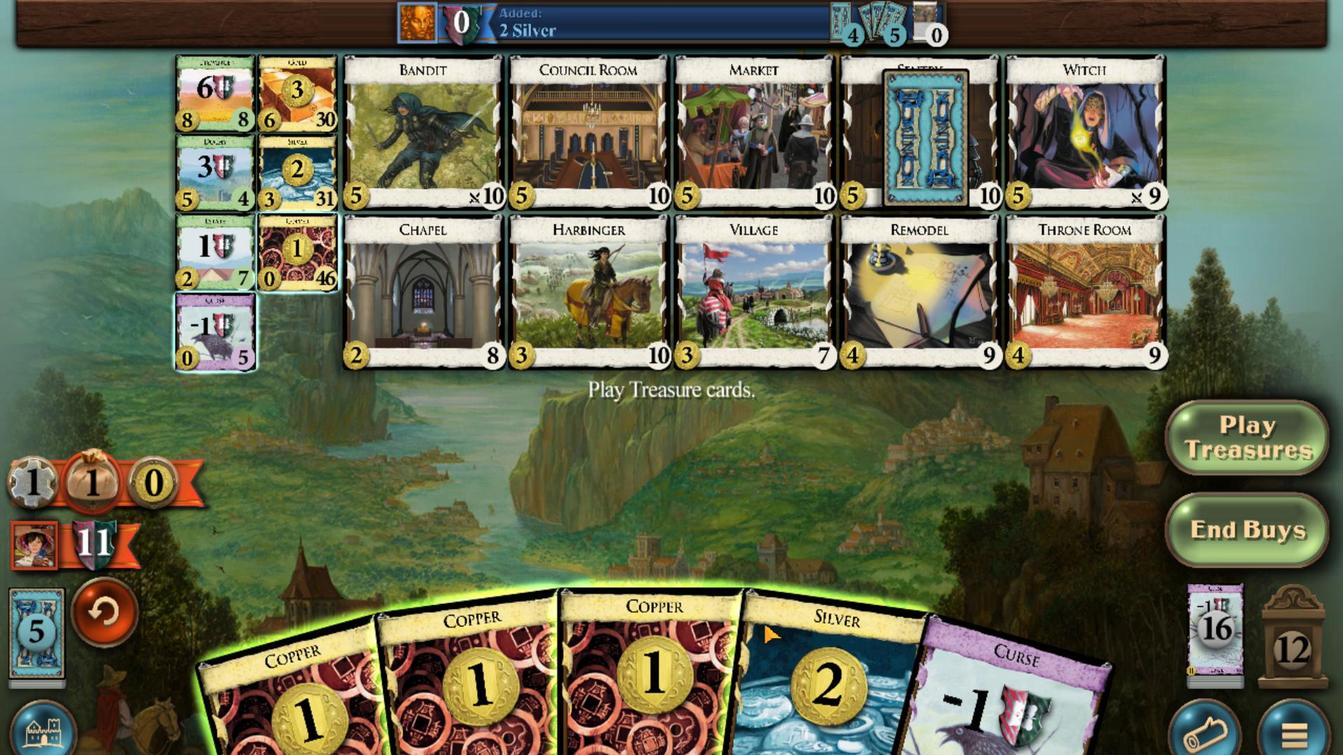
Action: Mouse scrolled (675, 591) with delta (0, 0)
Screenshot: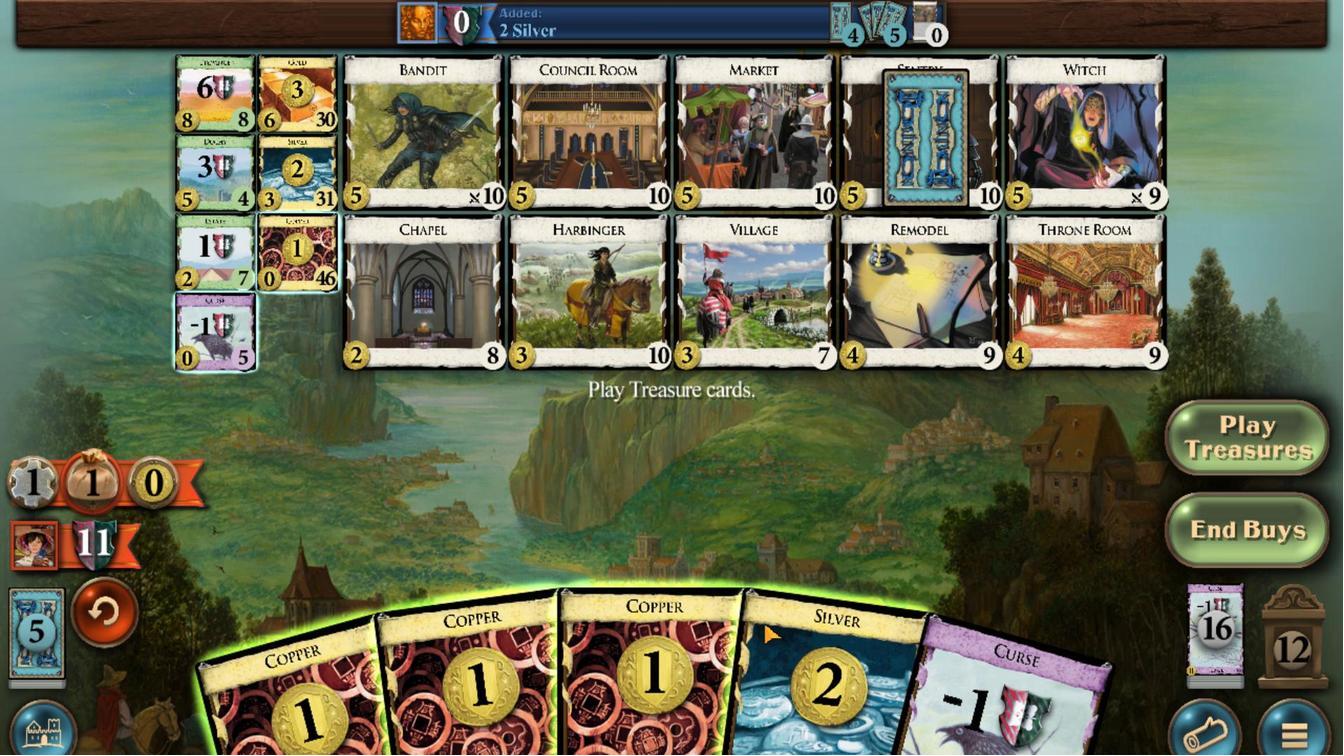 
Action: Mouse moved to (660, 591)
Screenshot: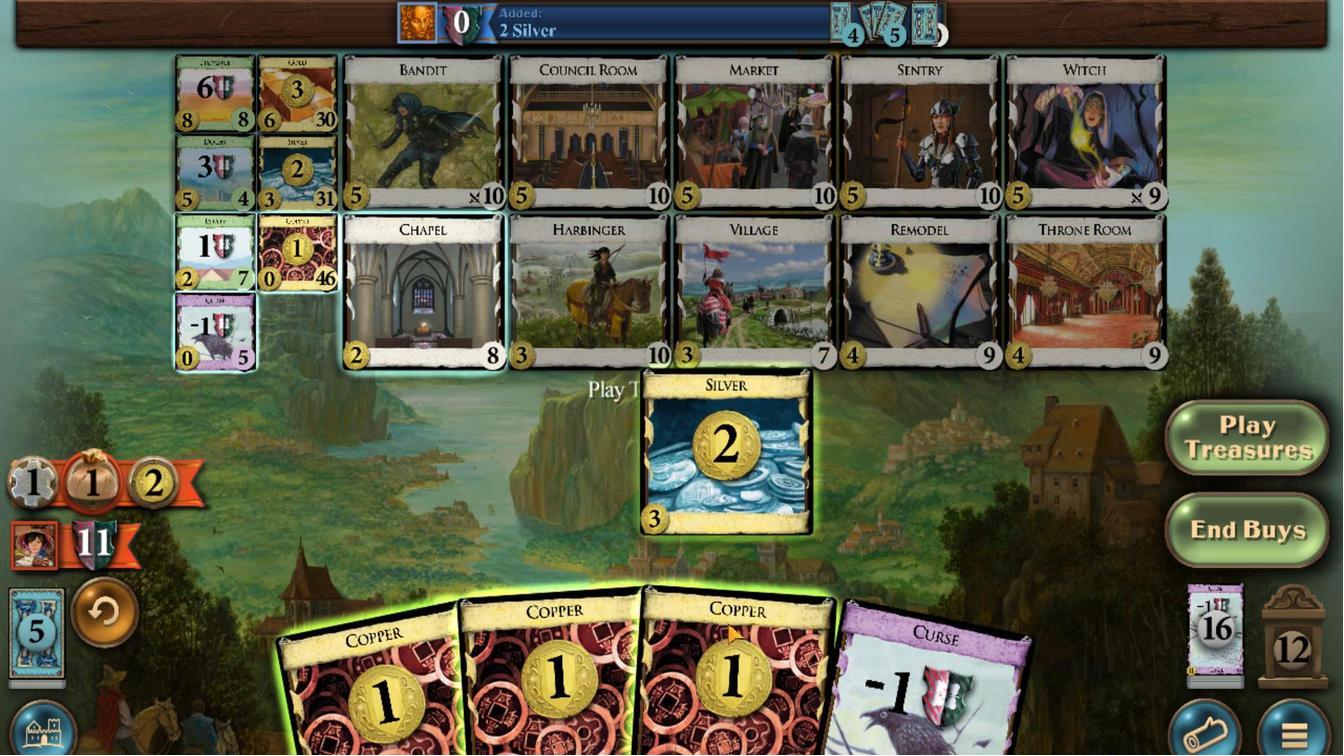 
Action: Mouse scrolled (660, 591) with delta (0, 0)
Screenshot: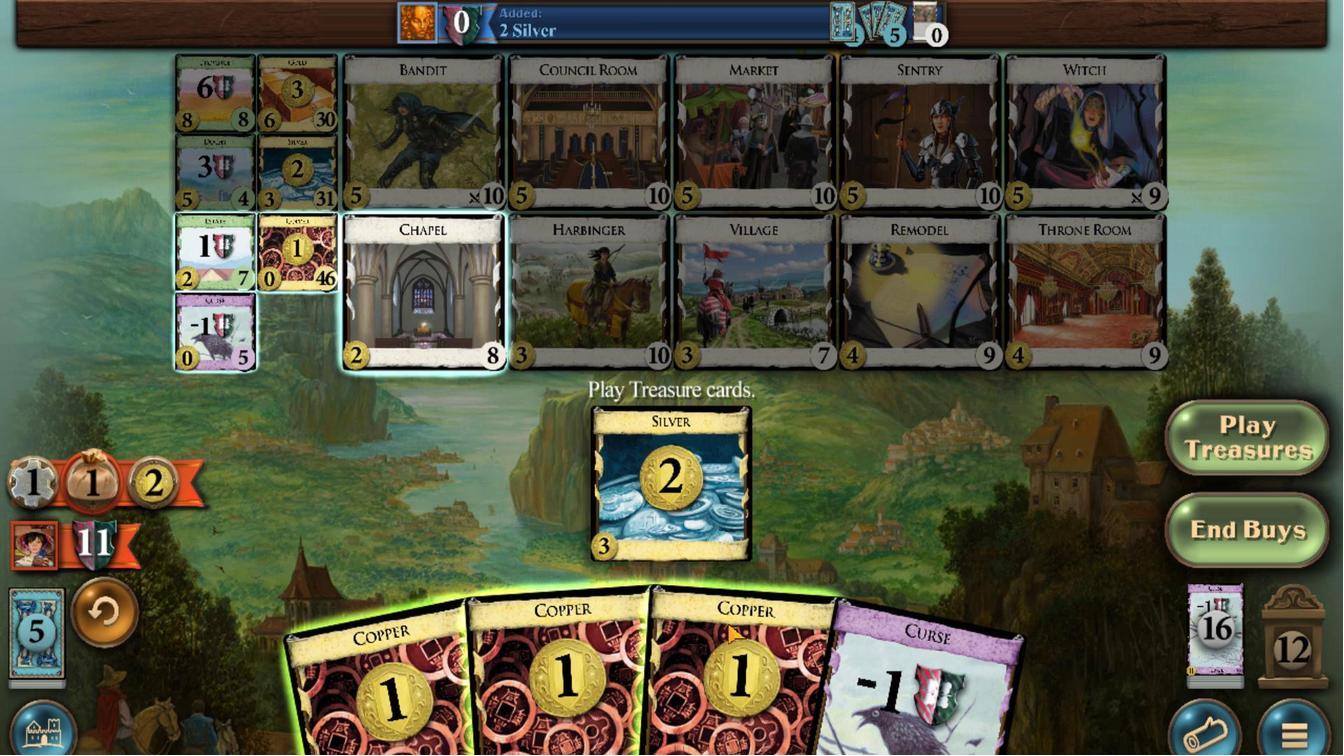 
Action: Mouse moved to (631, 590)
Screenshot: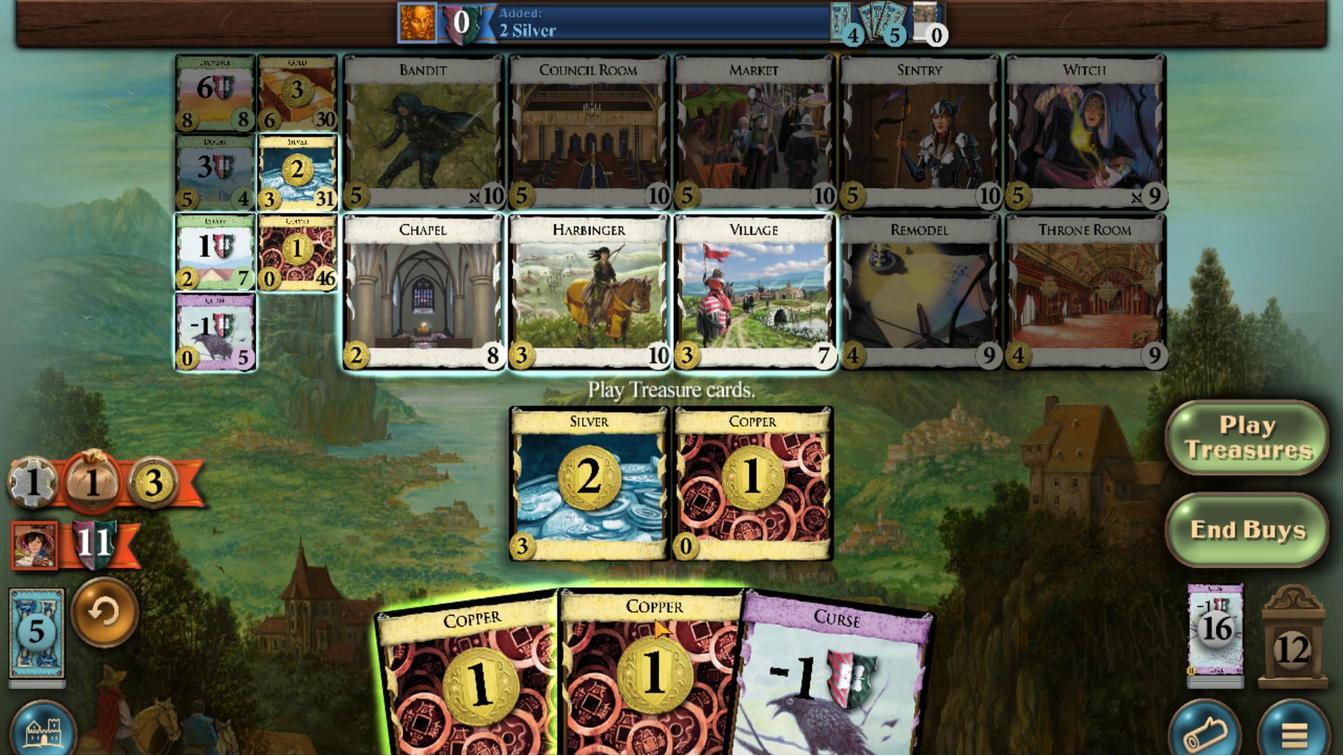 
Action: Mouse scrolled (631, 590) with delta (0, 0)
Screenshot: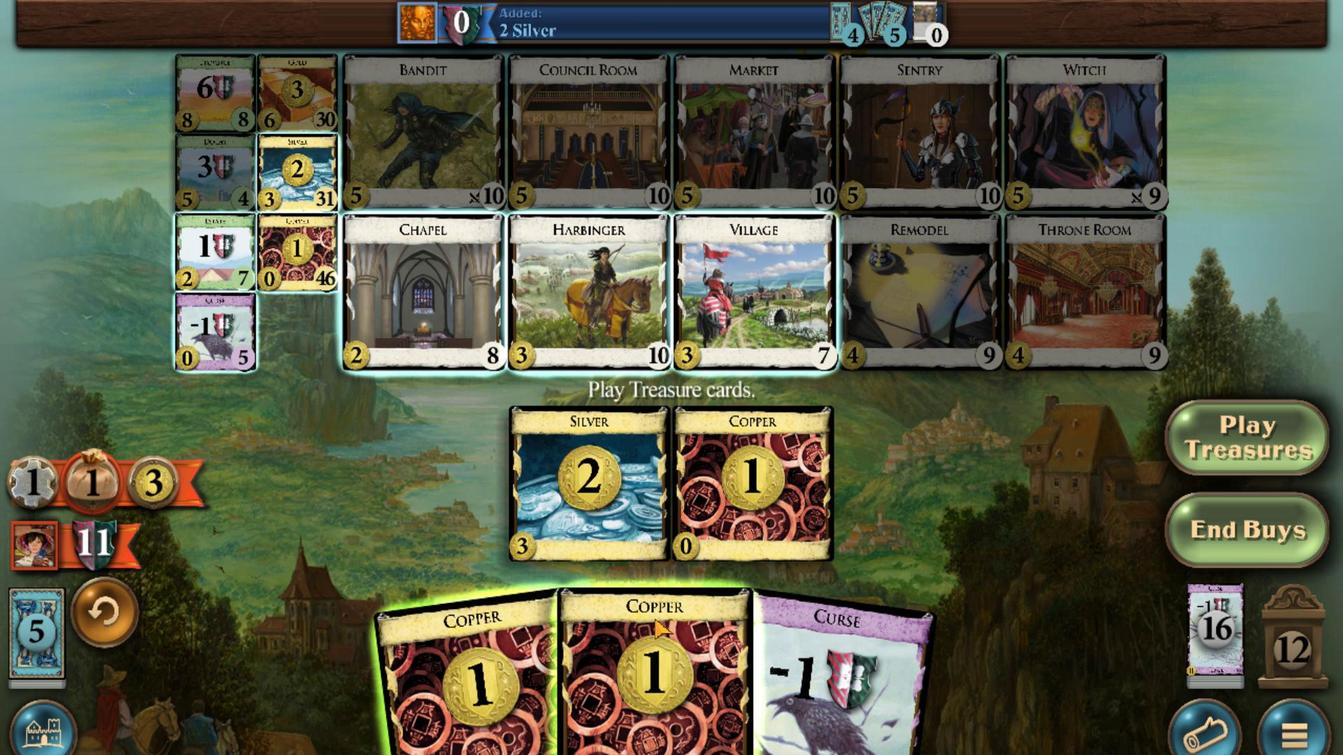 
Action: Mouse moved to (613, 592)
Screenshot: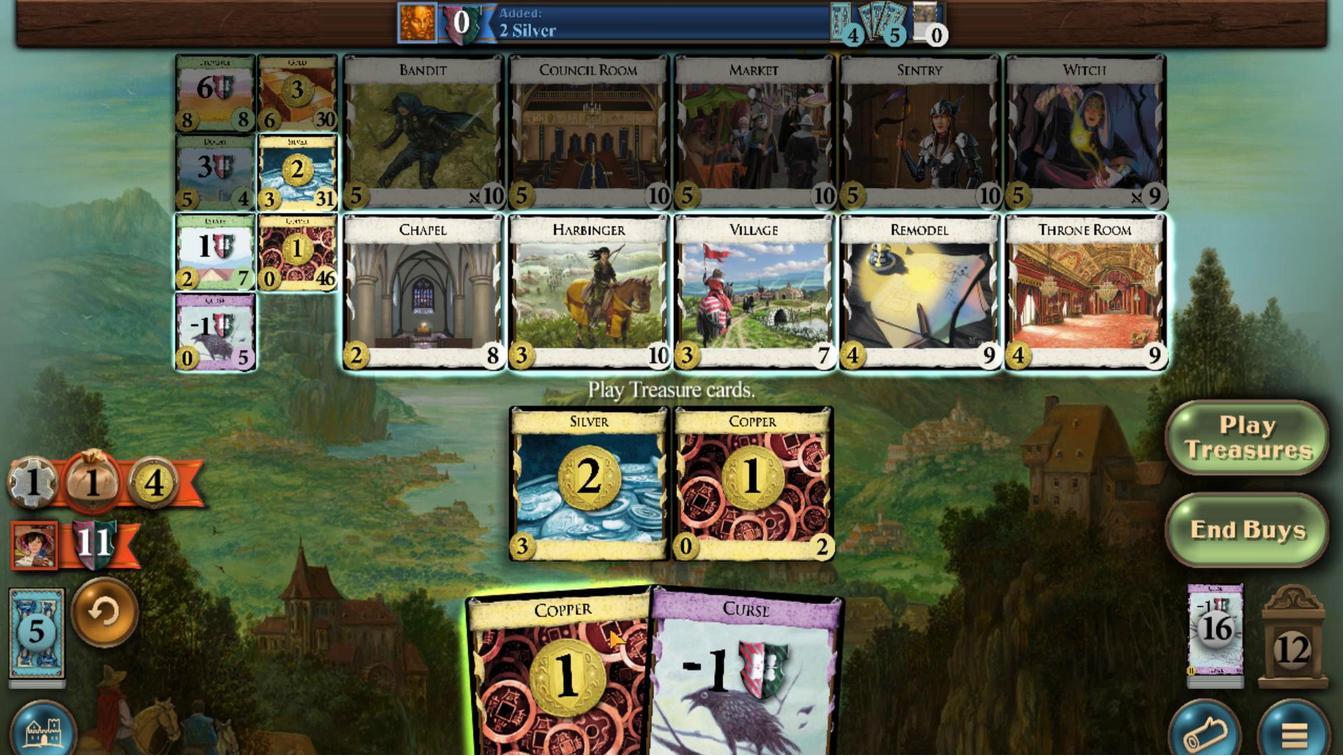 
Action: Mouse scrolled (613, 591) with delta (0, 0)
Screenshot: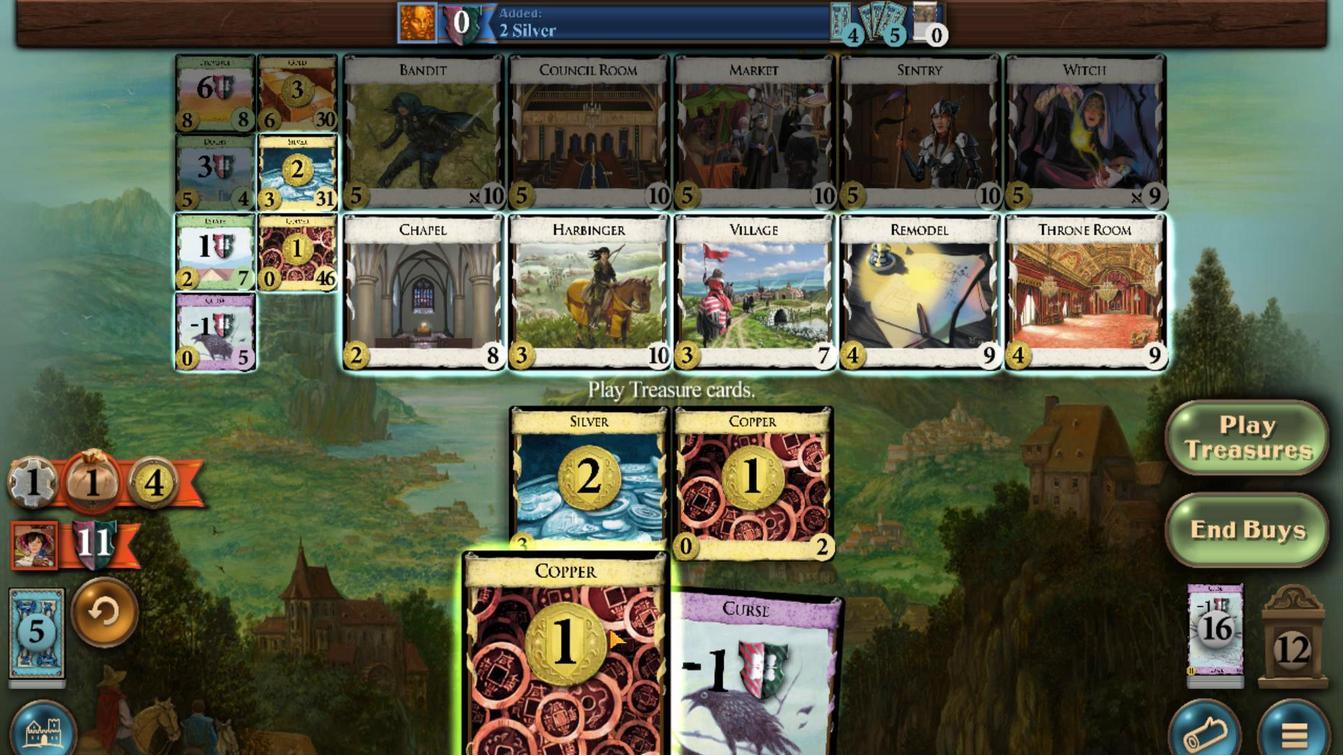 
Action: Mouse moved to (458, 556)
Screenshot: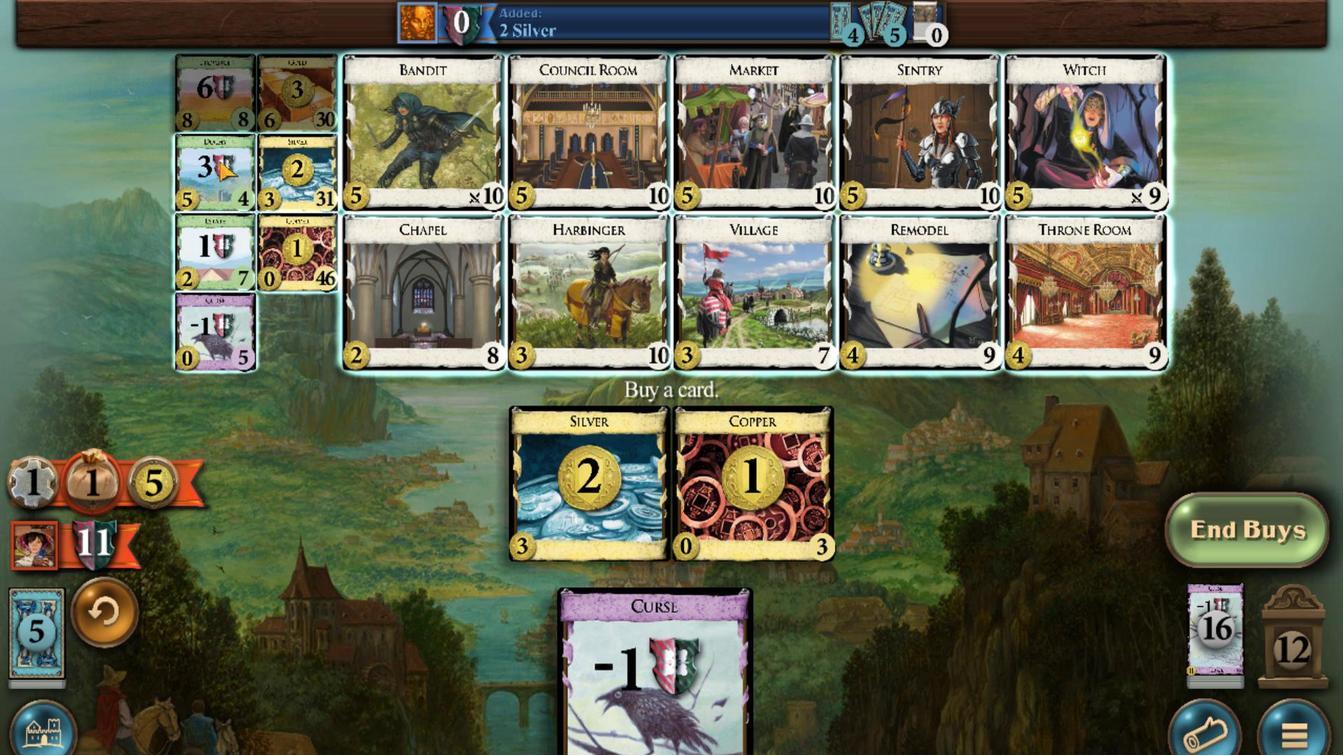 
Action: Mouse scrolled (458, 556) with delta (0, 0)
Screenshot: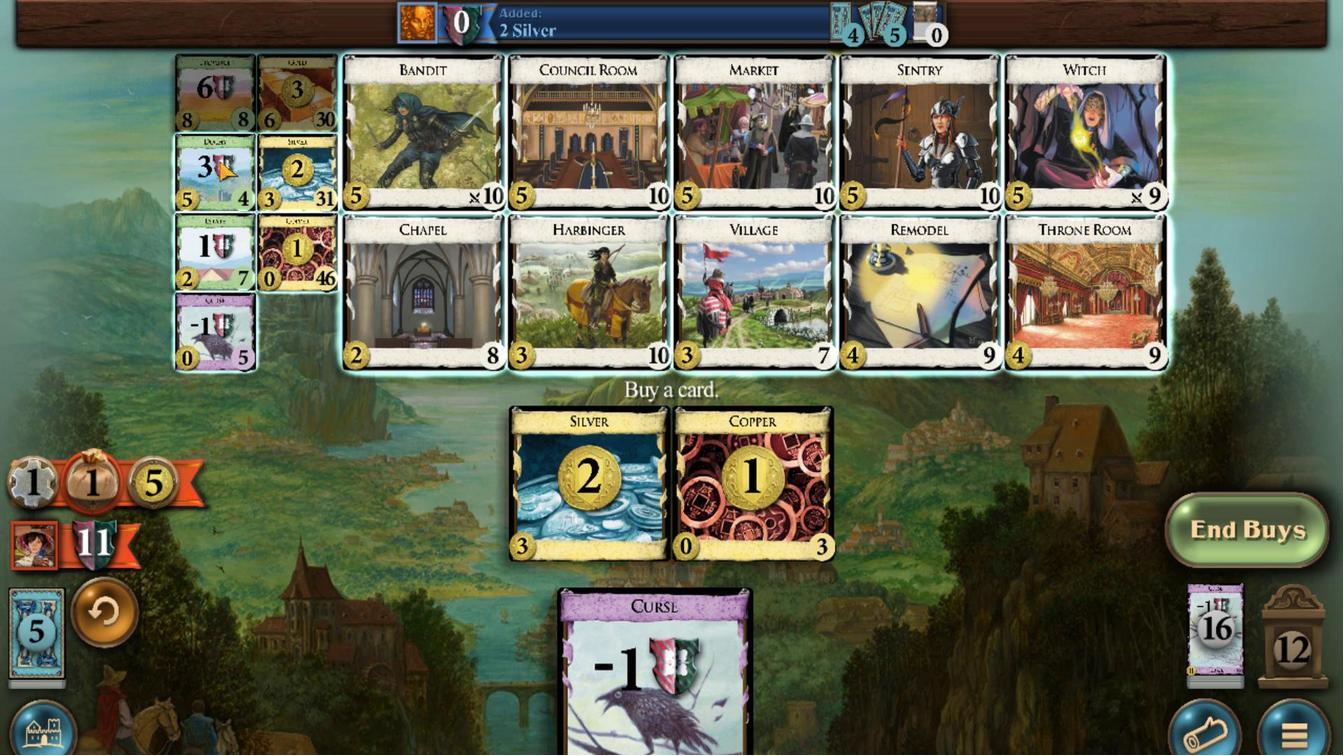 
Action: Mouse scrolled (458, 556) with delta (0, 0)
Screenshot: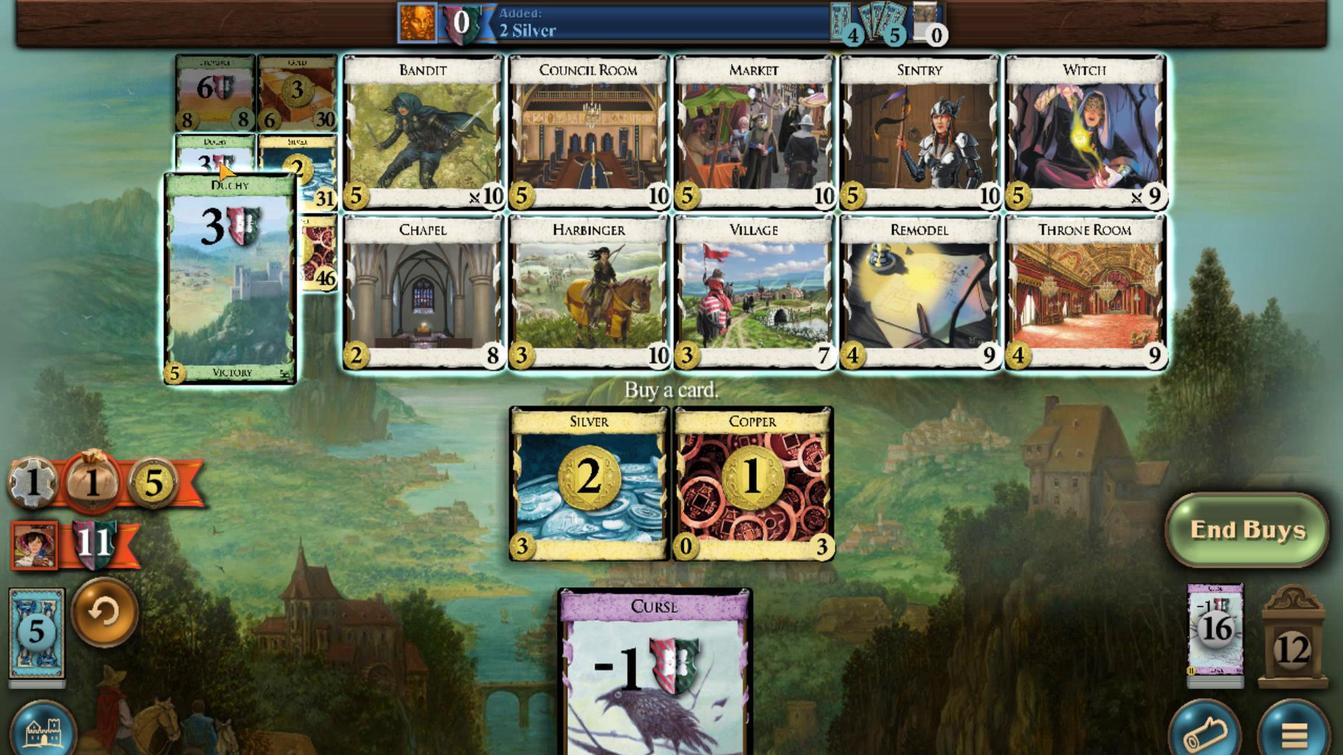 
Action: Mouse scrolled (458, 556) with delta (0, 0)
Screenshot: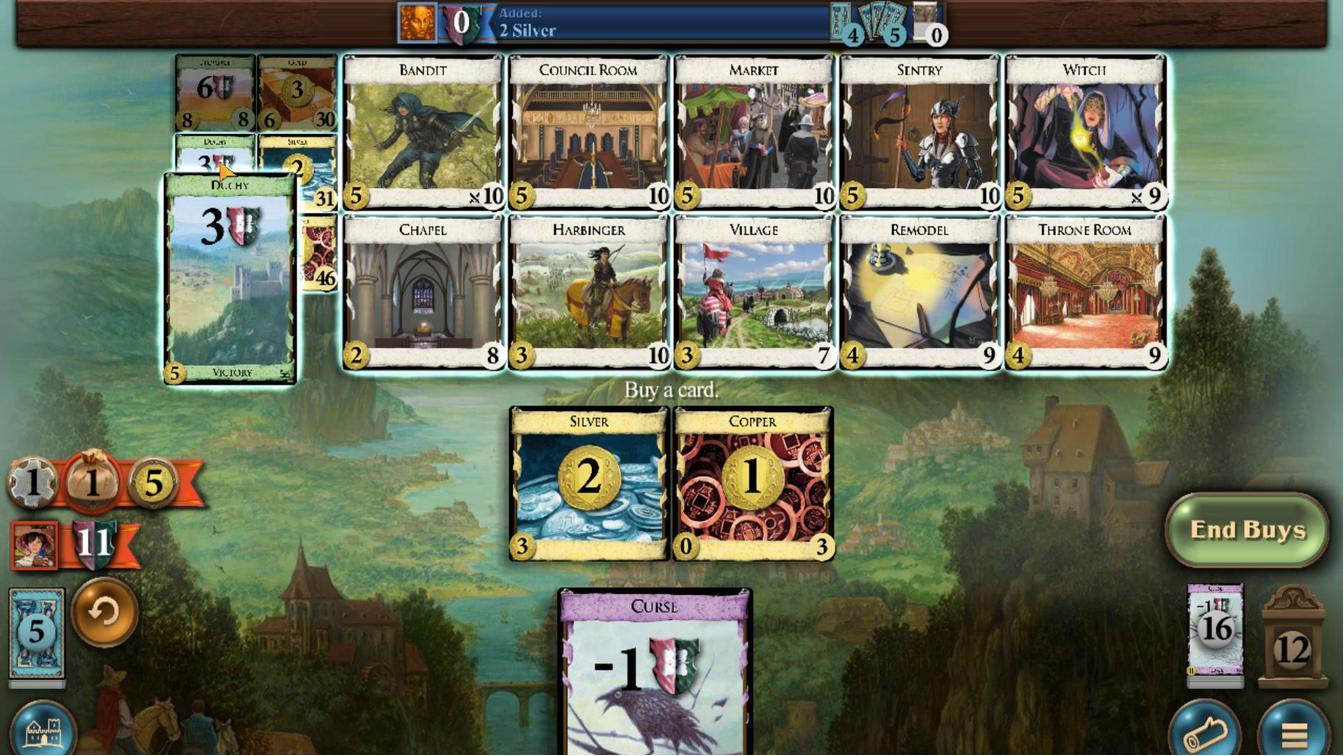 
Action: Mouse scrolled (458, 556) with delta (0, 0)
Screenshot: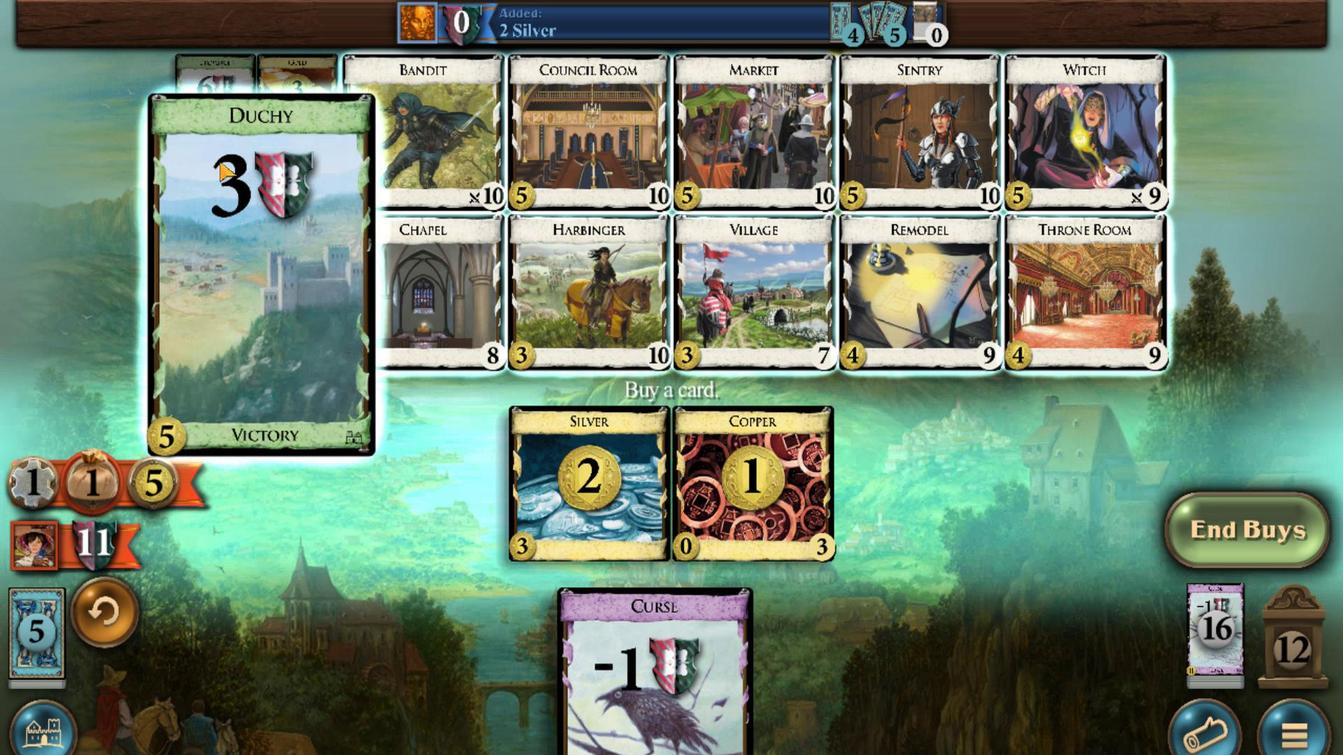 
Action: Mouse scrolled (458, 556) with delta (0, 0)
Screenshot: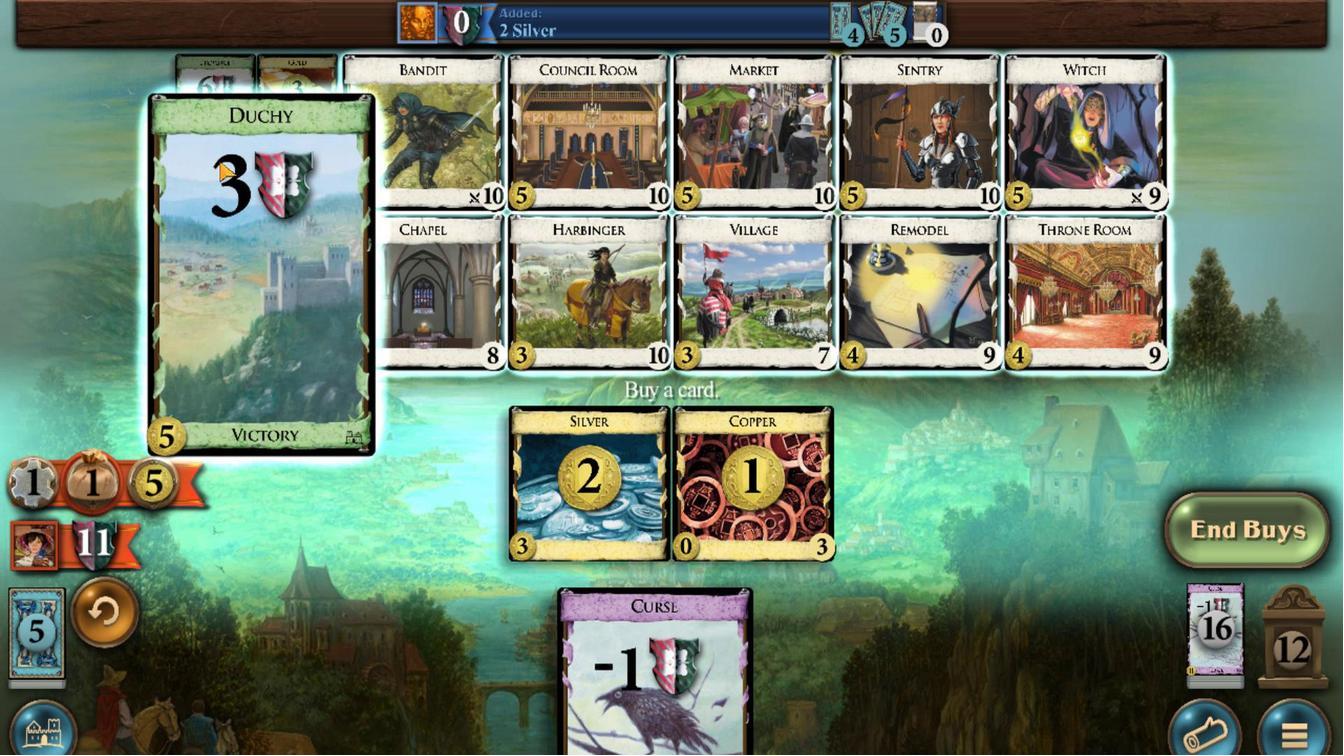 
Action: Mouse moved to (566, 592)
Screenshot: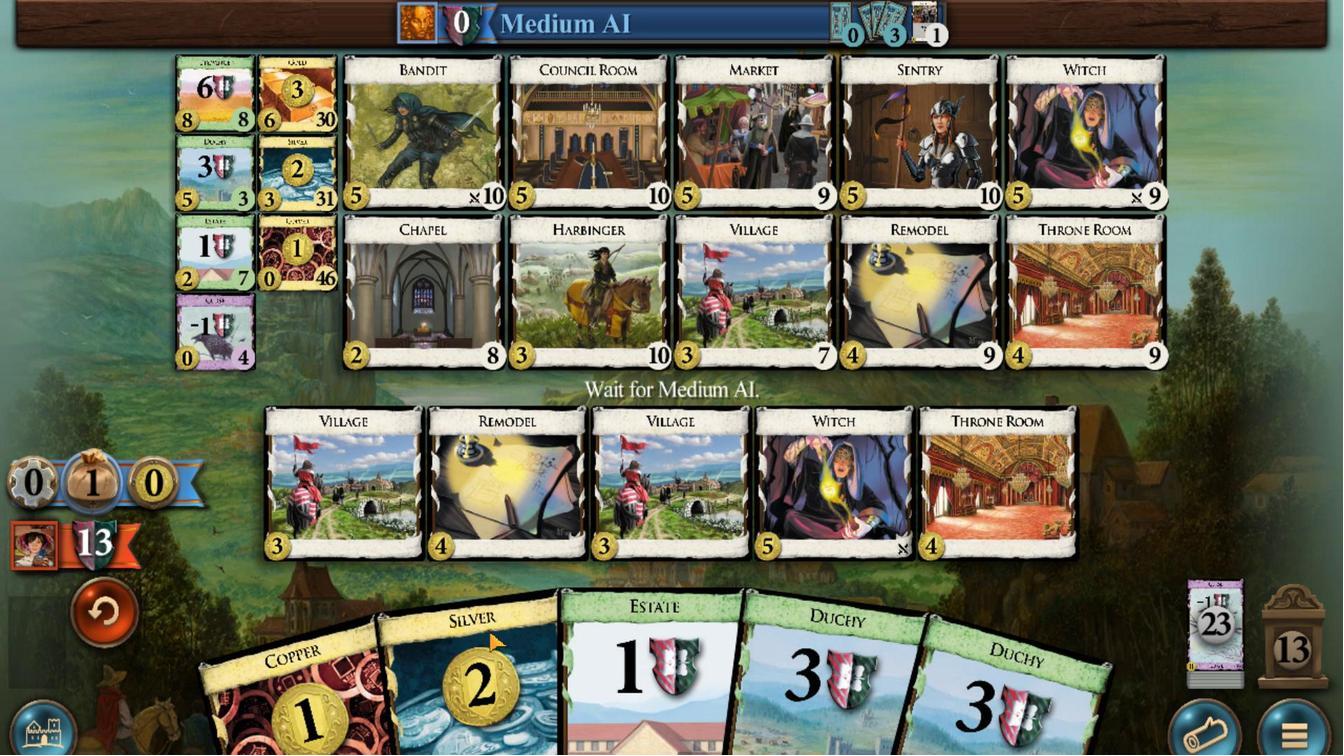 
Action: Mouse scrolled (566, 592) with delta (0, 0)
Screenshot: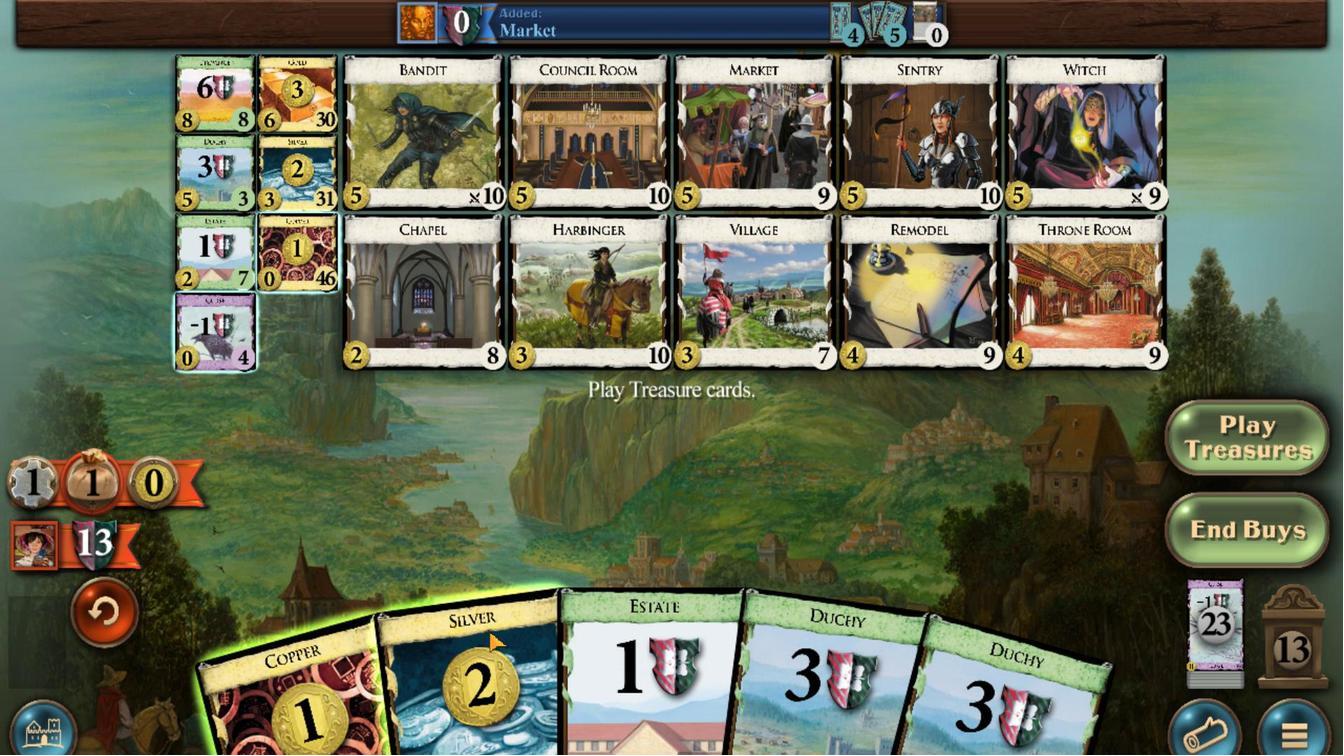 
Action: Mouse moved to (544, 592)
Screenshot: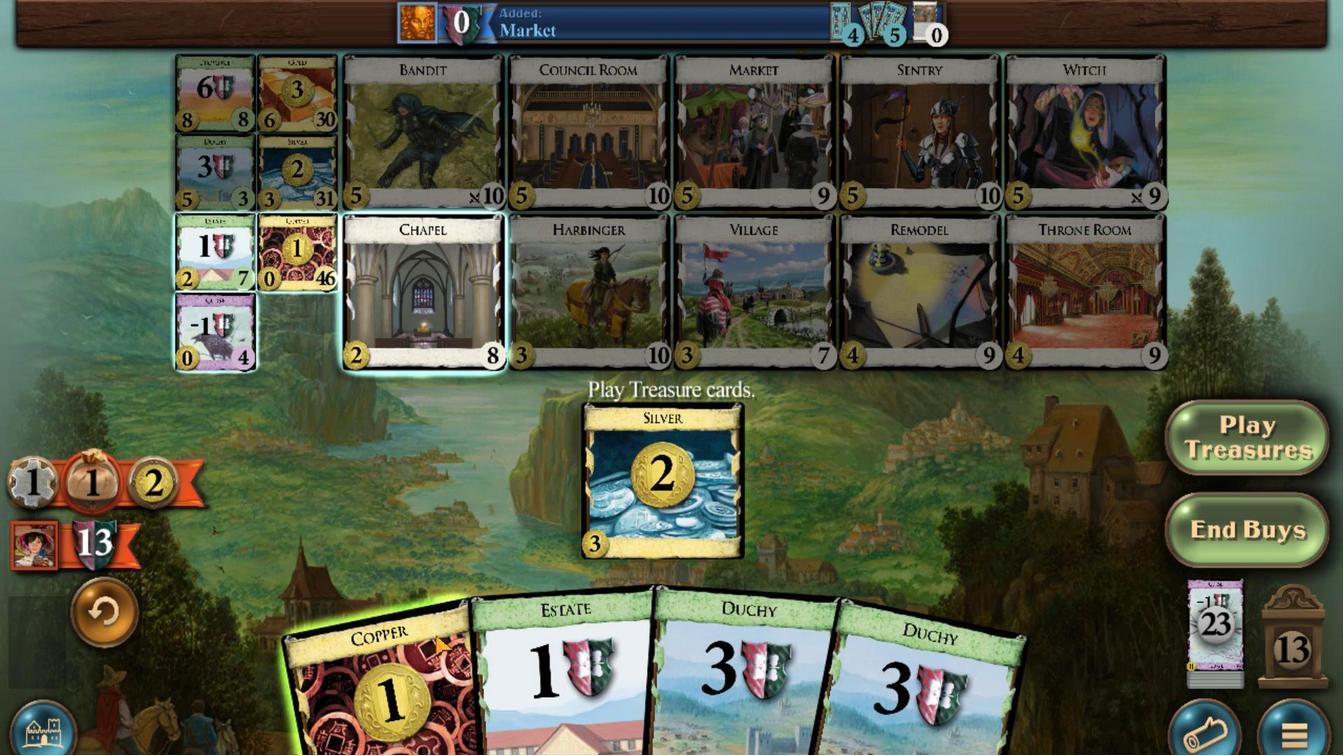 
Action: Mouse scrolled (544, 592) with delta (0, 0)
Screenshot: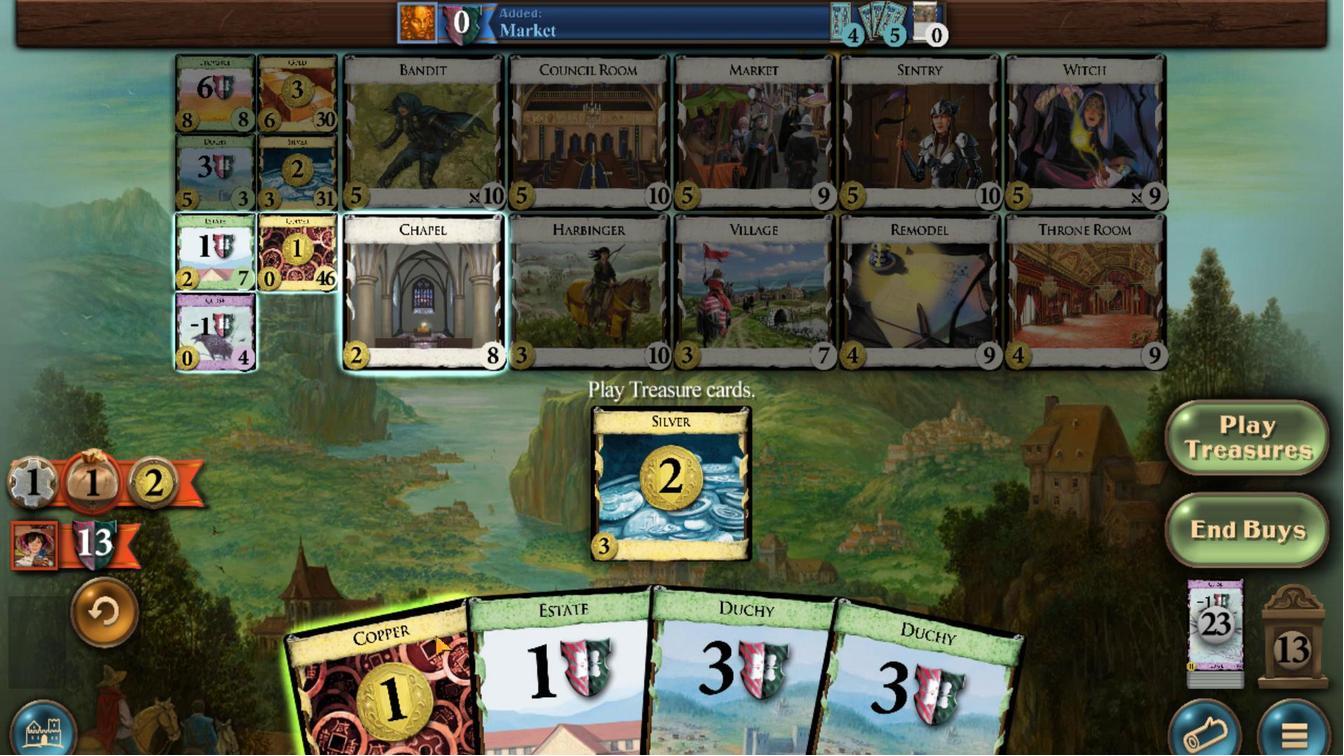 
Action: Mouse moved to (489, 556)
Screenshot: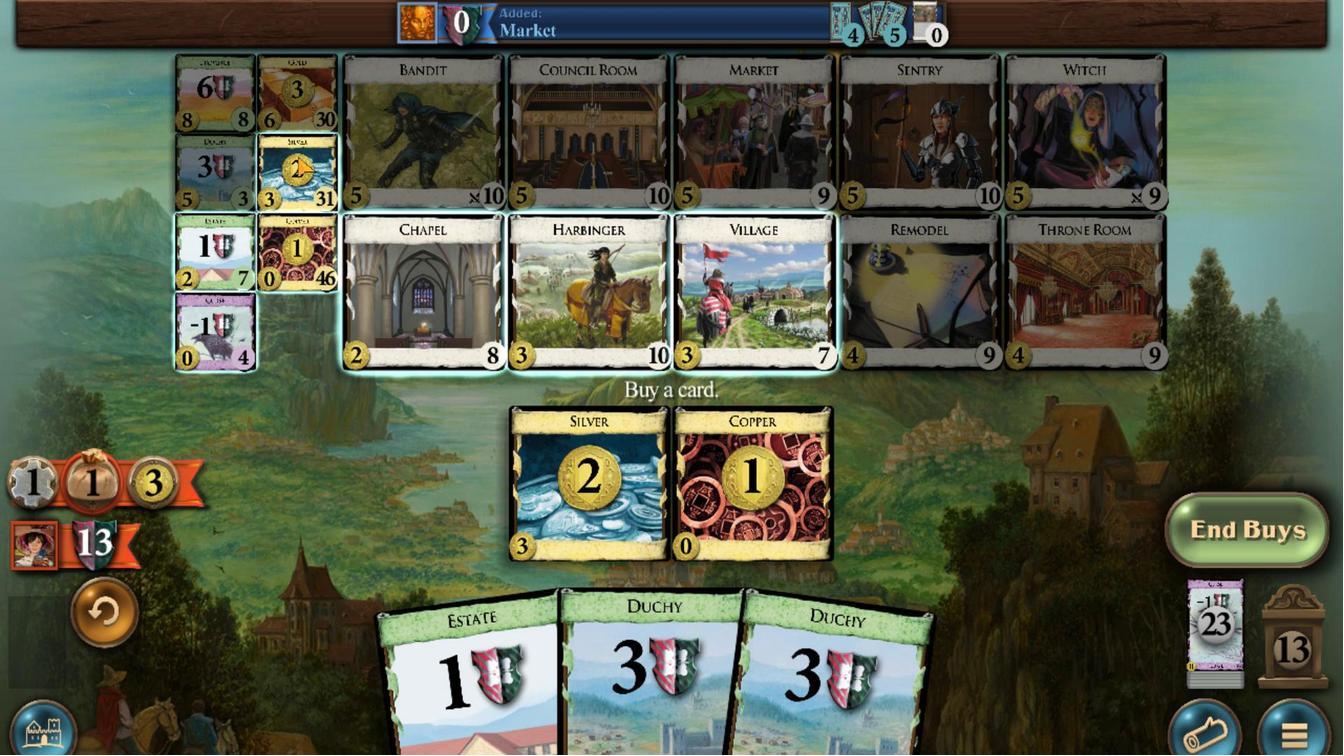 
Action: Mouse scrolled (489, 556) with delta (0, 0)
Screenshot: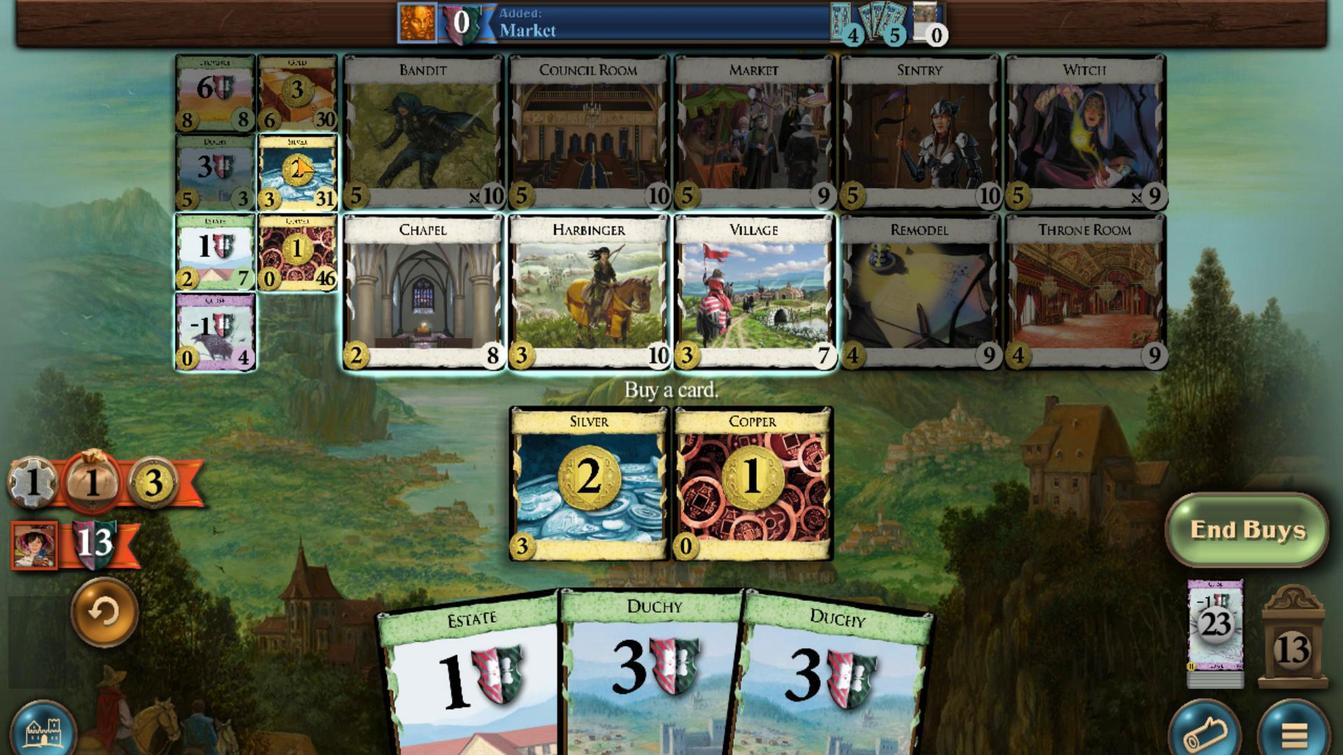 
Action: Mouse scrolled (489, 556) with delta (0, 0)
Screenshot: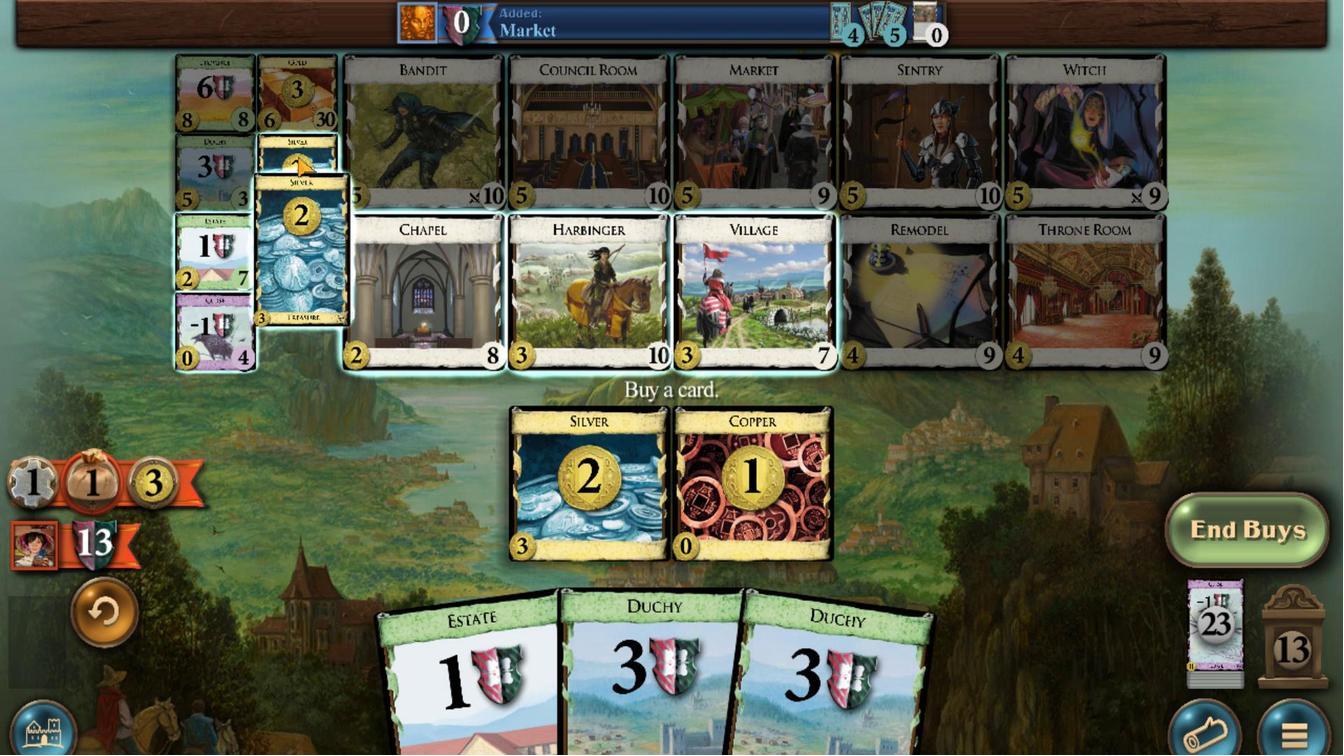 
Action: Mouse scrolled (489, 556) with delta (0, 0)
Screenshot: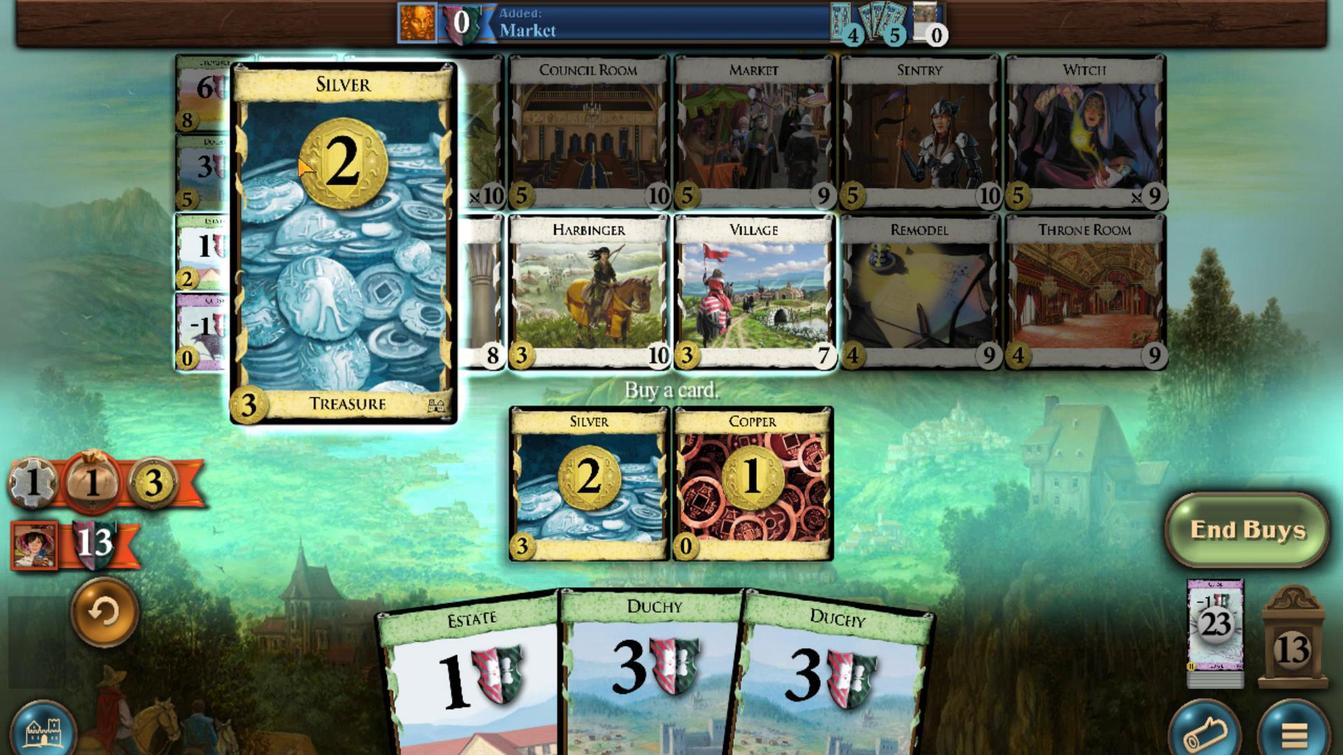 
Action: Mouse scrolled (489, 556) with delta (0, 0)
Screenshot: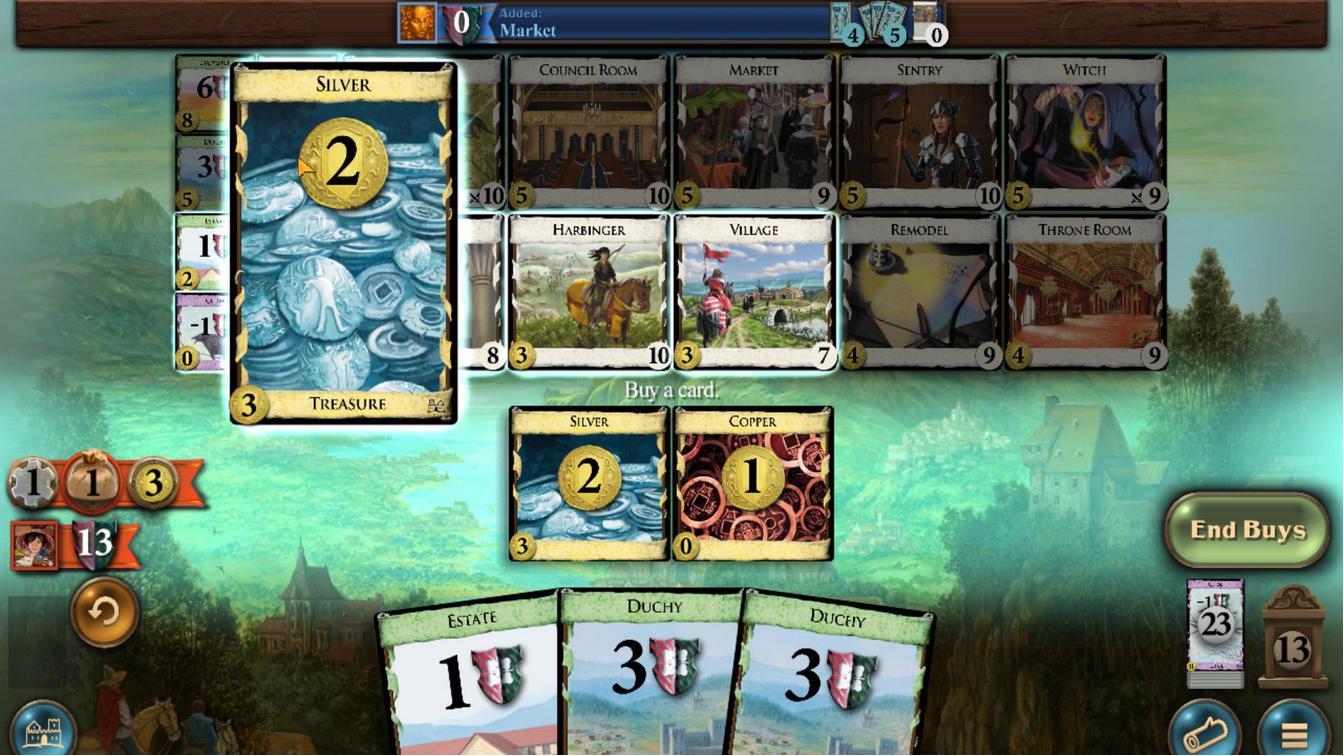 
Action: Mouse scrolled (489, 556) with delta (0, 0)
Screenshot: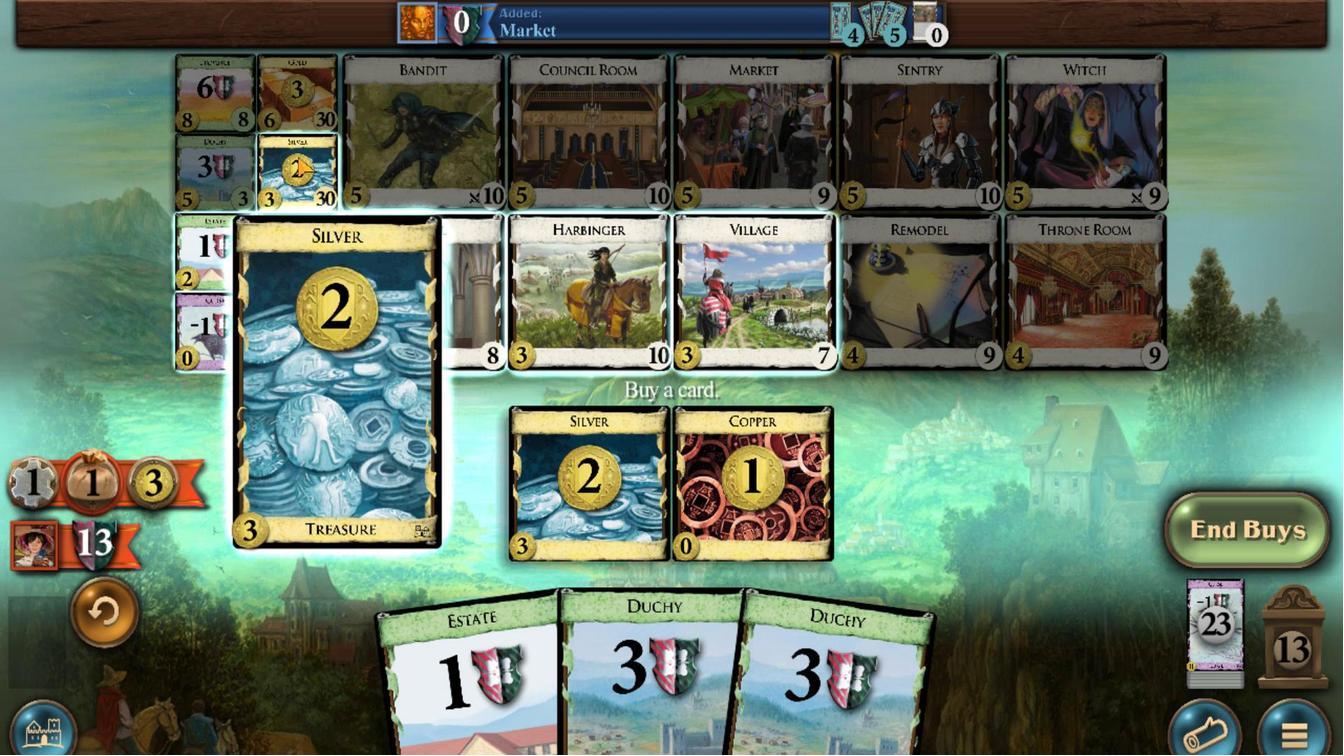 
Action: Mouse moved to (494, 564)
Screenshot: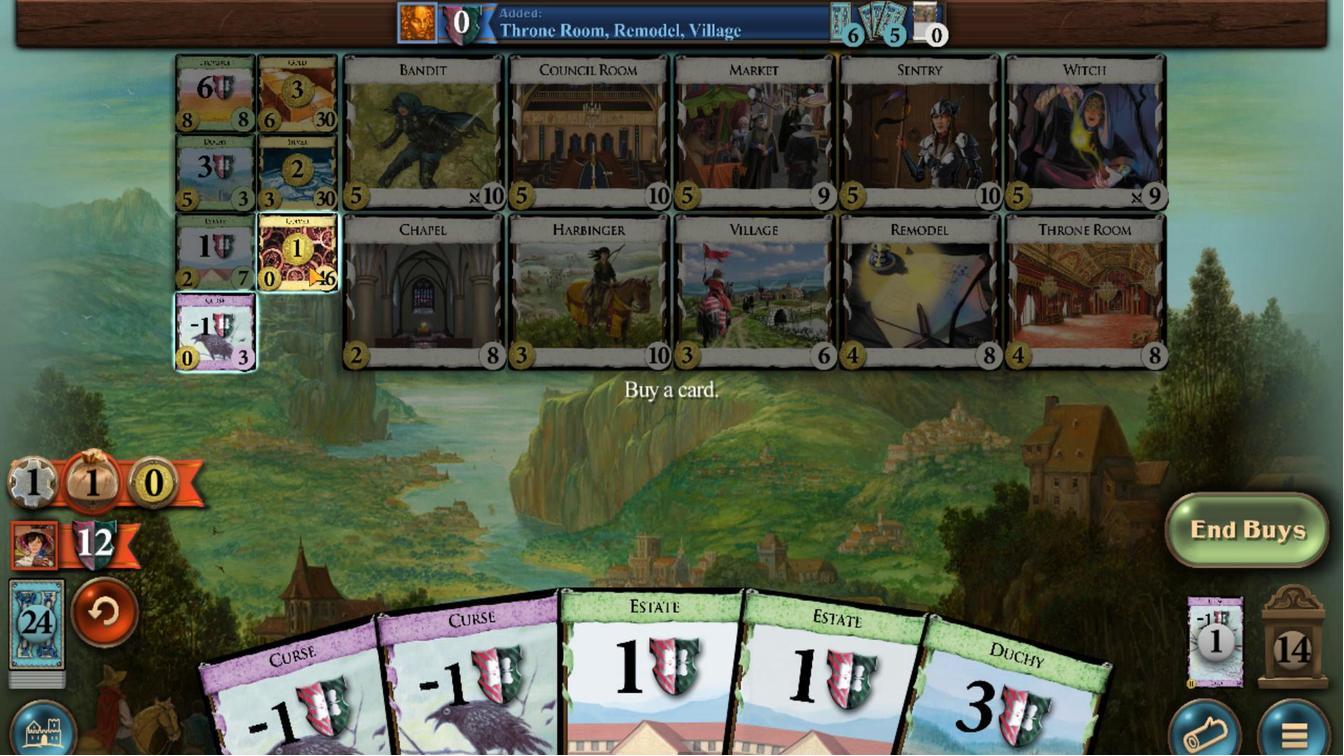 
Action: Mouse scrolled (494, 564) with delta (0, 0)
Screenshot: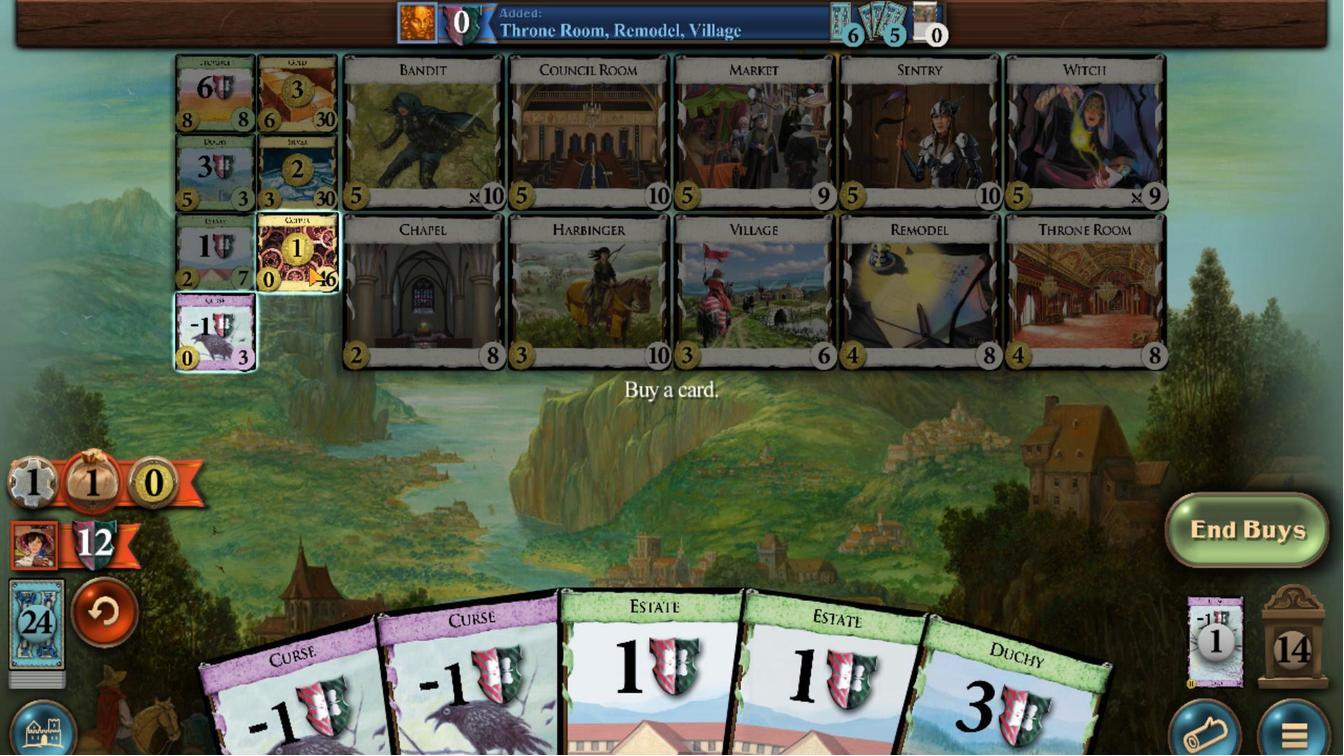 
Action: Mouse scrolled (494, 564) with delta (0, 0)
Screenshot: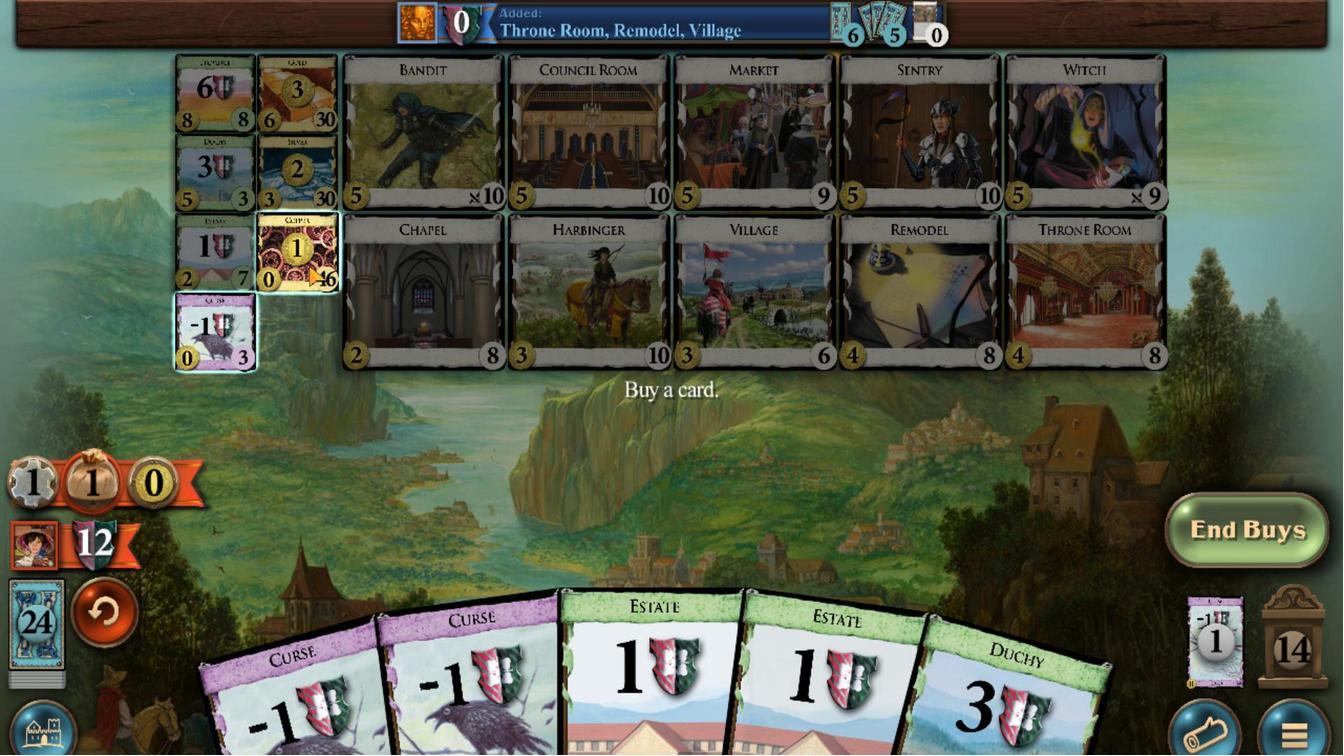 
Action: Mouse scrolled (494, 564) with delta (0, 0)
Screenshot: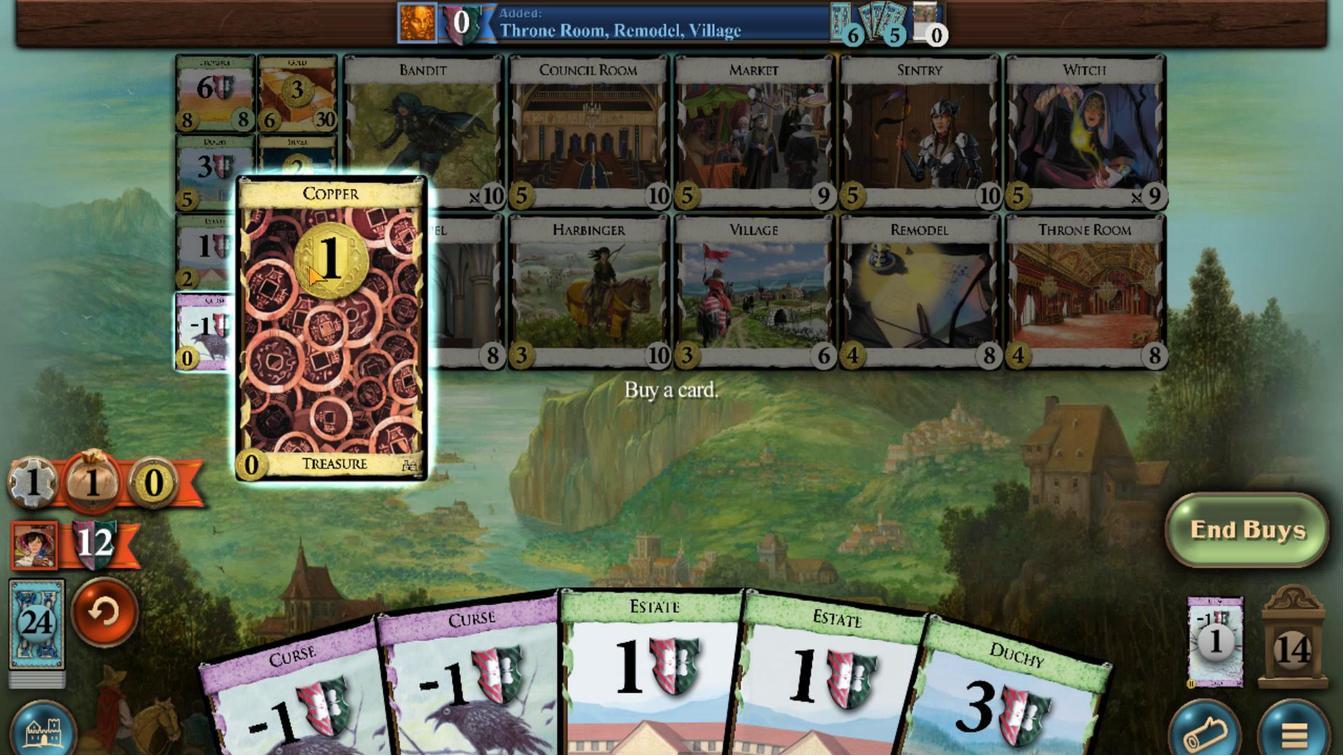 
Action: Mouse scrolled (494, 564) with delta (0, 0)
Screenshot: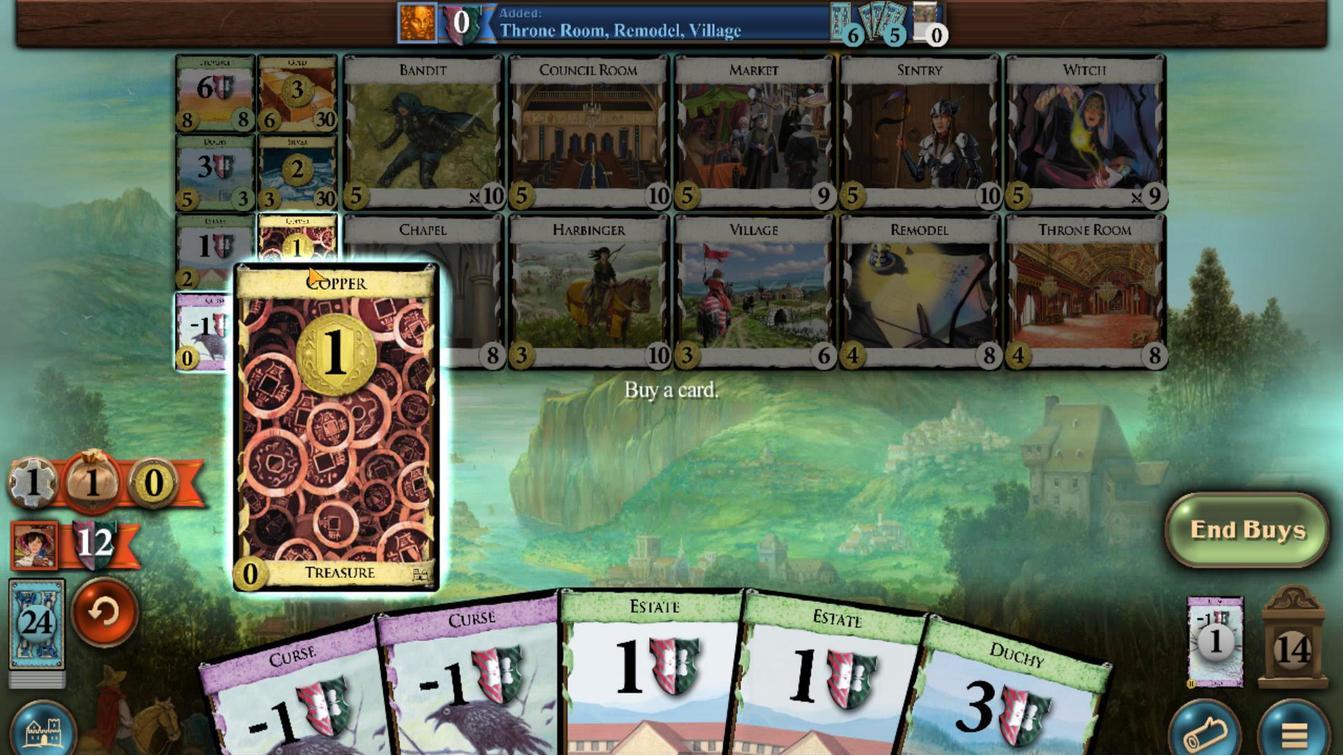 
Action: Mouse scrolled (494, 564) with delta (0, 0)
Screenshot: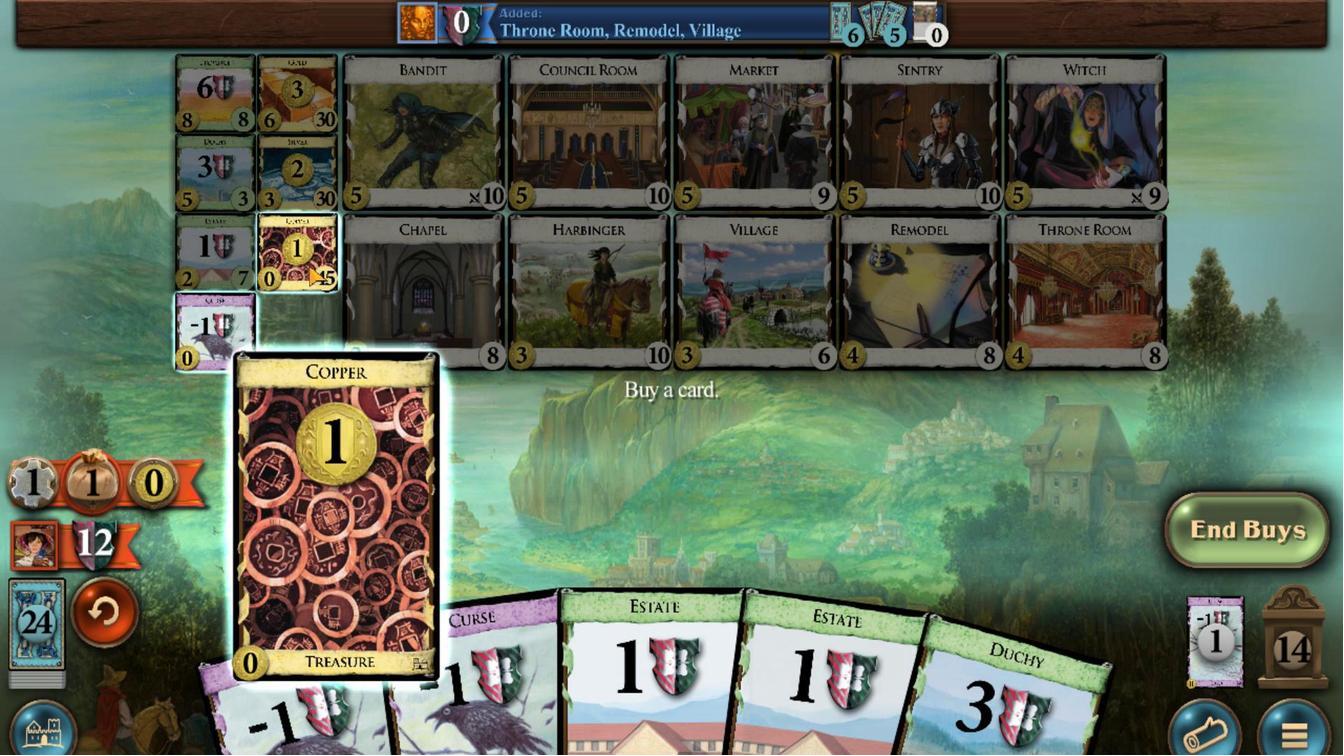 
Action: Mouse moved to (677, 593)
Screenshot: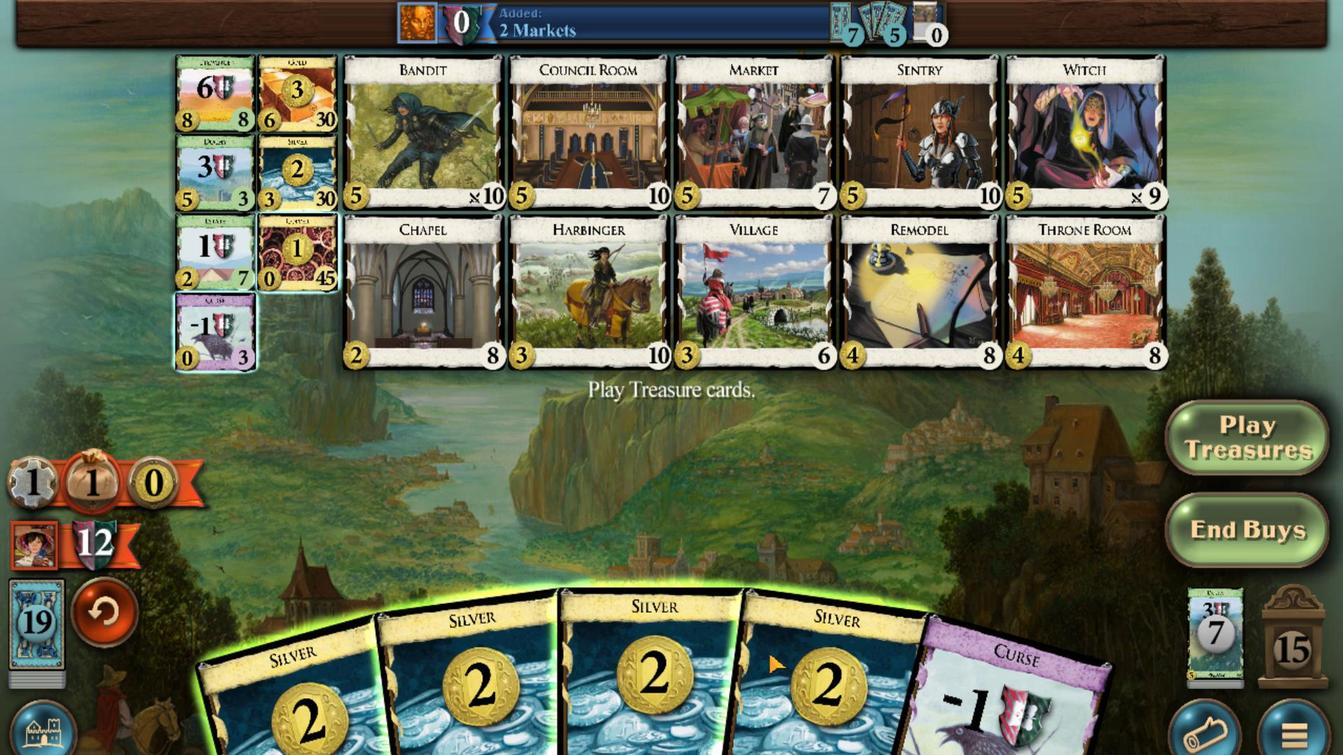 
Action: Mouse scrolled (677, 593) with delta (0, 0)
Screenshot: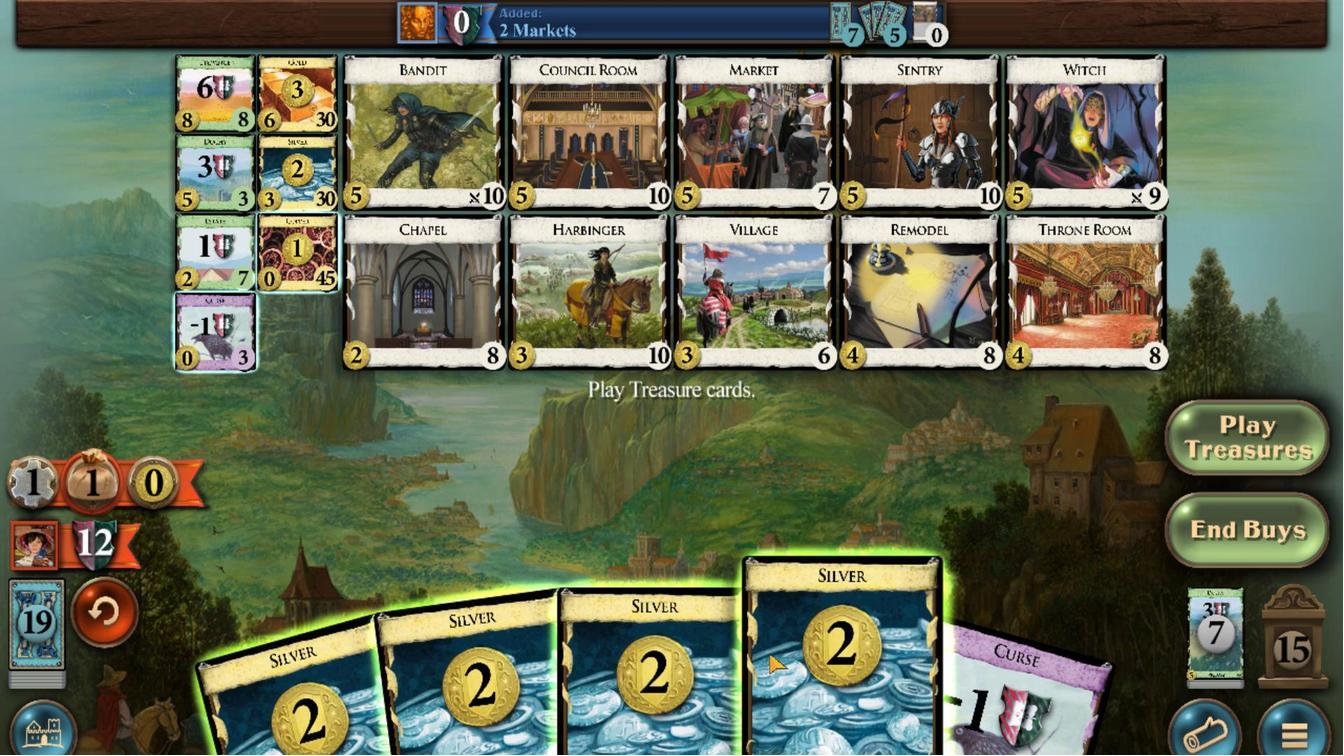 
Action: Mouse moved to (655, 594)
Screenshot: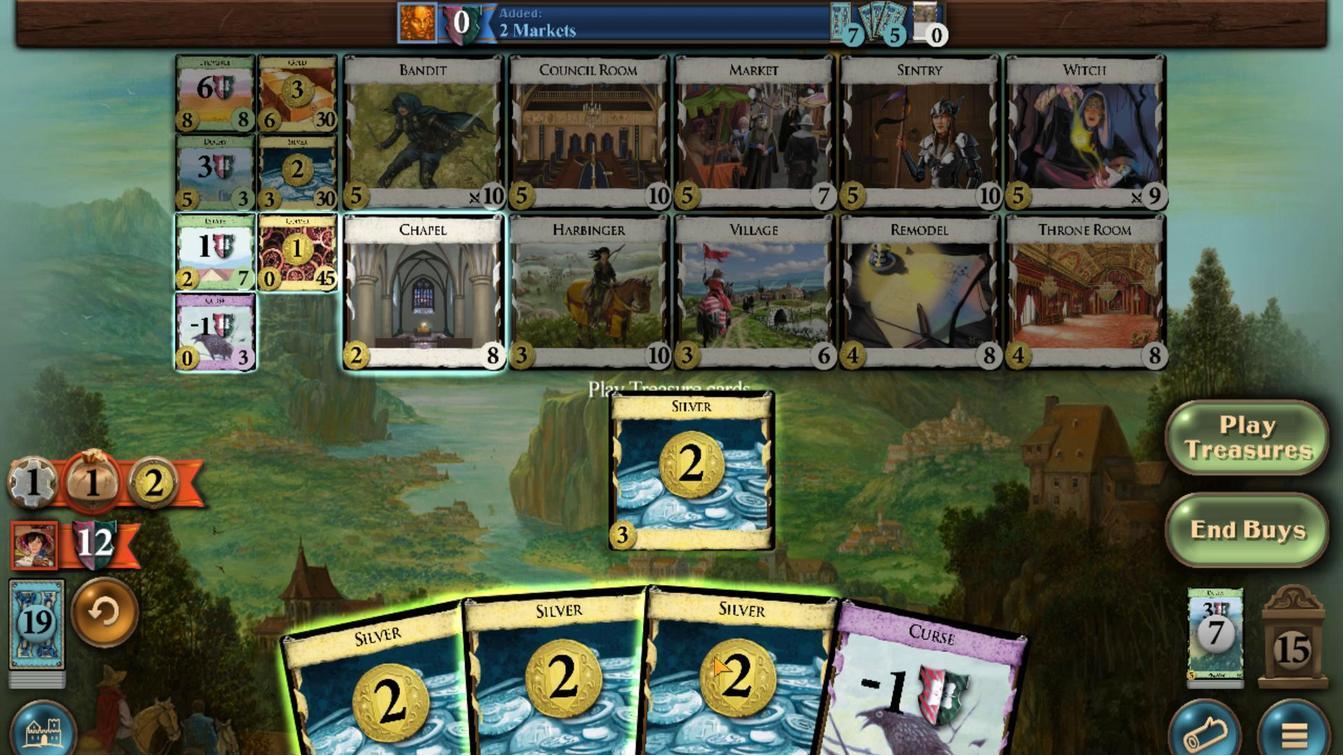 
Action: Mouse scrolled (655, 593) with delta (0, 0)
Screenshot: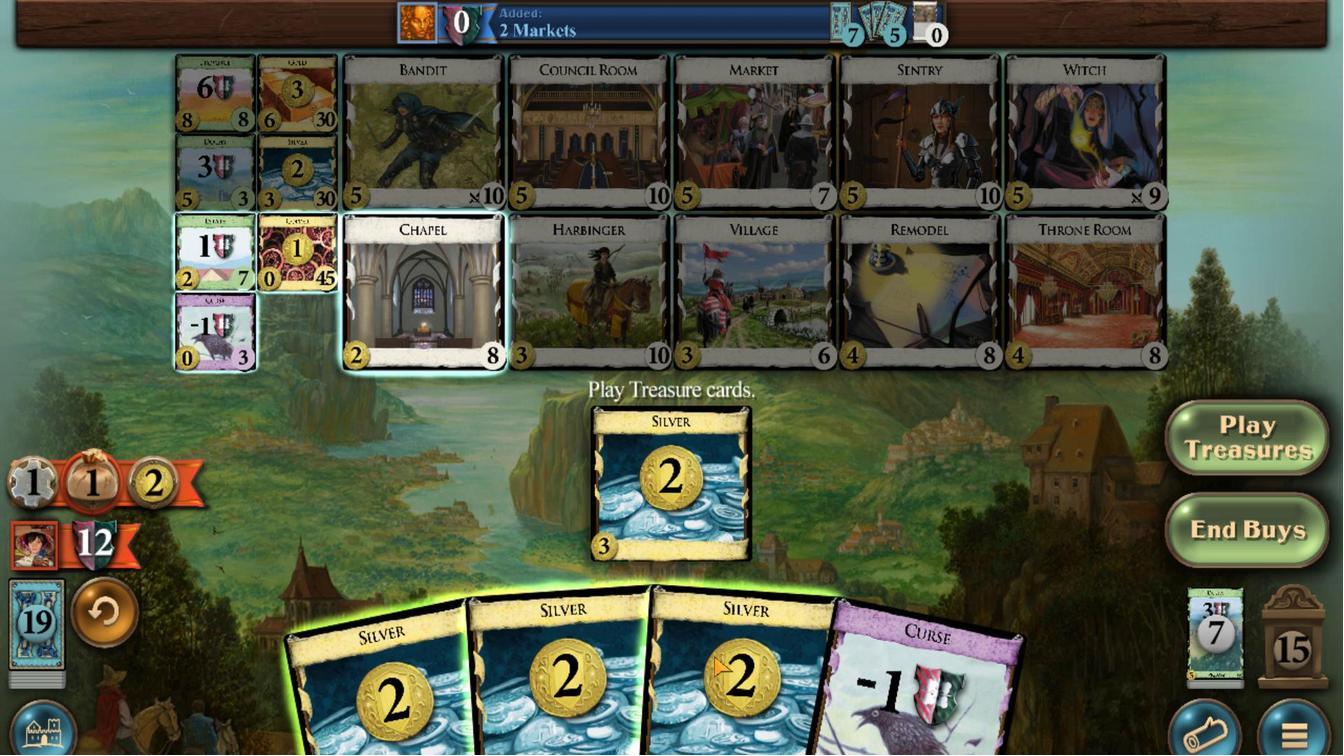
Action: Mouse moved to (628, 593)
Screenshot: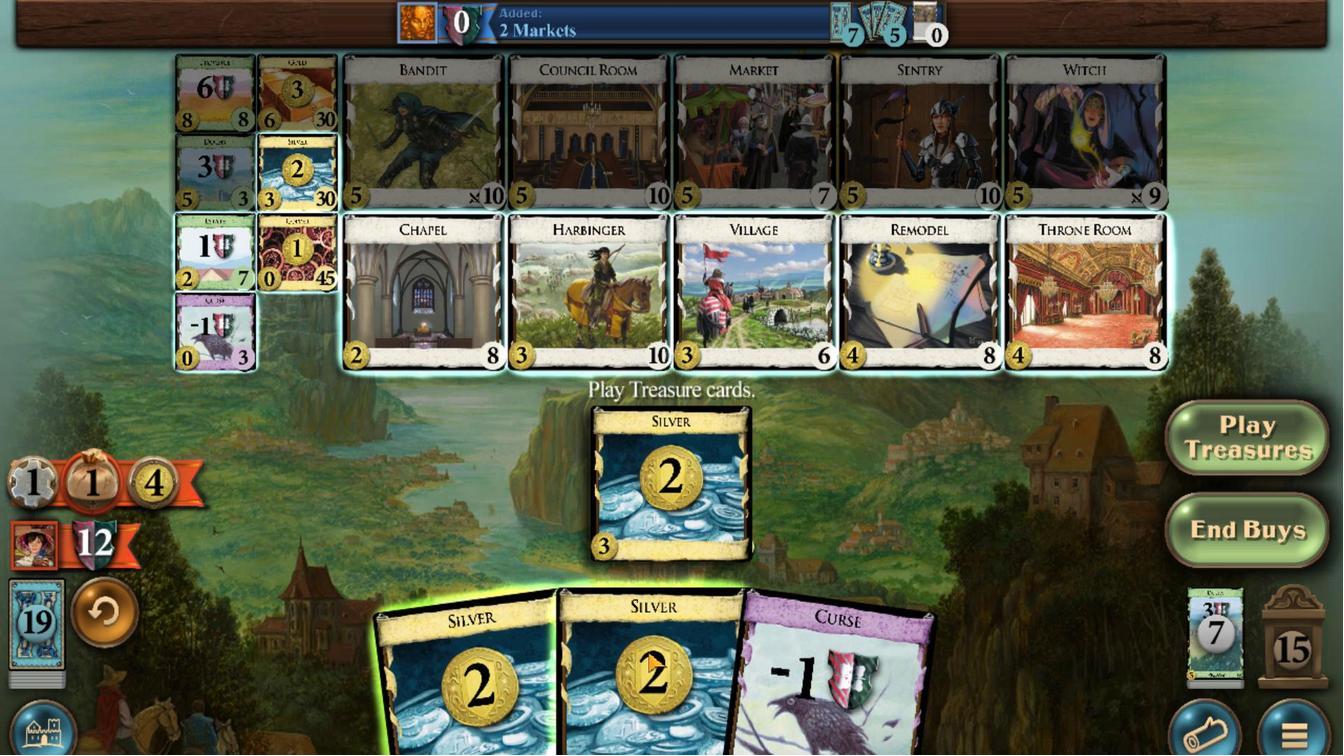 
Action: Mouse scrolled (628, 593) with delta (0, 0)
Screenshot: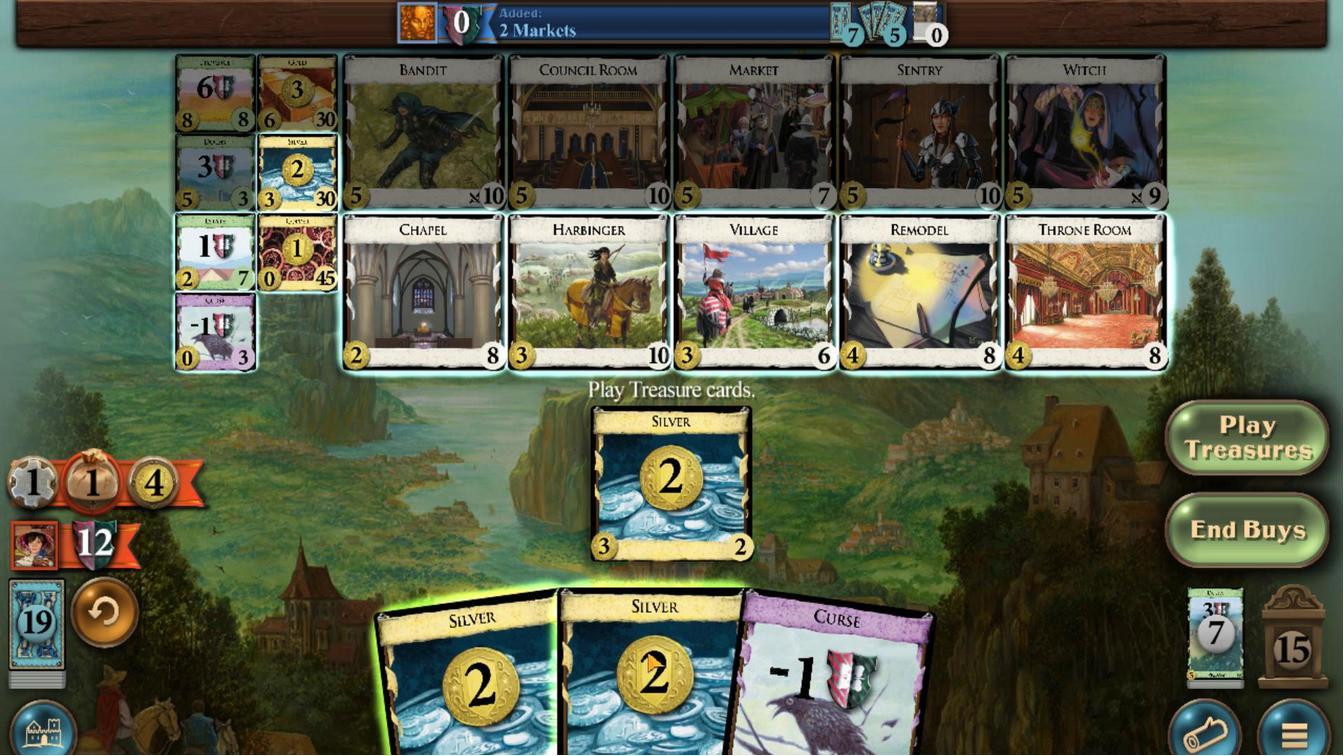 
Action: Mouse moved to (610, 593)
Screenshot: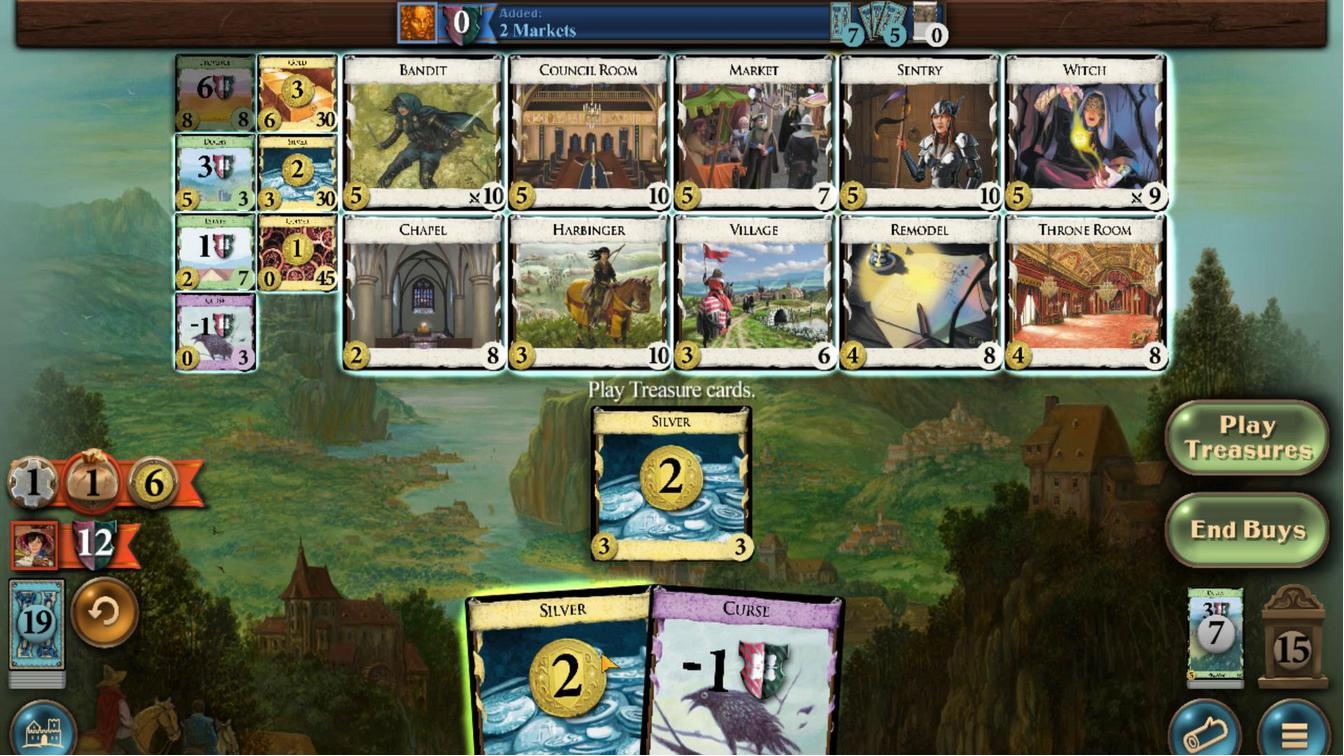 
Action: Mouse scrolled (610, 593) with delta (0, 0)
Screenshot: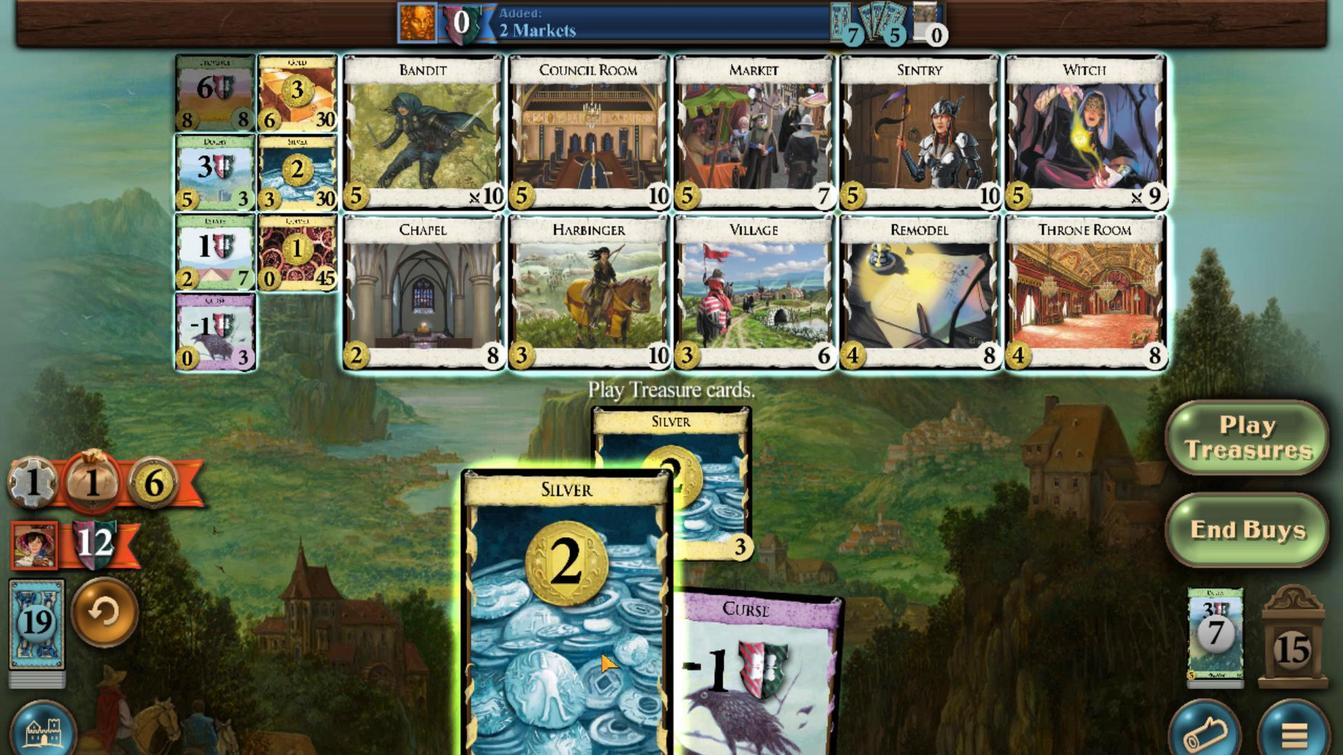 
Action: Mouse moved to (459, 552)
Screenshot: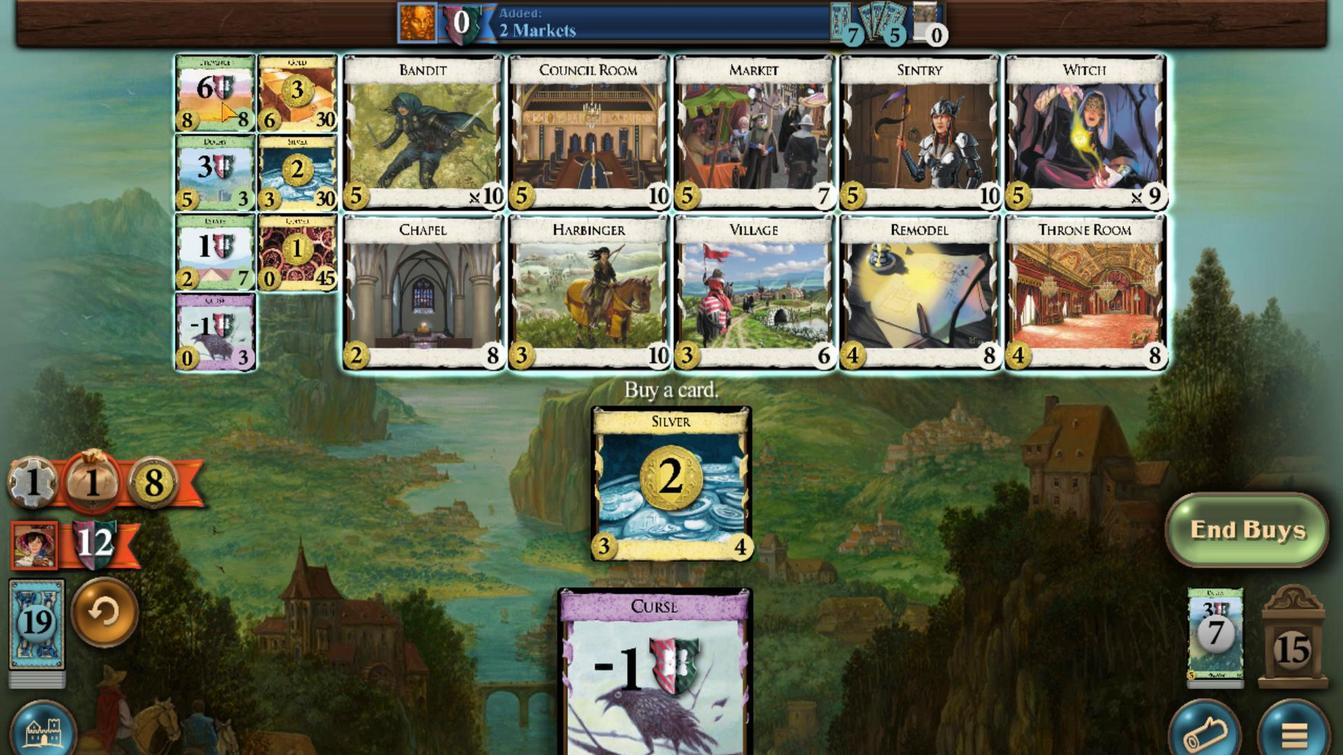 
Action: Mouse scrolled (459, 552) with delta (0, 0)
Screenshot: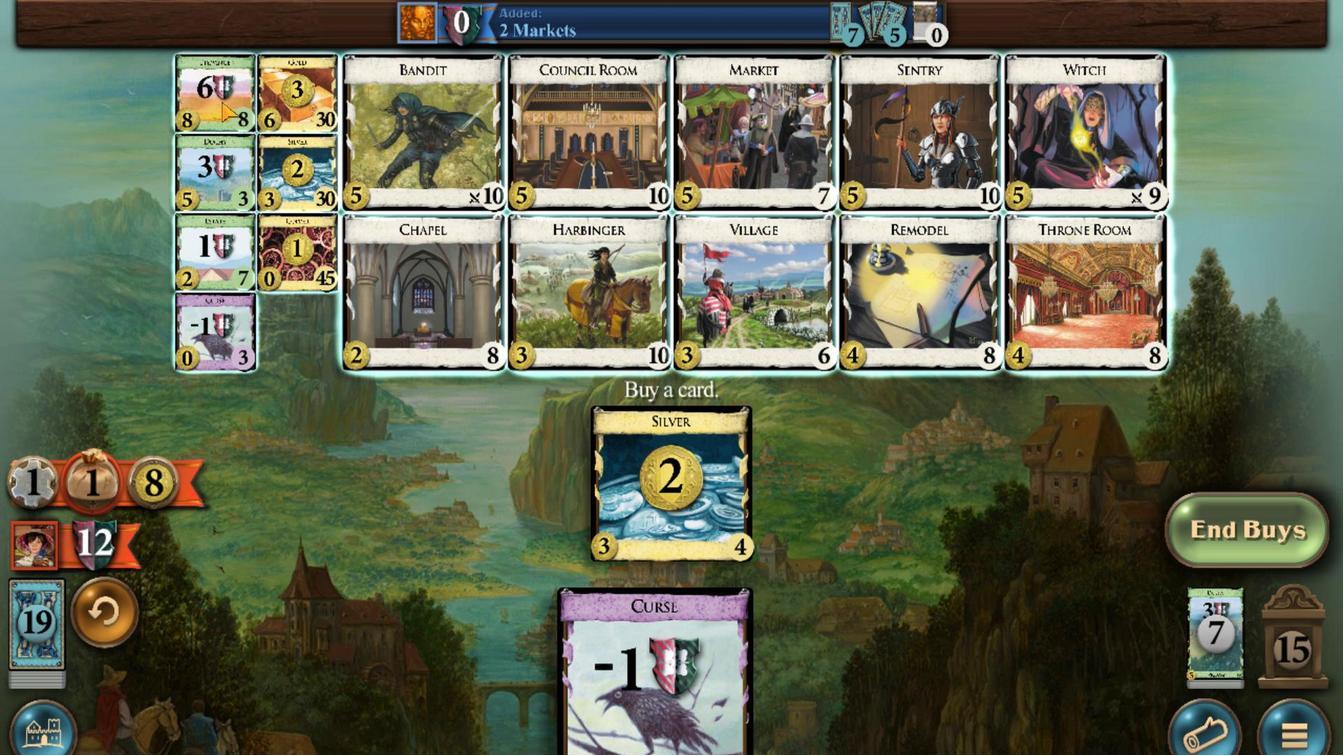 
Action: Mouse scrolled (459, 552) with delta (0, 0)
Screenshot: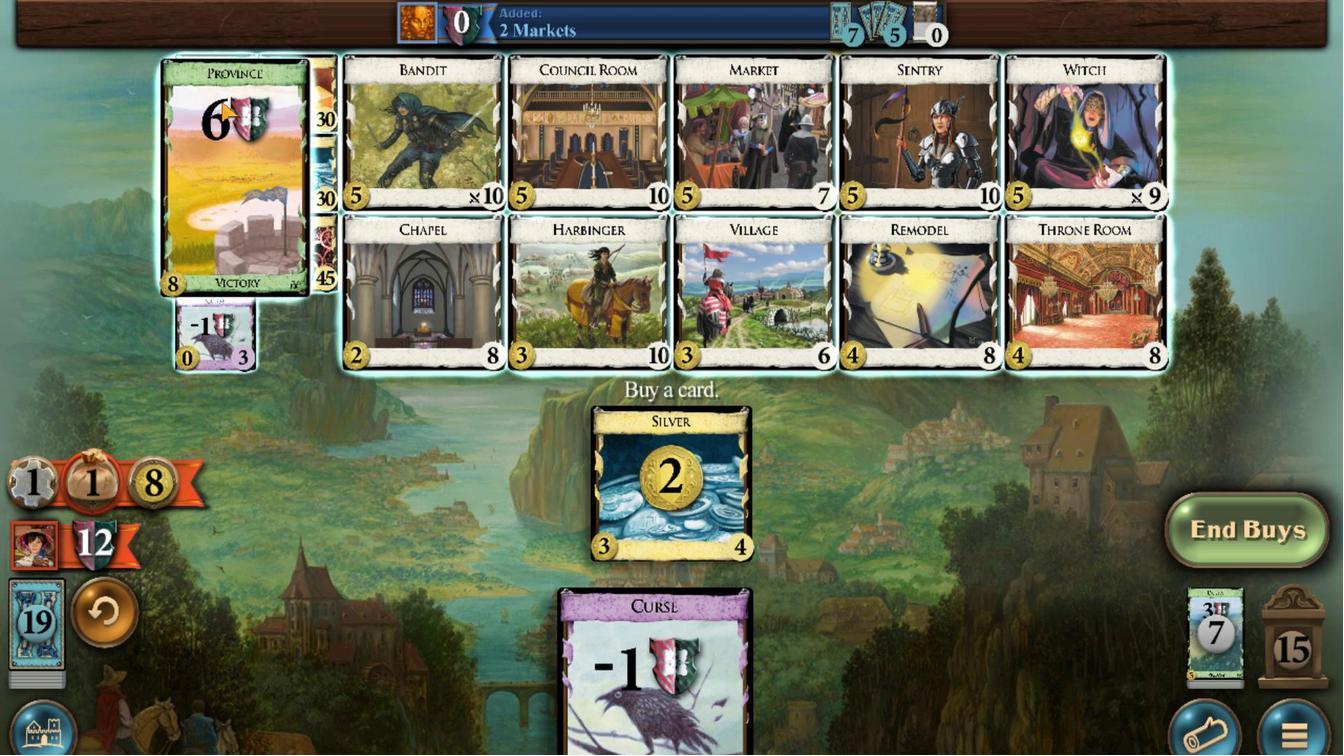 
Action: Mouse scrolled (459, 552) with delta (0, 0)
Screenshot: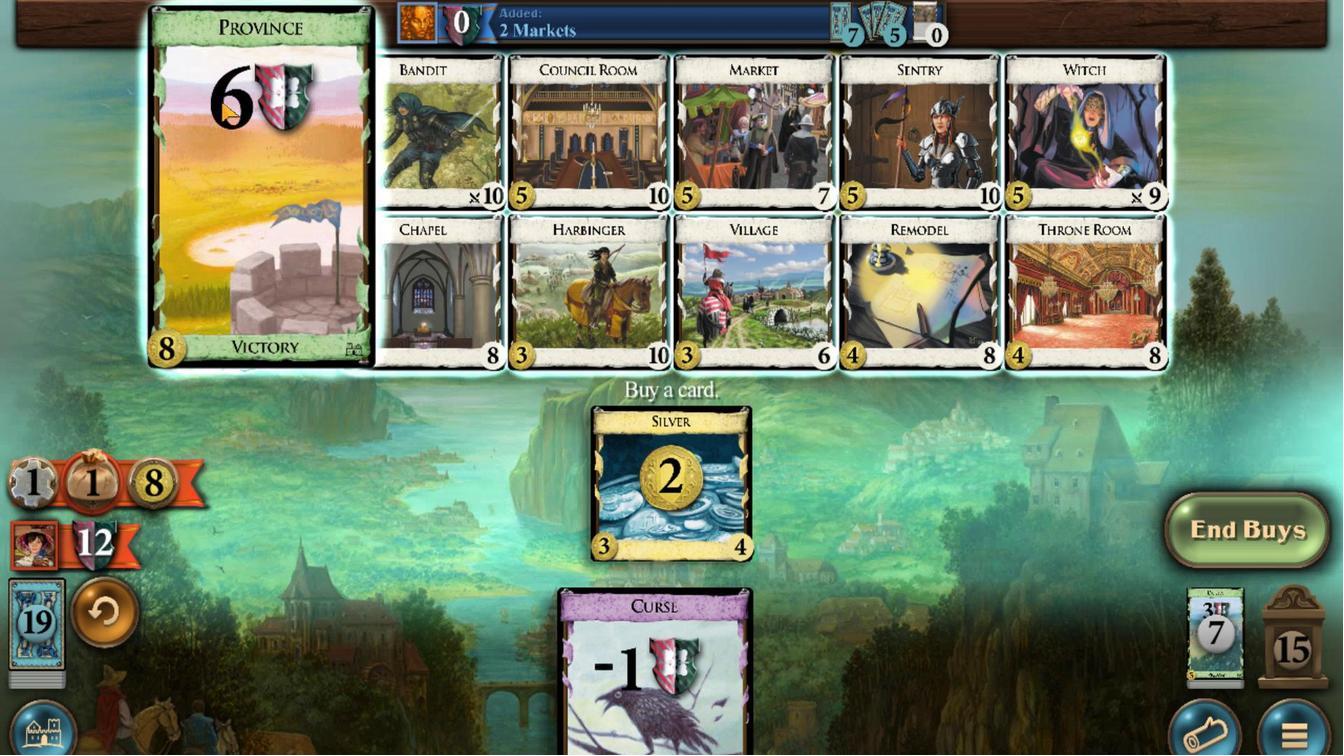 
Action: Mouse scrolled (459, 552) with delta (0, 0)
Screenshot: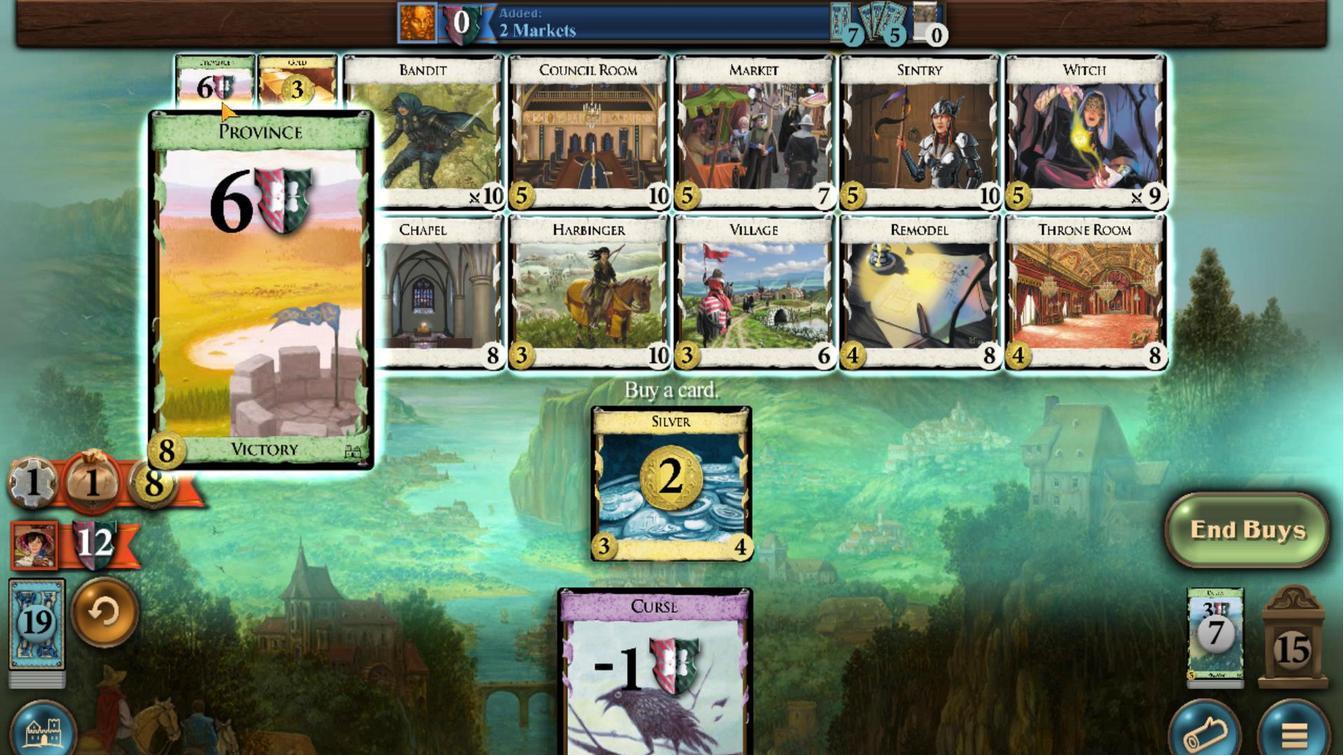 
Action: Mouse scrolled (459, 552) with delta (0, 0)
Screenshot: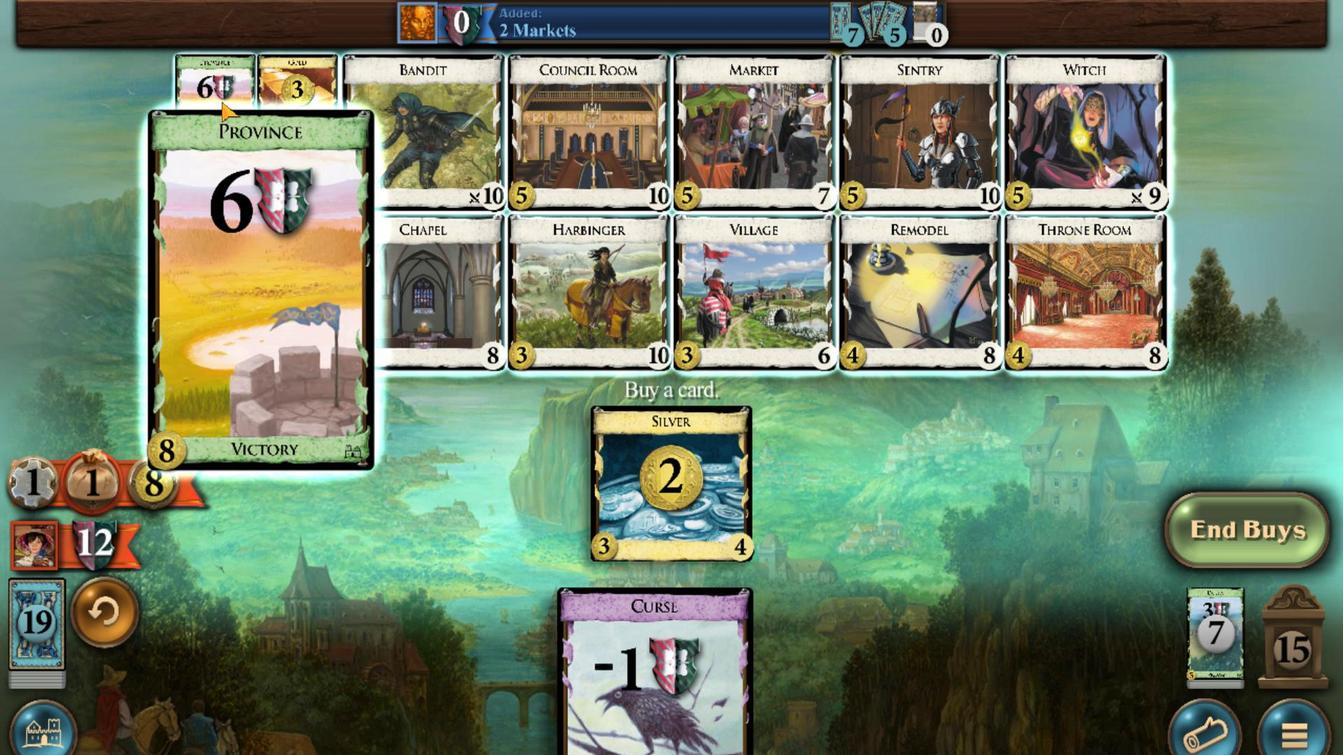
Action: Mouse moved to (505, 593)
Screenshot: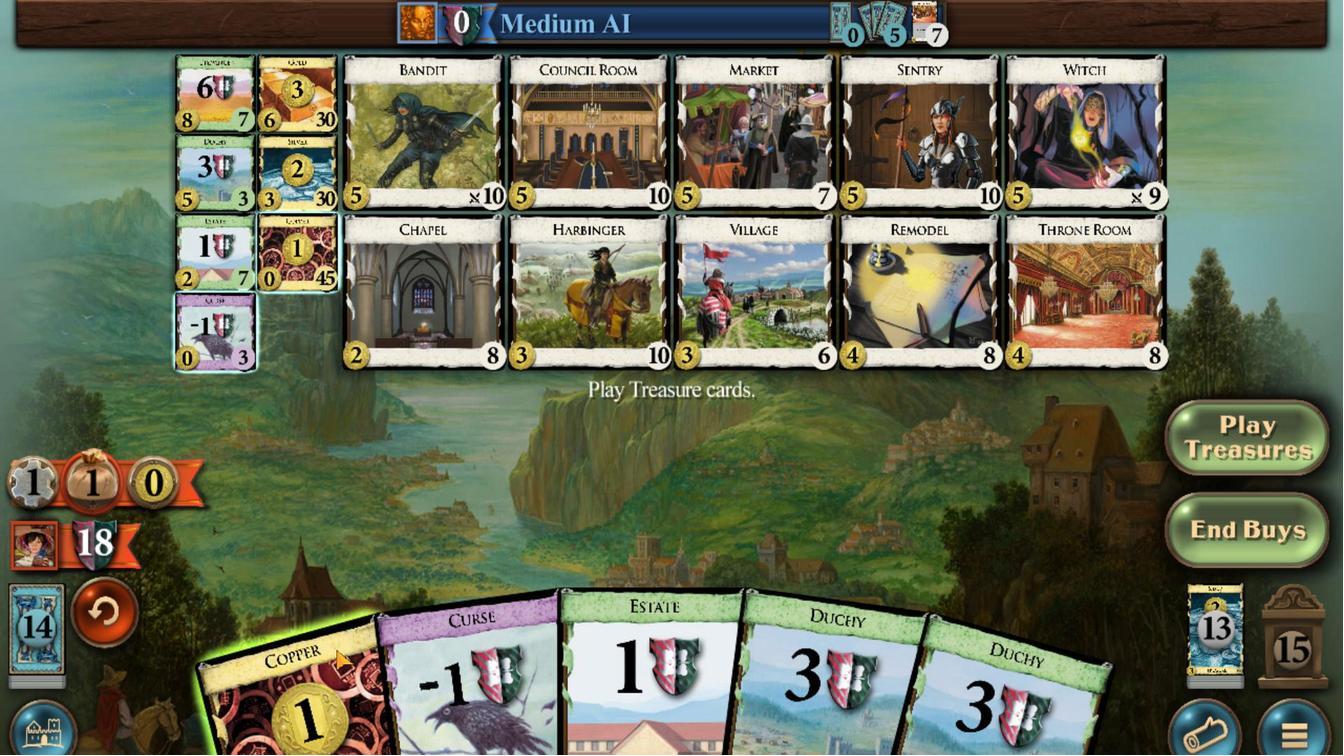 
Action: Mouse scrolled (505, 593) with delta (0, 0)
Screenshot: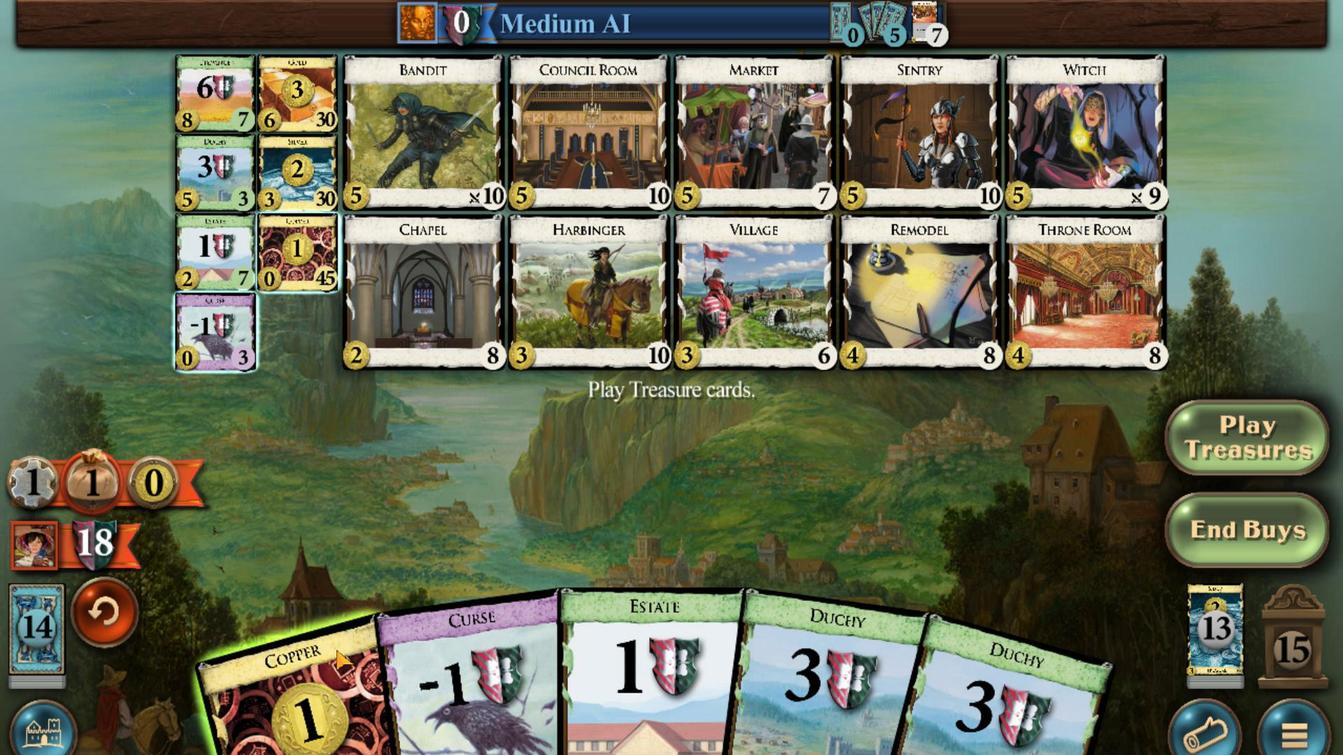 
Action: Mouse moved to (488, 562)
Screenshot: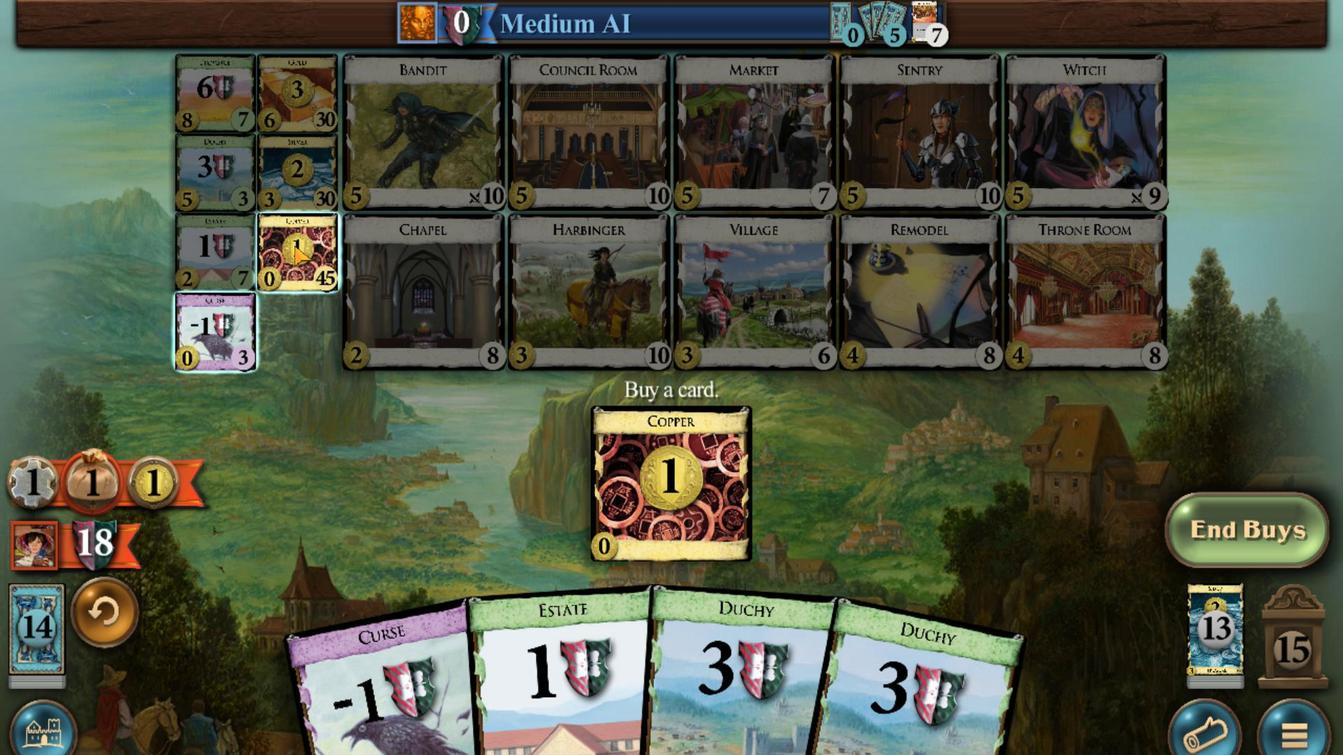 
Action: Mouse scrolled (488, 562) with delta (0, 0)
Screenshot: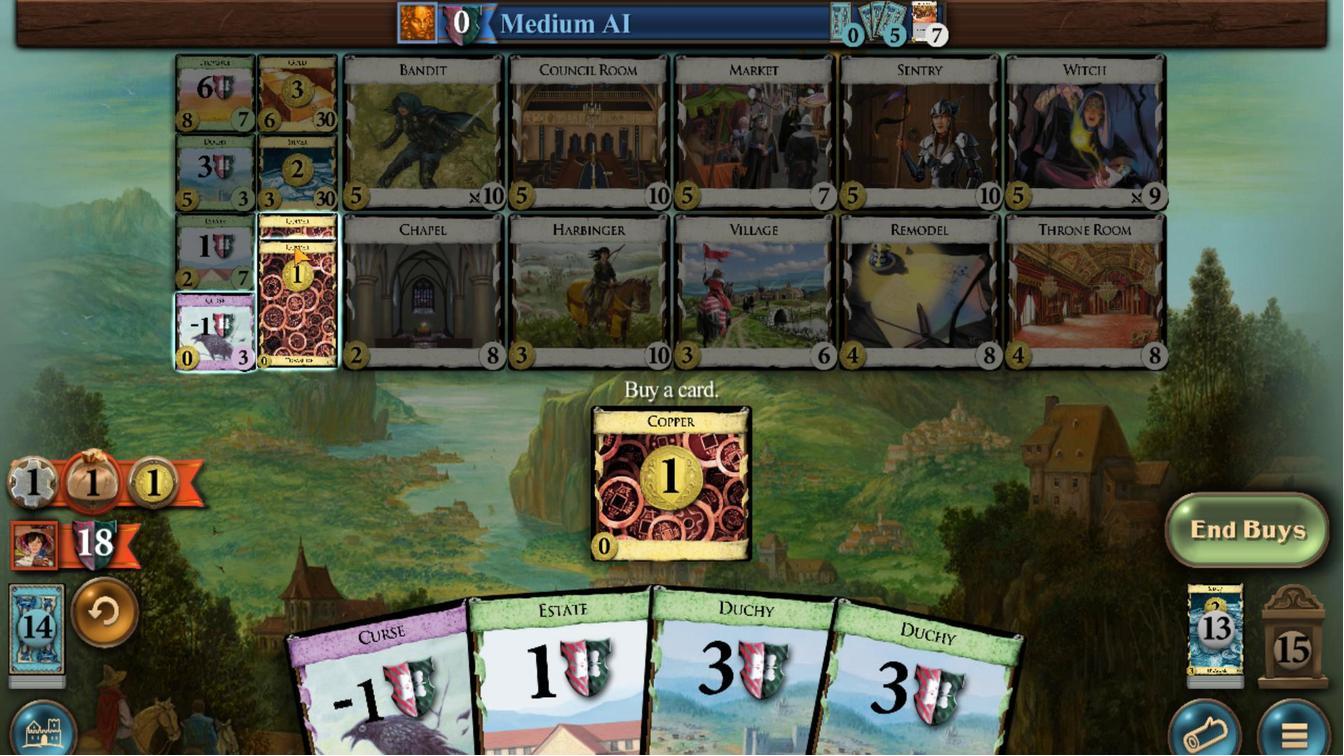 
Action: Mouse scrolled (488, 562) with delta (0, 0)
Screenshot: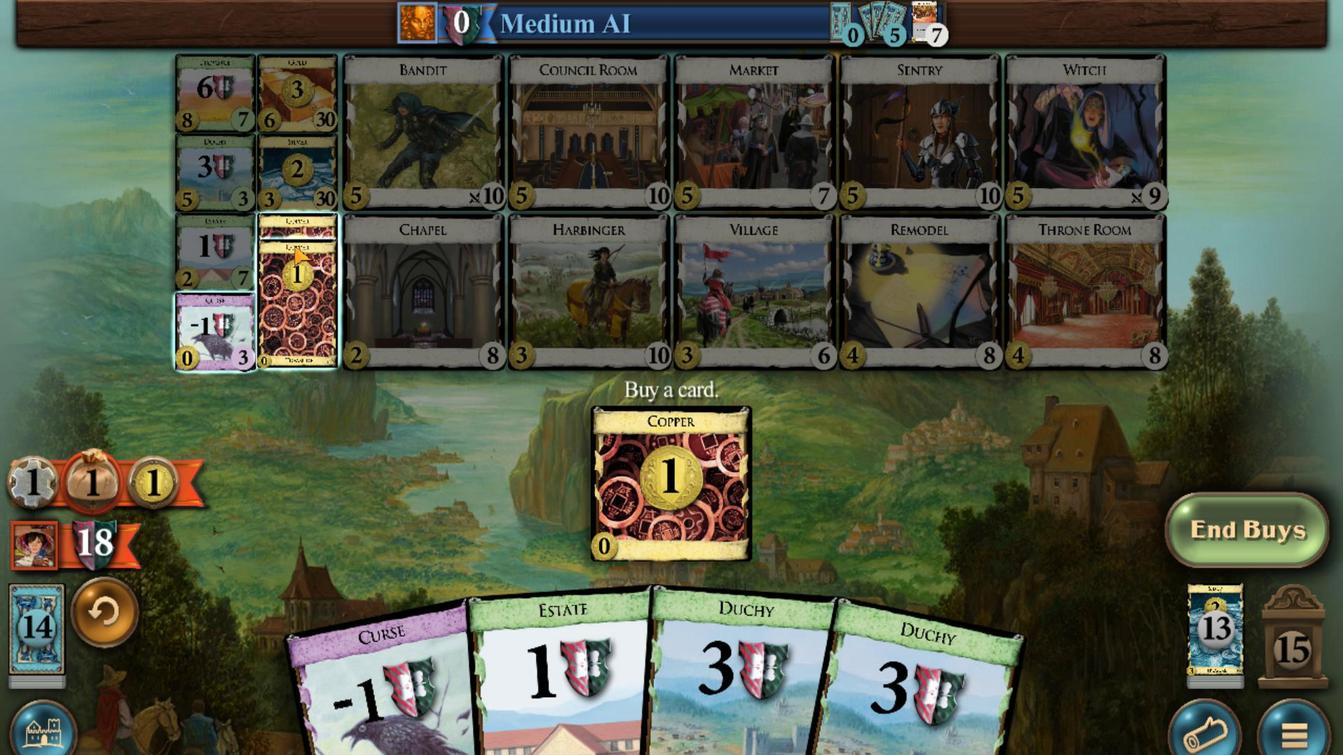
Action: Mouse scrolled (488, 562) with delta (0, 0)
Screenshot: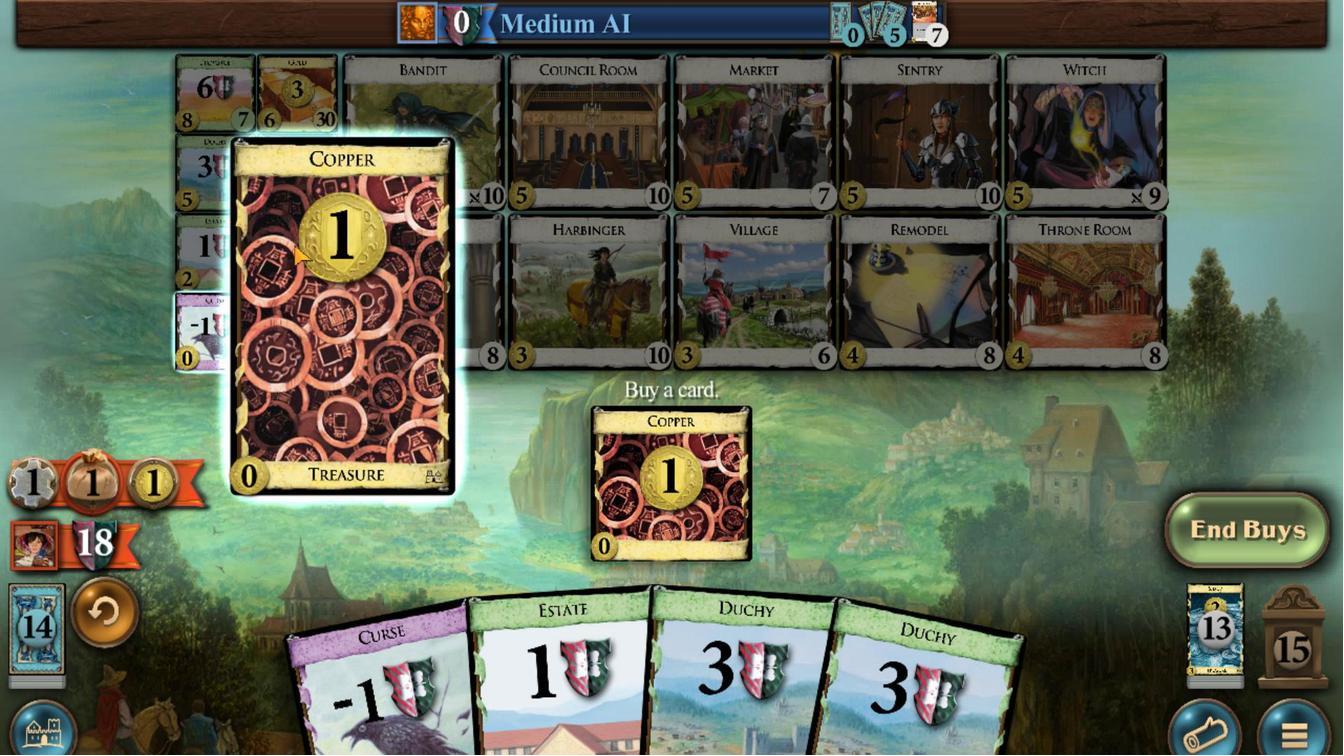 
Action: Mouse scrolled (488, 562) with delta (0, 0)
Screenshot: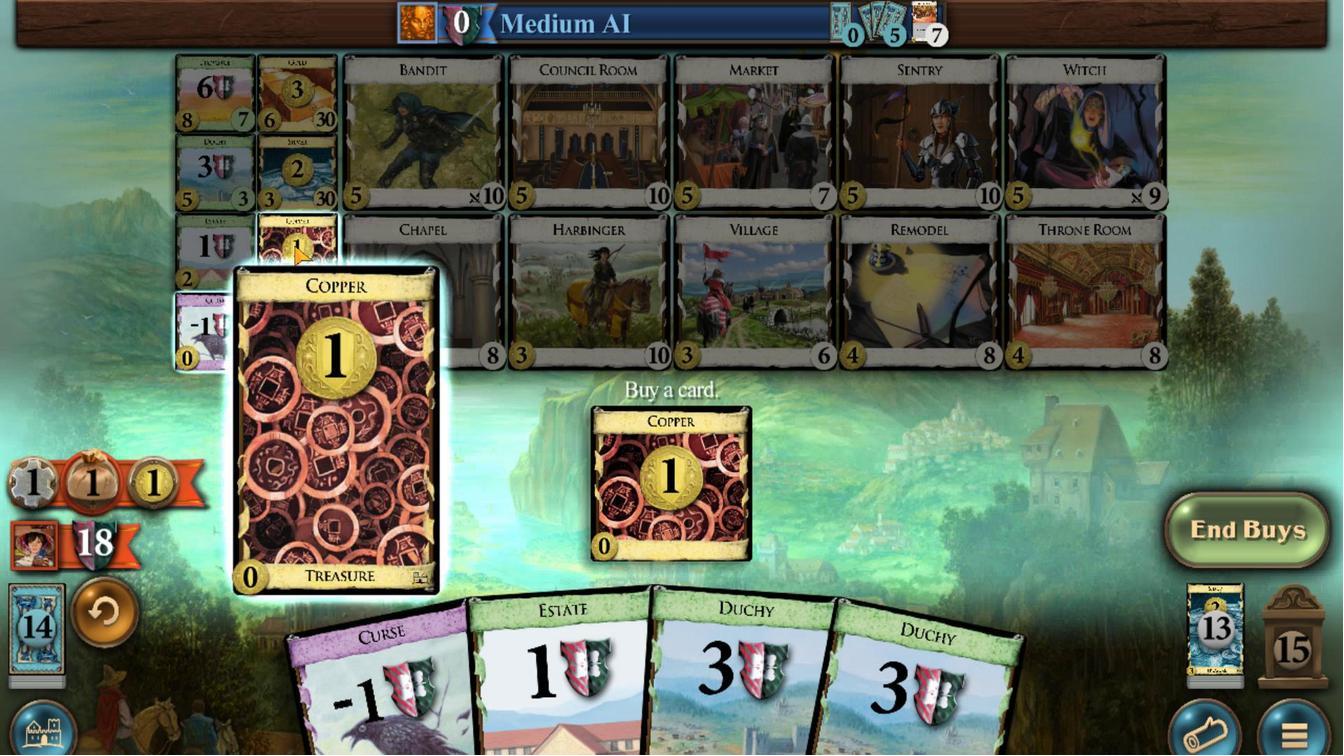 
Action: Mouse moved to (573, 594)
Screenshot: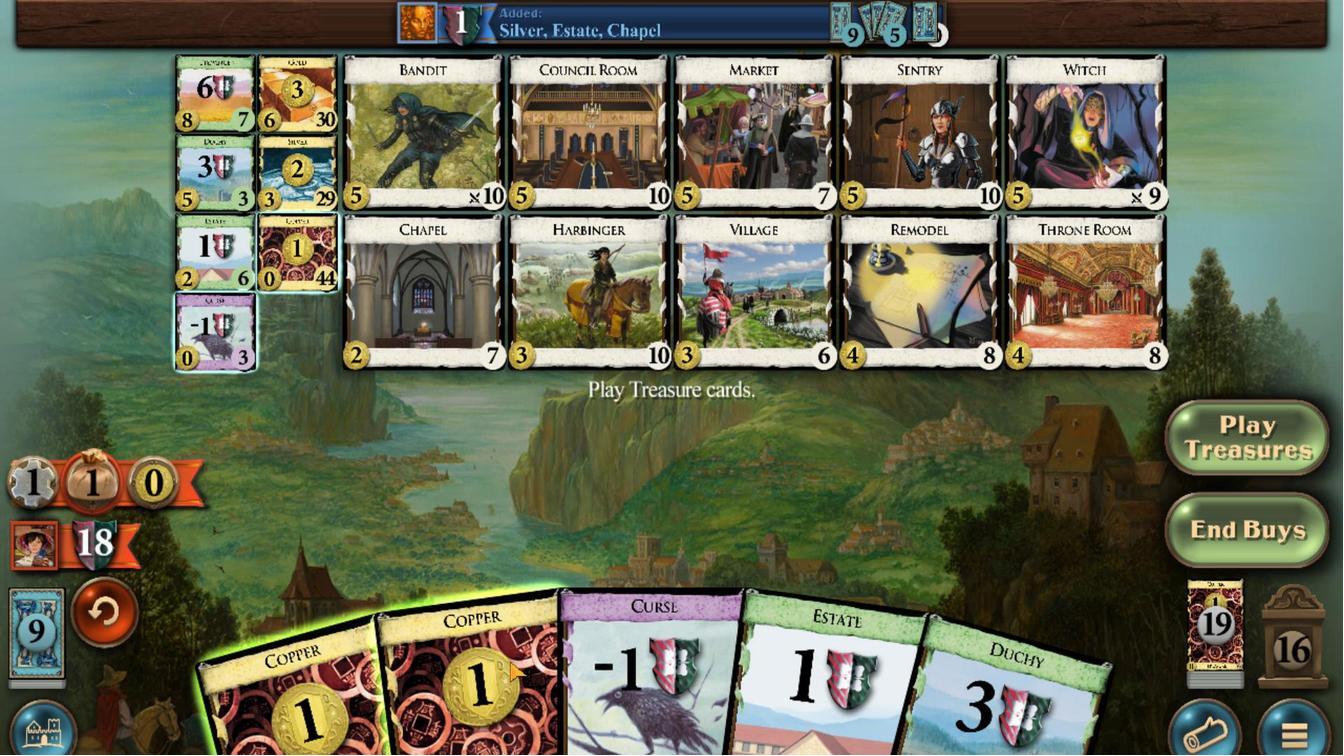 
Action: Mouse scrolled (573, 594) with delta (0, 0)
Screenshot: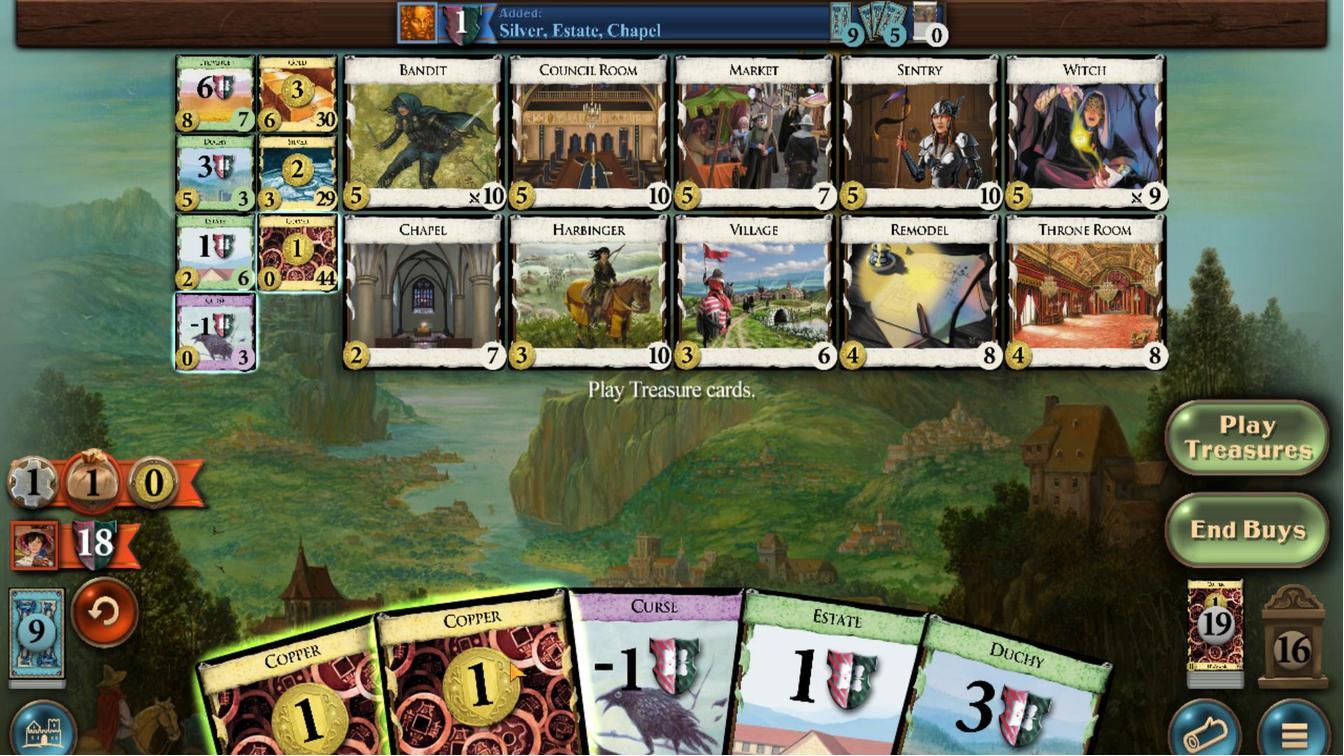 
Action: Mouse moved to (550, 594)
Screenshot: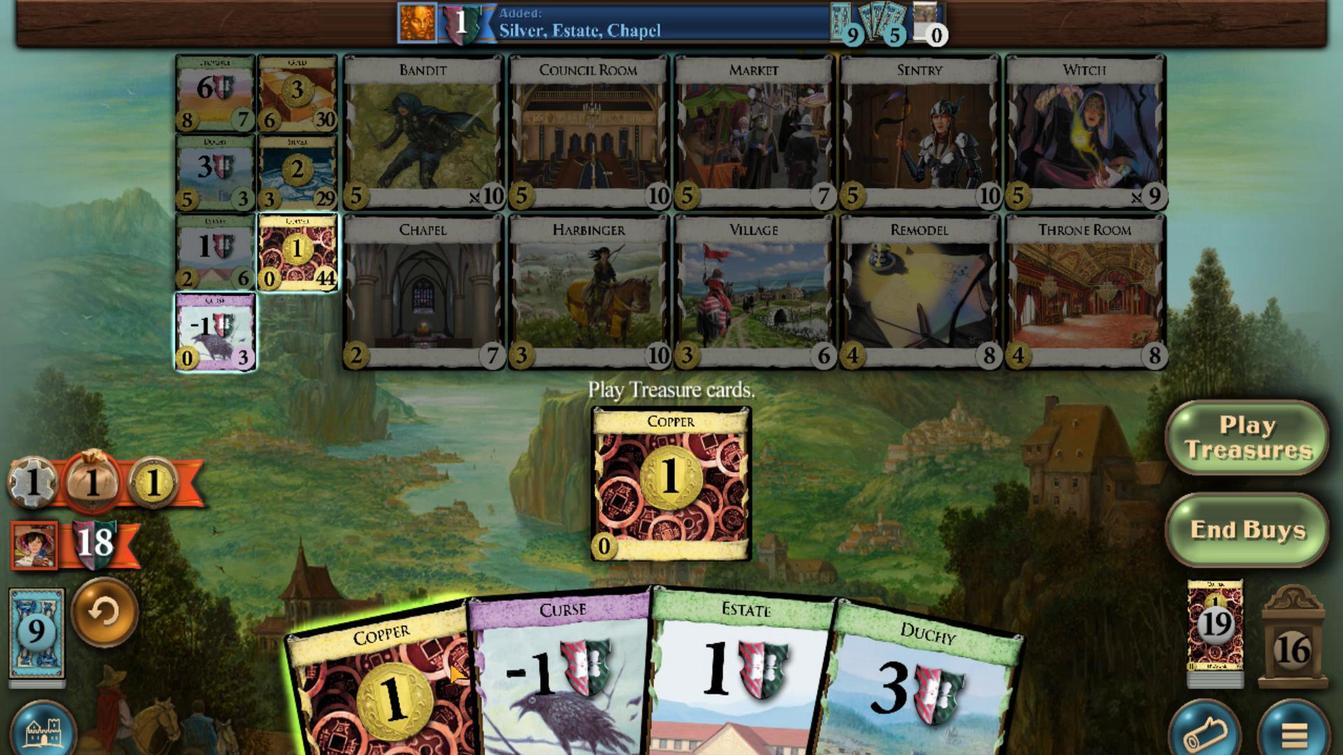 
Action: Mouse scrolled (550, 594) with delta (0, 0)
Screenshot: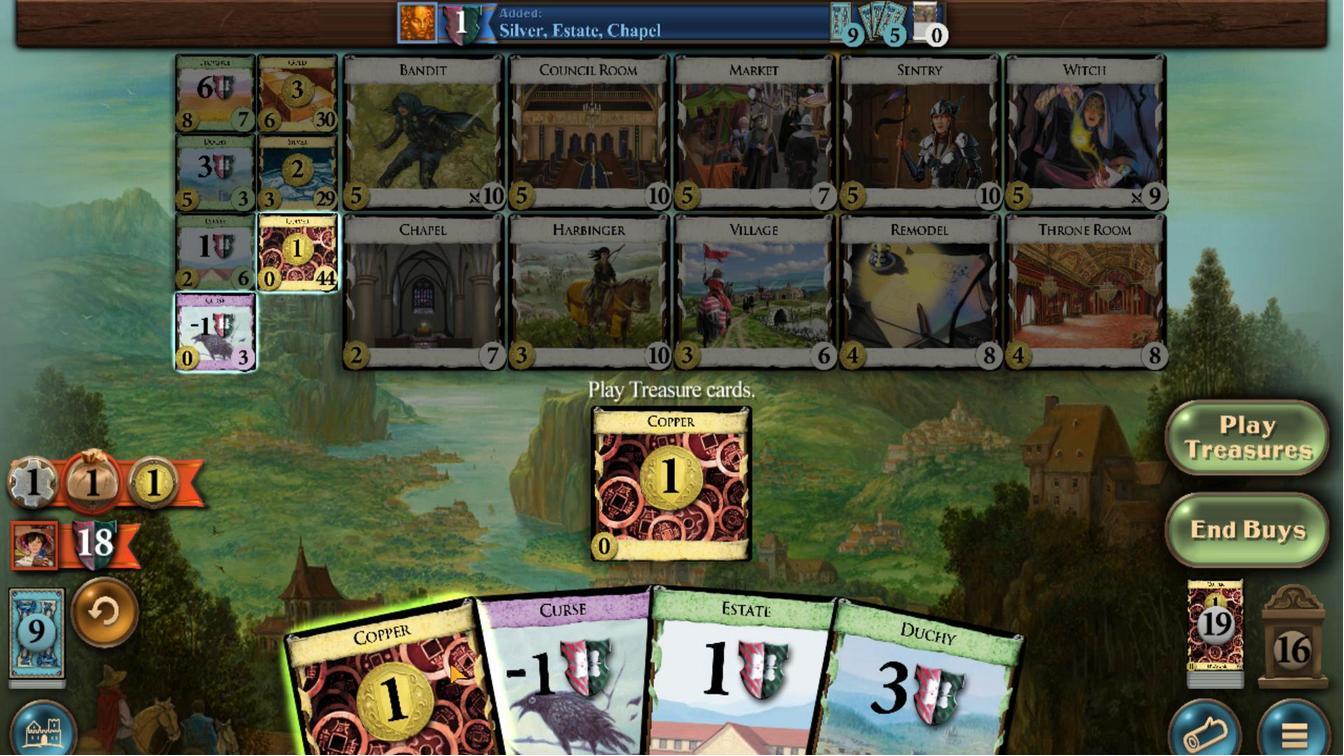 
Action: Mouse moved to (459, 564)
Screenshot: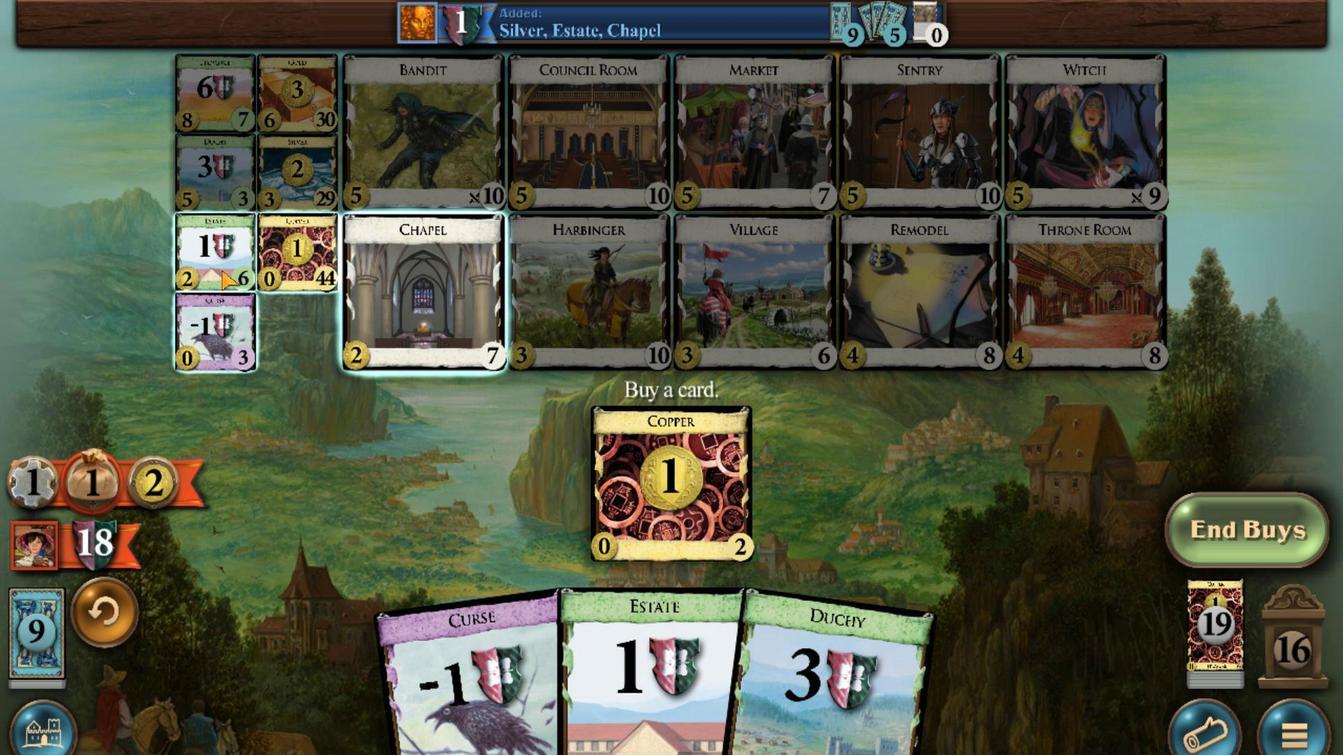 
Action: Mouse scrolled (459, 564) with delta (0, 0)
Screenshot: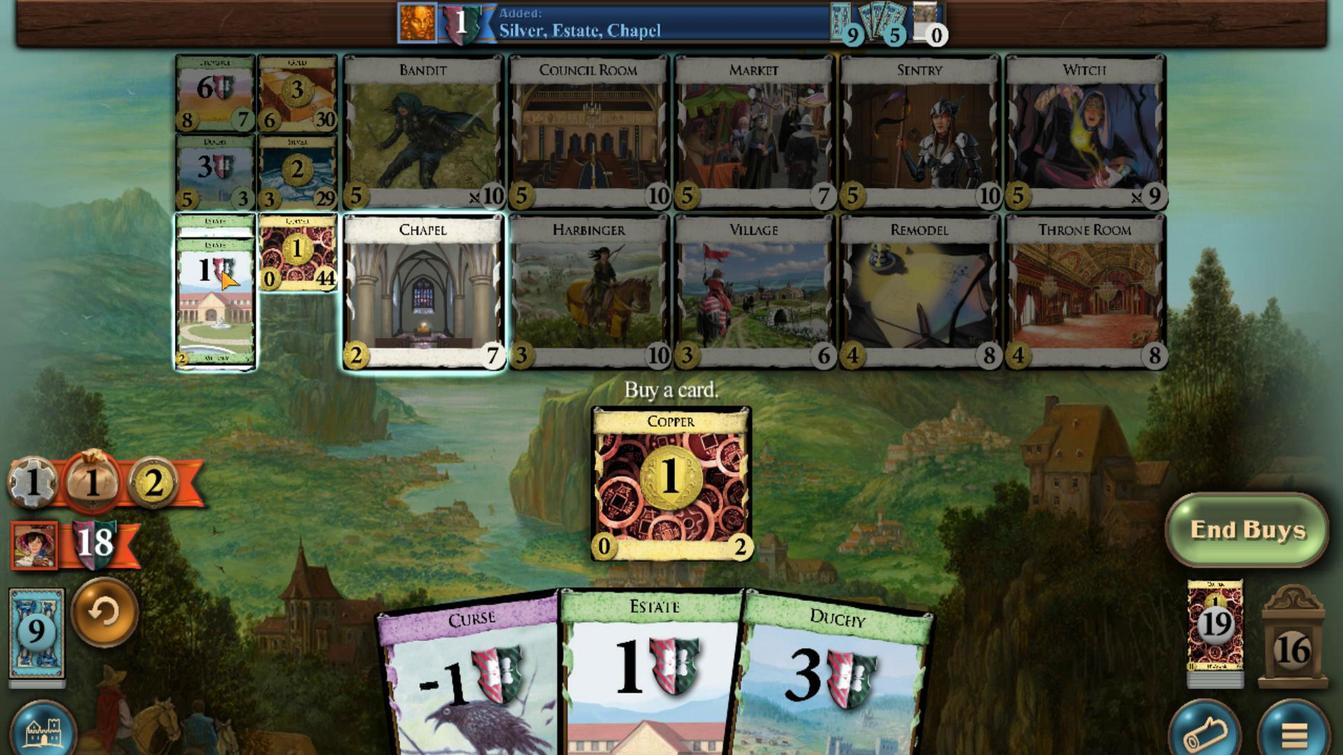 
Action: Mouse scrolled (459, 564) with delta (0, 0)
Screenshot: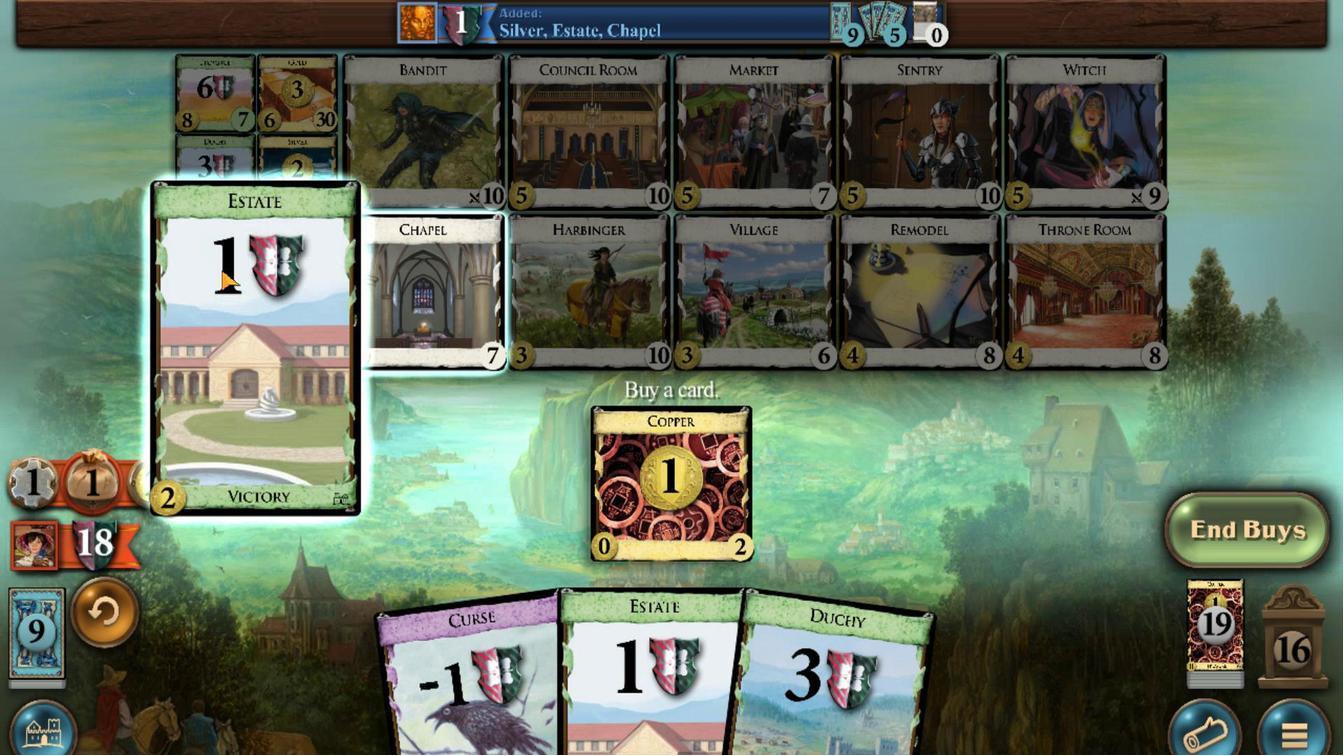 
Action: Mouse scrolled (459, 564) with delta (0, 0)
Screenshot: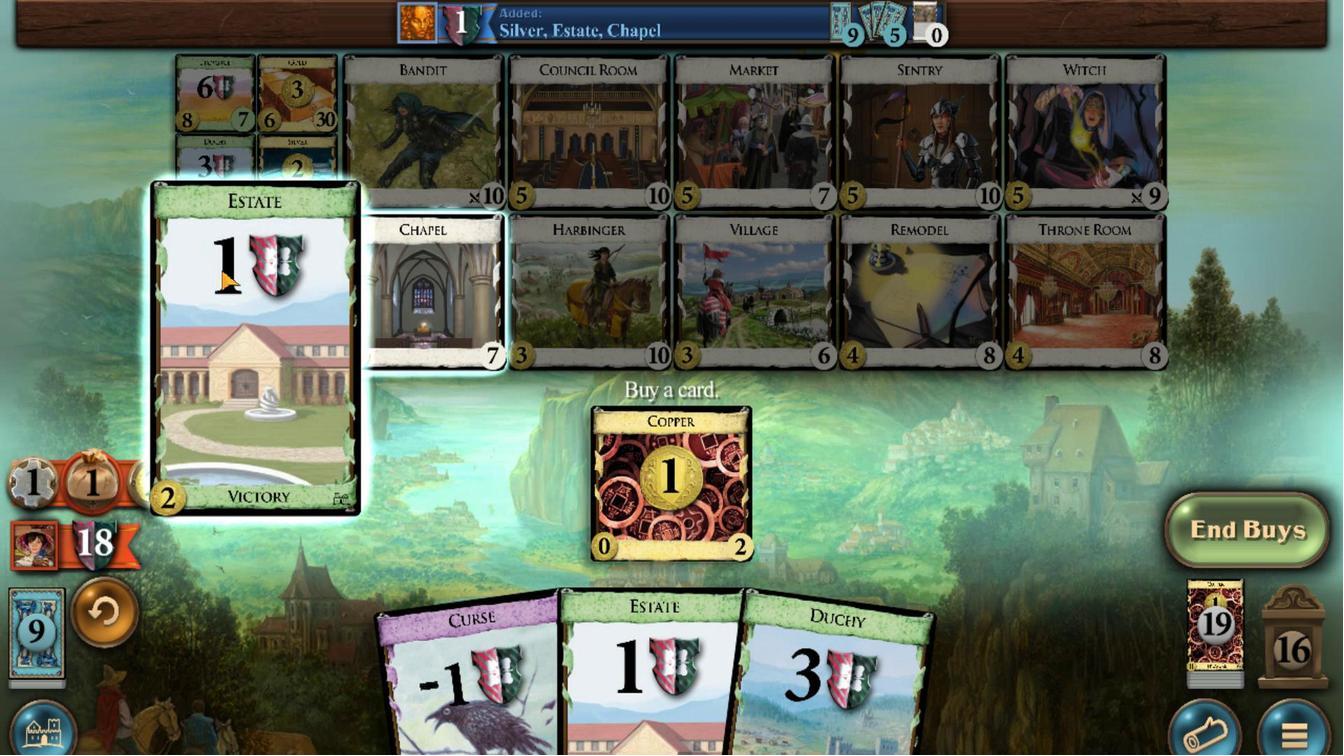 
Action: Mouse scrolled (459, 564) with delta (0, 0)
Screenshot: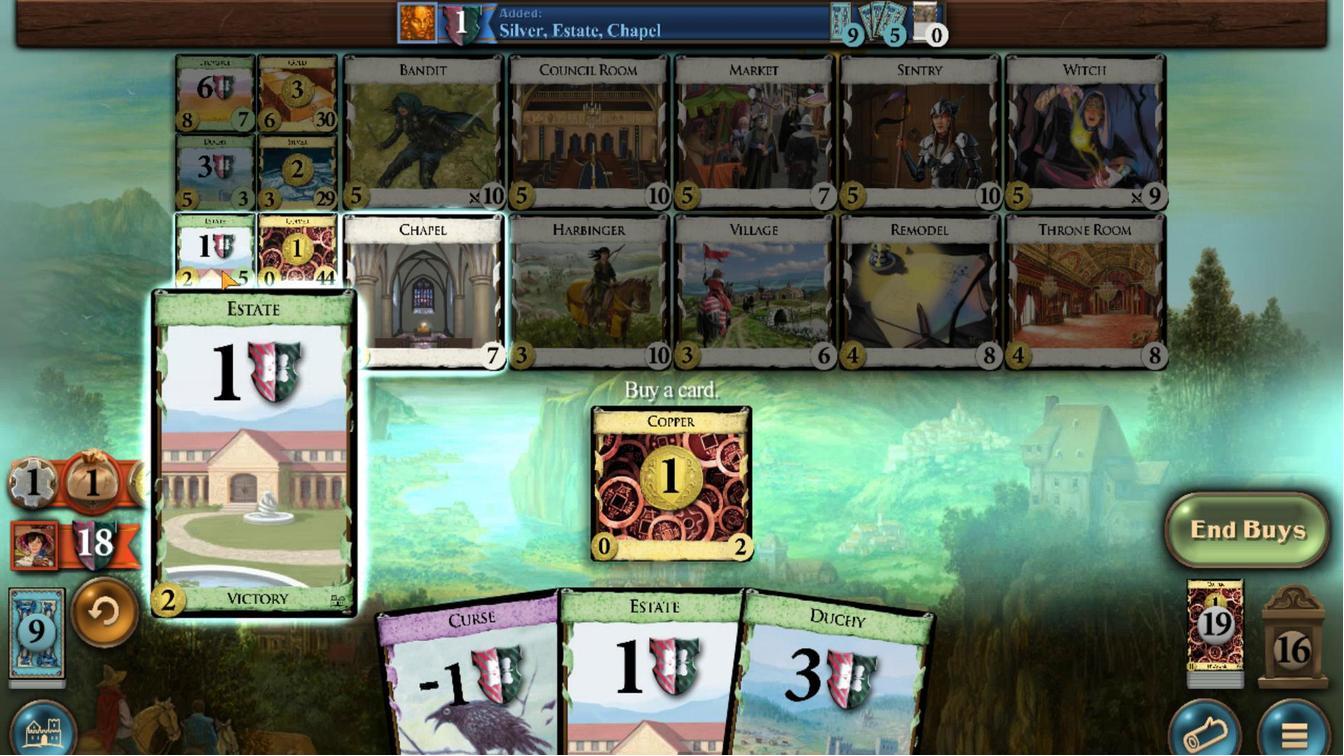 
Action: Mouse moved to (680, 593)
Screenshot: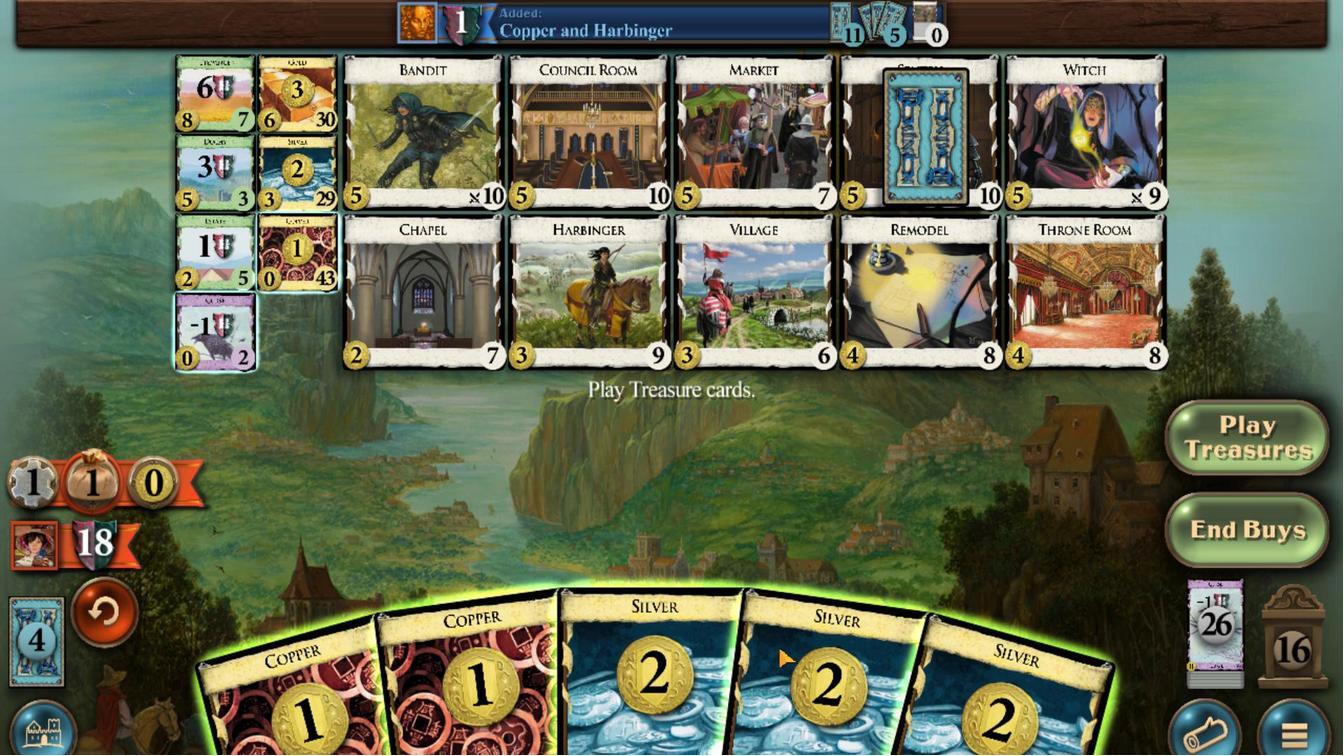 
Action: Mouse scrolled (680, 593) with delta (0, 0)
Screenshot: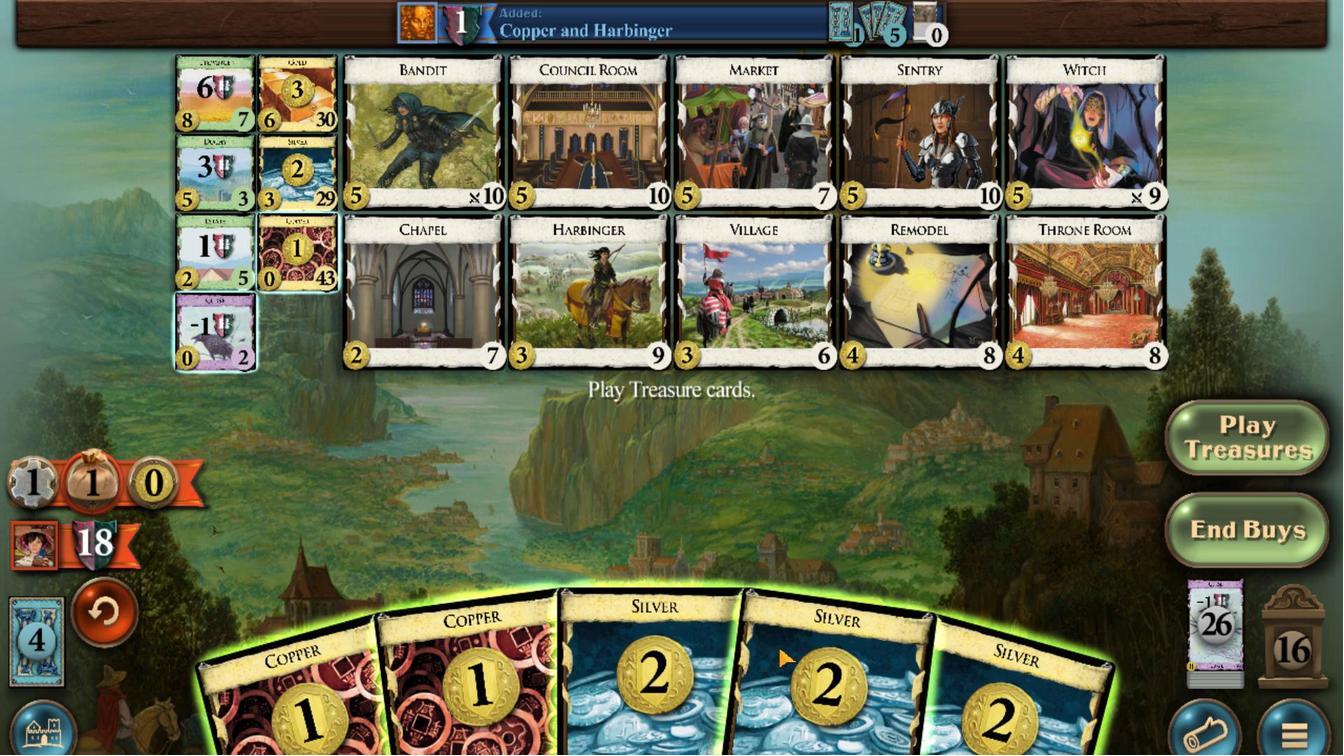 
Action: Mouse moved to (663, 593)
Screenshot: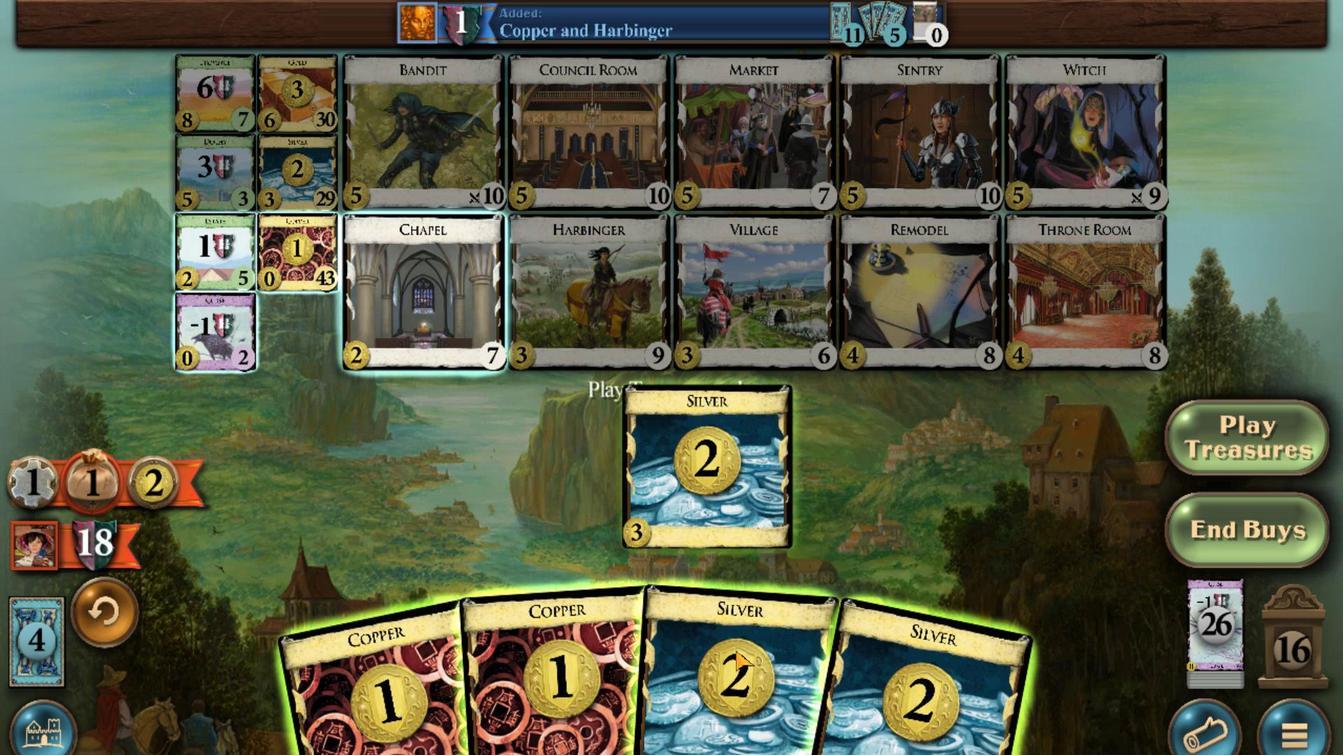 
Action: Mouse scrolled (663, 593) with delta (0, 0)
Screenshot: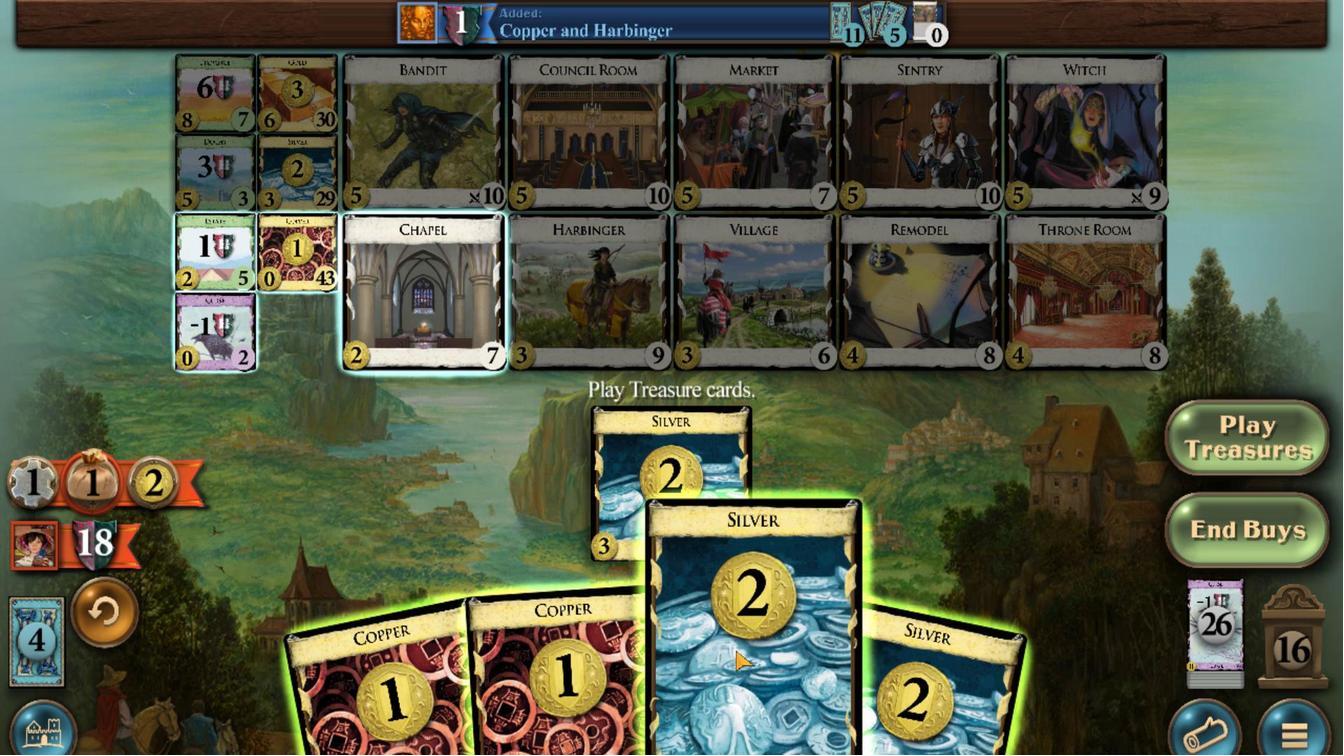 
Action: Mouse moved to (679, 593)
Screenshot: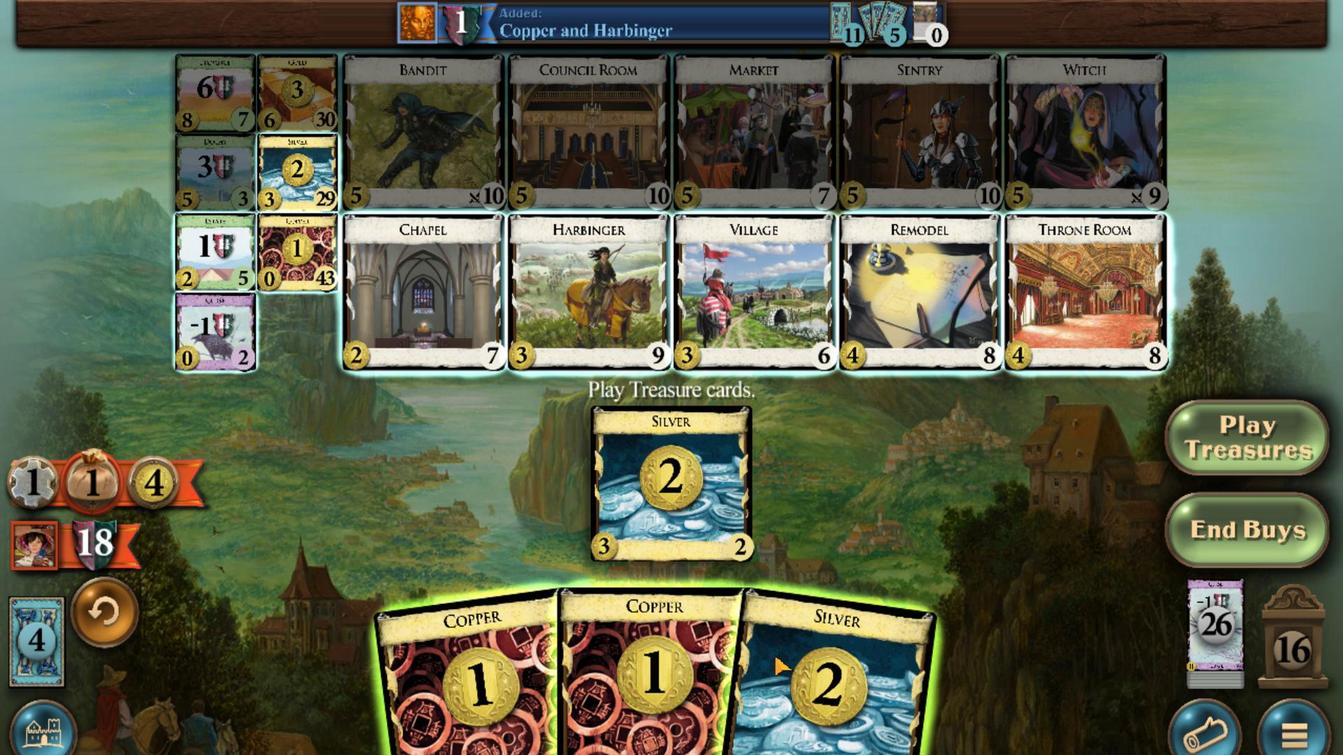 
Action: Mouse scrolled (679, 593) with delta (0, 0)
Screenshot: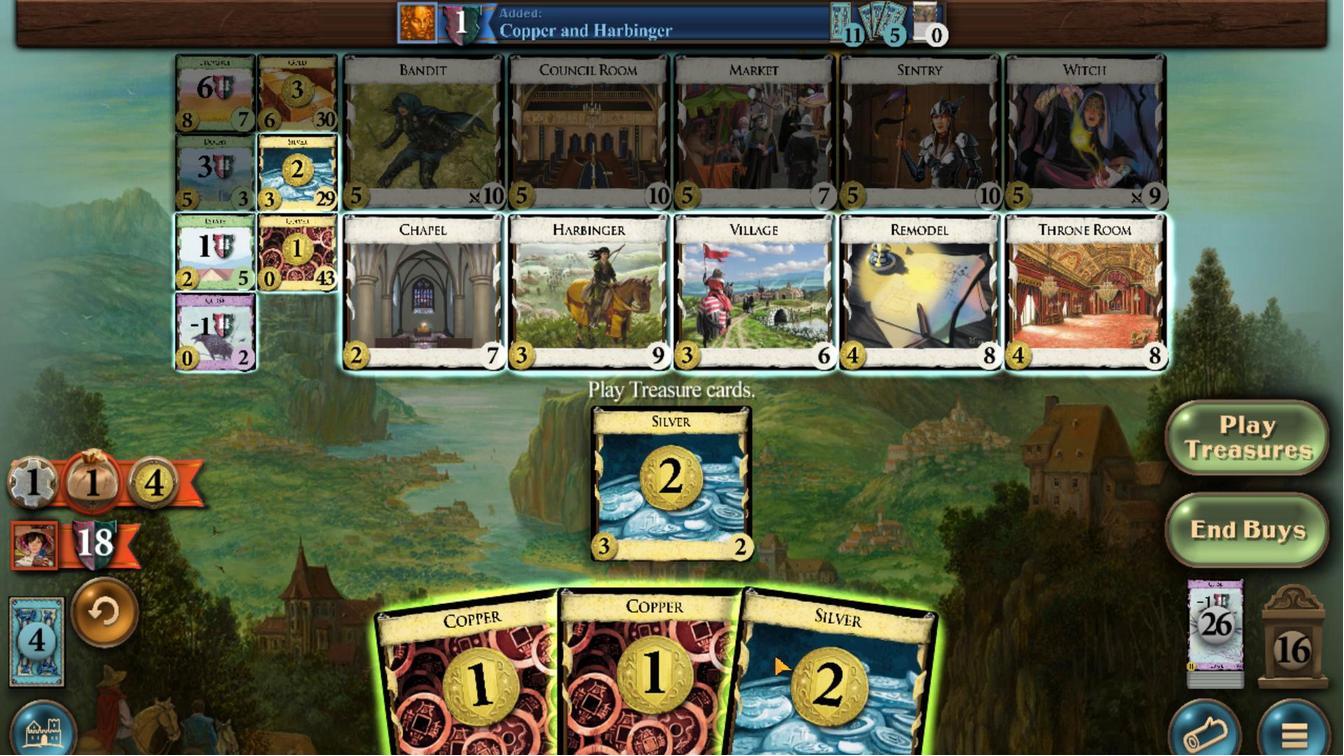 
Action: Mouse moved to (648, 596)
Screenshot: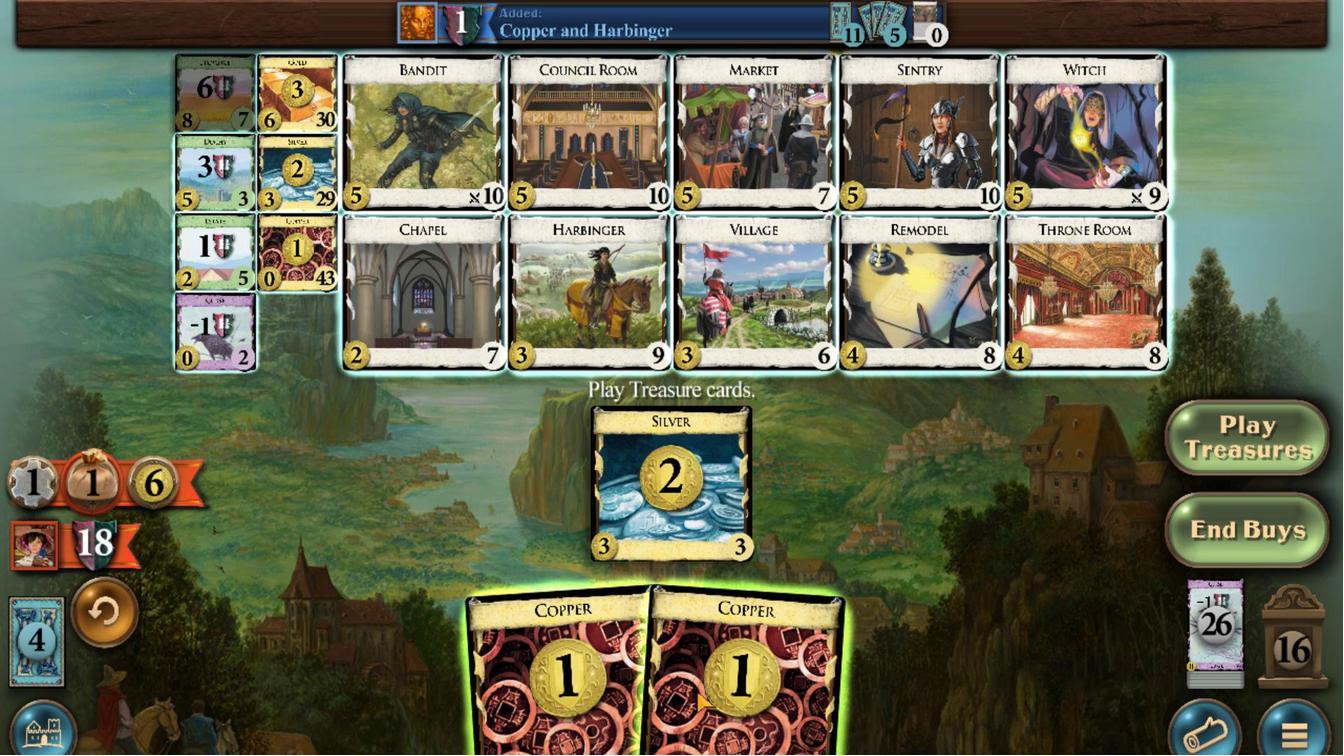 
Action: Mouse scrolled (648, 596) with delta (0, 0)
Screenshot: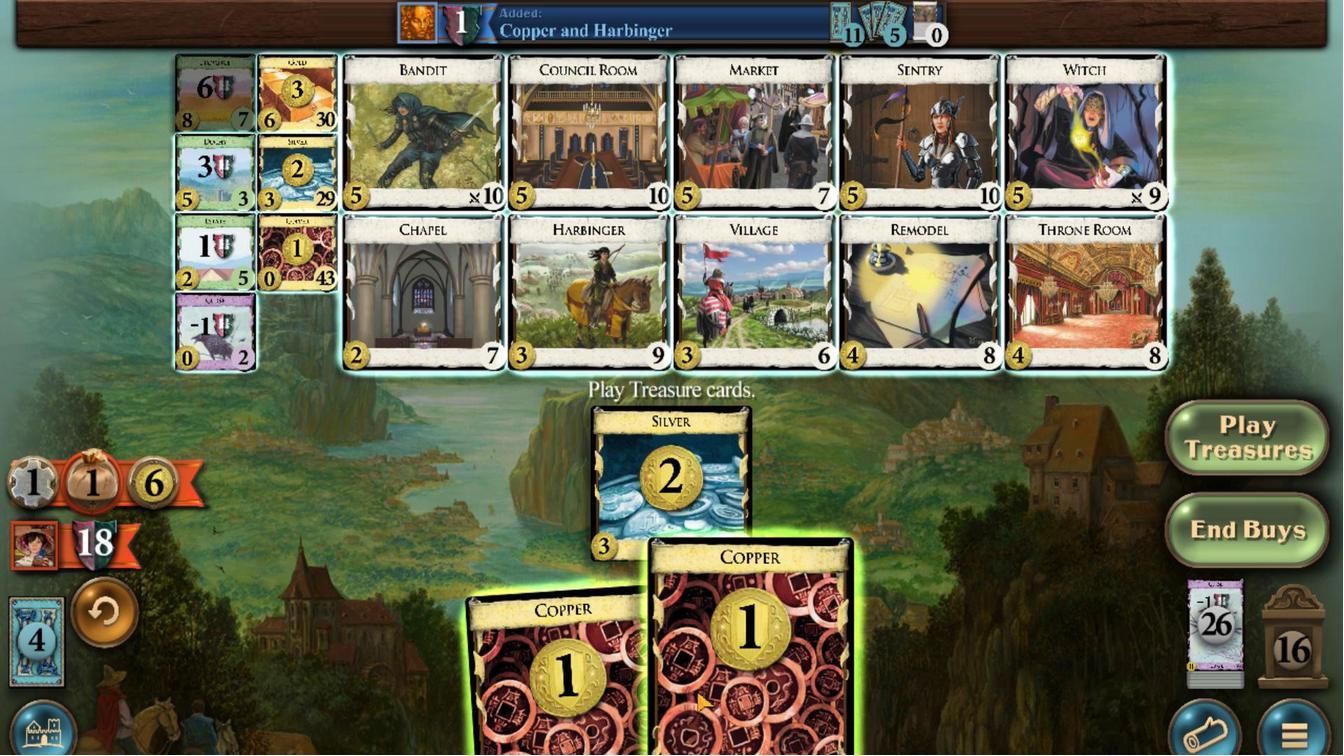 
Action: Mouse moved to (622, 595)
Screenshot: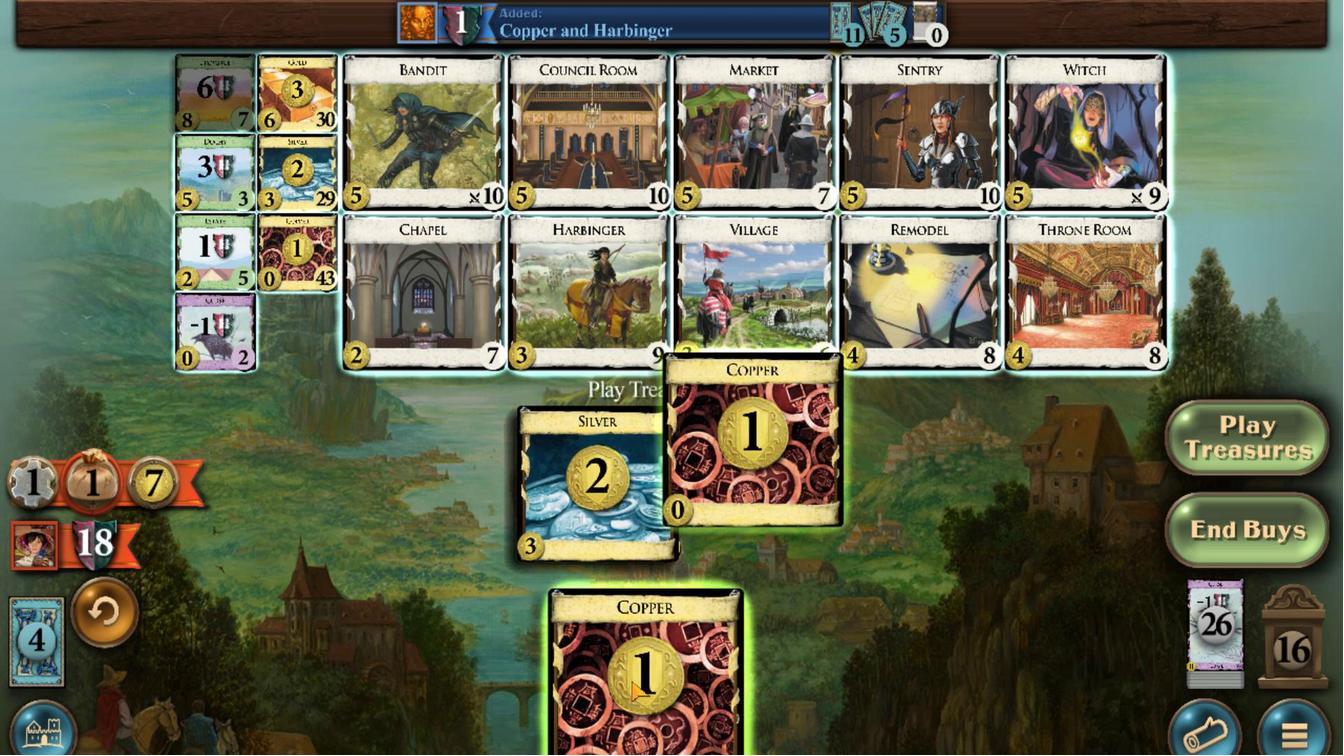 
Action: Mouse scrolled (622, 595) with delta (0, 0)
Screenshot: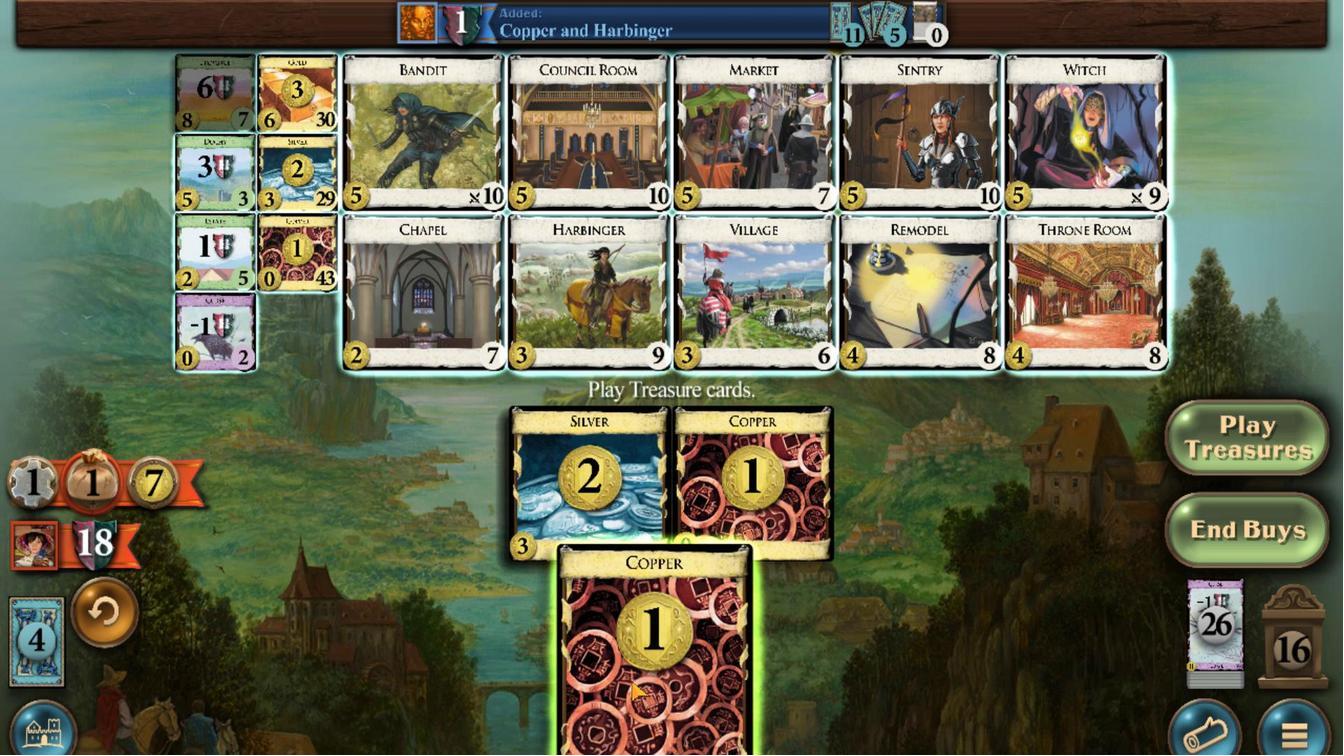 
Action: Mouse moved to (461, 551)
Screenshot: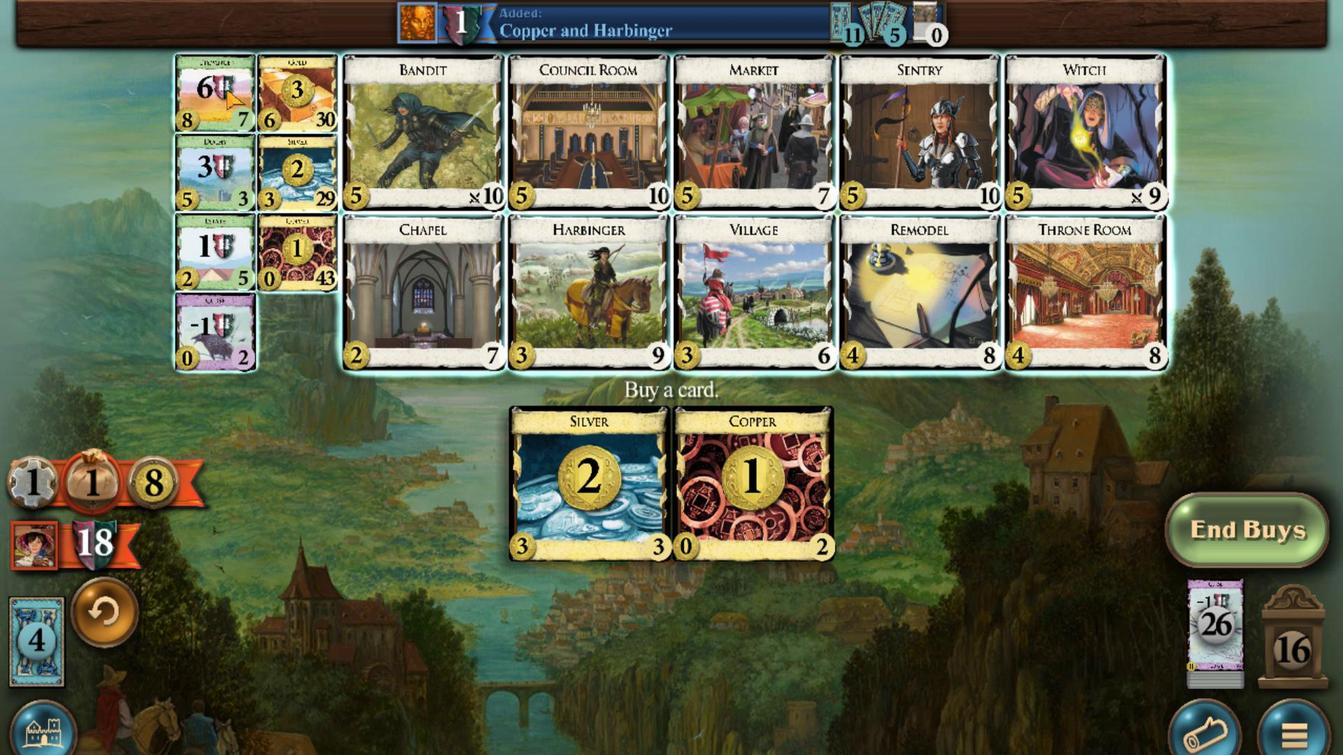 
Action: Mouse scrolled (461, 551) with delta (0, 0)
Screenshot: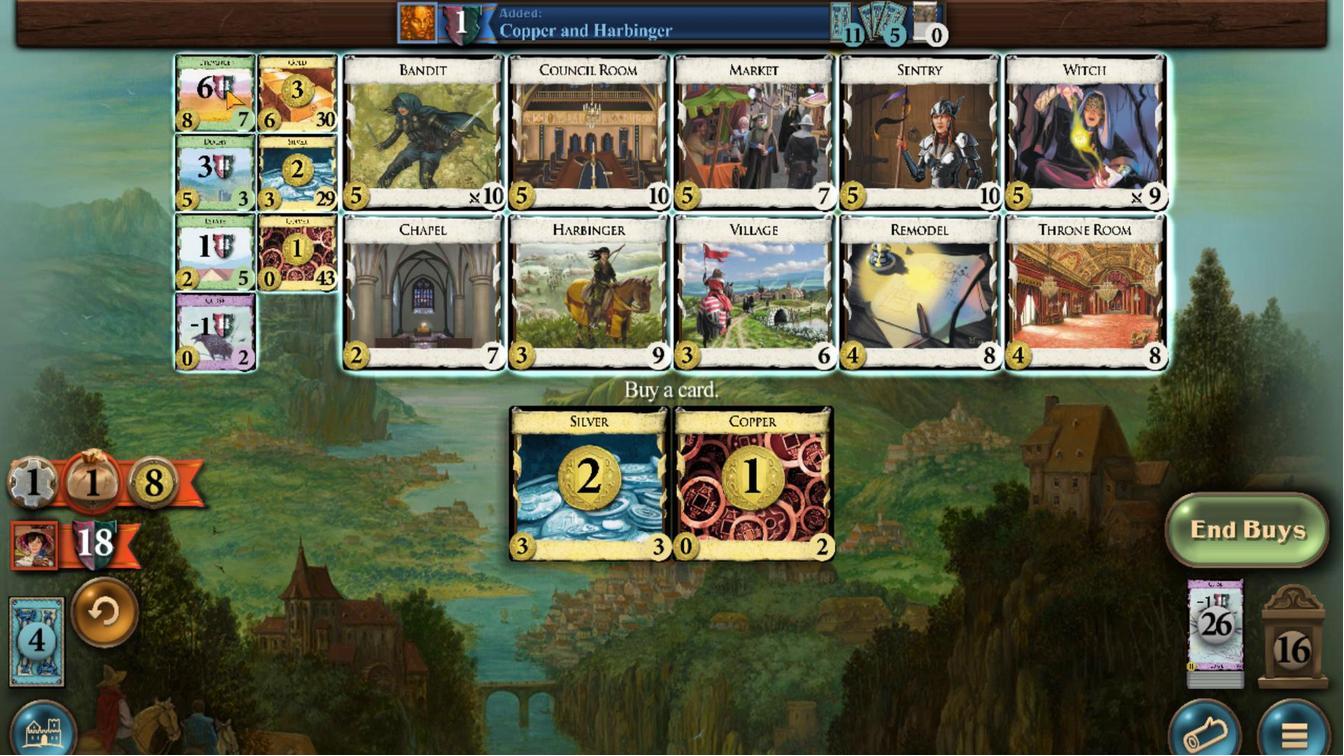 
Action: Mouse scrolled (461, 551) with delta (0, 0)
Screenshot: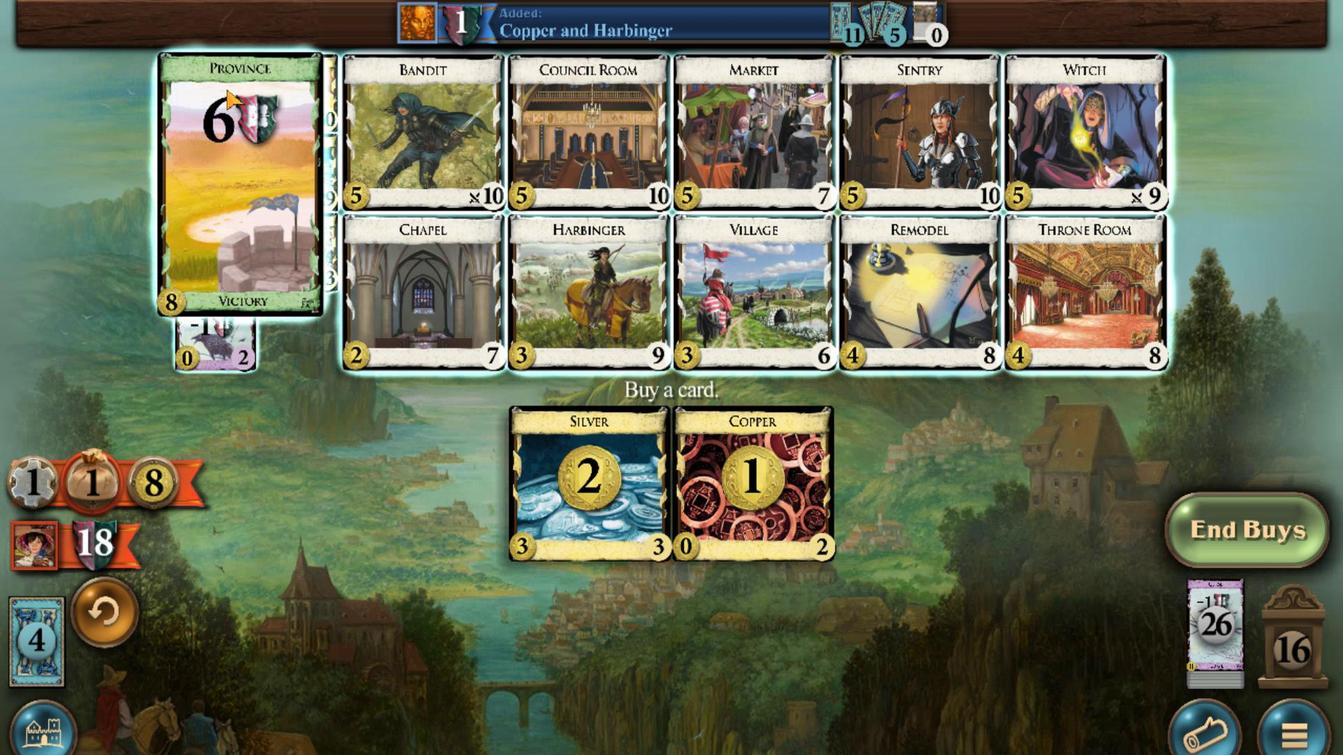 
Action: Mouse scrolled (461, 551) with delta (0, 0)
Screenshot: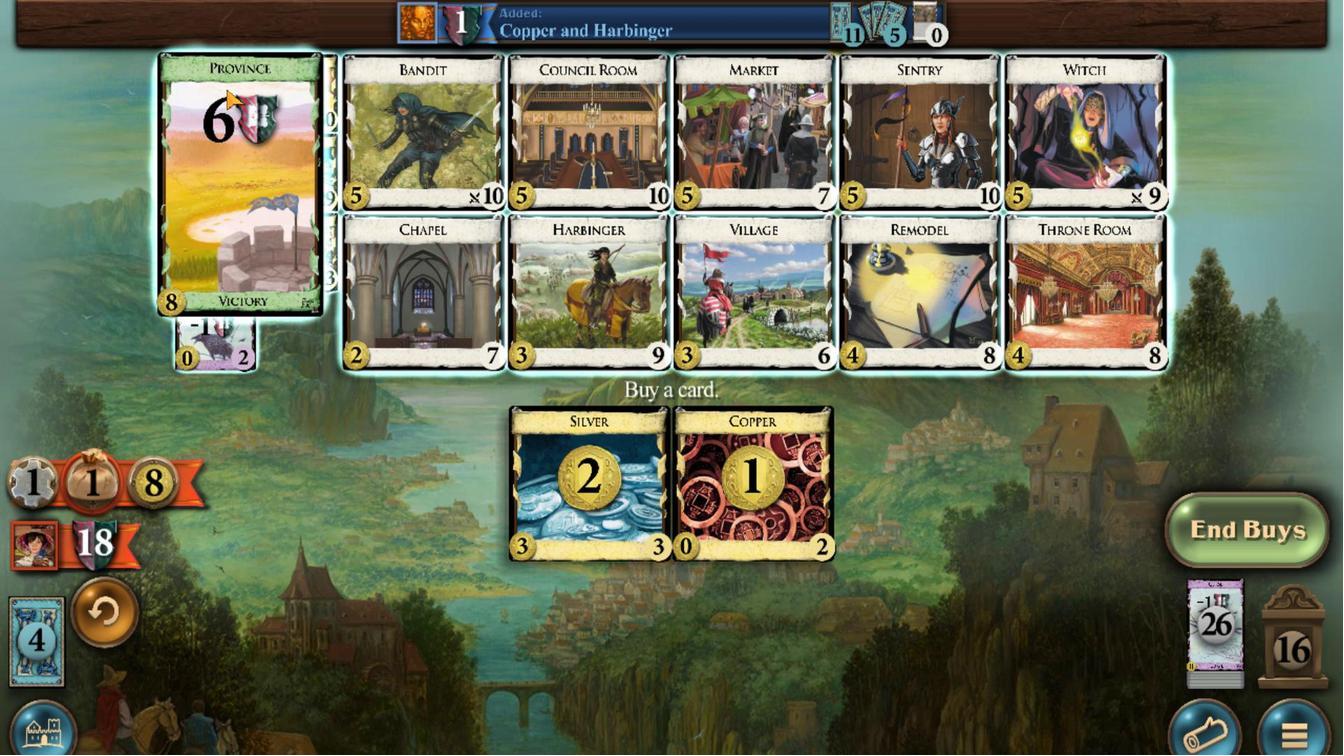 
Action: Mouse scrolled (461, 551) with delta (0, 0)
Screenshot: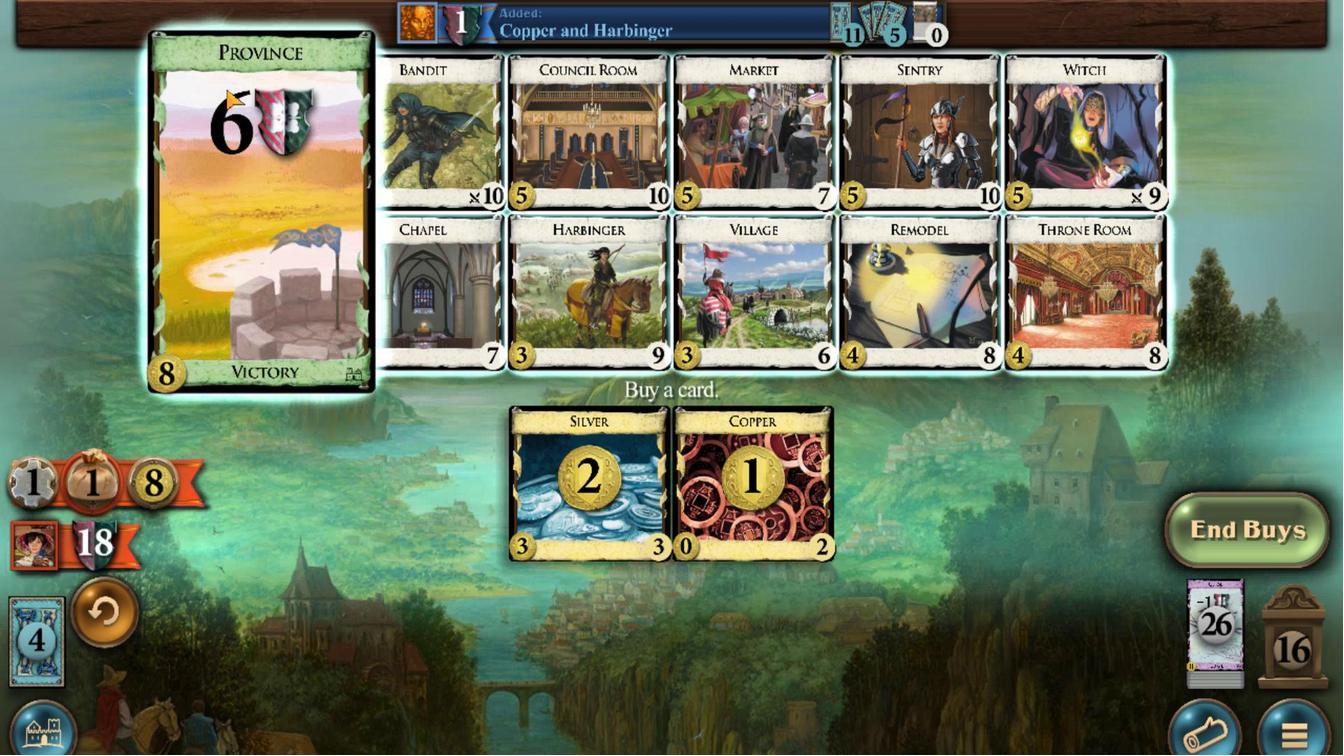 
Action: Mouse scrolled (461, 551) with delta (0, 0)
Screenshot: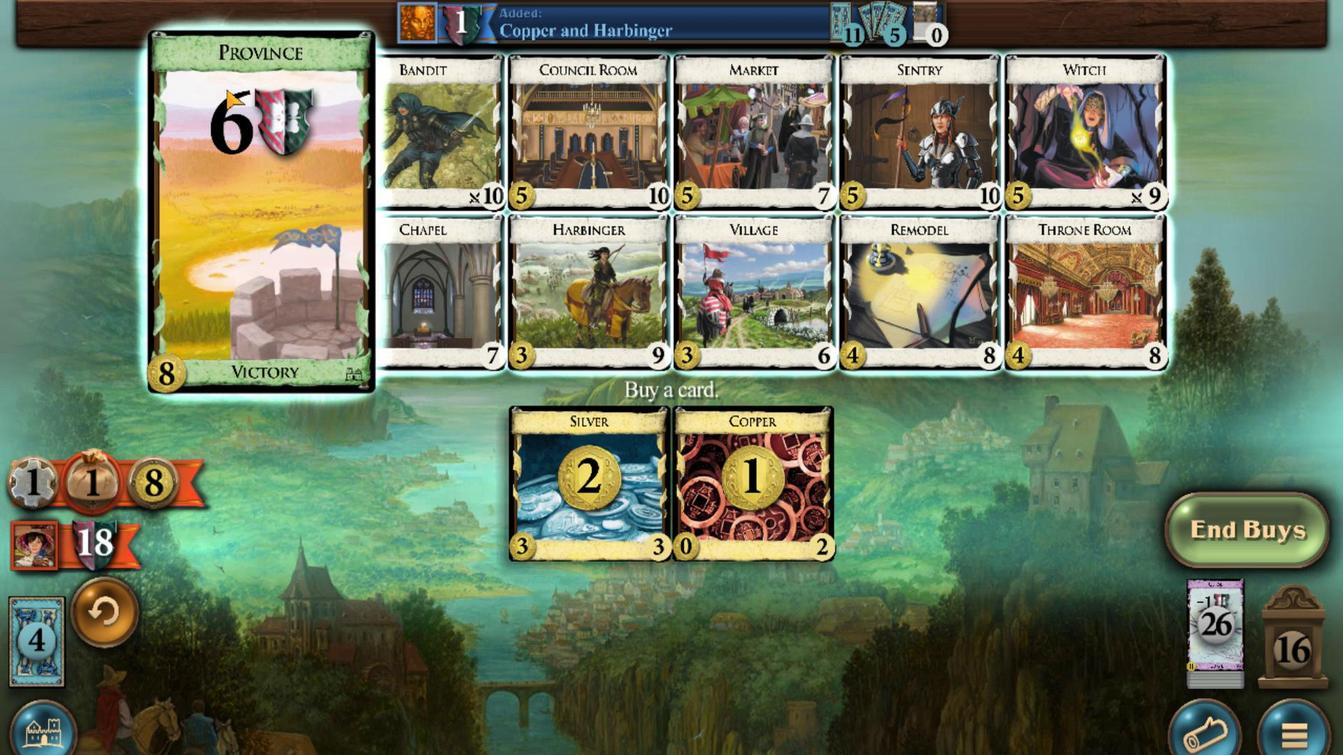 
Action: Mouse scrolled (461, 551) with delta (0, 0)
Screenshot: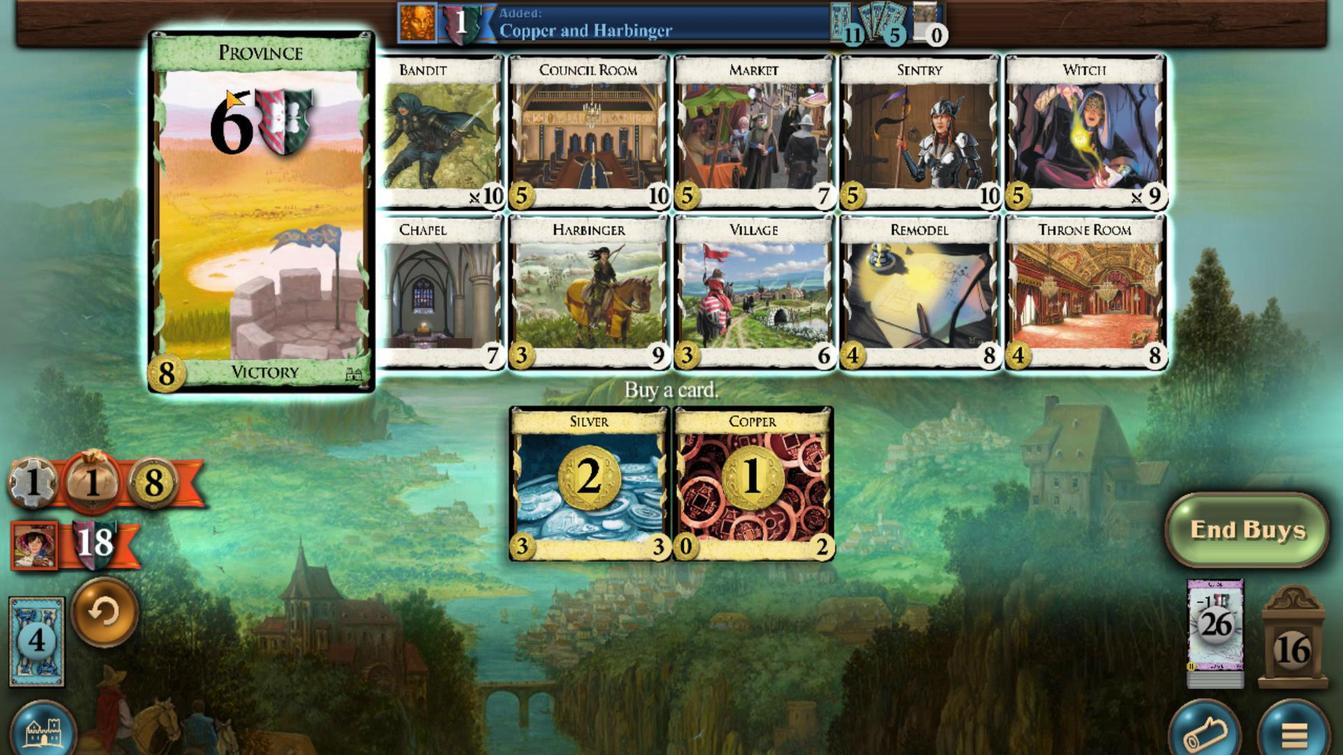 
Action: Mouse moved to (596, 591)
Screenshot: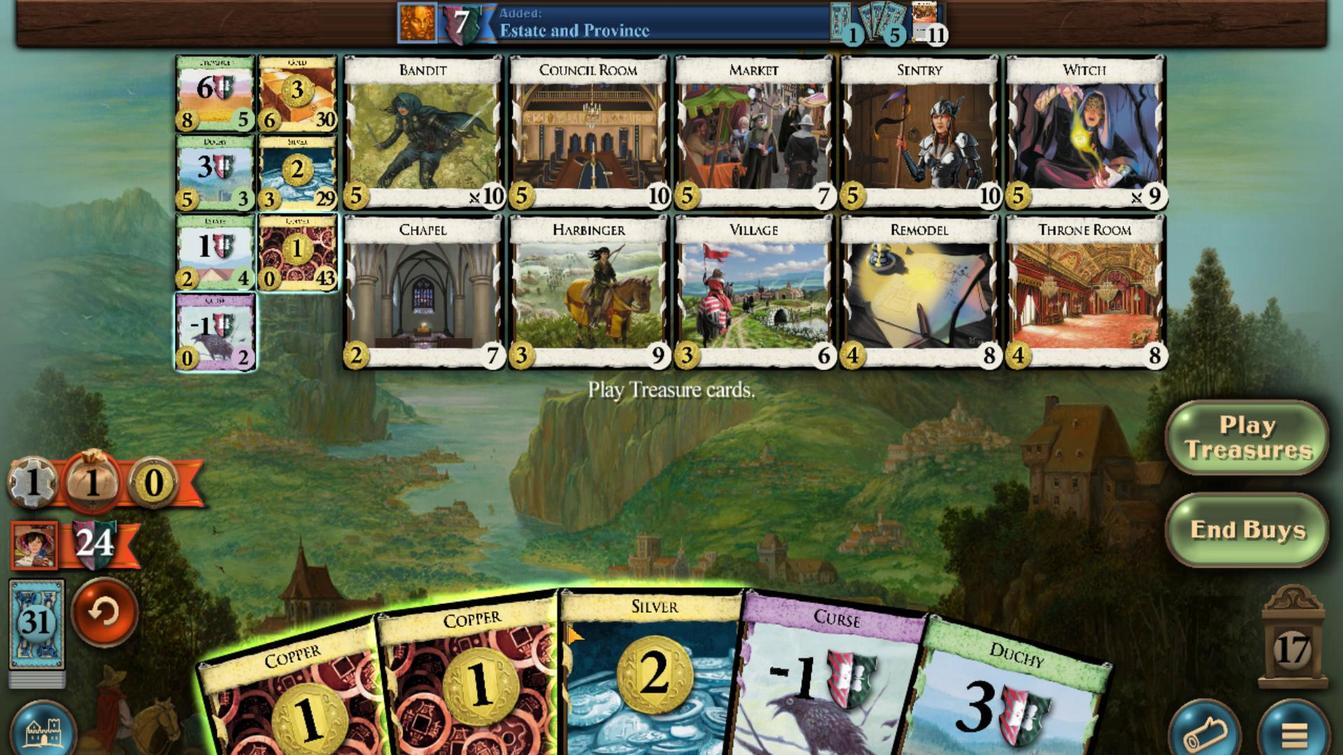 
Action: Mouse scrolled (596, 591) with delta (0, 0)
Screenshot: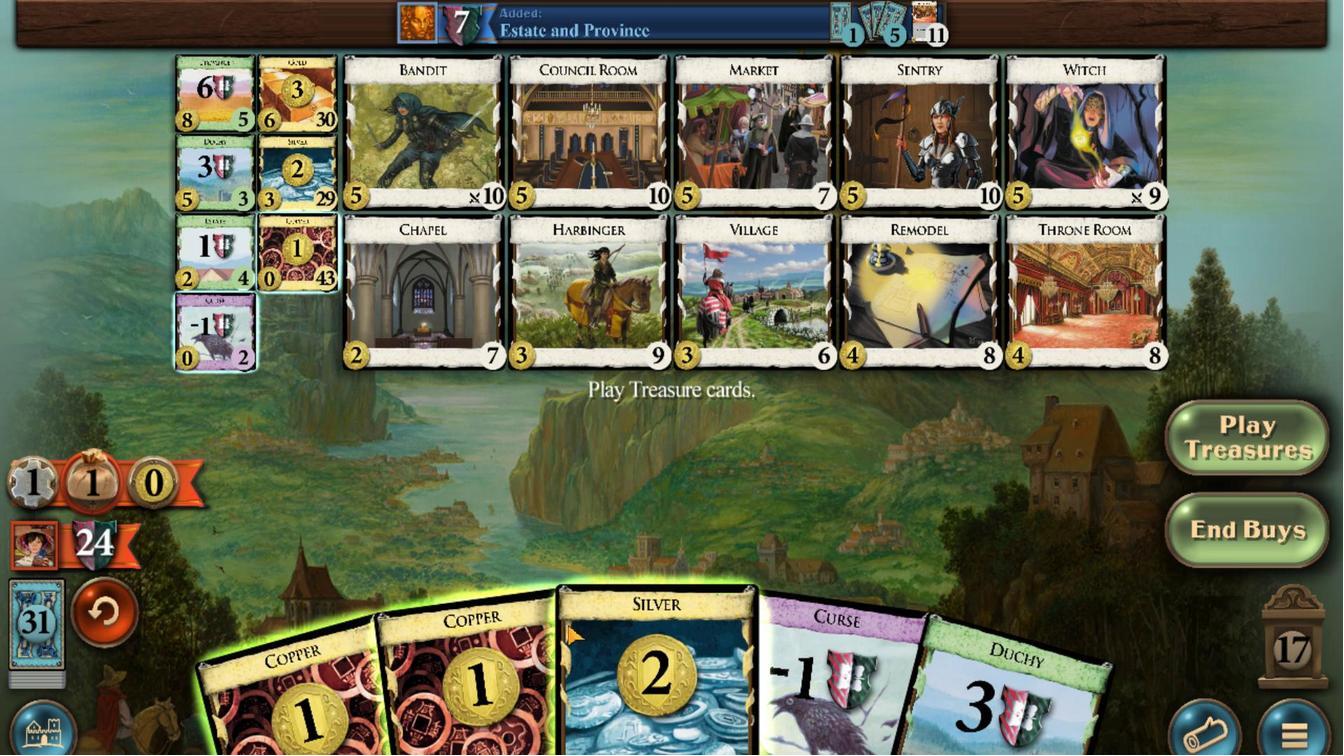 
Action: Mouse moved to (575, 592)
Screenshot: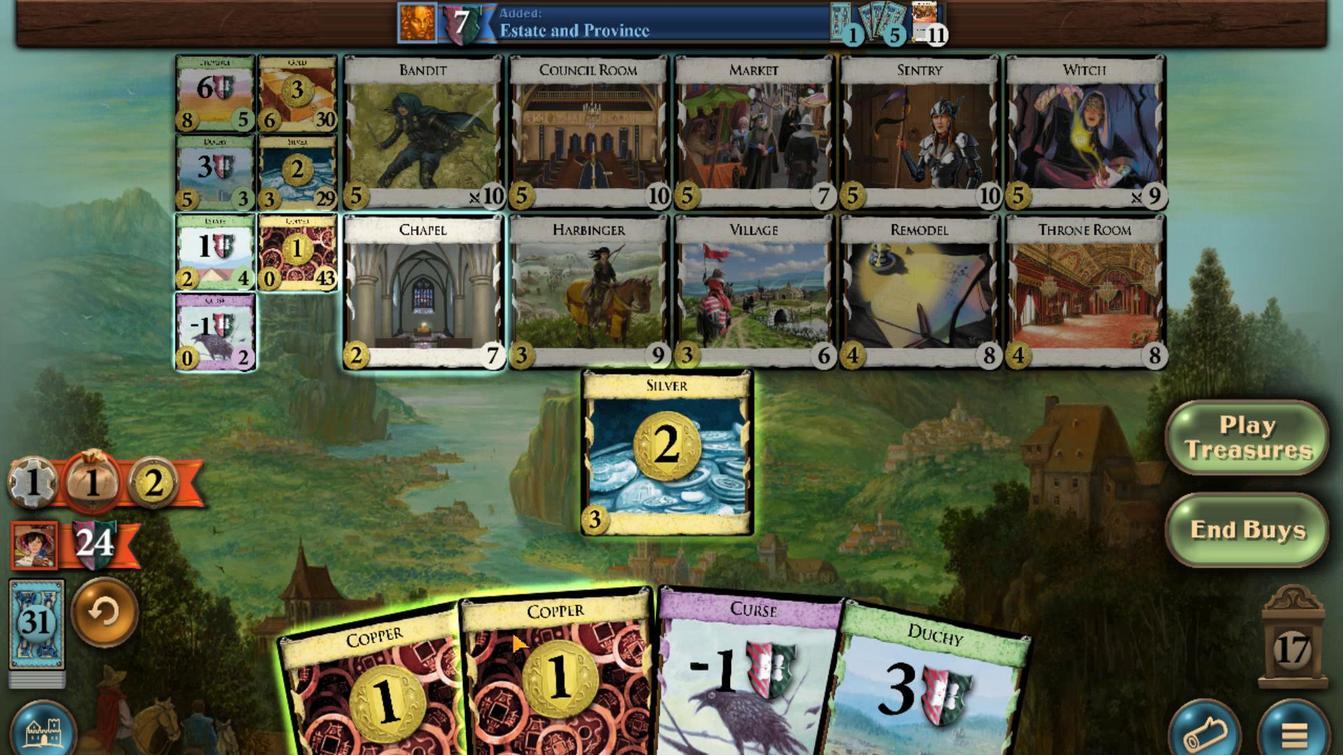 
Action: Mouse scrolled (575, 592) with delta (0, 0)
Screenshot: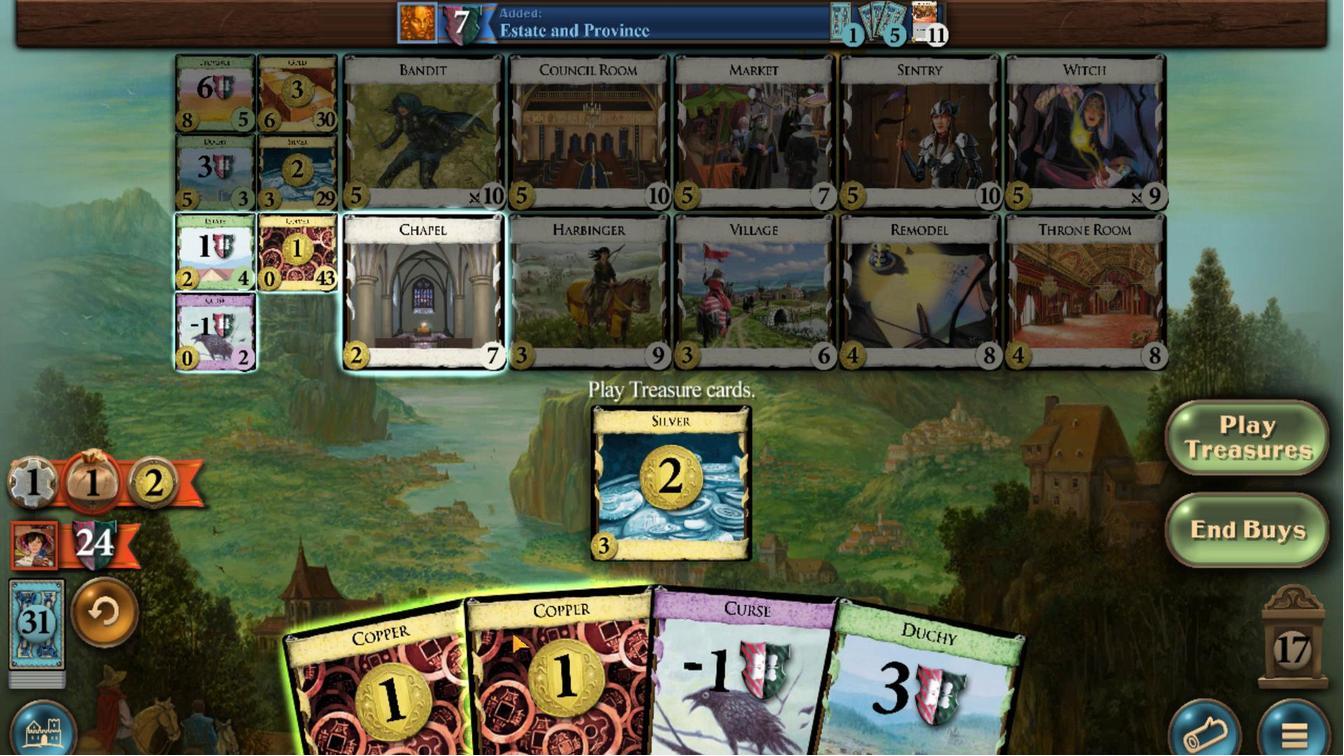 
Action: Mouse moved to (551, 592)
Screenshot: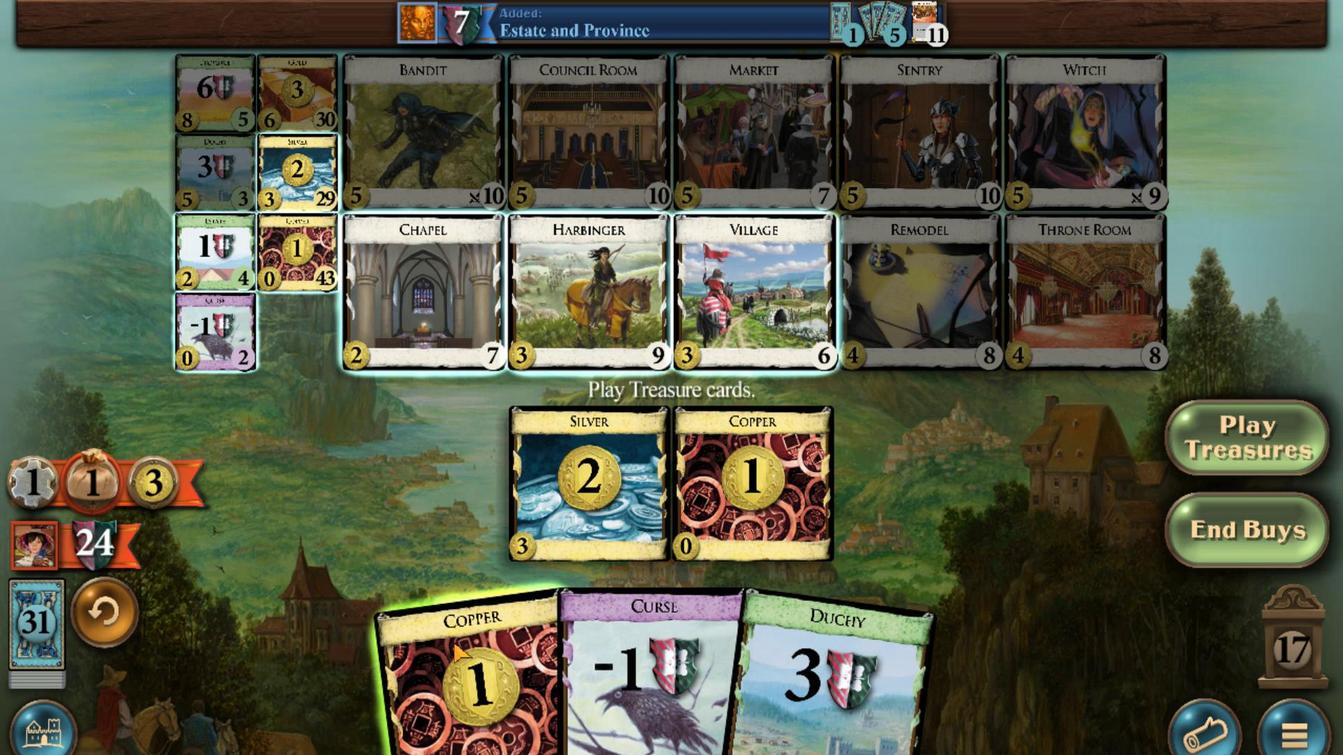
Action: Mouse scrolled (551, 592) with delta (0, 0)
Screenshot: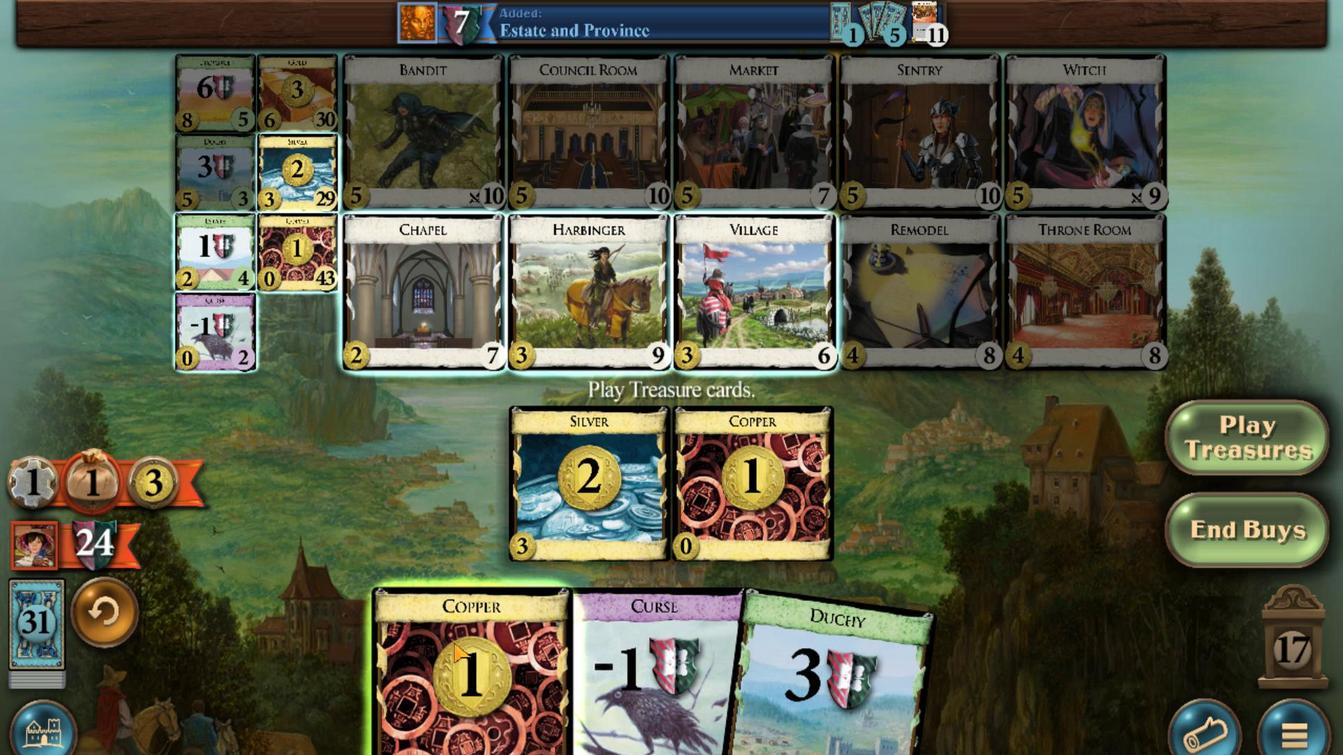
Action: Mouse moved to (489, 556)
Screenshot: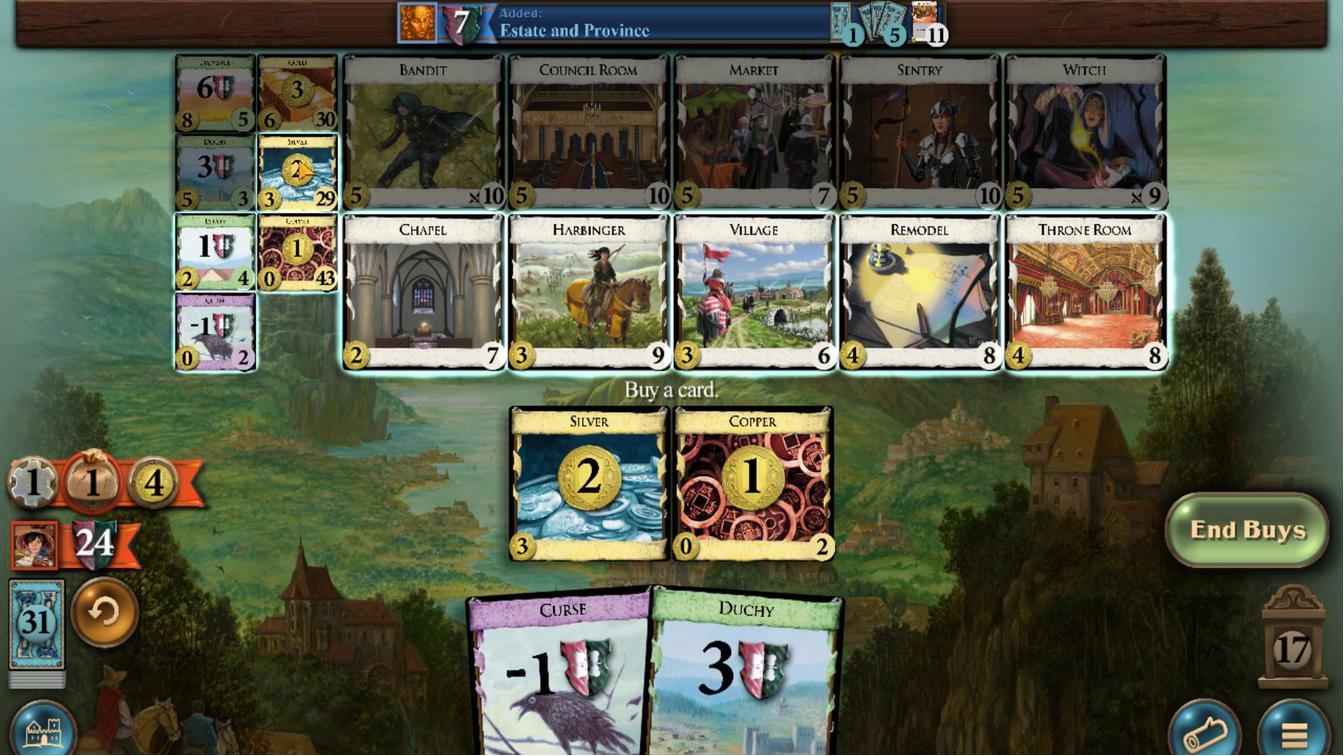 
Action: Mouse scrolled (489, 556) with delta (0, 0)
Screenshot: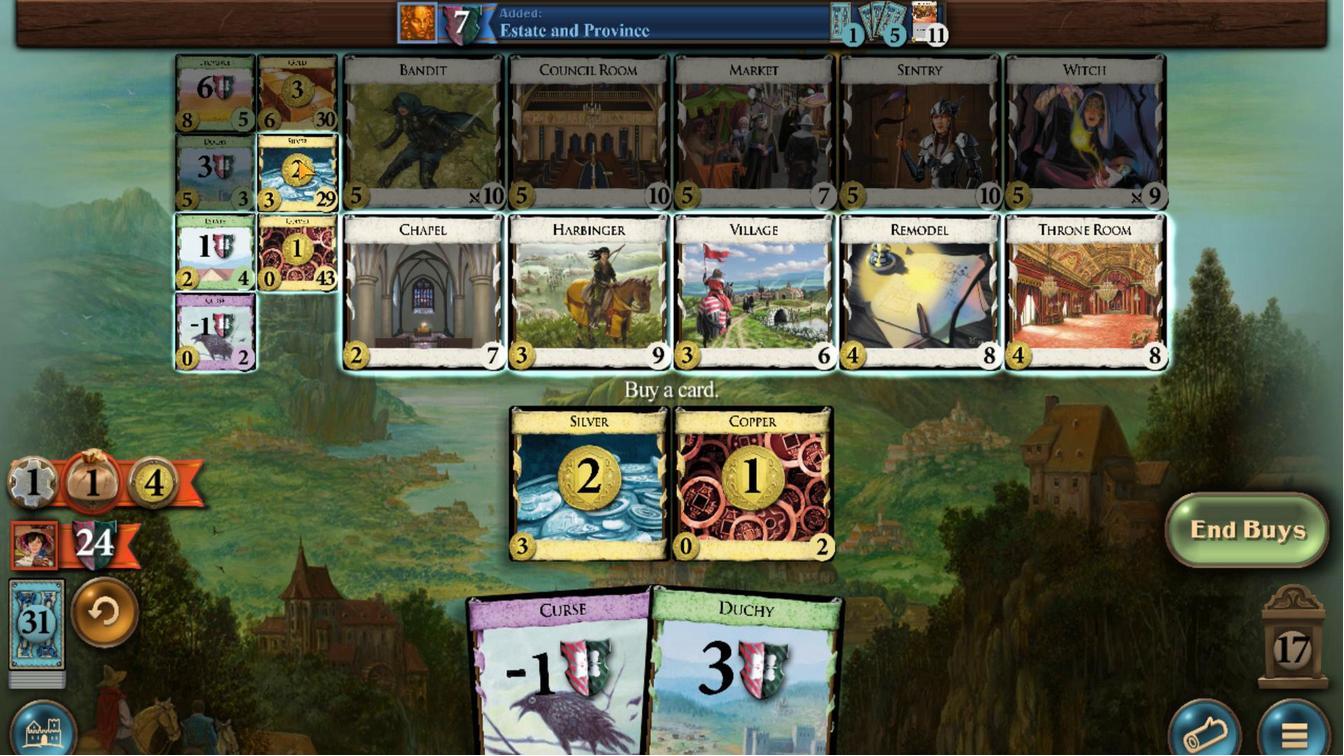 
Action: Mouse scrolled (489, 556) with delta (0, 0)
Screenshot: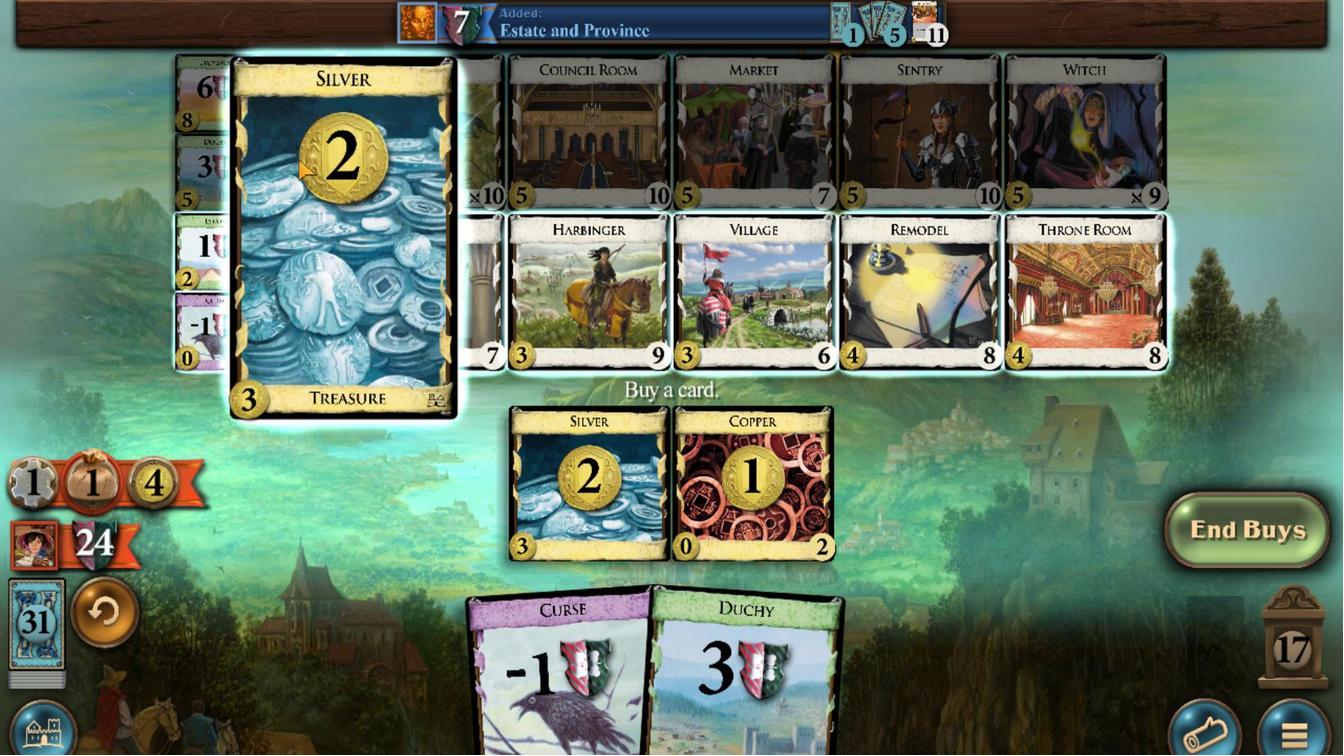 
Action: Mouse scrolled (489, 556) with delta (0, 0)
Screenshot: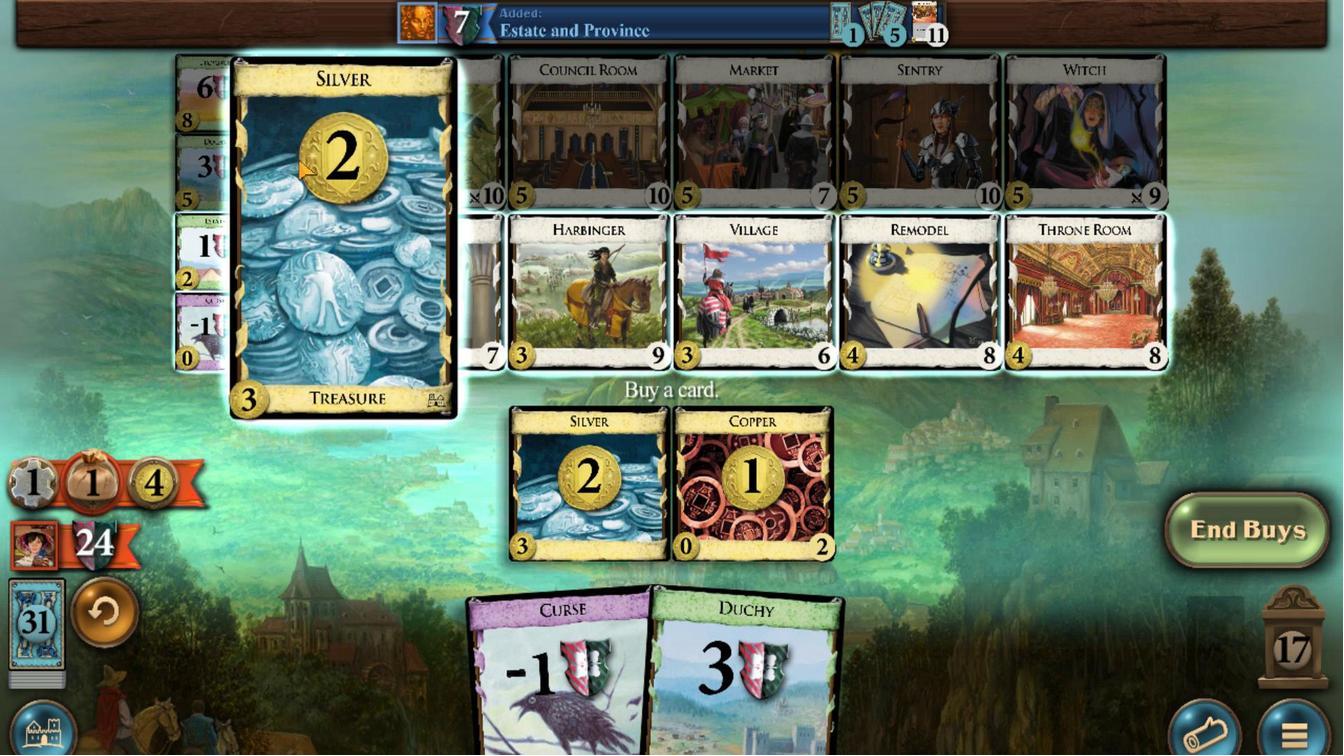 
Action: Mouse scrolled (489, 556) with delta (0, 0)
Screenshot: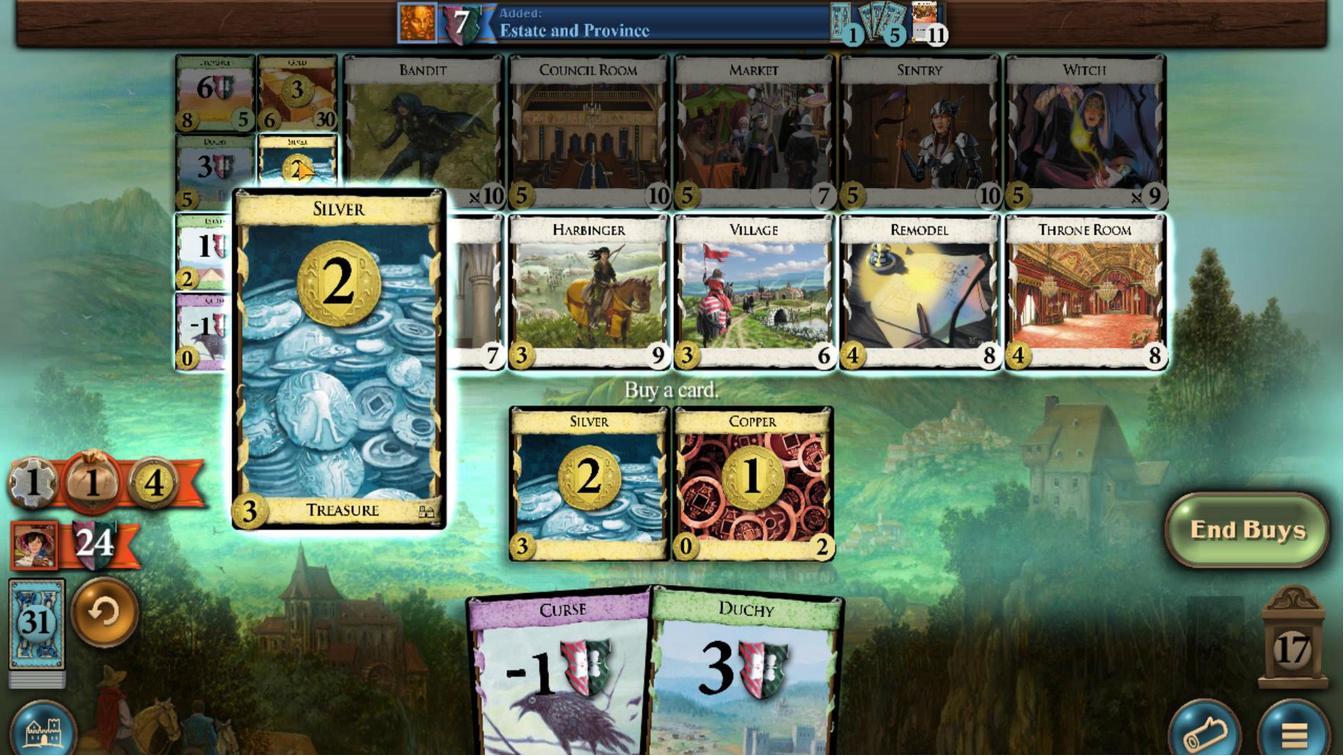
Action: Mouse moved to (509, 594)
Screenshot: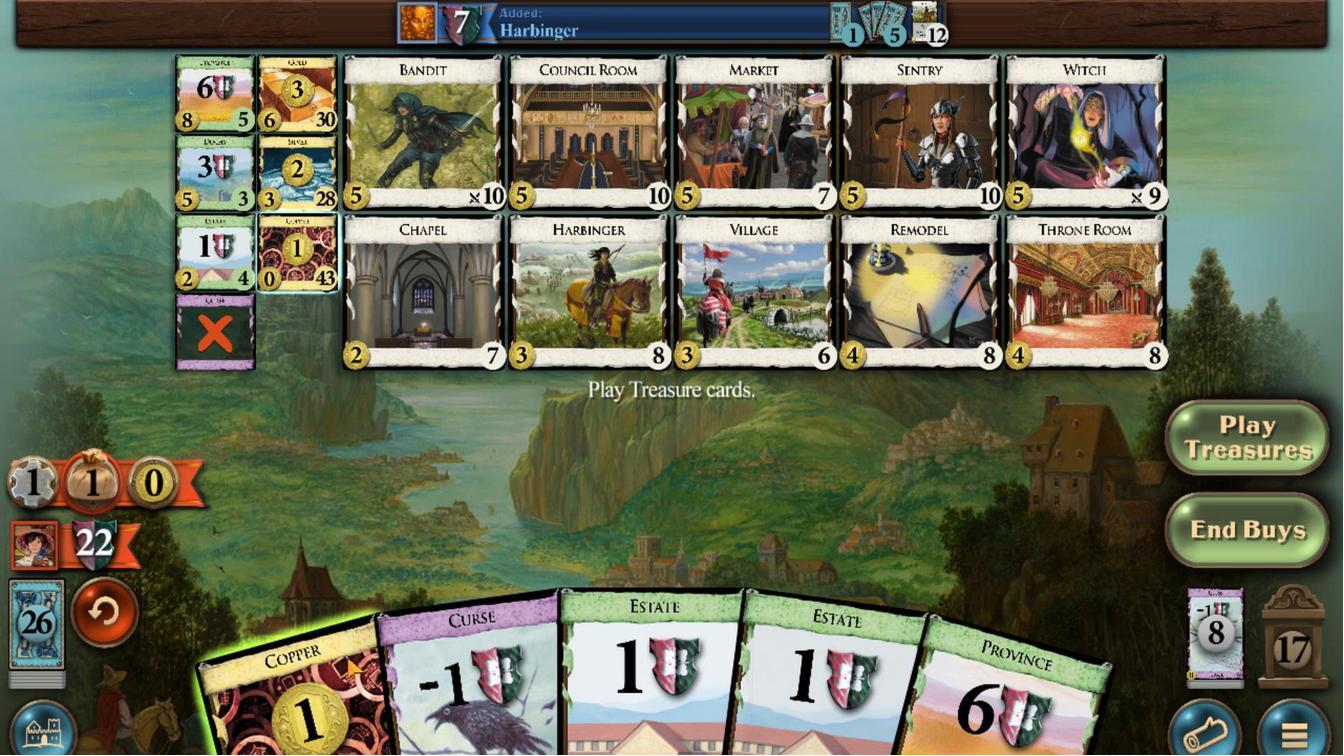 
Action: Mouse scrolled (509, 594) with delta (0, 0)
Screenshot: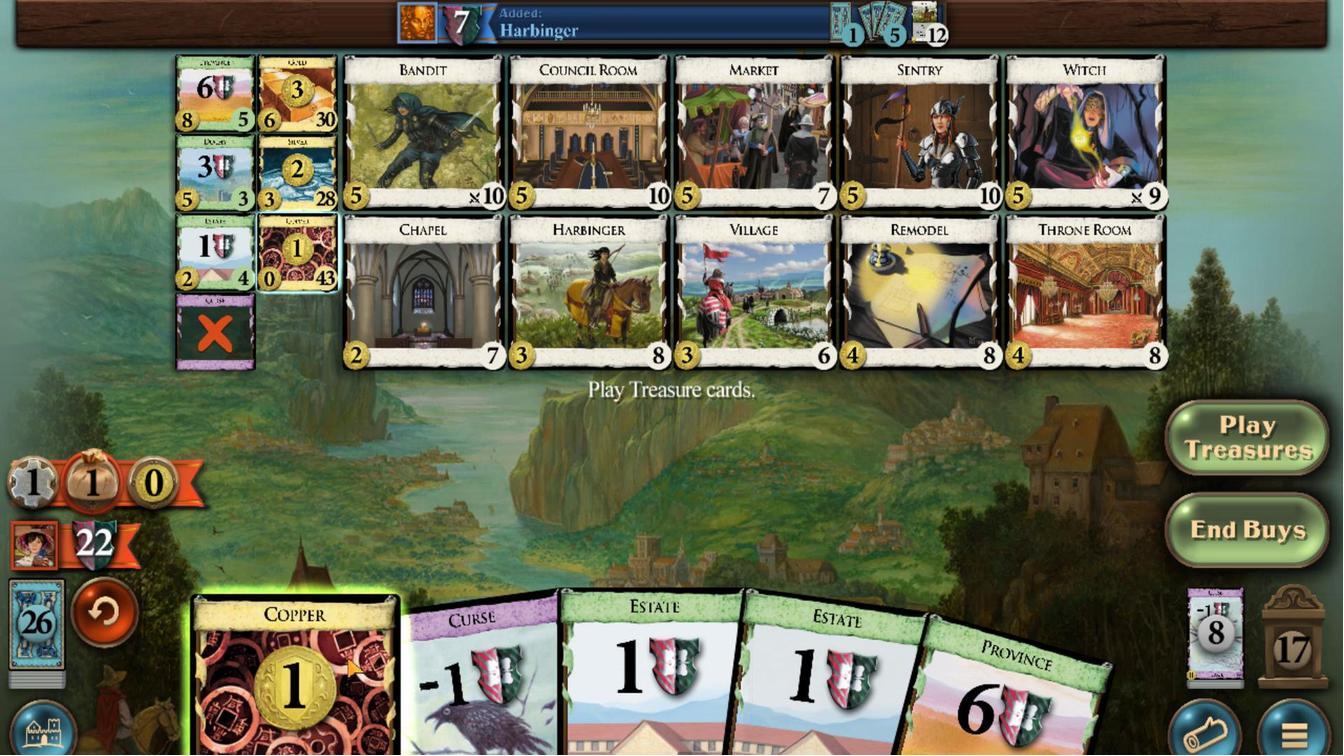 
Action: Mouse moved to (490, 561)
Screenshot: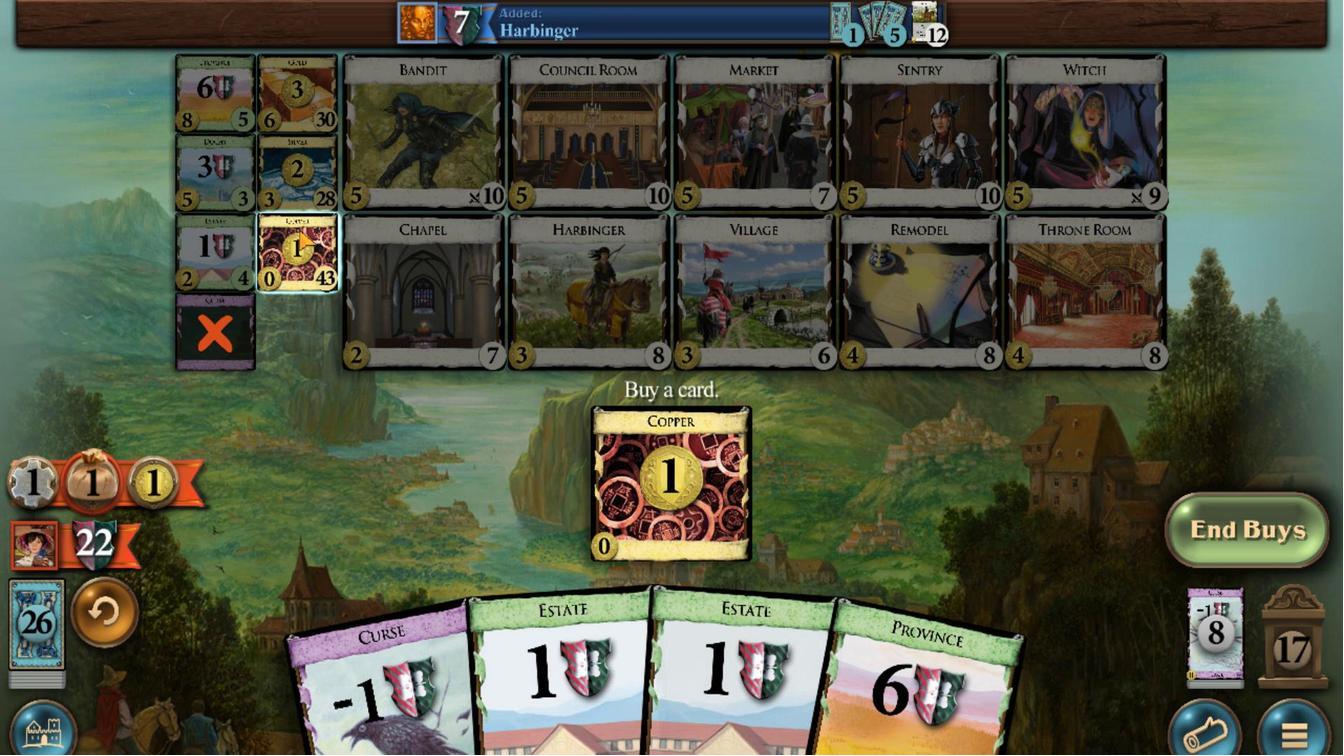 
Action: Mouse scrolled (490, 561) with delta (0, 0)
Screenshot: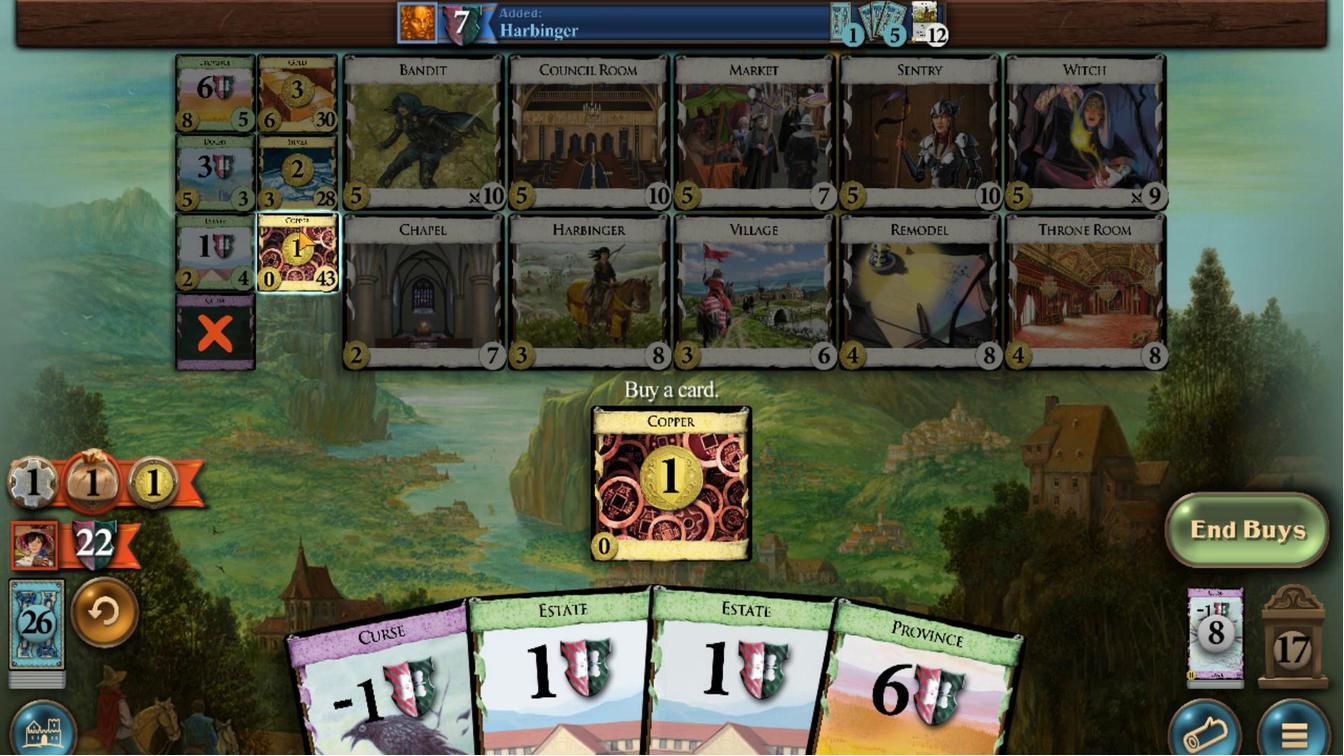 
Action: Mouse scrolled (490, 561) with delta (0, 0)
Screenshot: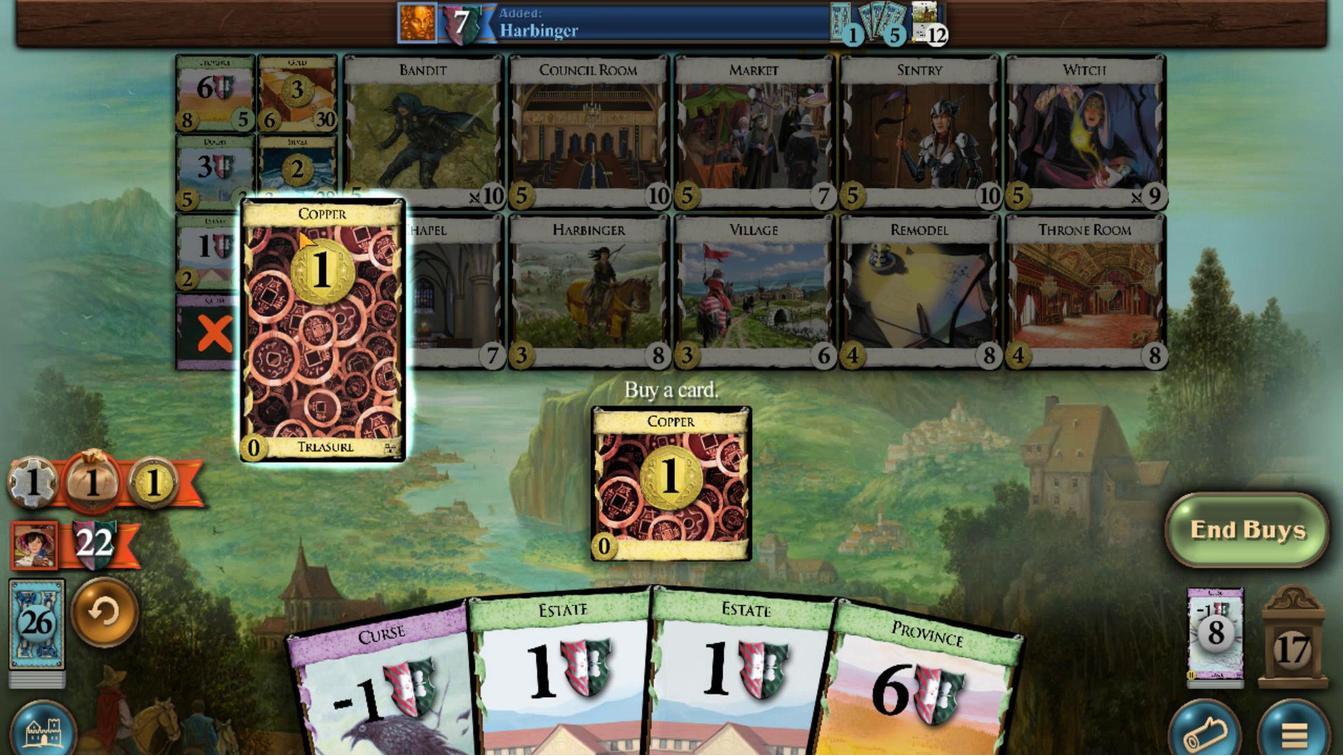 
Action: Mouse scrolled (490, 561) with delta (0, 0)
Screenshot: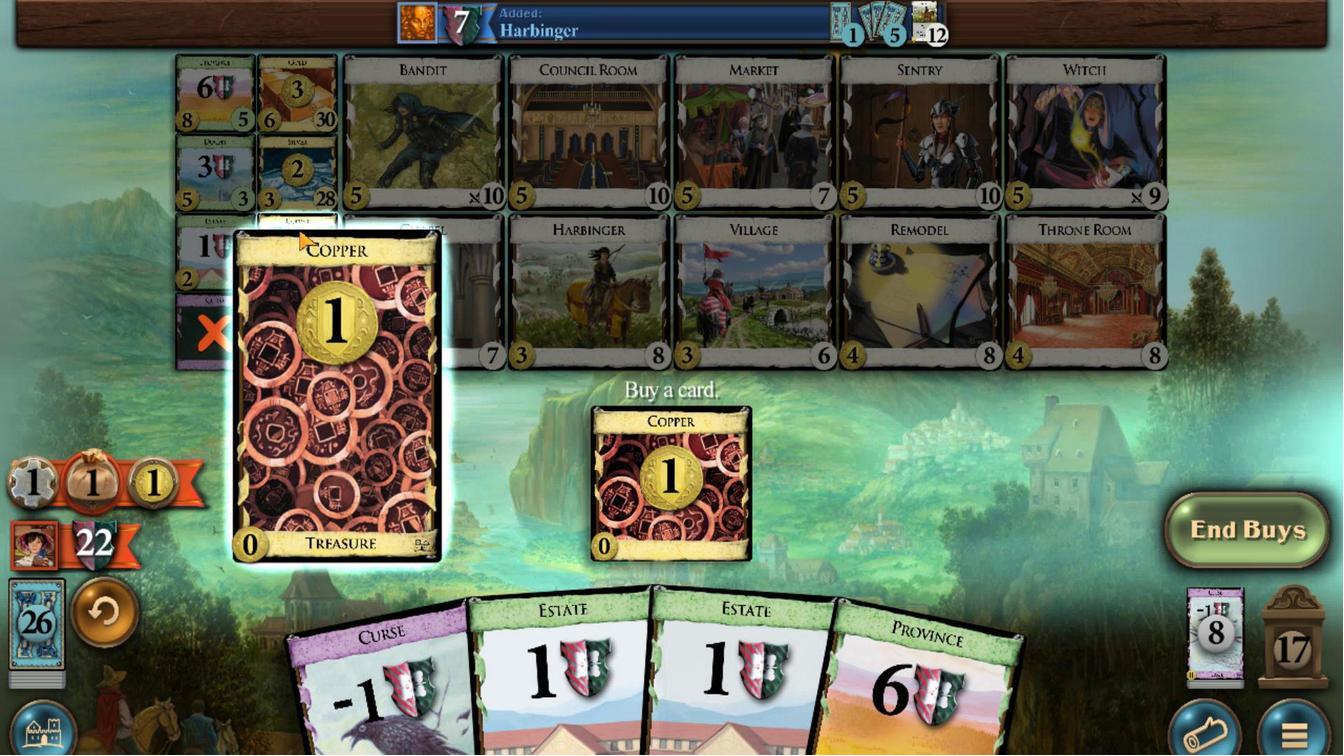 
Action: Mouse moved to (690, 592)
Screenshot: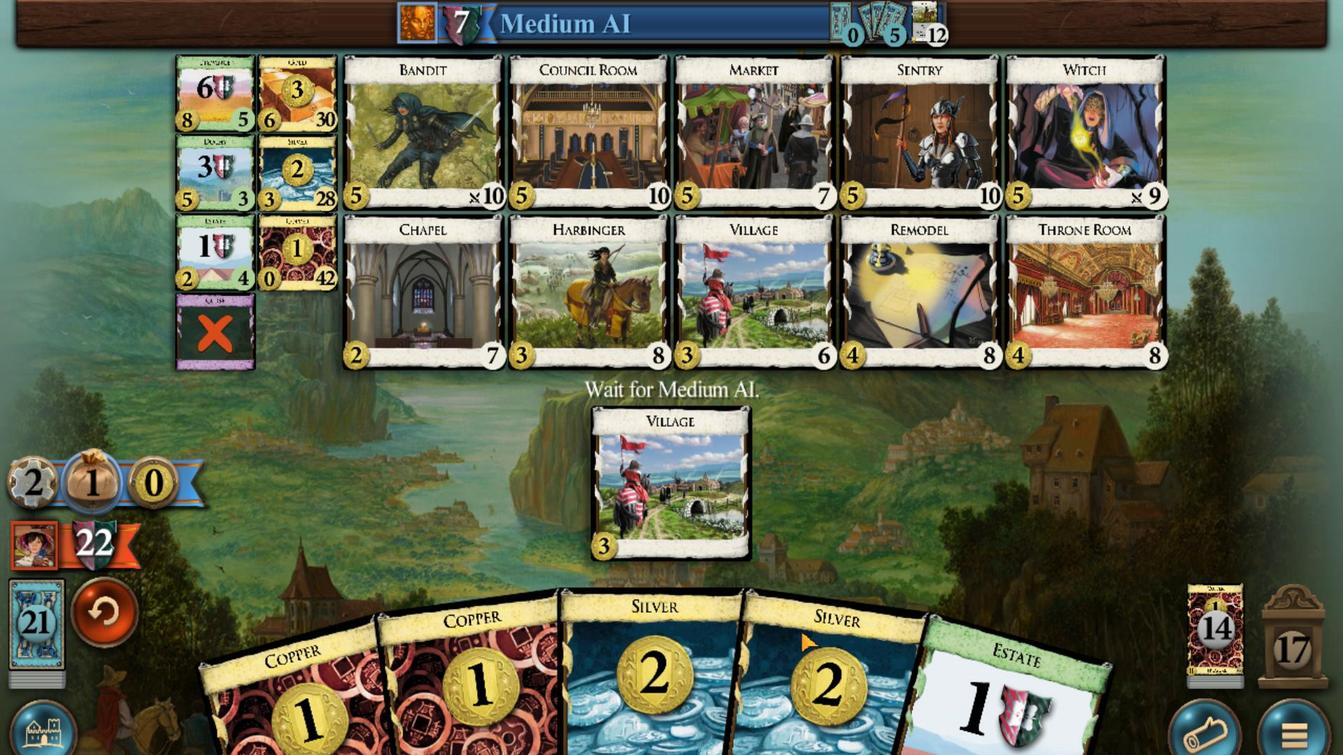 
Action: Mouse scrolled (690, 592) with delta (0, 0)
Screenshot: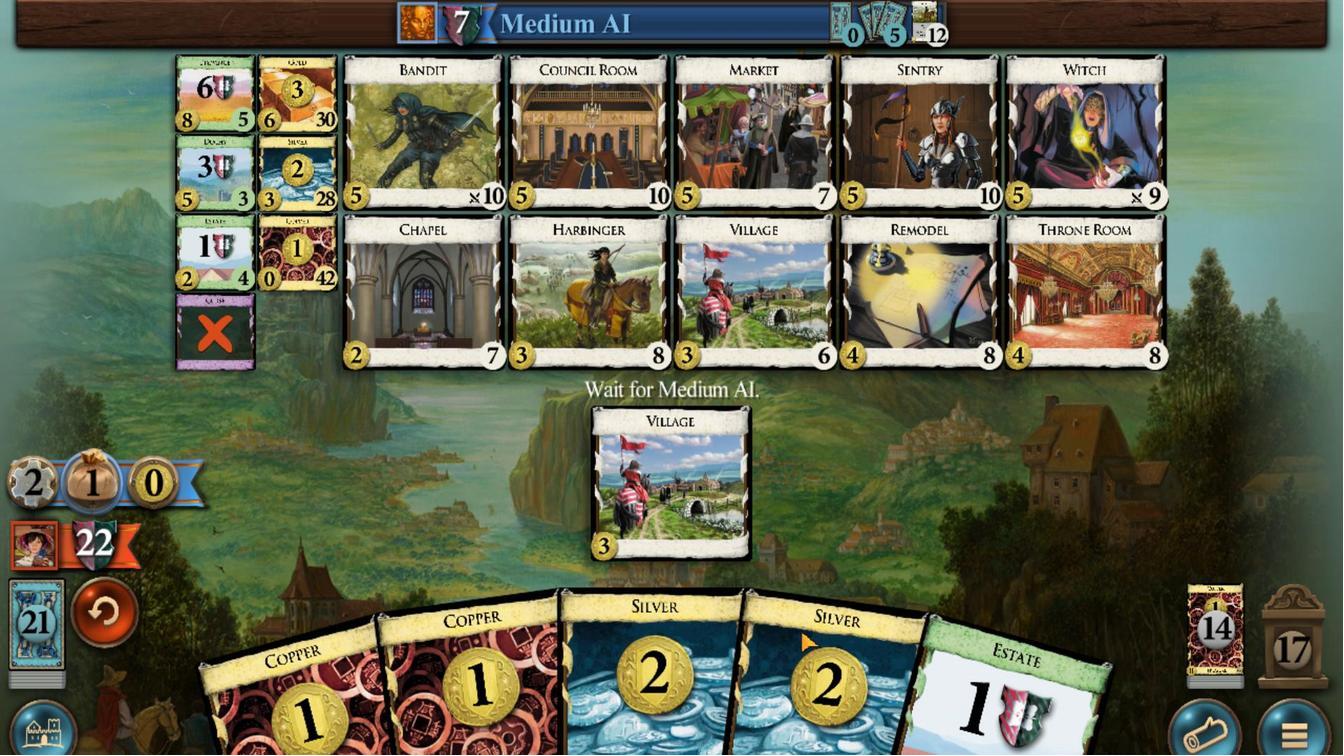 
Action: Mouse scrolled (690, 592) with delta (0, 0)
Screenshot: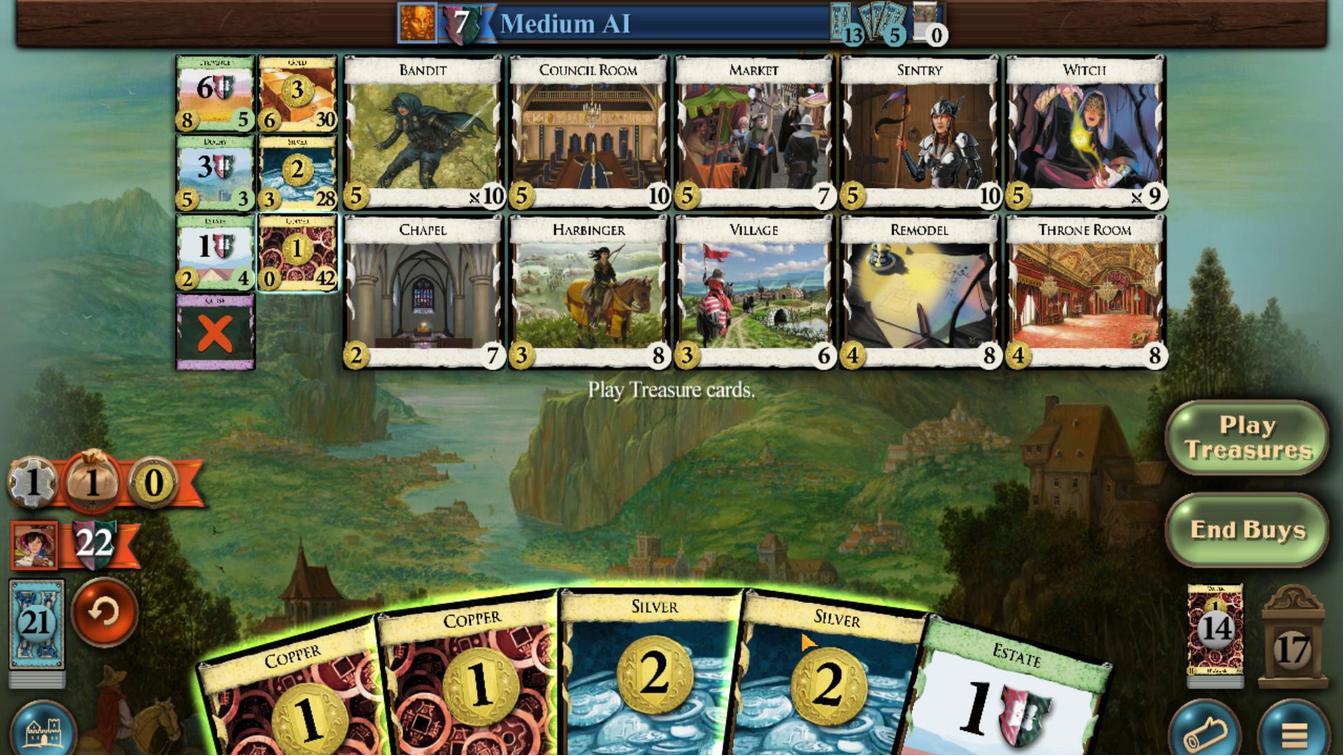 
Action: Mouse moved to (650, 591)
Screenshot: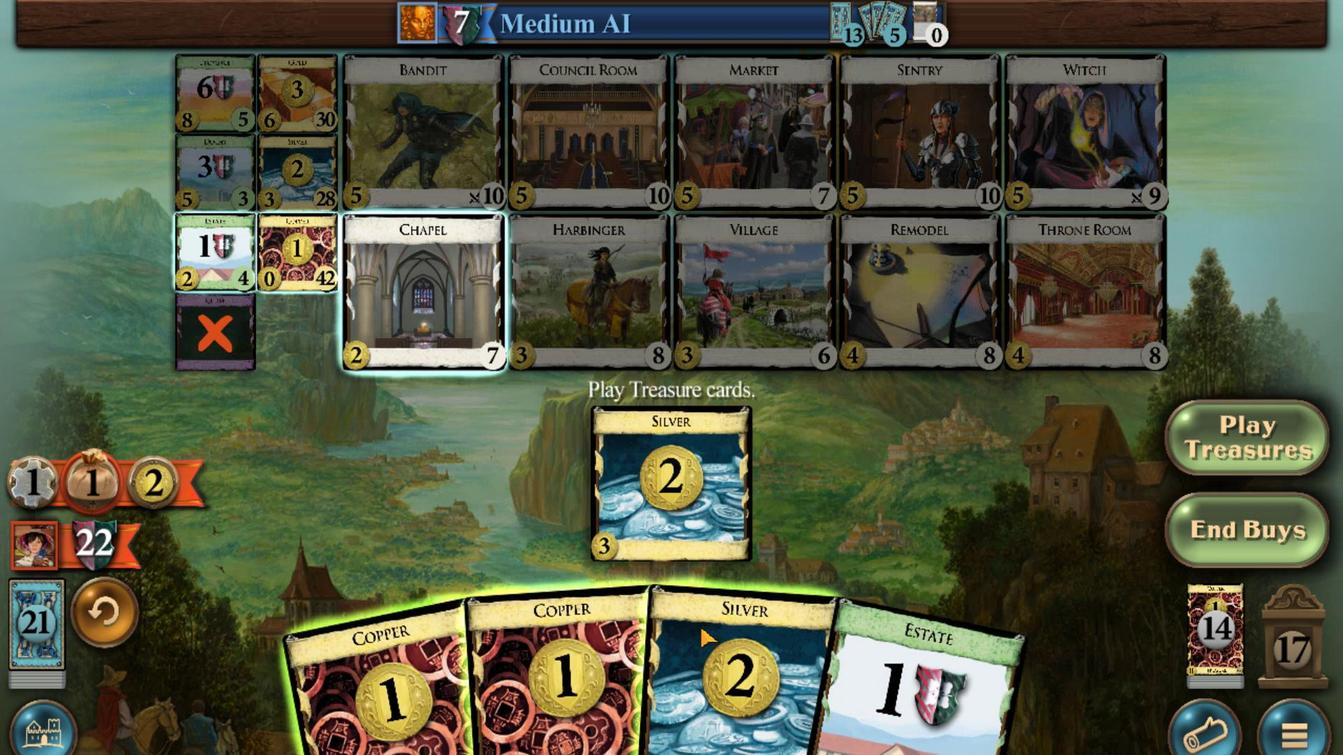 
Action: Mouse scrolled (650, 591) with delta (0, 0)
Screenshot: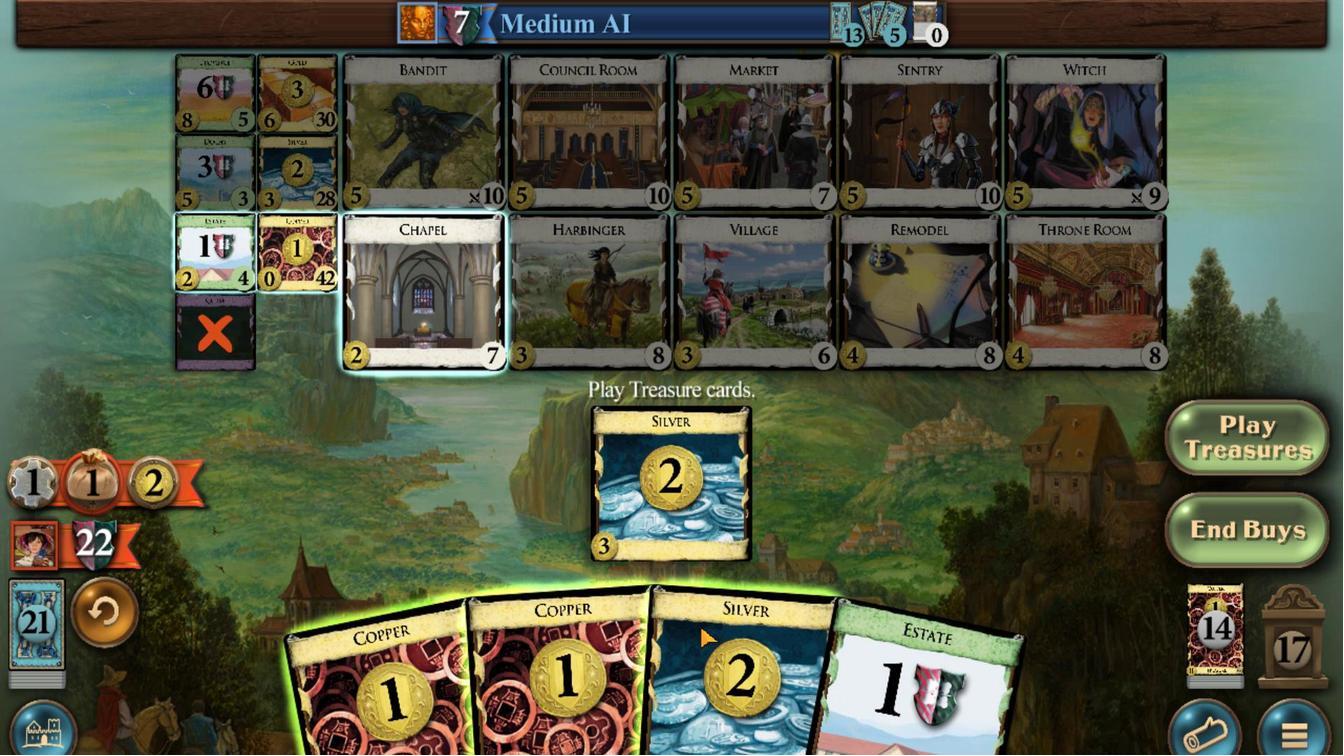 
Action: Mouse moved to (629, 591)
Screenshot: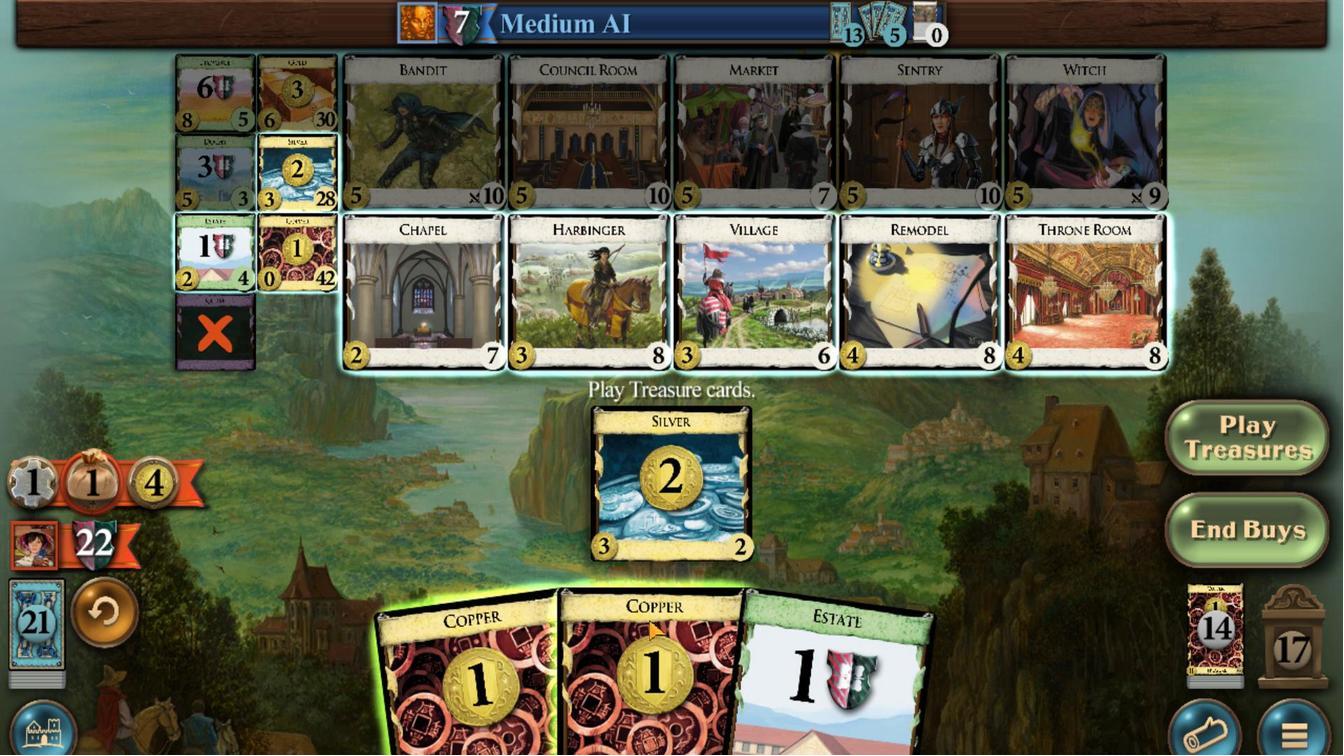 
Action: Mouse scrolled (629, 591) with delta (0, 0)
Screenshot: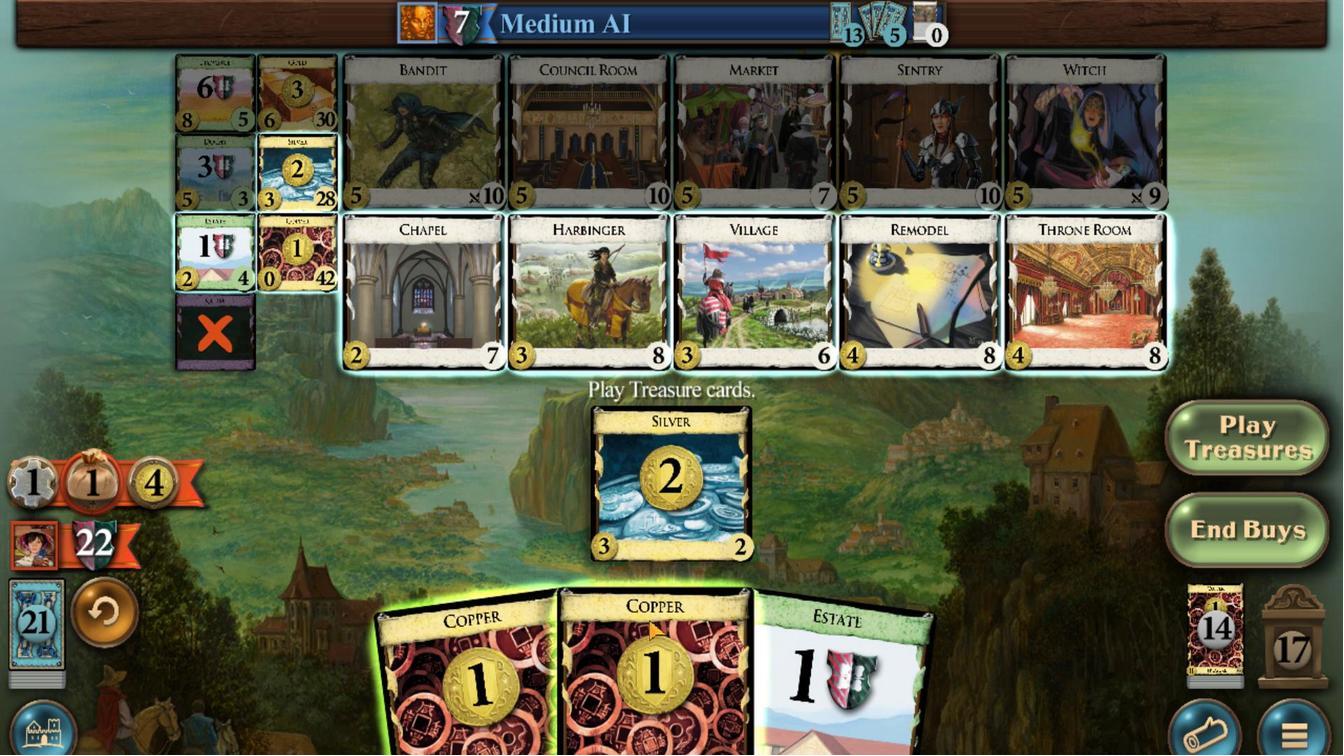 
Action: Mouse moved to (592, 591)
Screenshot: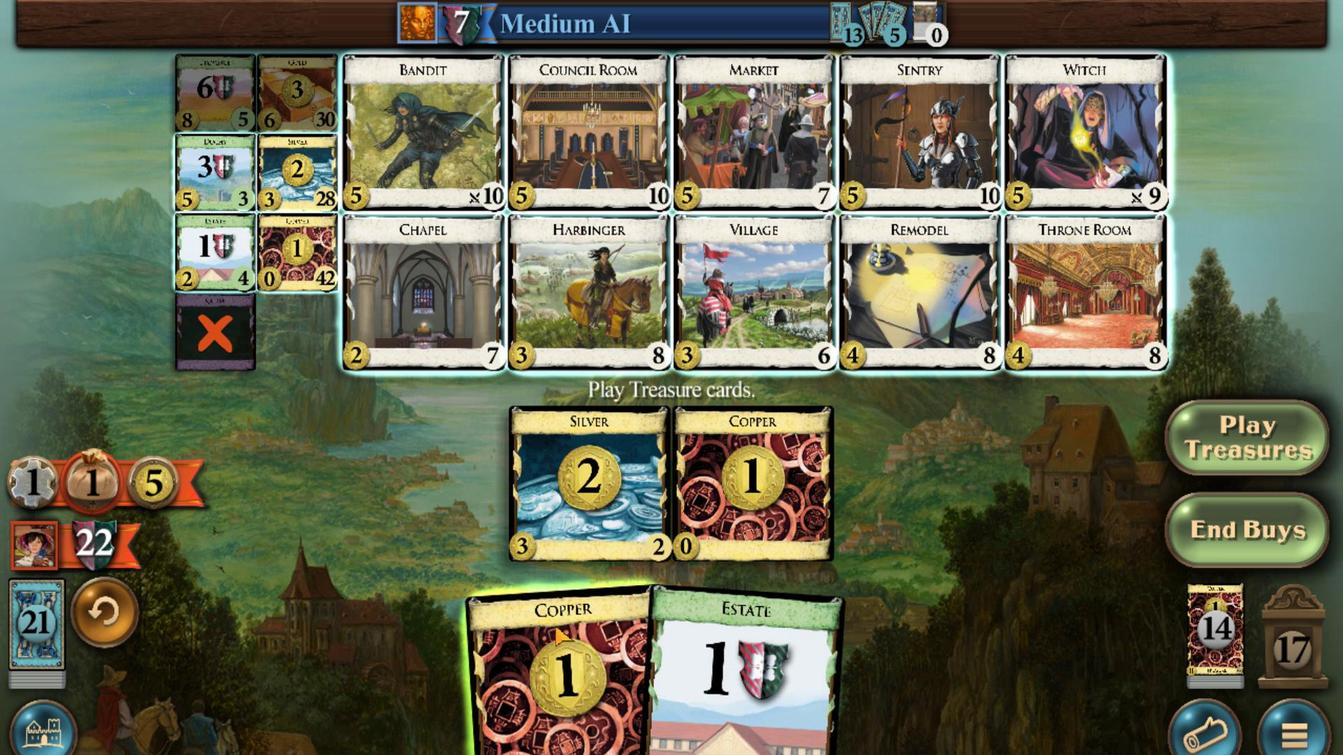 
Action: Mouse scrolled (592, 591) with delta (0, 0)
Screenshot: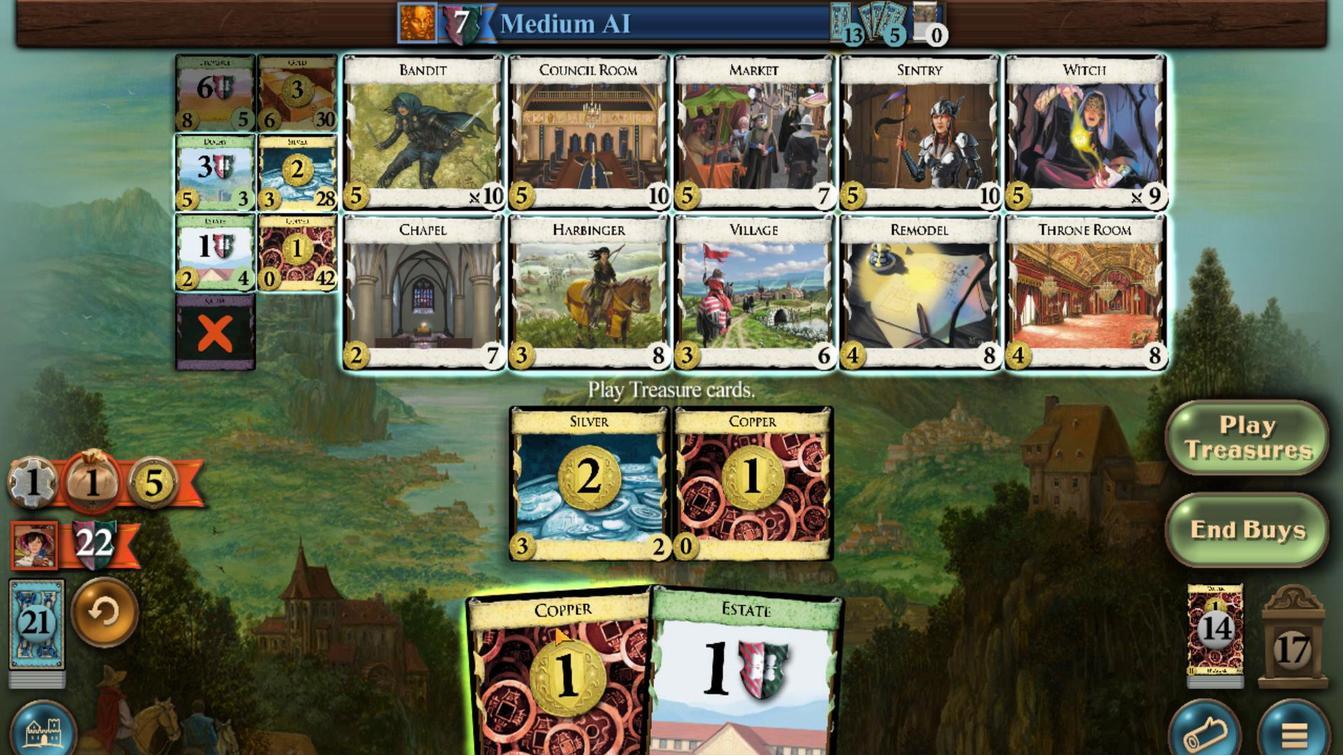 
Action: Mouse moved to (487, 552)
Screenshot: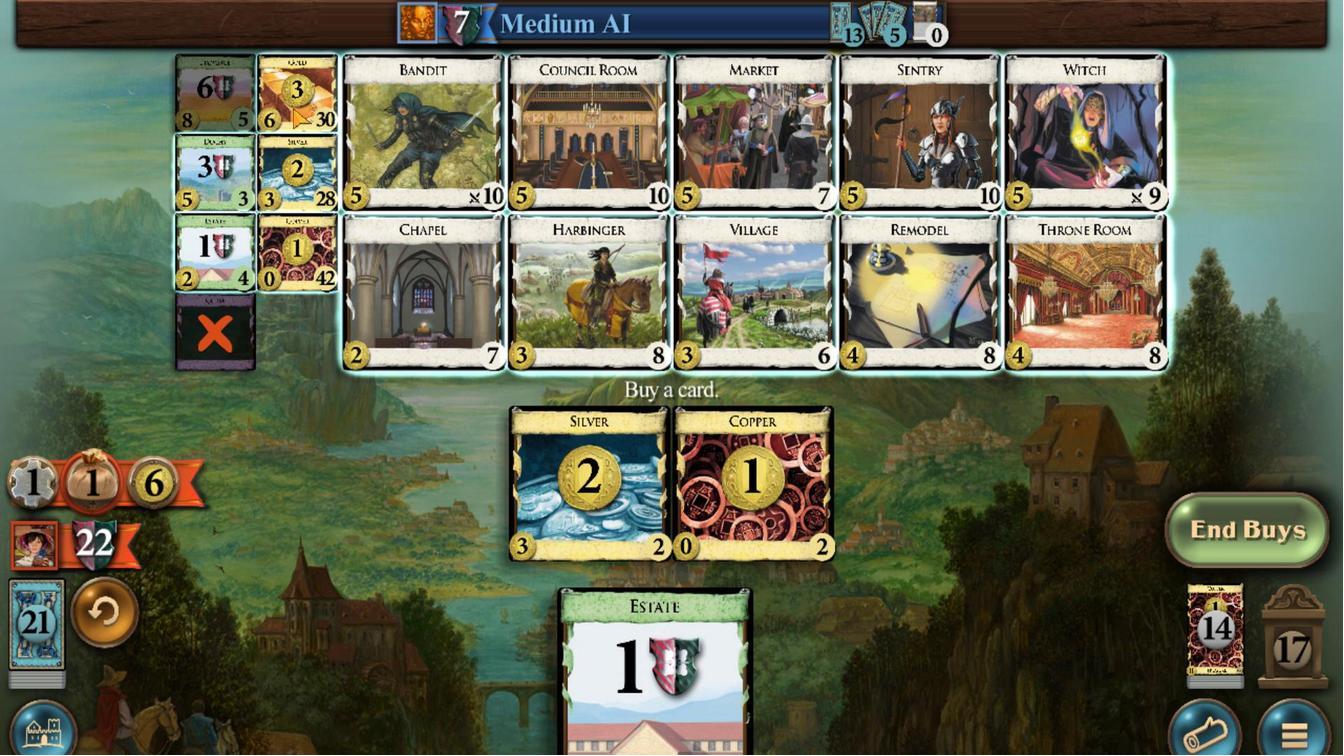 
Action: Mouse scrolled (487, 552) with delta (0, 0)
